 Task: Search for and view specific photos on Unsplash and iStock using given keywords.
Action: Mouse moved to (299, 60)
Screenshot: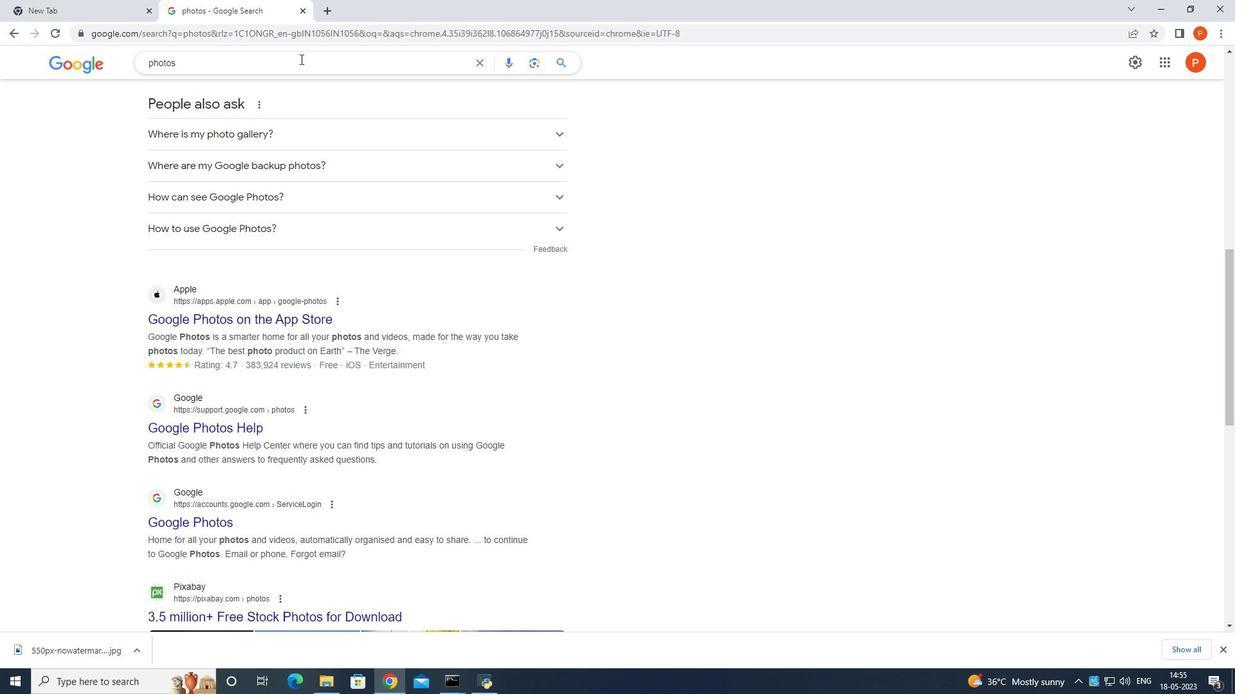 
Action: Mouse pressed left at (299, 60)
Screenshot: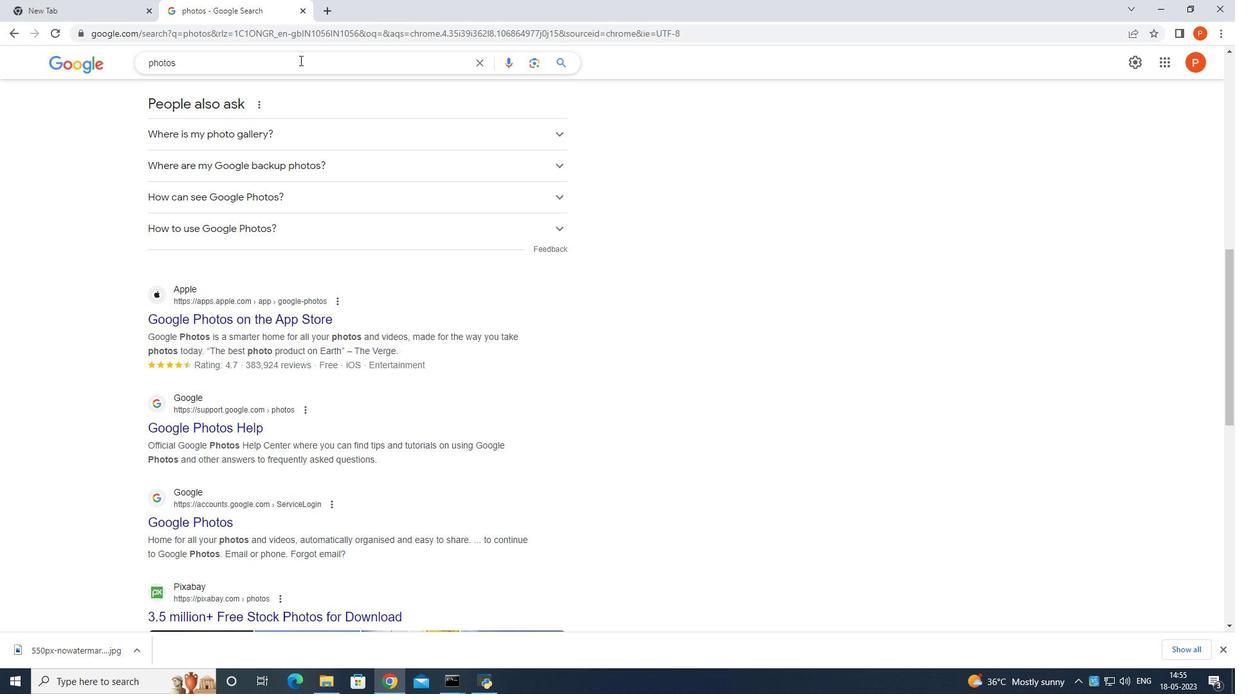 
Action: Mouse moved to (536, 296)
Screenshot: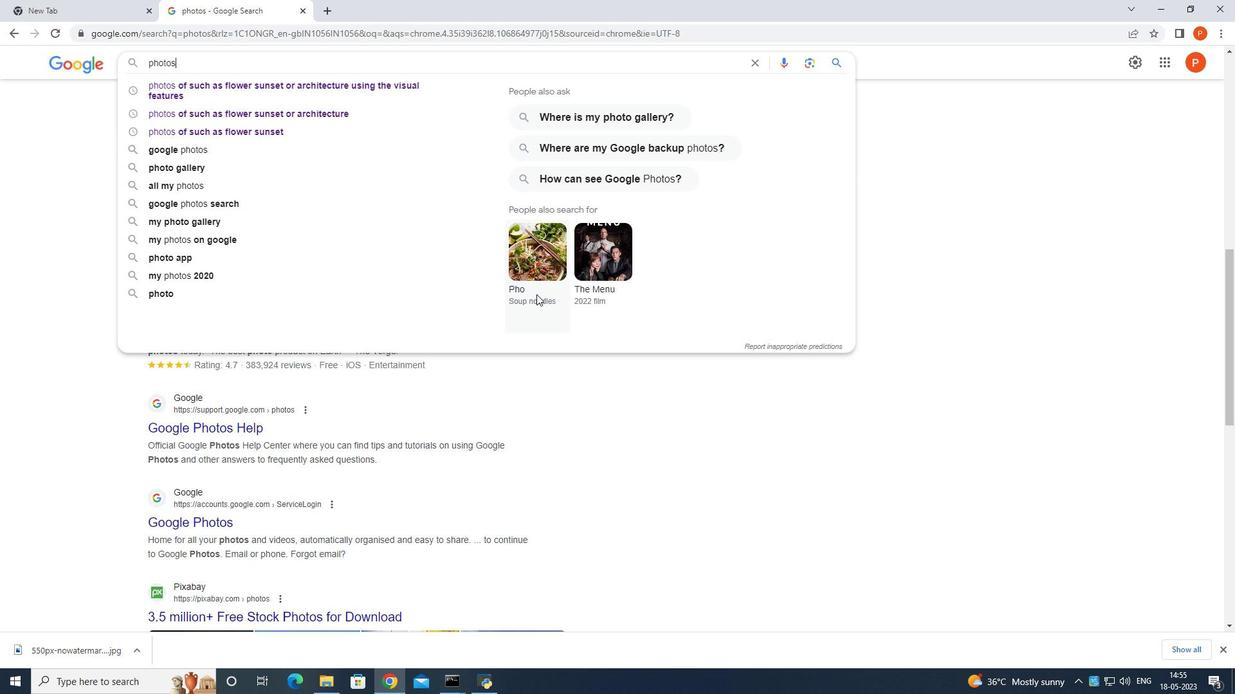 
Action: Key pressed <Key.enter>
Screenshot: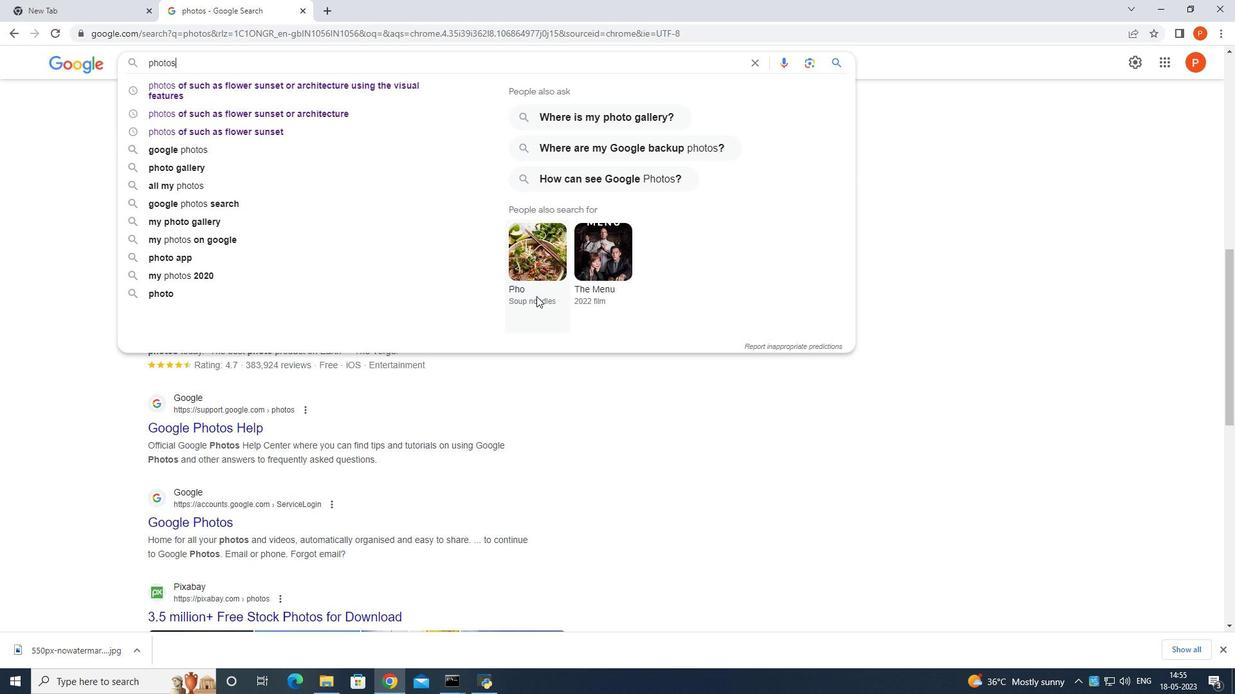 
Action: Mouse moved to (484, 382)
Screenshot: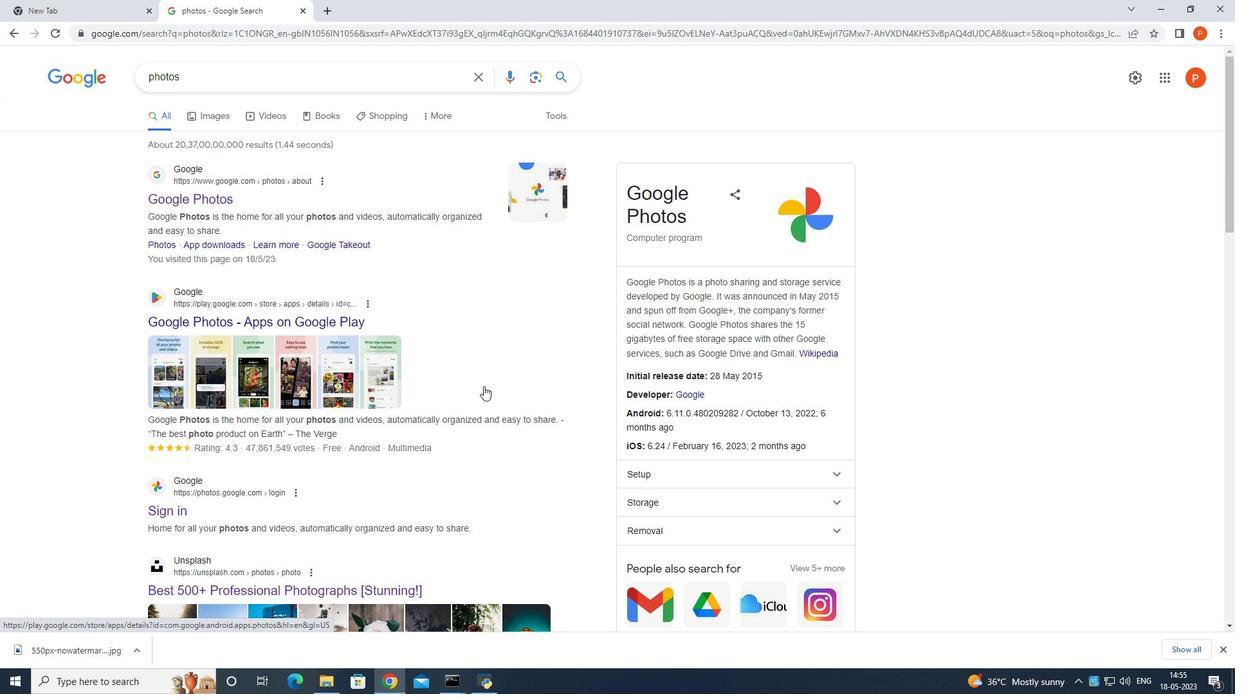 
Action: Mouse scrolled (484, 382) with delta (0, 0)
Screenshot: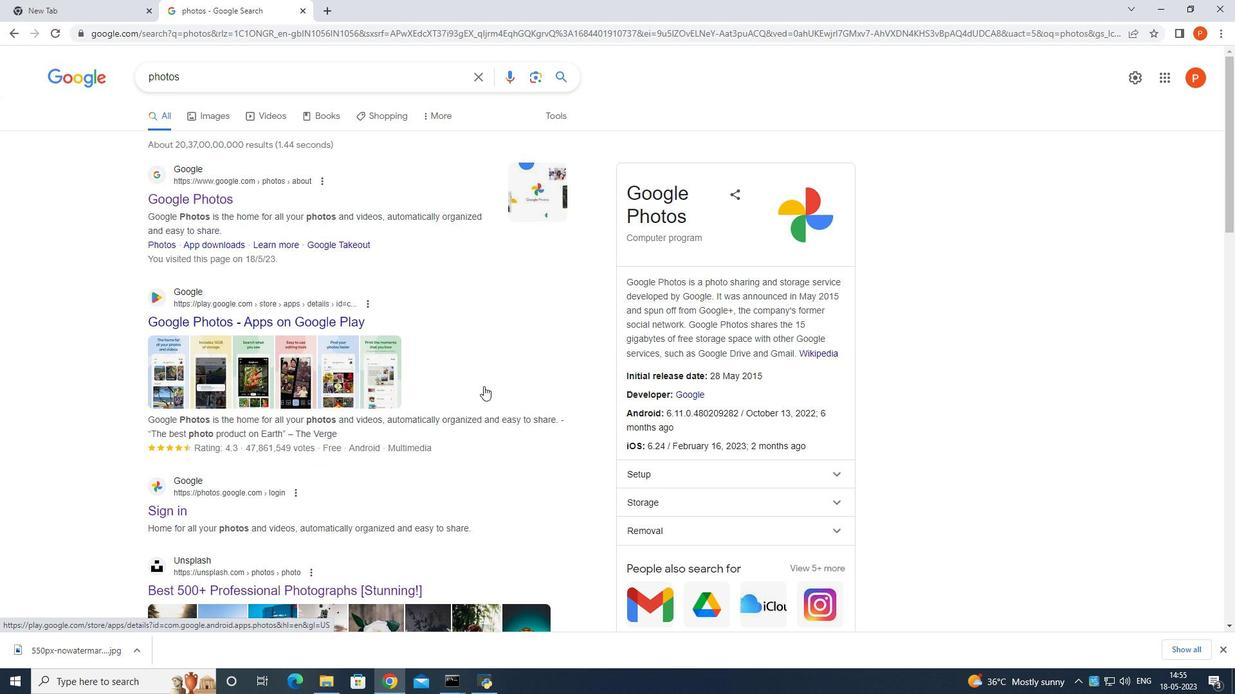 
Action: Mouse scrolled (484, 382) with delta (0, 0)
Screenshot: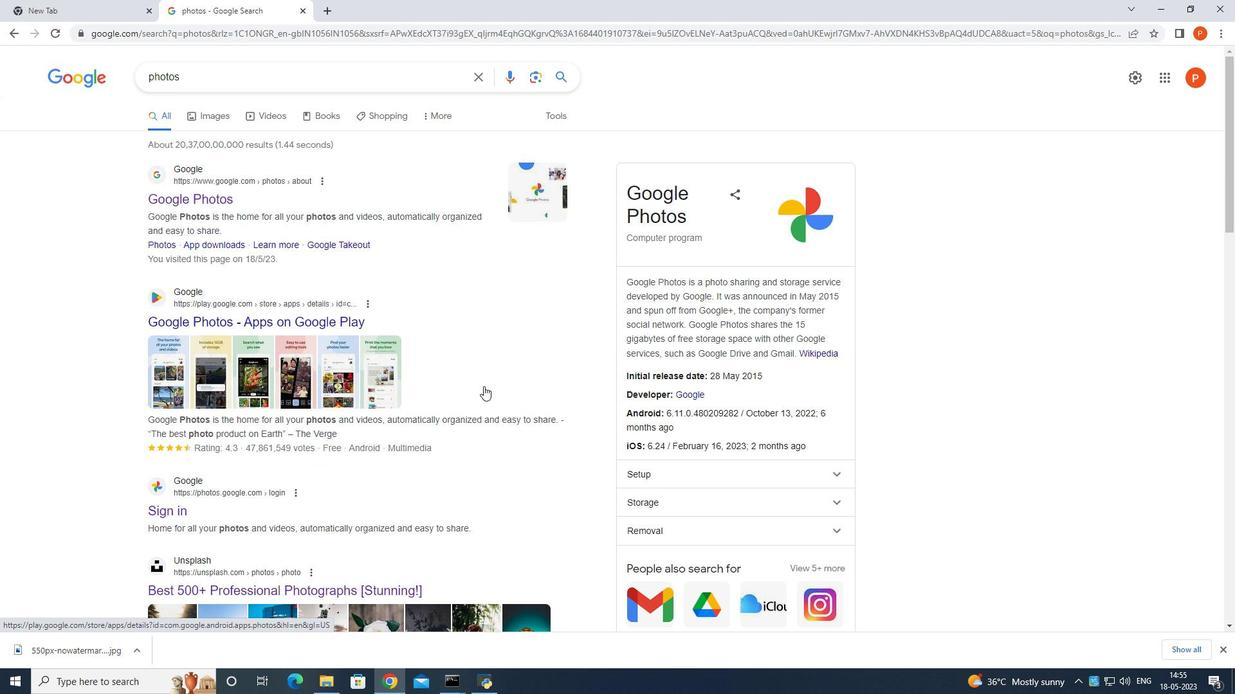 
Action: Mouse moved to (484, 382)
Screenshot: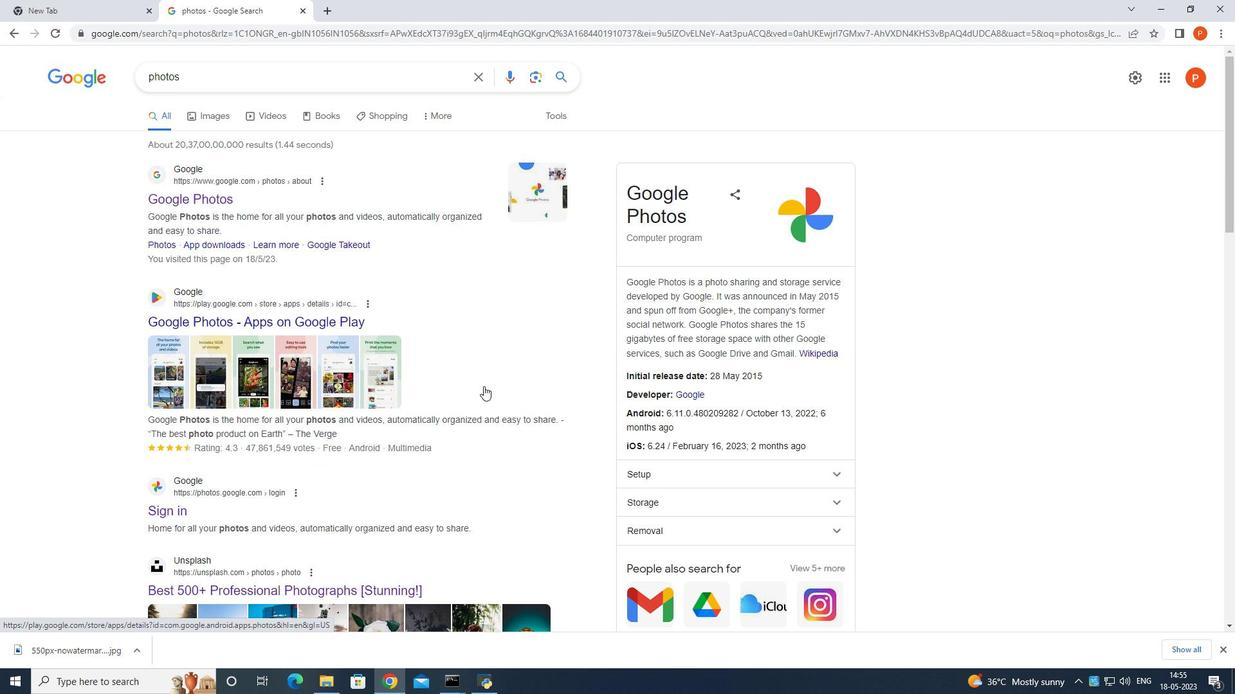 
Action: Mouse scrolled (484, 382) with delta (0, 0)
Screenshot: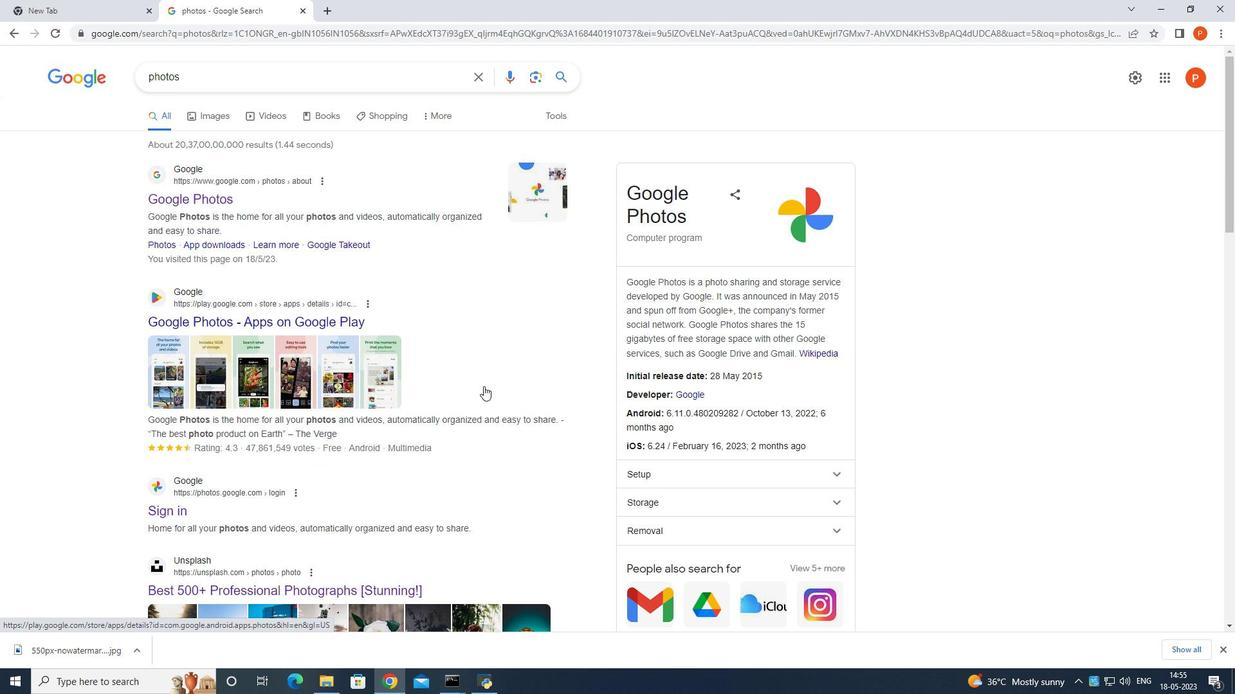 
Action: Mouse moved to (482, 388)
Screenshot: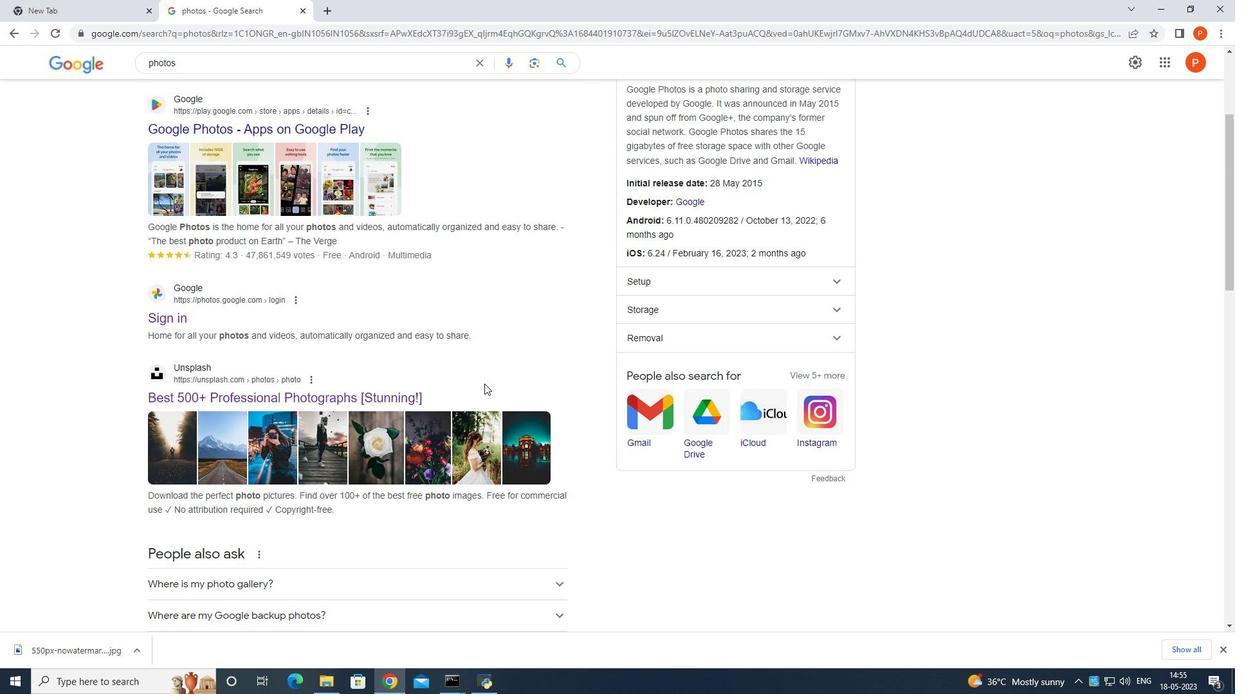 
Action: Mouse scrolled (482, 388) with delta (0, 0)
Screenshot: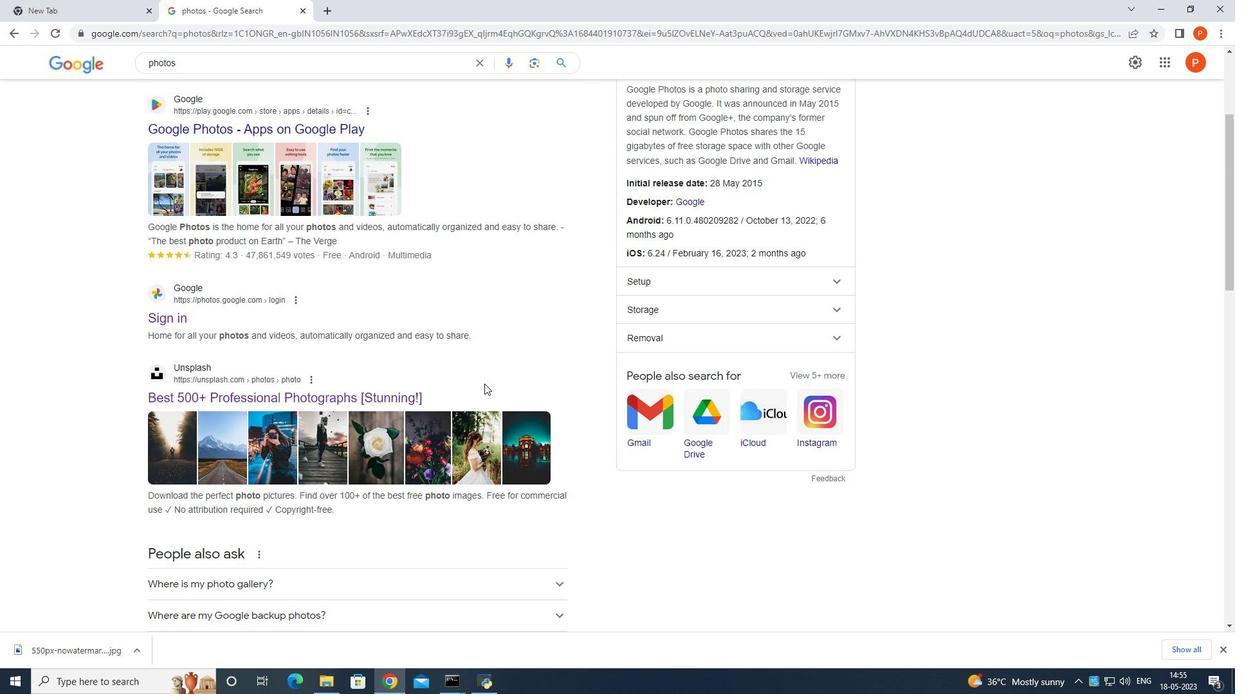 
Action: Mouse moved to (282, 369)
Screenshot: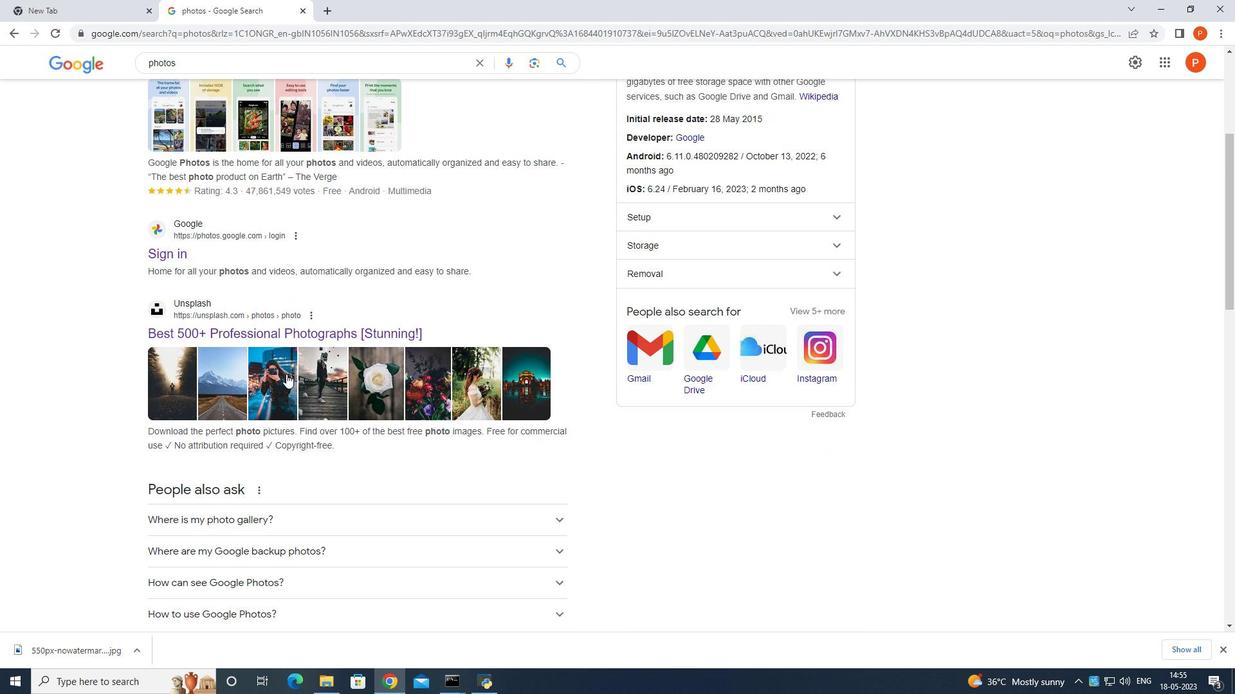 
Action: Mouse pressed left at (282, 369)
Screenshot: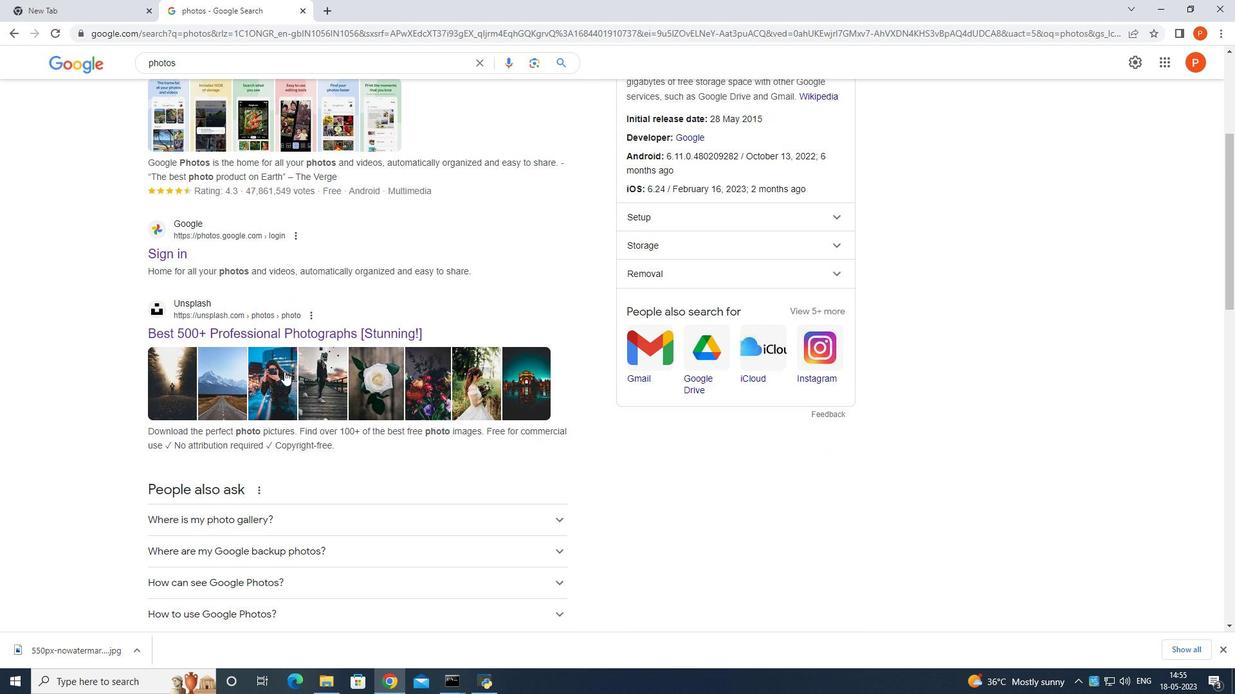
Action: Mouse scrolled (282, 369) with delta (0, 0)
Screenshot: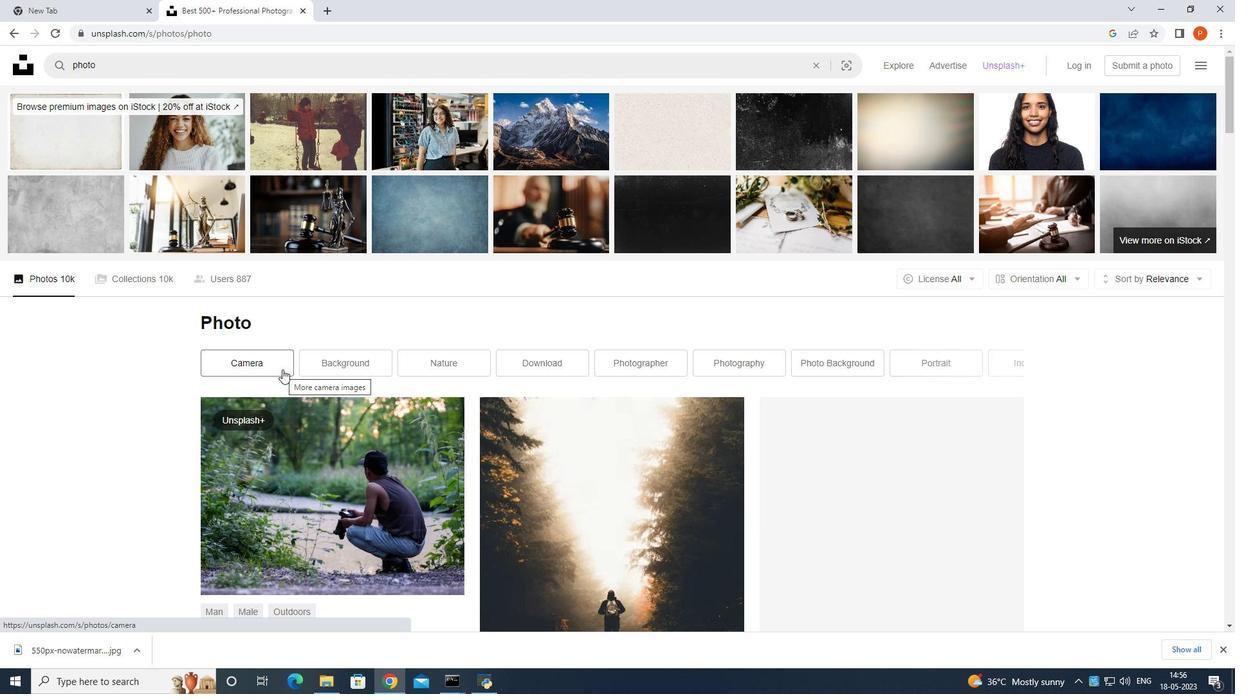 
Action: Mouse scrolled (282, 369) with delta (0, 0)
Screenshot: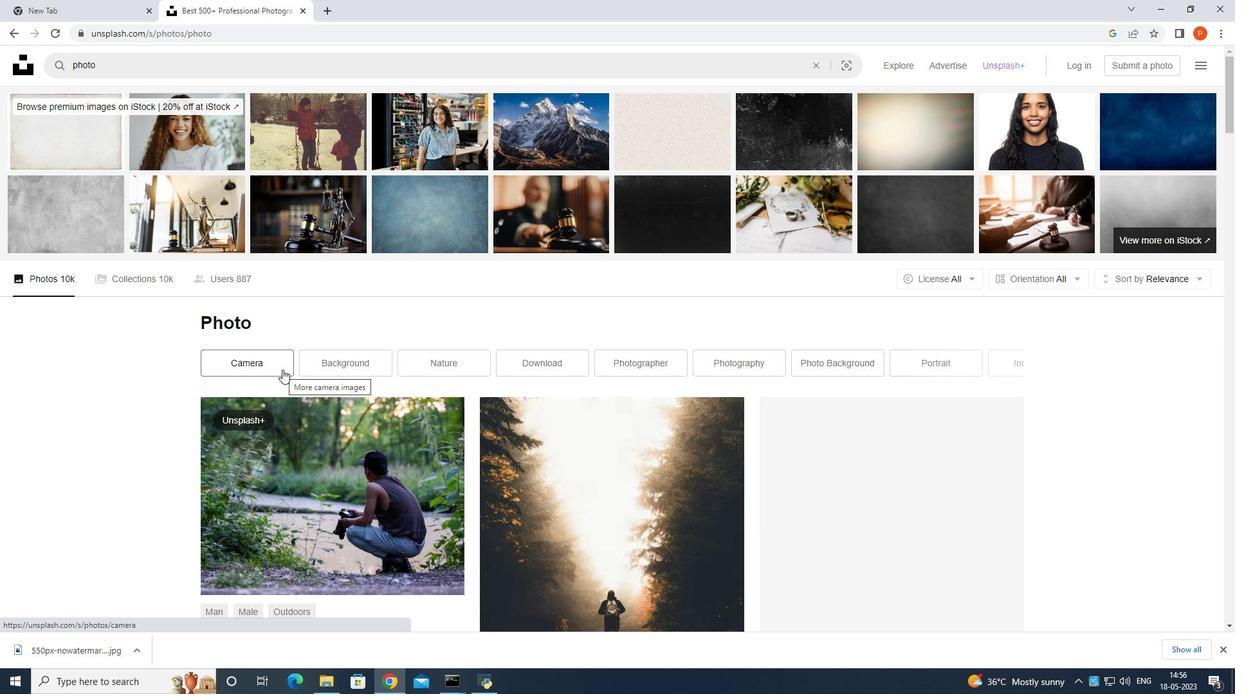 
Action: Mouse scrolled (282, 369) with delta (0, 0)
Screenshot: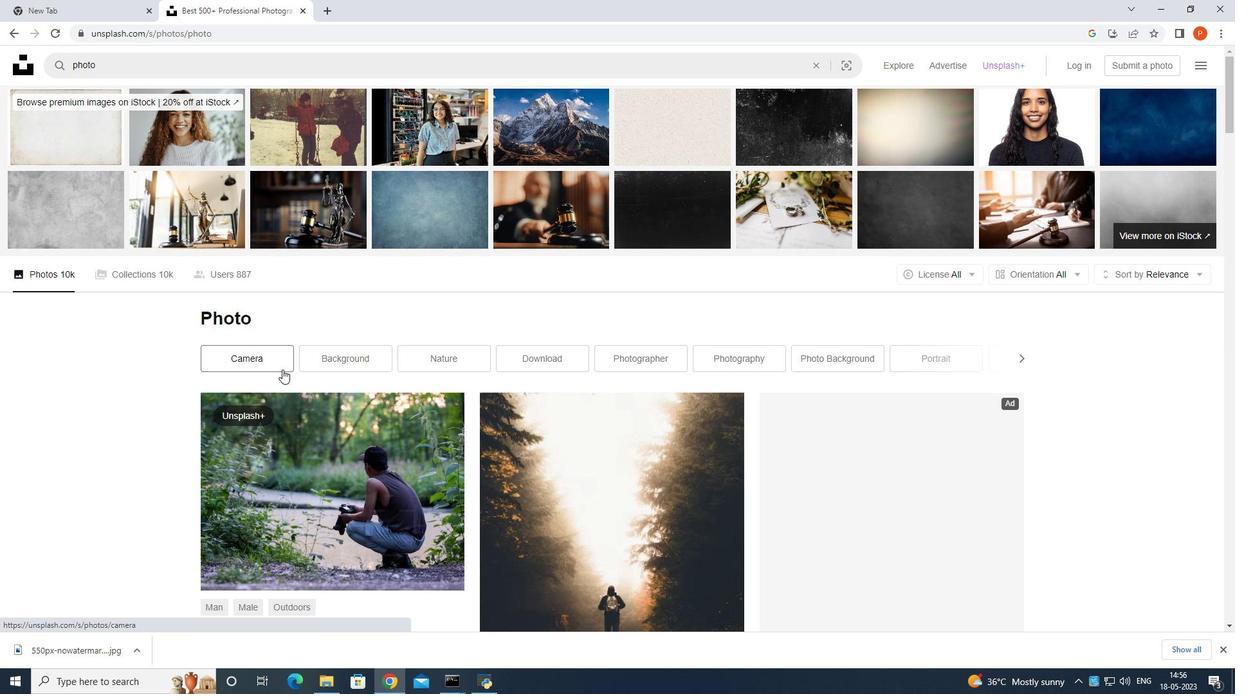 
Action: Mouse scrolled (282, 369) with delta (0, 0)
Screenshot: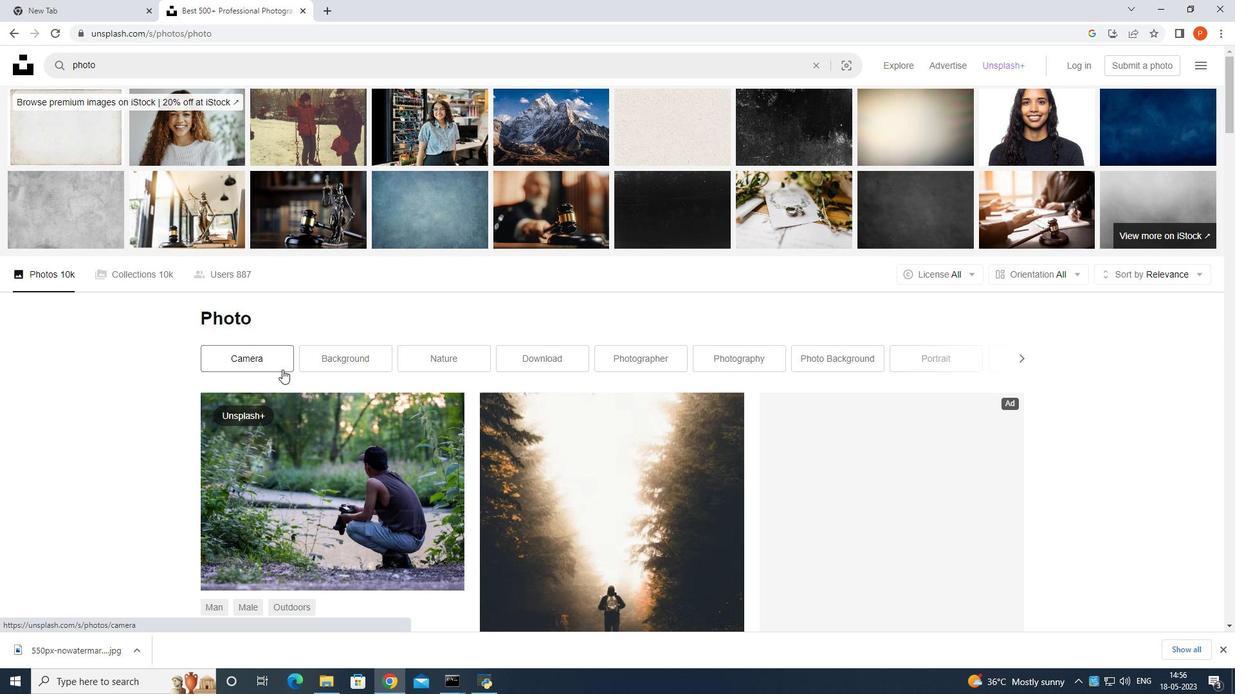 
Action: Mouse scrolled (282, 369) with delta (0, 0)
Screenshot: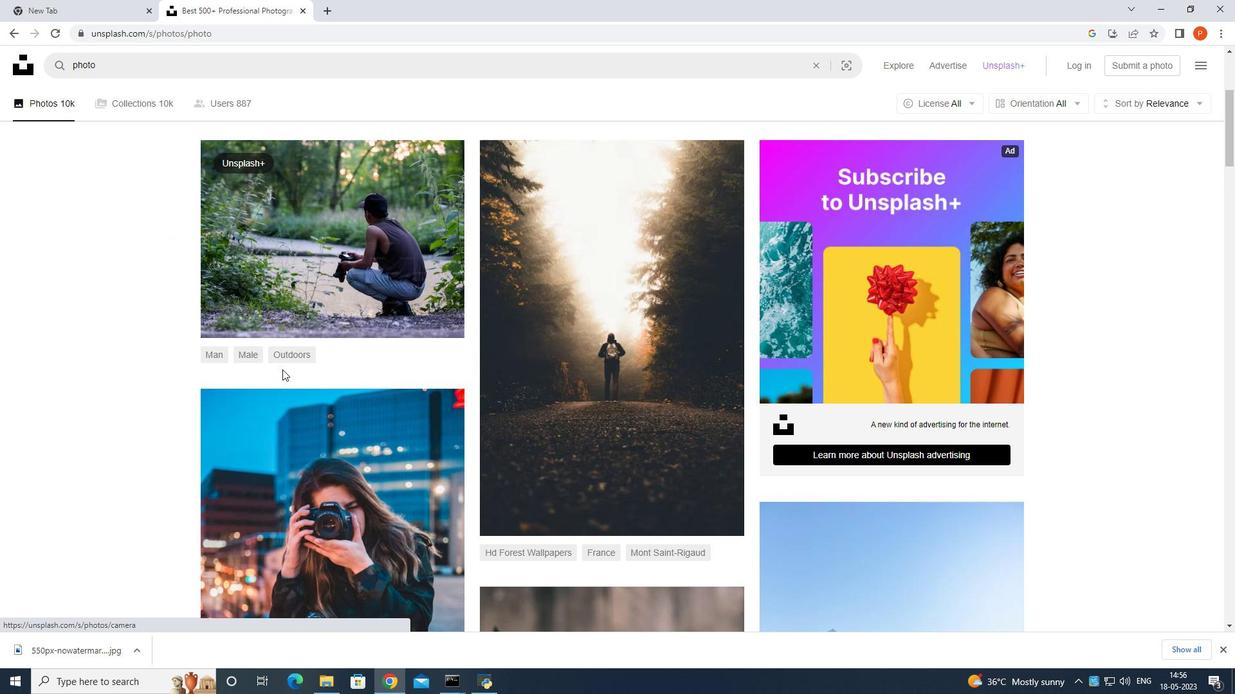 
Action: Mouse scrolled (282, 369) with delta (0, 0)
Screenshot: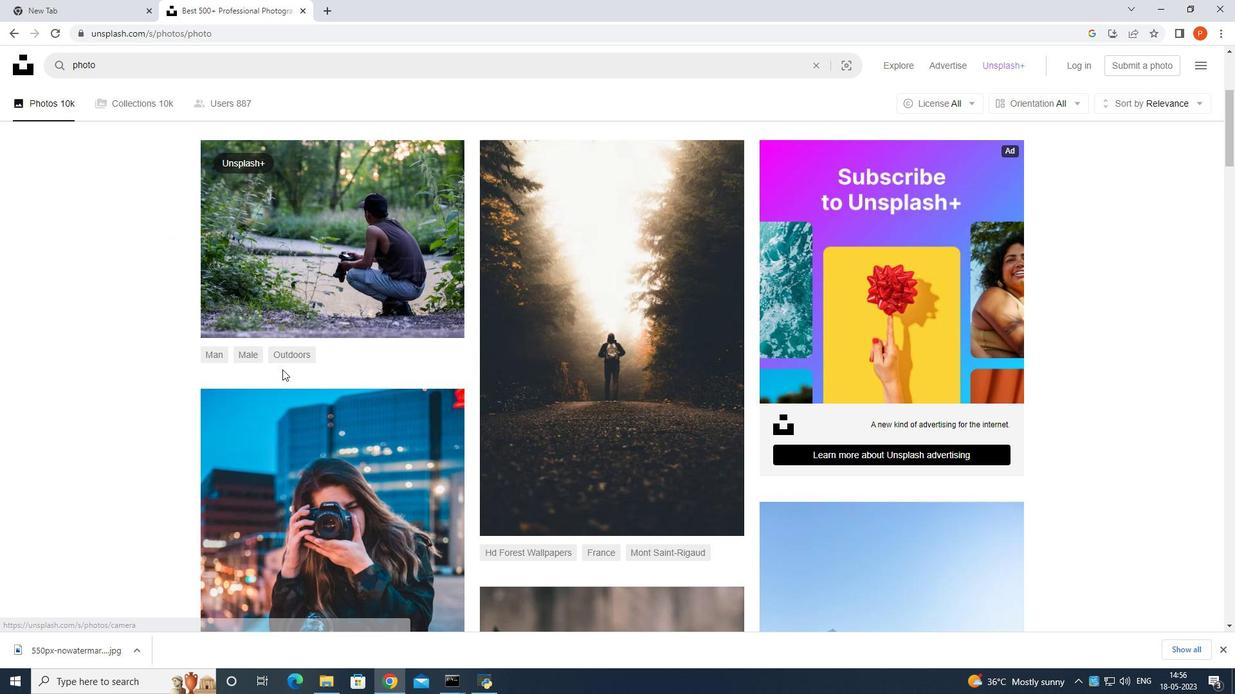 
Action: Mouse scrolled (282, 369) with delta (0, 0)
Screenshot: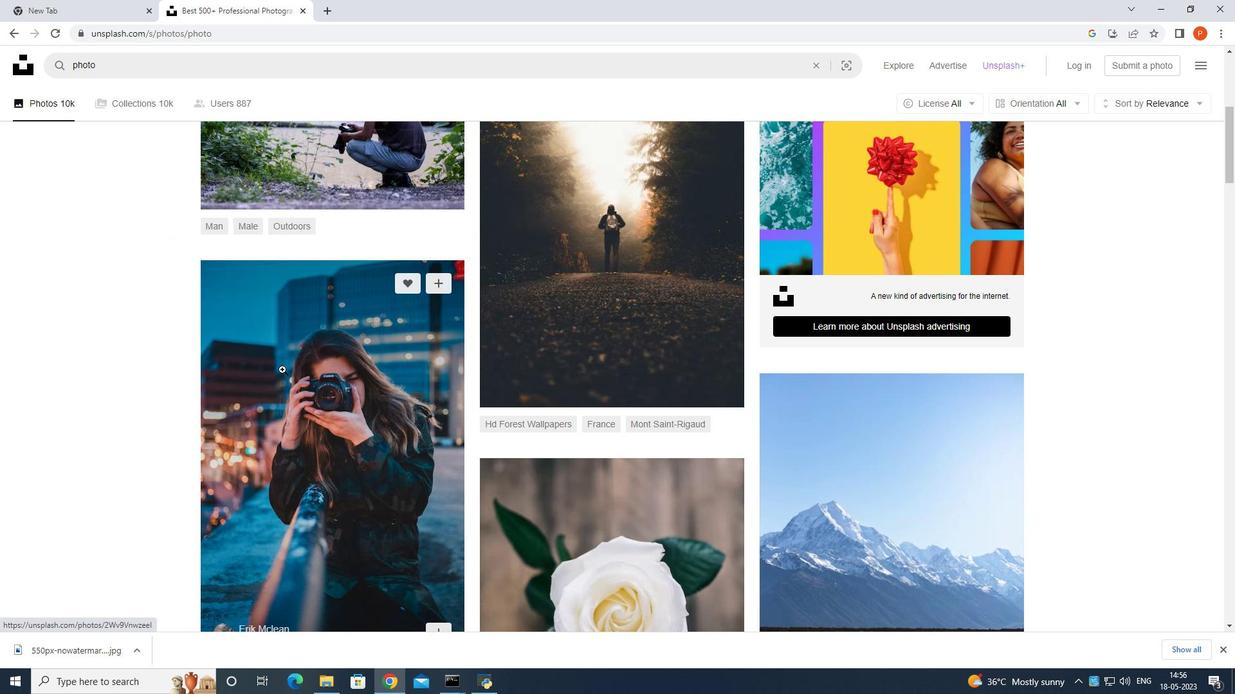 
Action: Mouse scrolled (282, 369) with delta (0, 0)
Screenshot: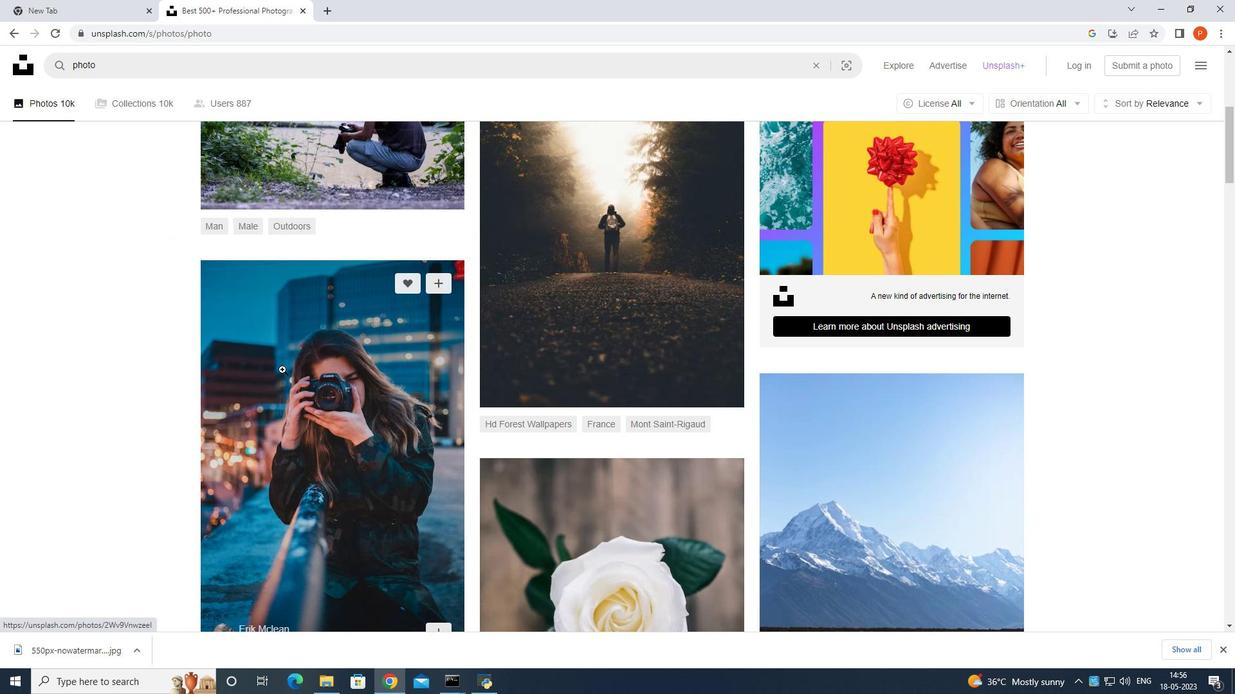 
Action: Mouse moved to (308, 350)
Screenshot: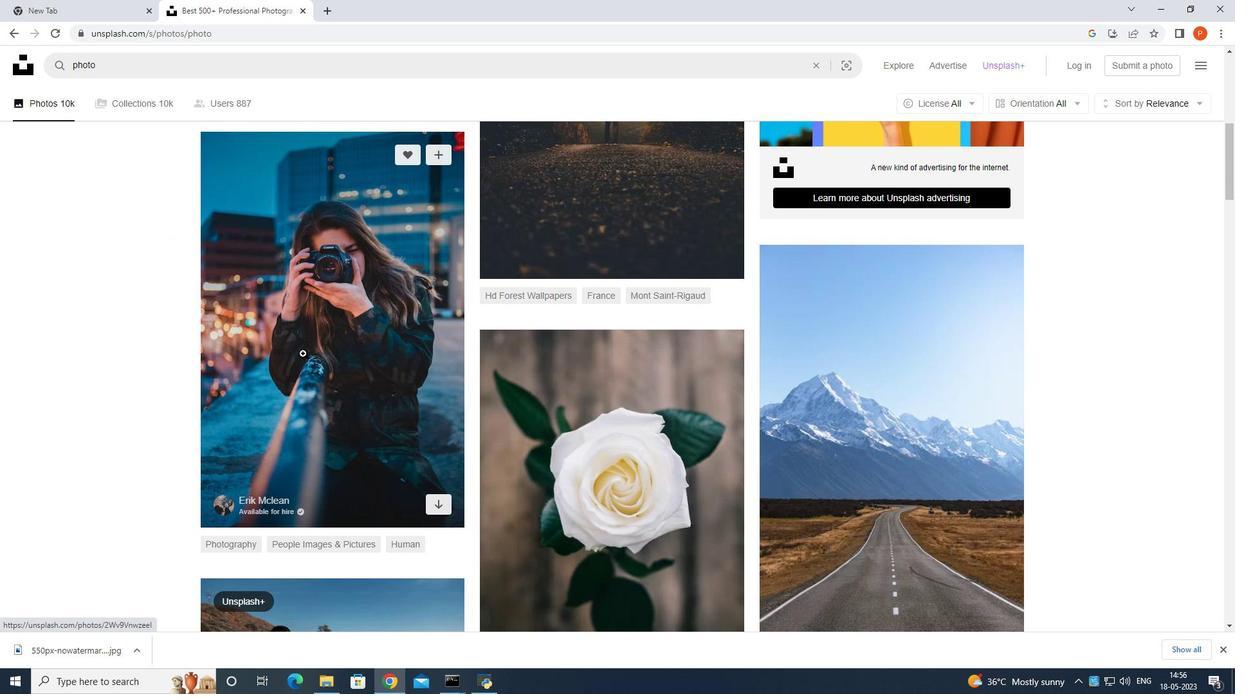 
Action: Mouse pressed left at (308, 350)
Screenshot: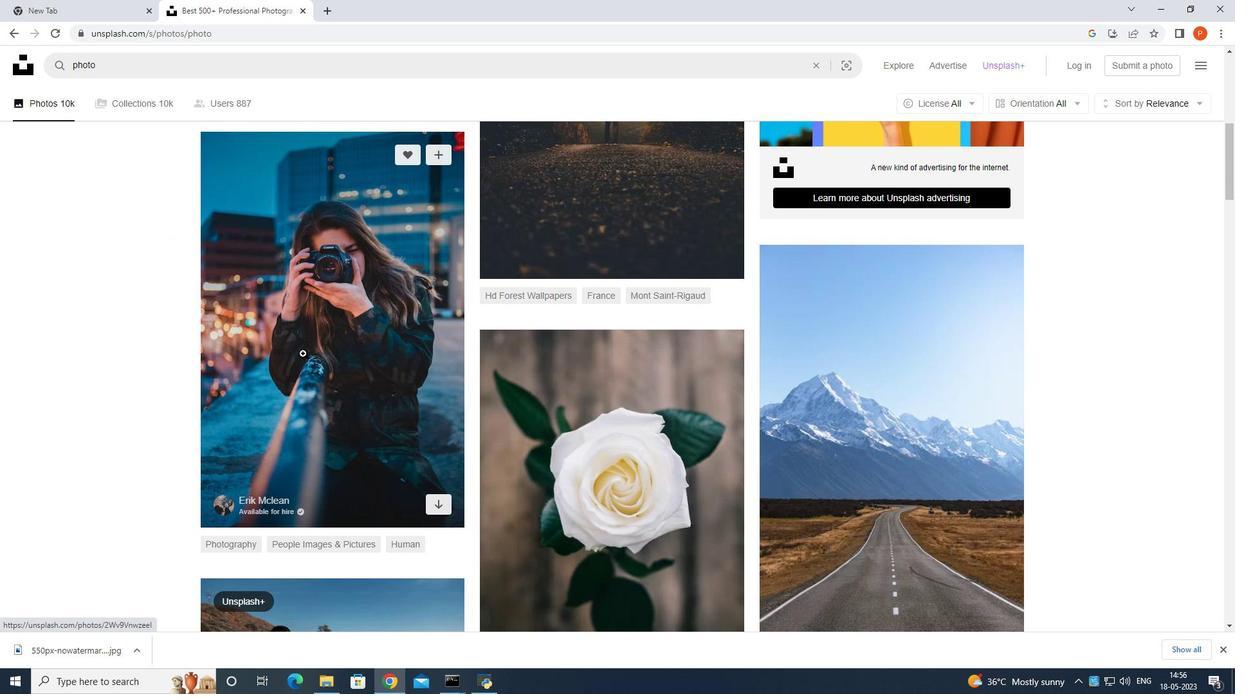 
Action: Mouse moved to (589, 384)
Screenshot: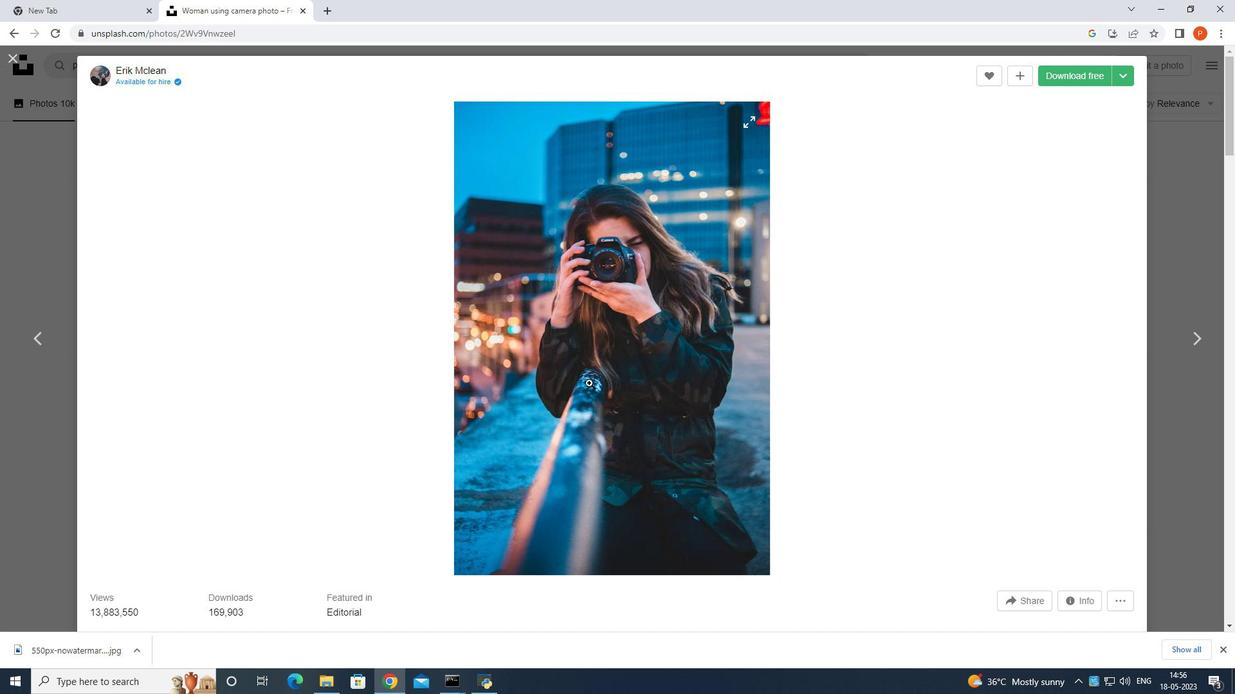 
Action: Mouse scrolled (589, 384) with delta (0, 0)
Screenshot: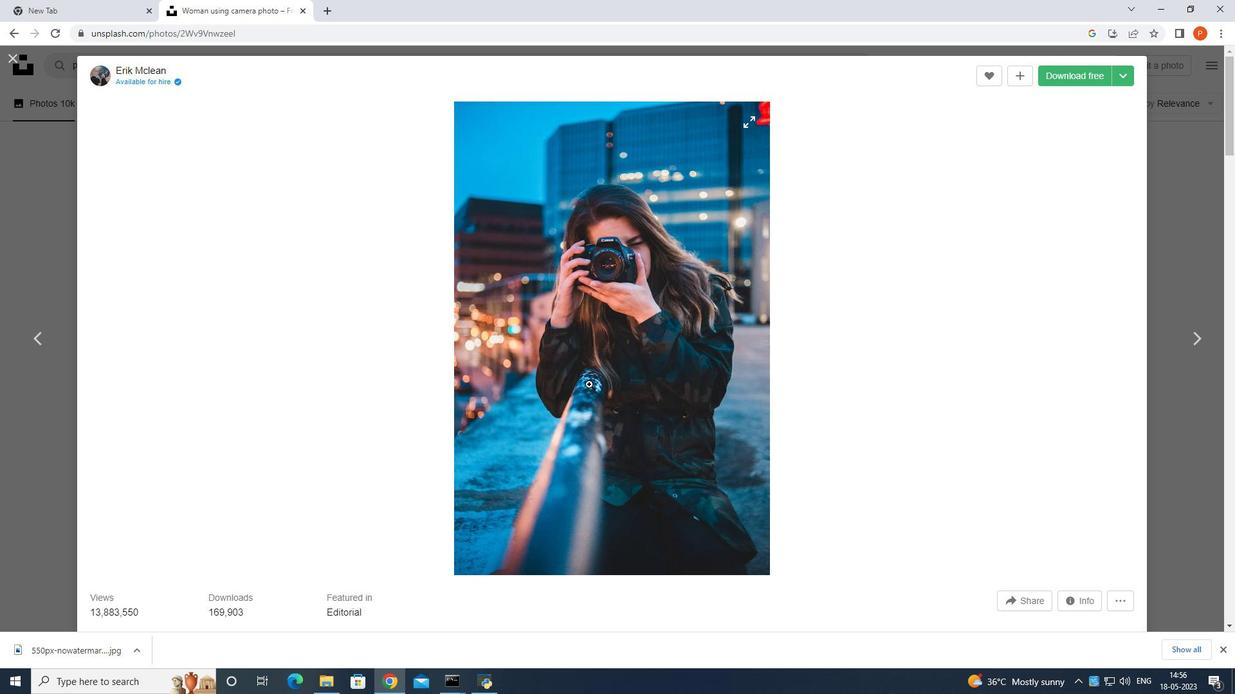 
Action: Mouse scrolled (589, 384) with delta (0, 0)
Screenshot: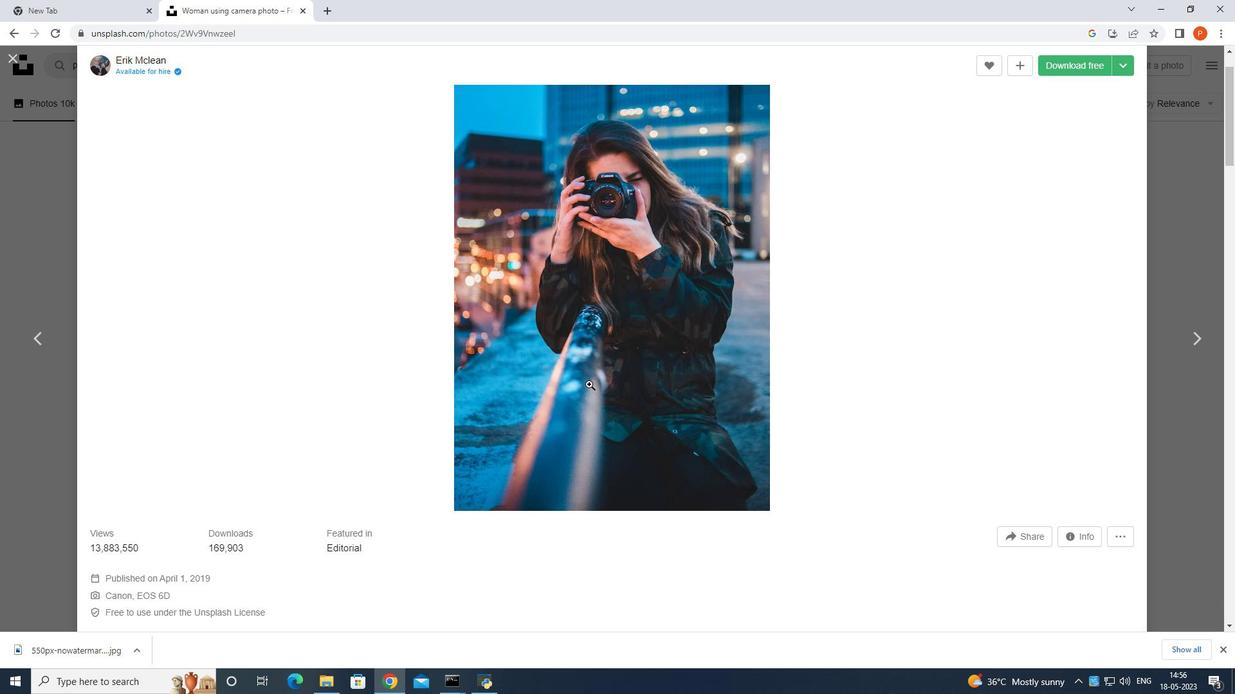 
Action: Mouse moved to (507, 427)
Screenshot: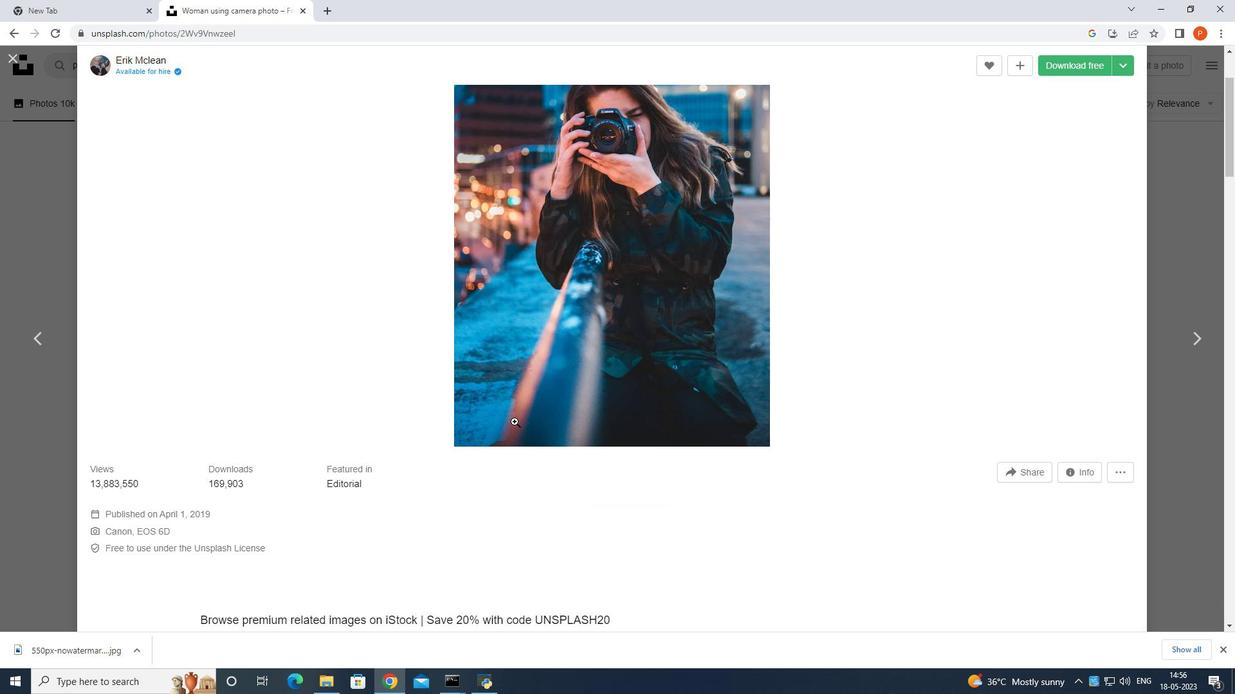 
Action: Mouse scrolled (507, 427) with delta (0, 0)
Screenshot: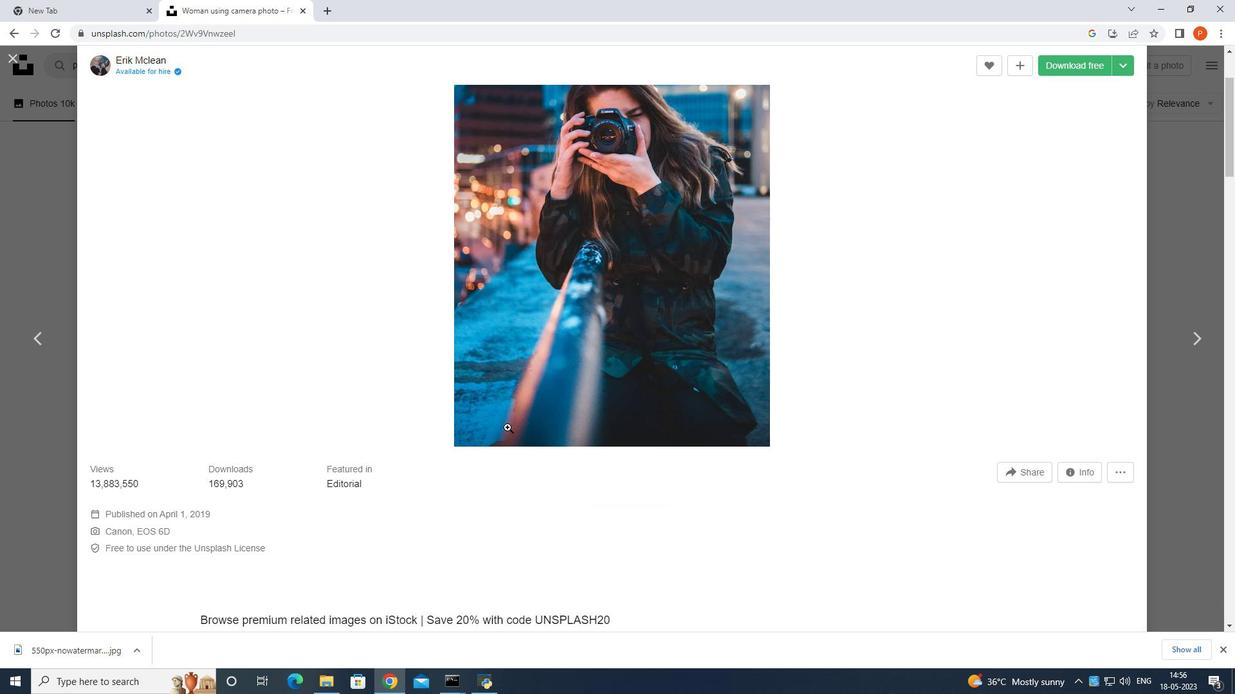 
Action: Mouse scrolled (507, 427) with delta (0, 0)
Screenshot: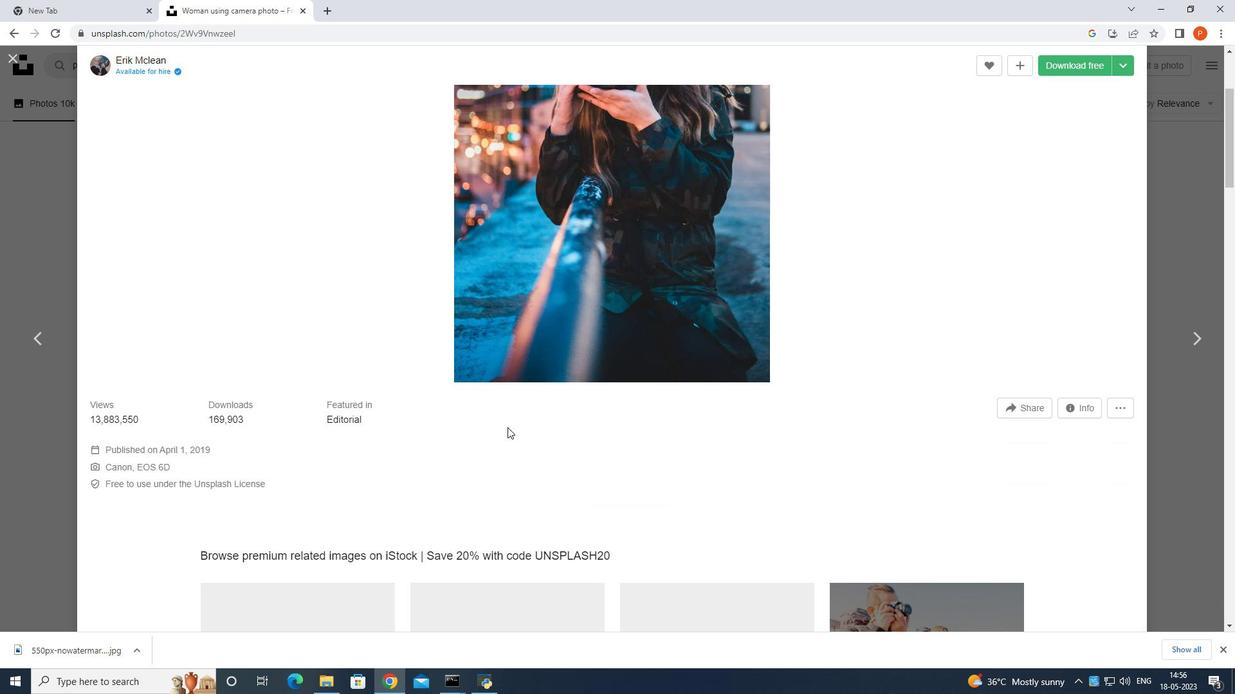 
Action: Mouse scrolled (507, 427) with delta (0, 0)
Screenshot: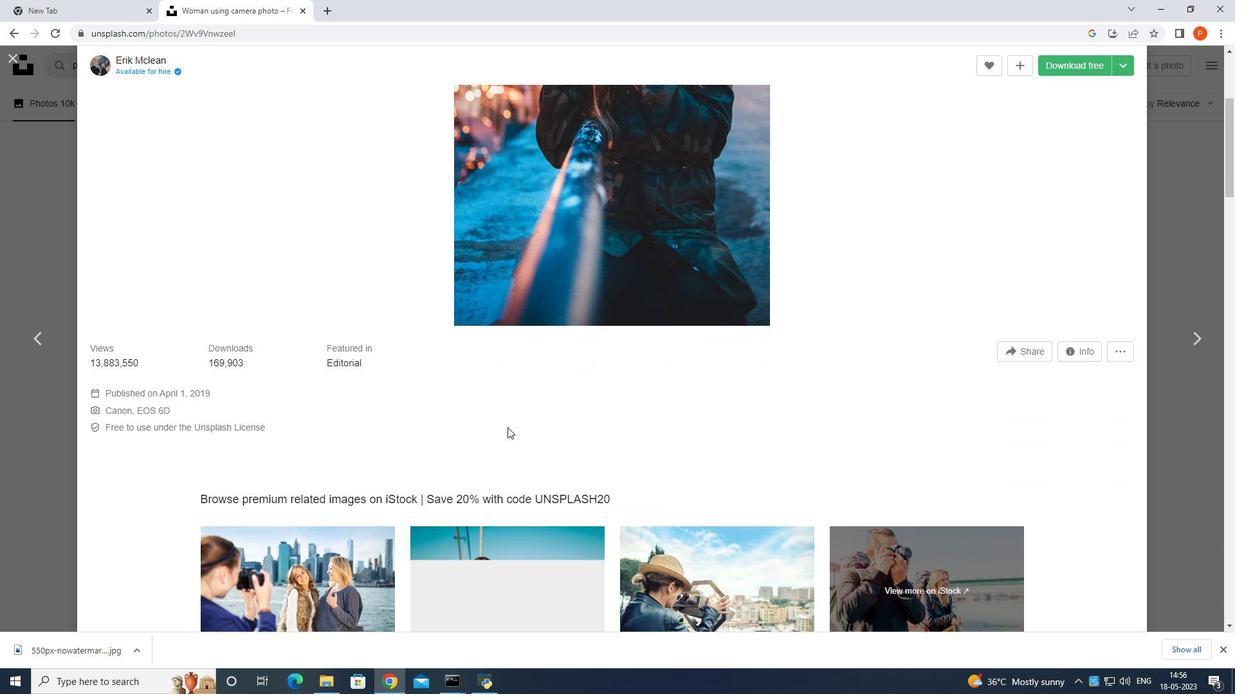 
Action: Mouse scrolled (507, 427) with delta (0, 0)
Screenshot: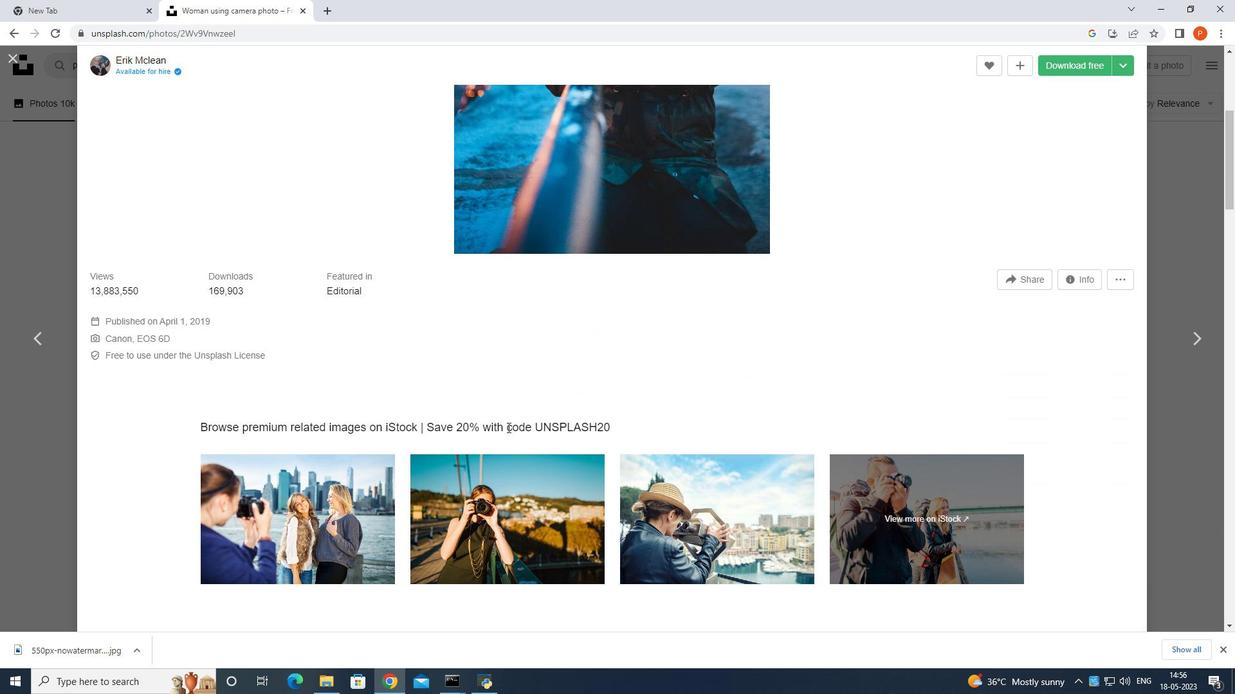 
Action: Mouse scrolled (507, 427) with delta (0, 0)
Screenshot: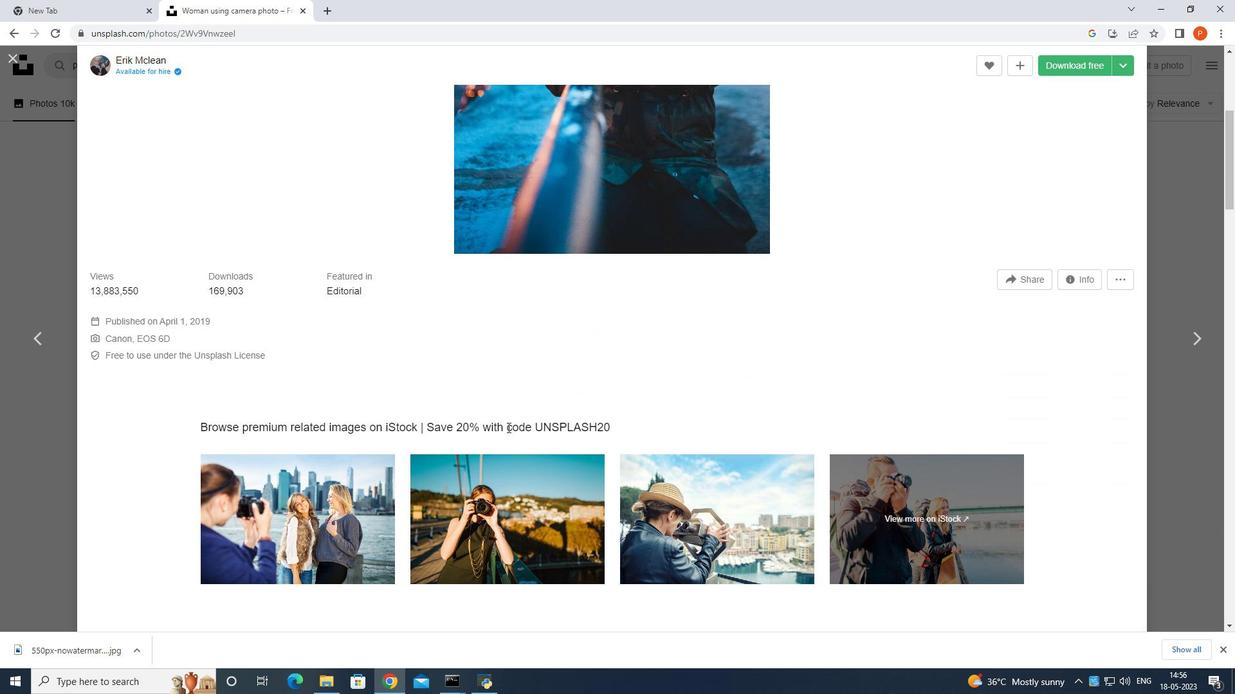 
Action: Mouse scrolled (507, 427) with delta (0, 0)
Screenshot: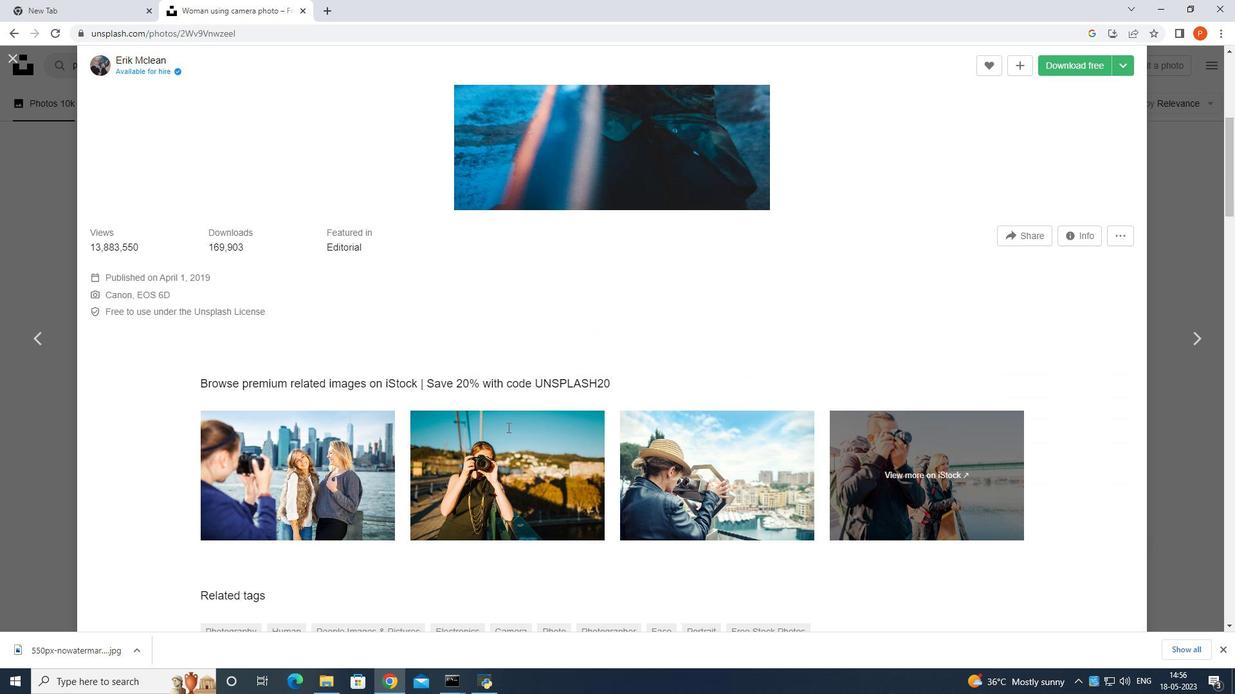 
Action: Mouse scrolled (507, 427) with delta (0, 0)
Screenshot: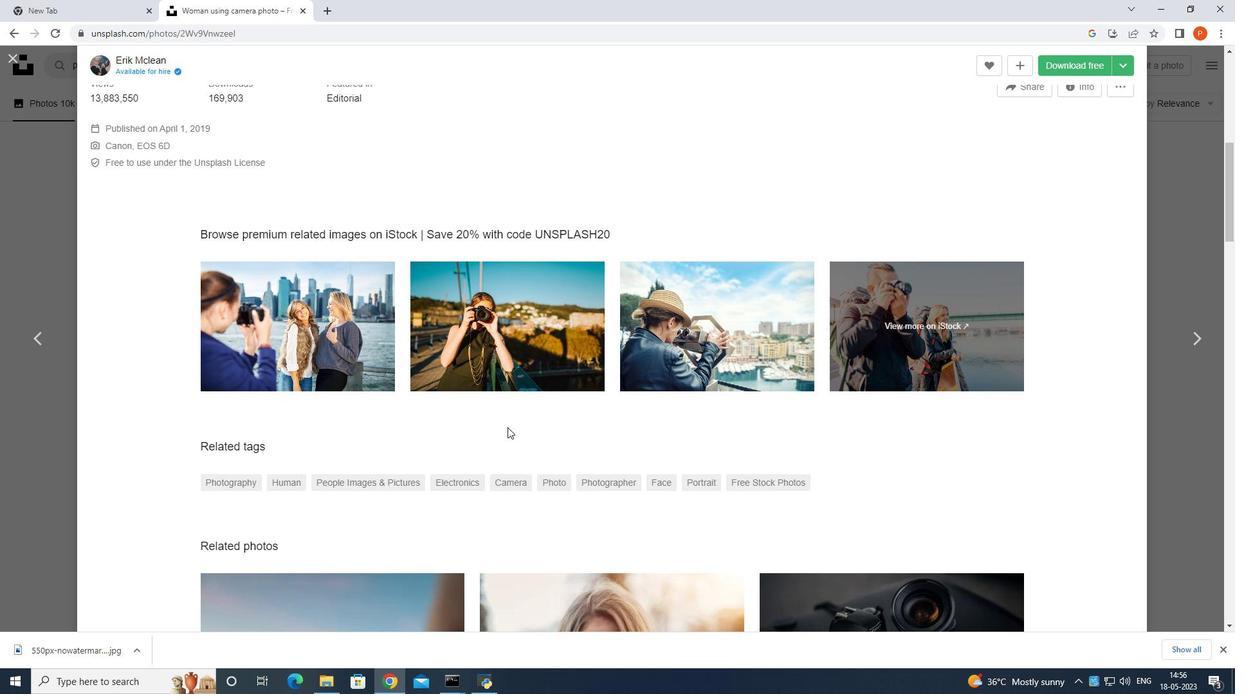 
Action: Mouse scrolled (507, 427) with delta (0, 0)
Screenshot: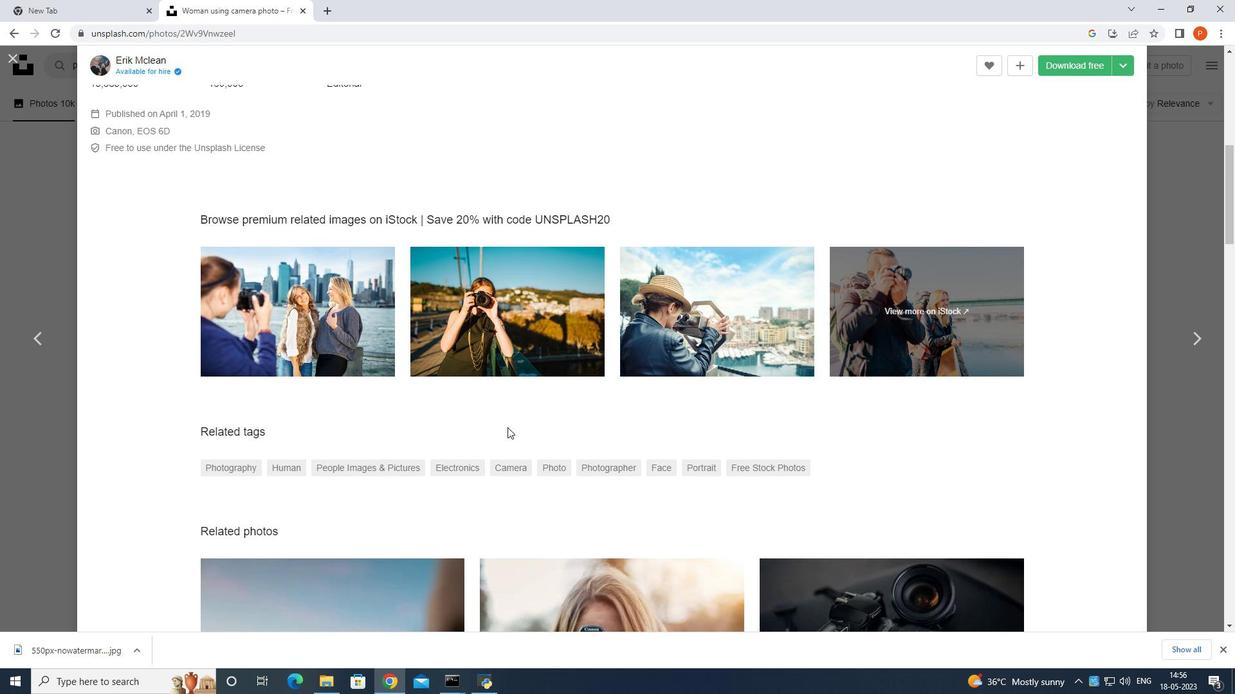 
Action: Mouse scrolled (507, 427) with delta (0, 0)
Screenshot: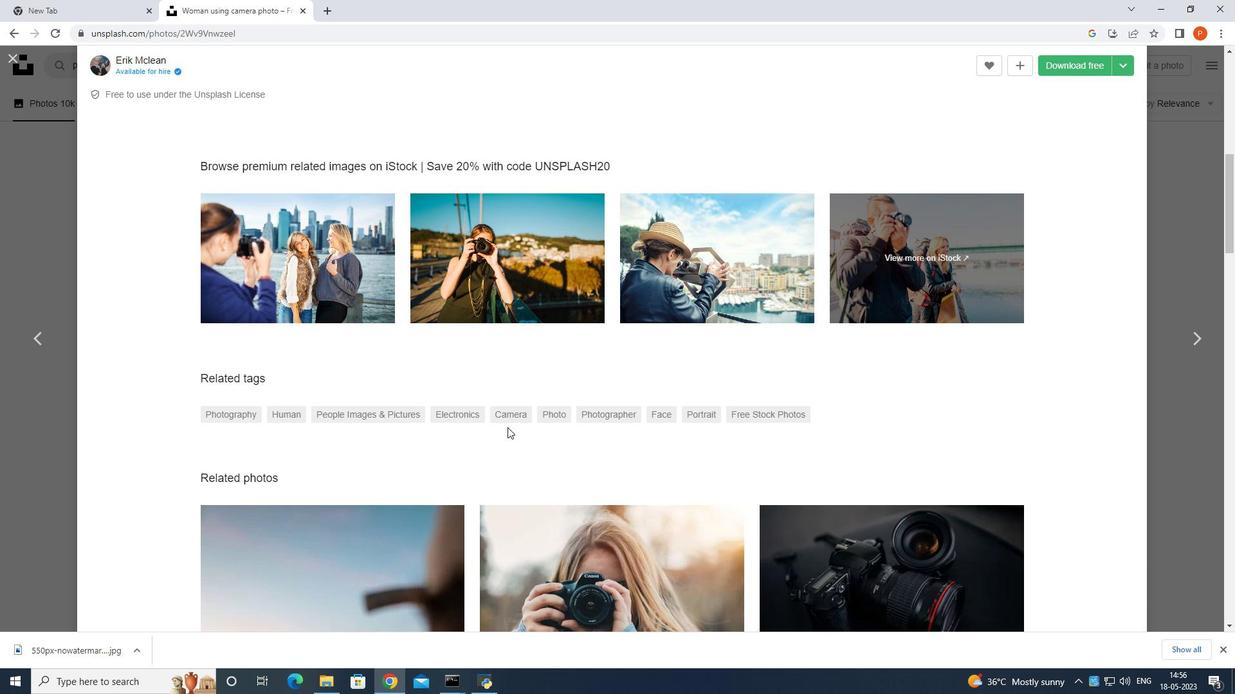 
Action: Mouse scrolled (507, 427) with delta (0, 0)
Screenshot: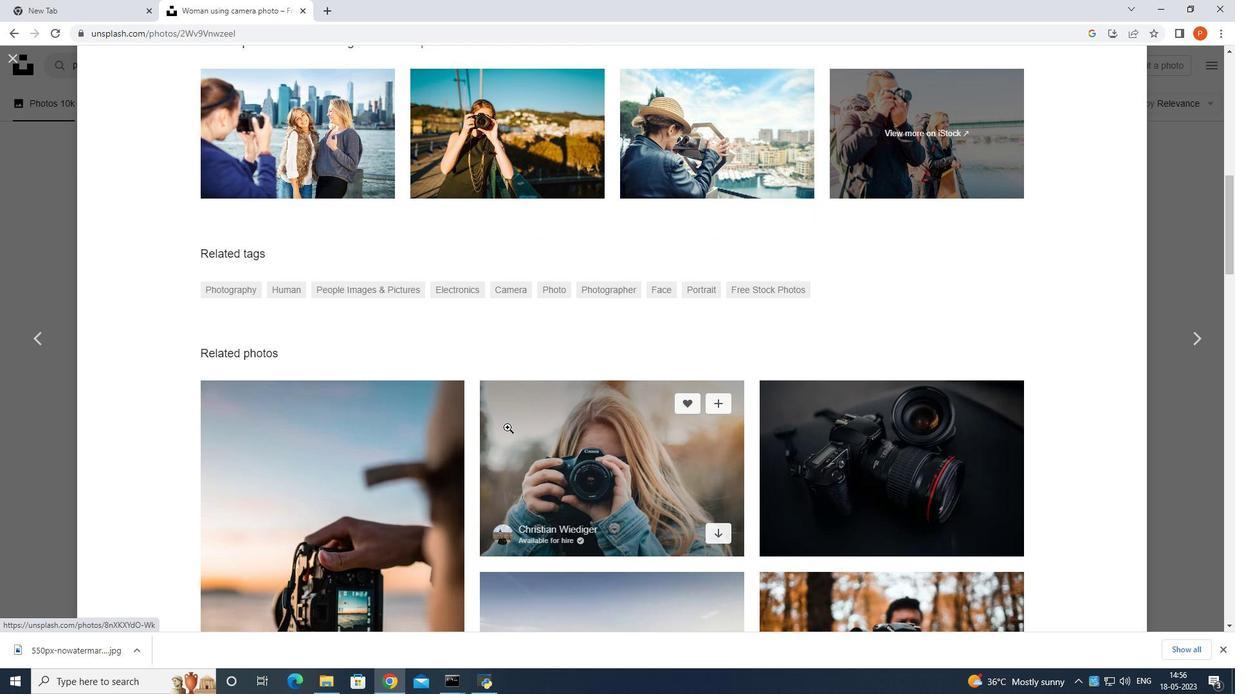 
Action: Mouse scrolled (507, 427) with delta (0, 0)
Screenshot: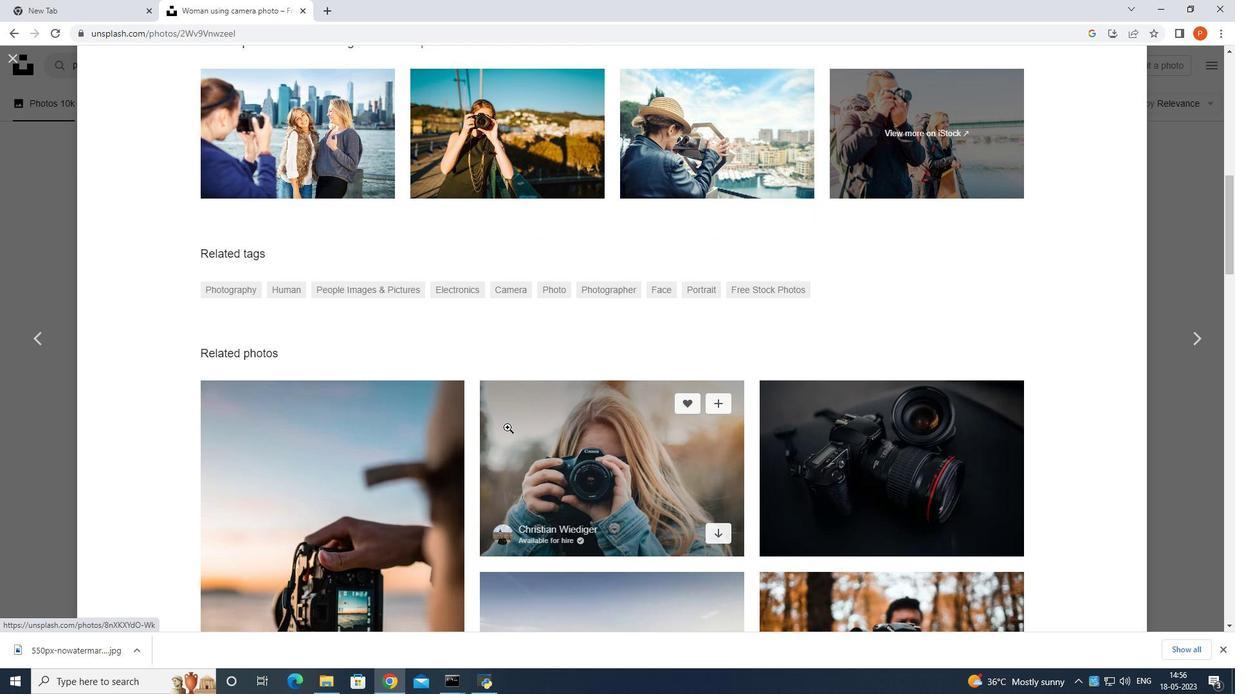 
Action: Mouse scrolled (507, 427) with delta (0, 0)
Screenshot: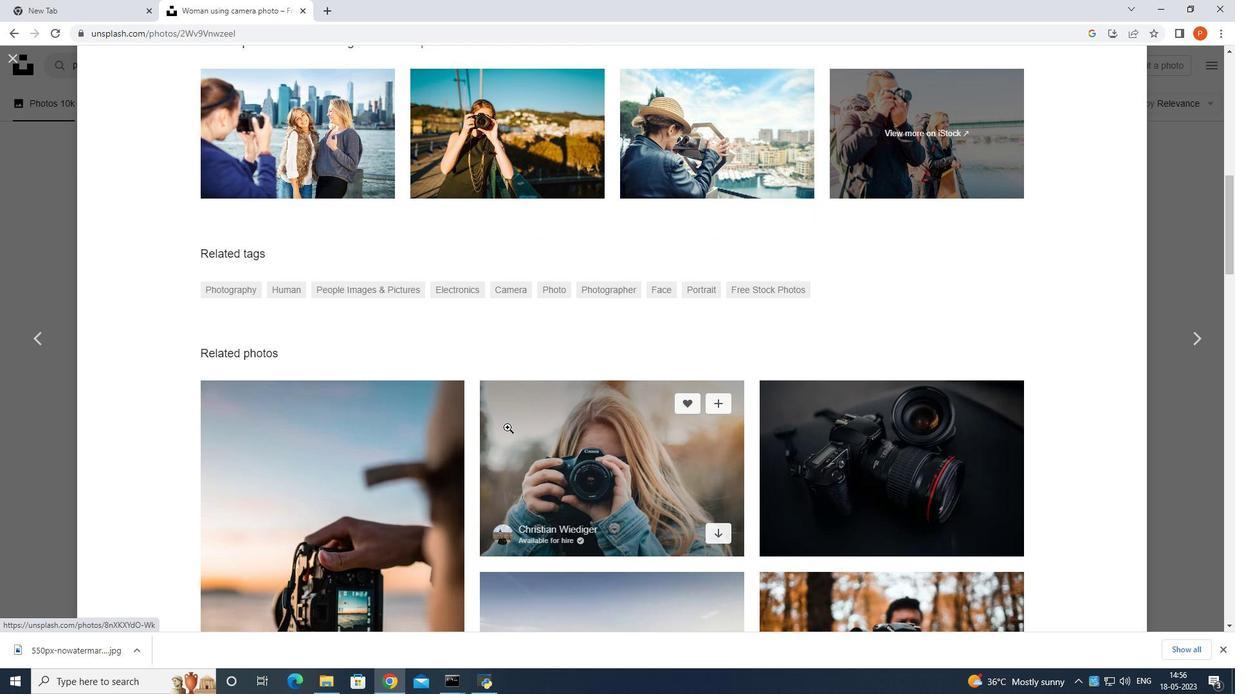 
Action: Mouse scrolled (507, 427) with delta (0, 0)
Screenshot: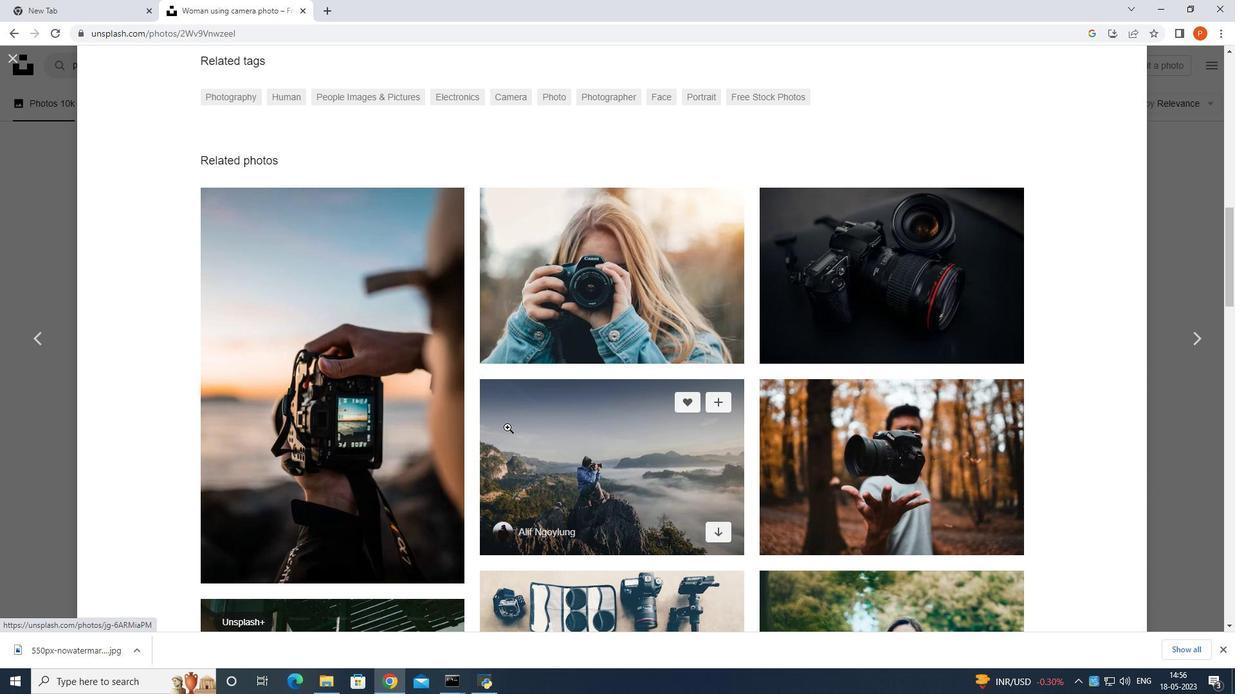 
Action: Mouse scrolled (507, 427) with delta (0, 0)
Screenshot: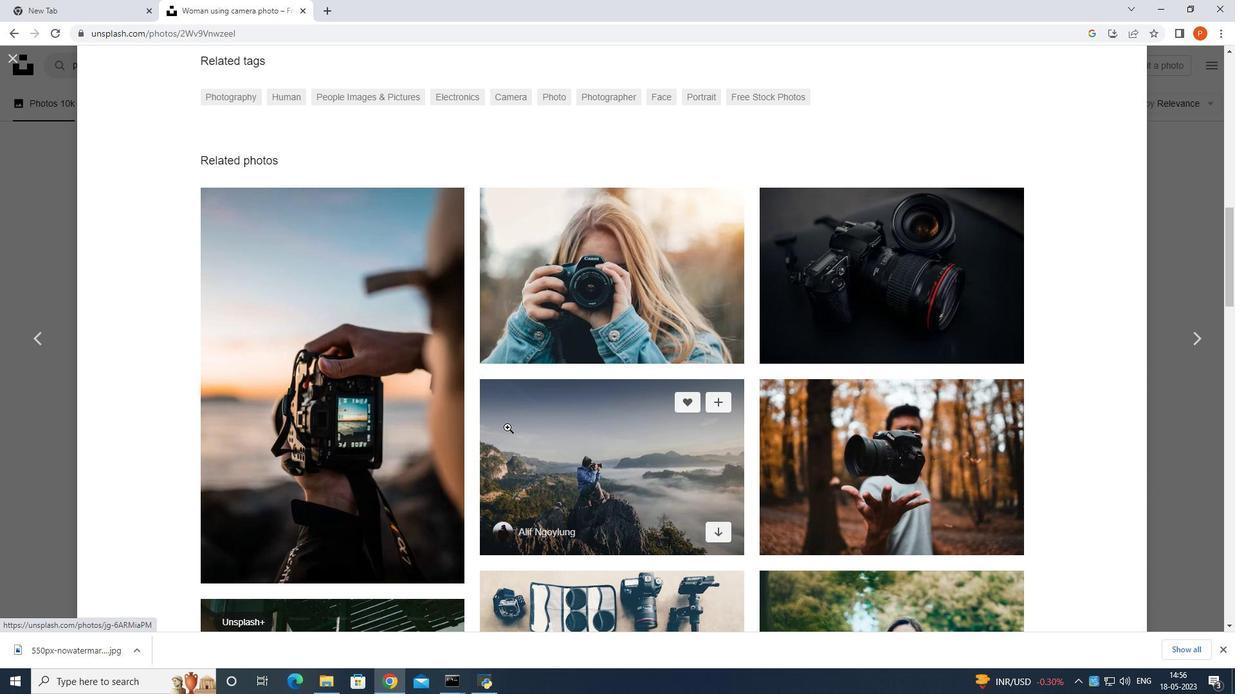 
Action: Mouse scrolled (507, 427) with delta (0, 0)
Screenshot: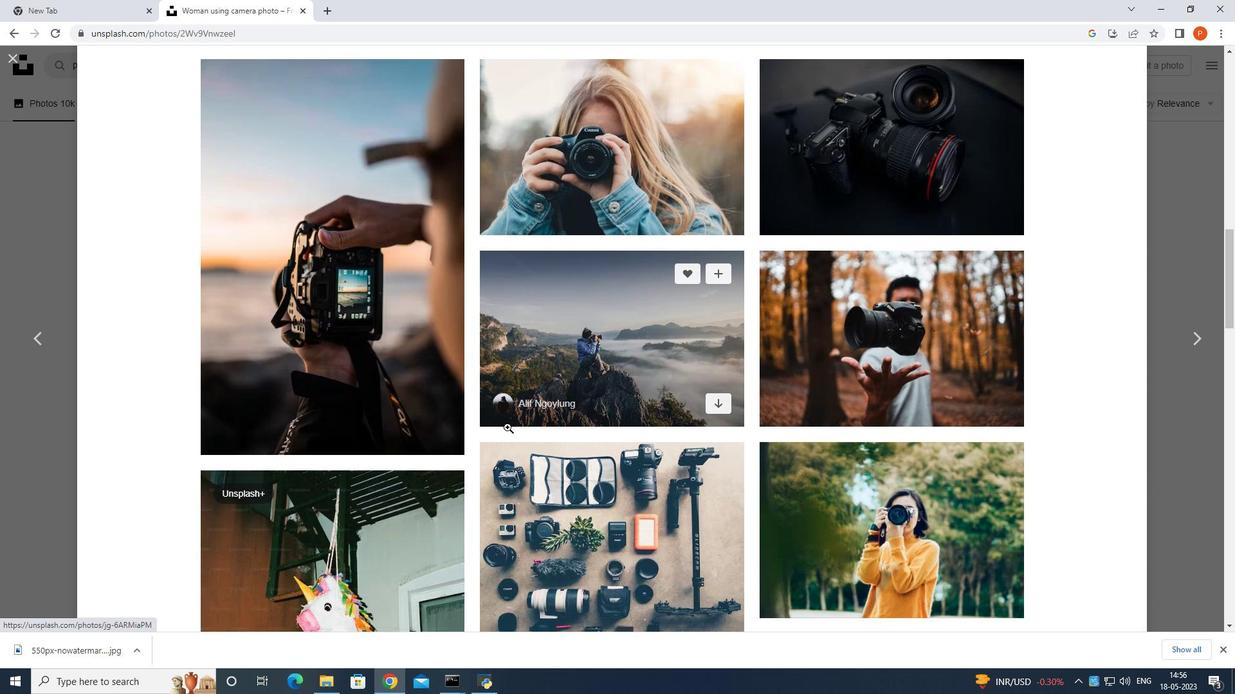 
Action: Mouse scrolled (507, 427) with delta (0, 0)
Screenshot: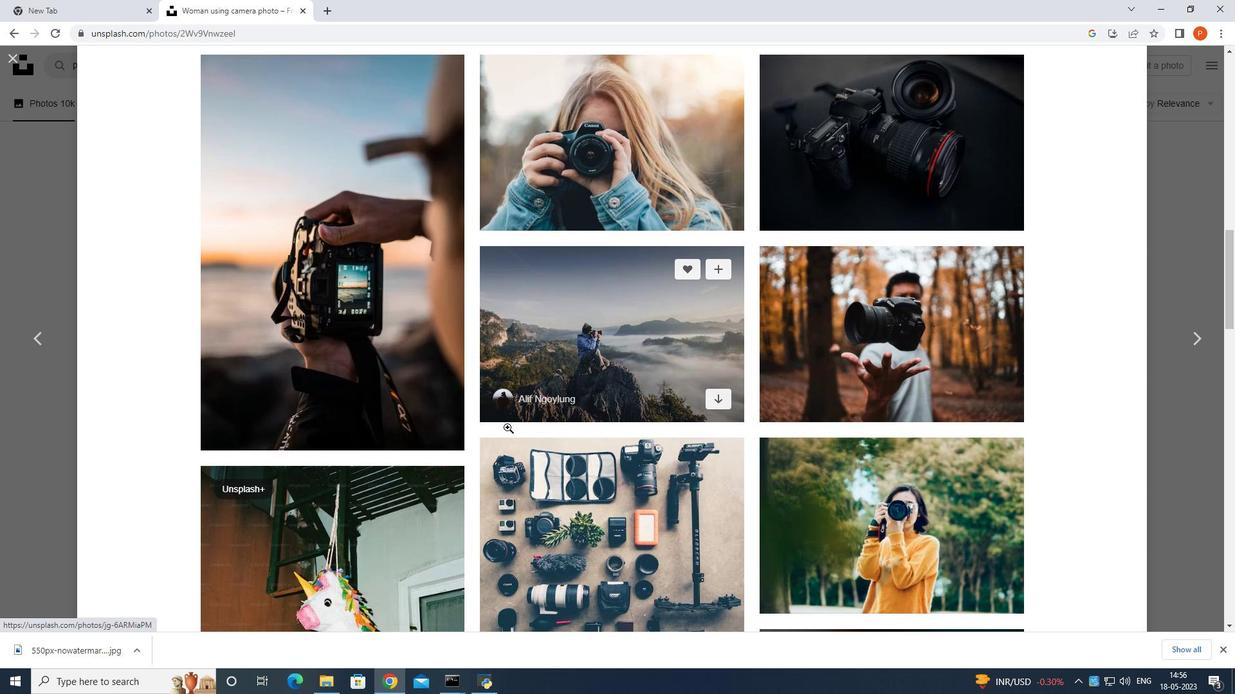 
Action: Mouse scrolled (507, 427) with delta (0, 0)
Screenshot: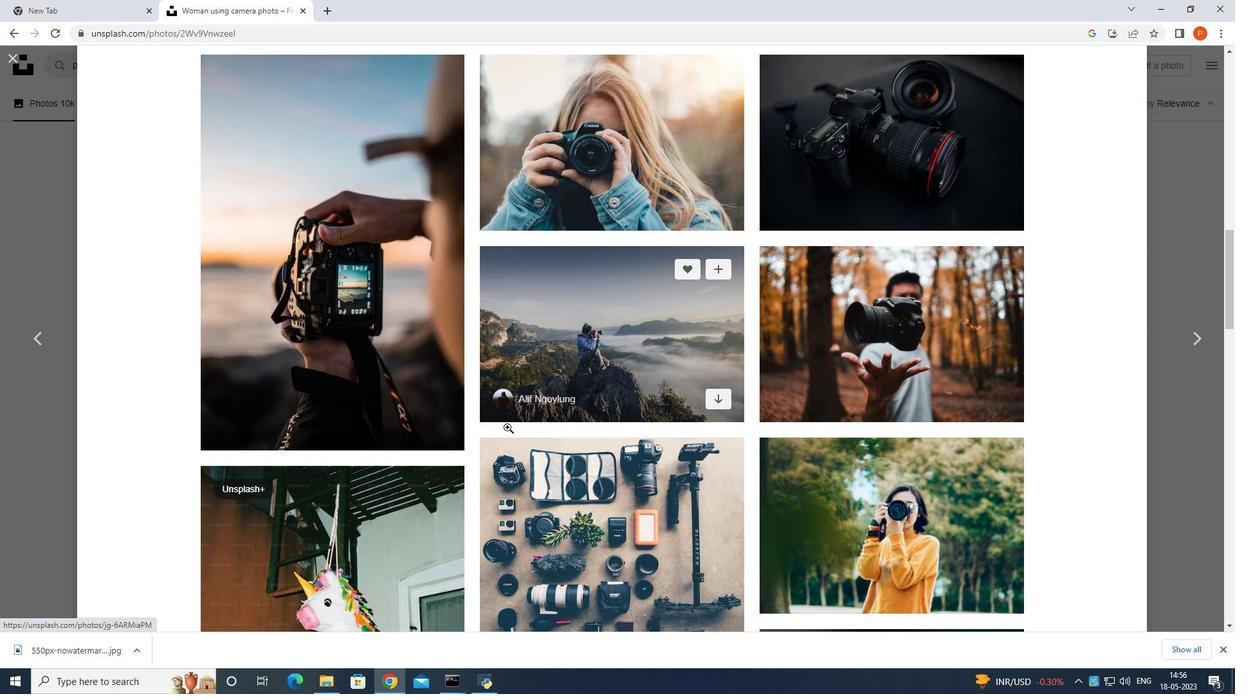 
Action: Mouse scrolled (507, 427) with delta (0, 0)
Screenshot: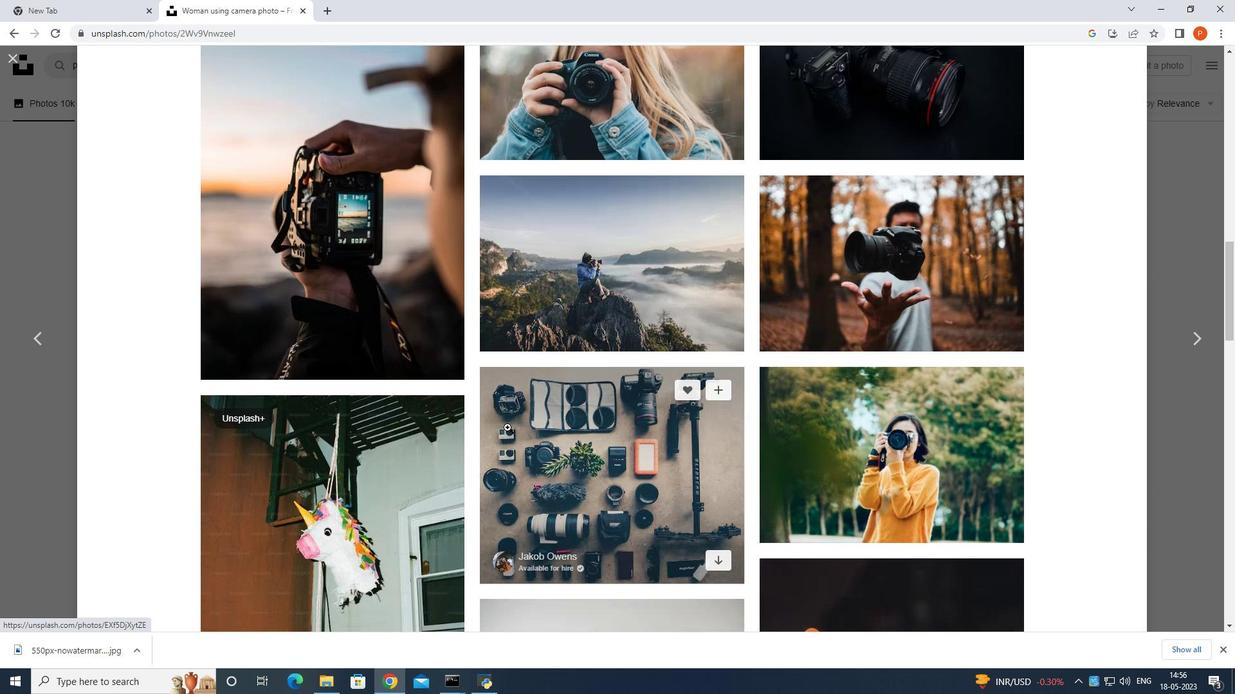 
Action: Mouse scrolled (507, 427) with delta (0, 0)
Screenshot: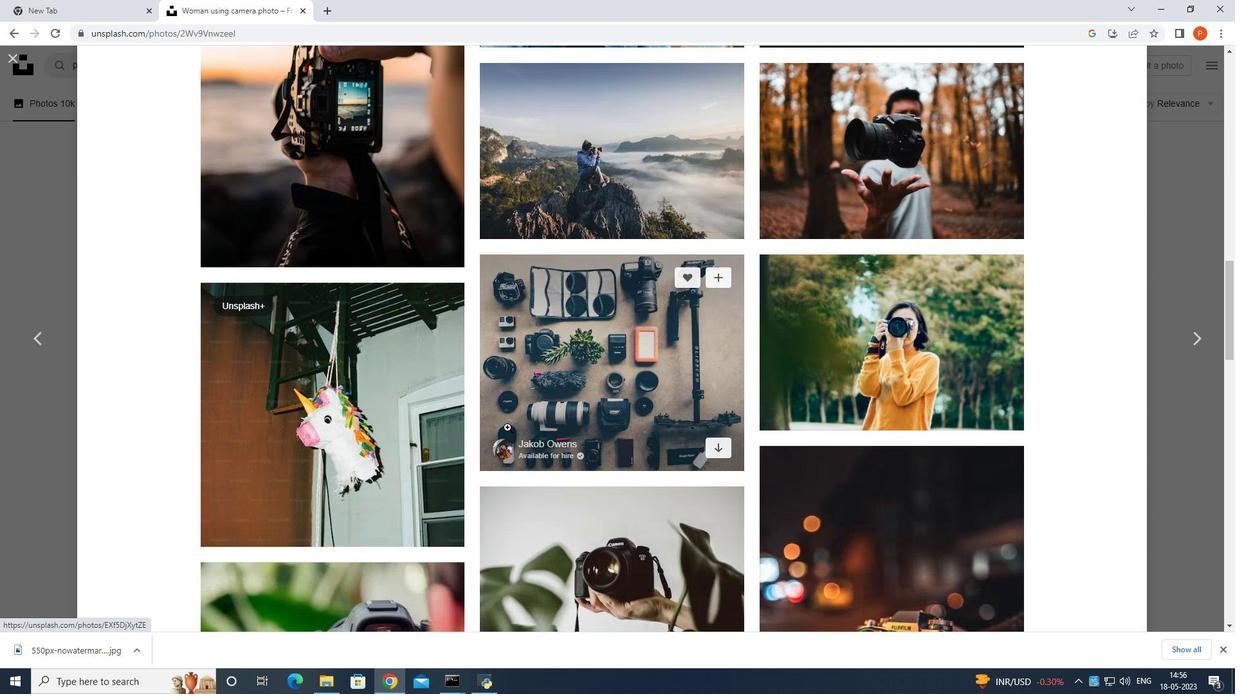 
Action: Mouse scrolled (507, 427) with delta (0, 0)
Screenshot: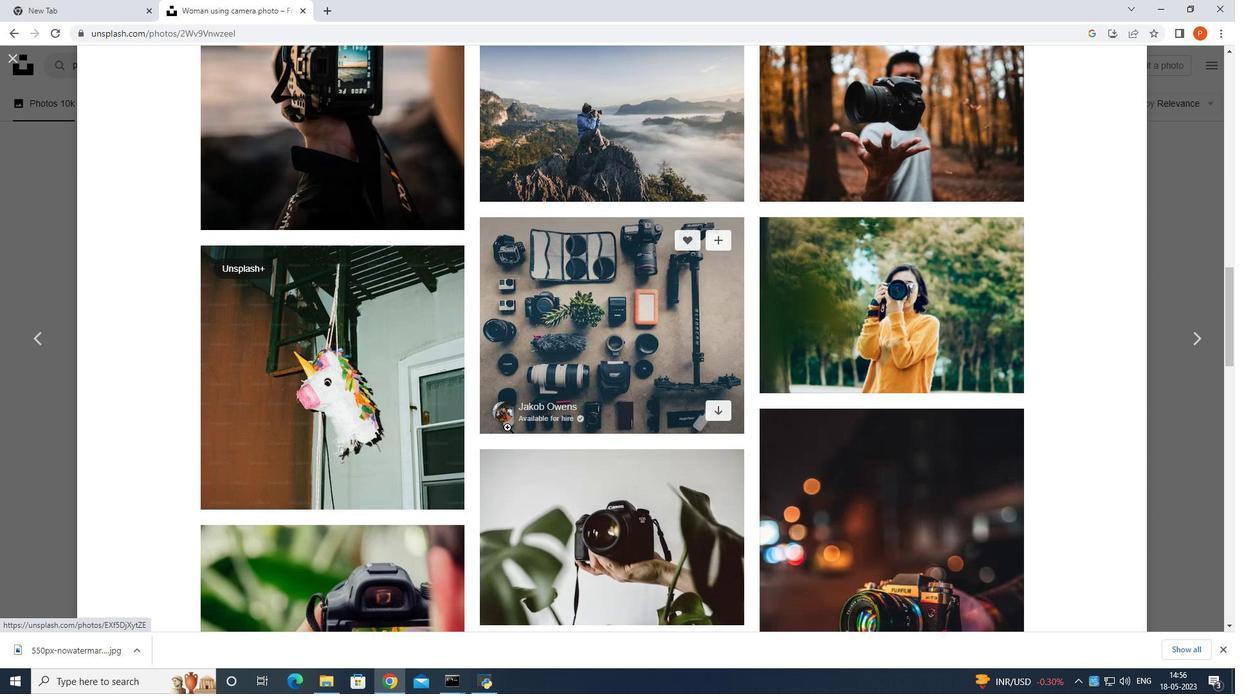 
Action: Mouse scrolled (507, 427) with delta (0, 0)
Screenshot: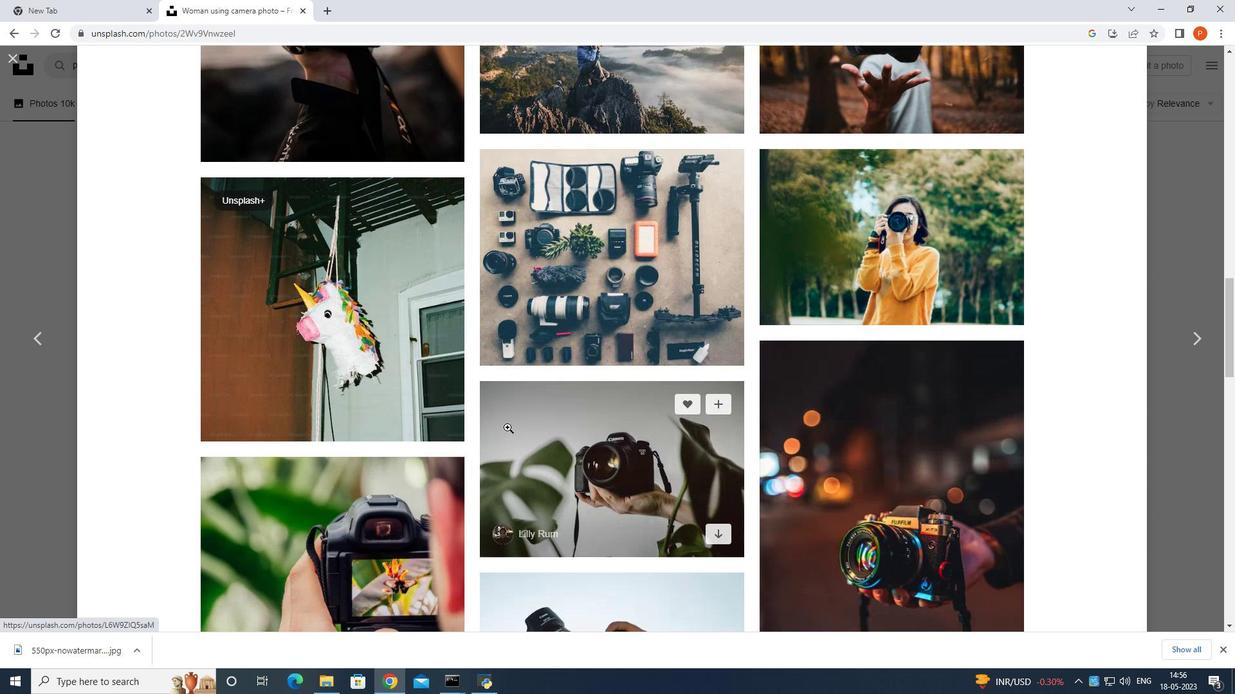 
Action: Mouse scrolled (507, 427) with delta (0, 0)
Screenshot: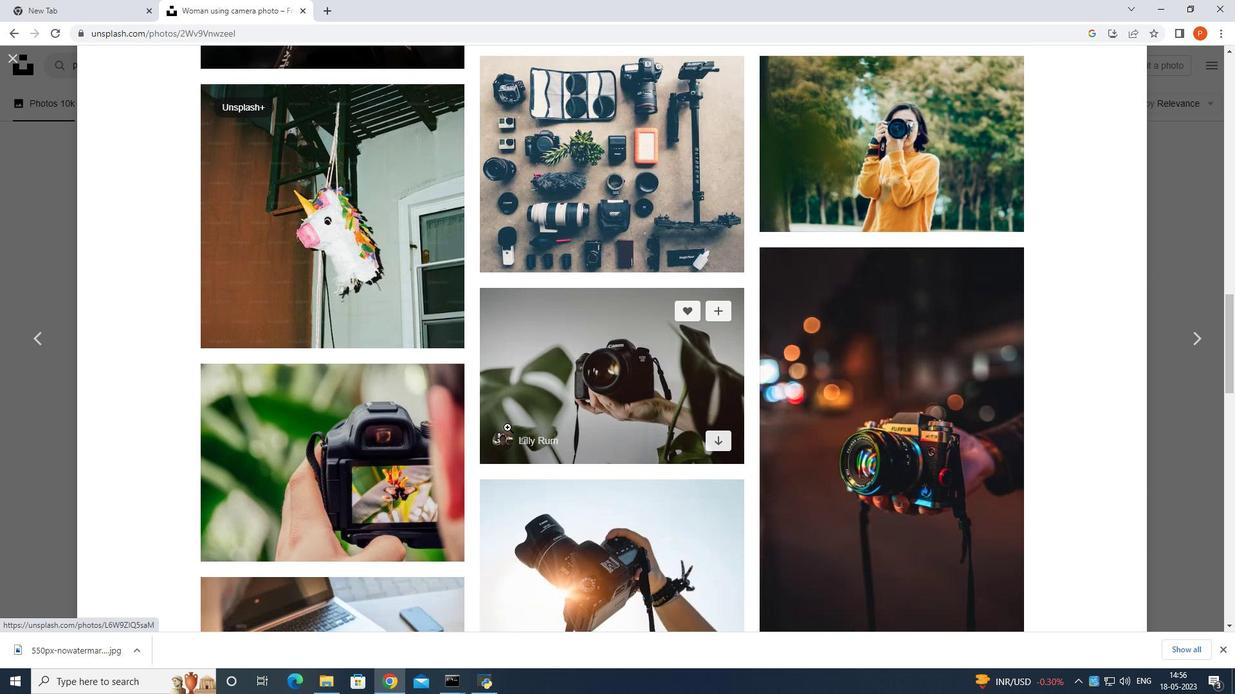 
Action: Mouse moved to (613, 416)
Screenshot: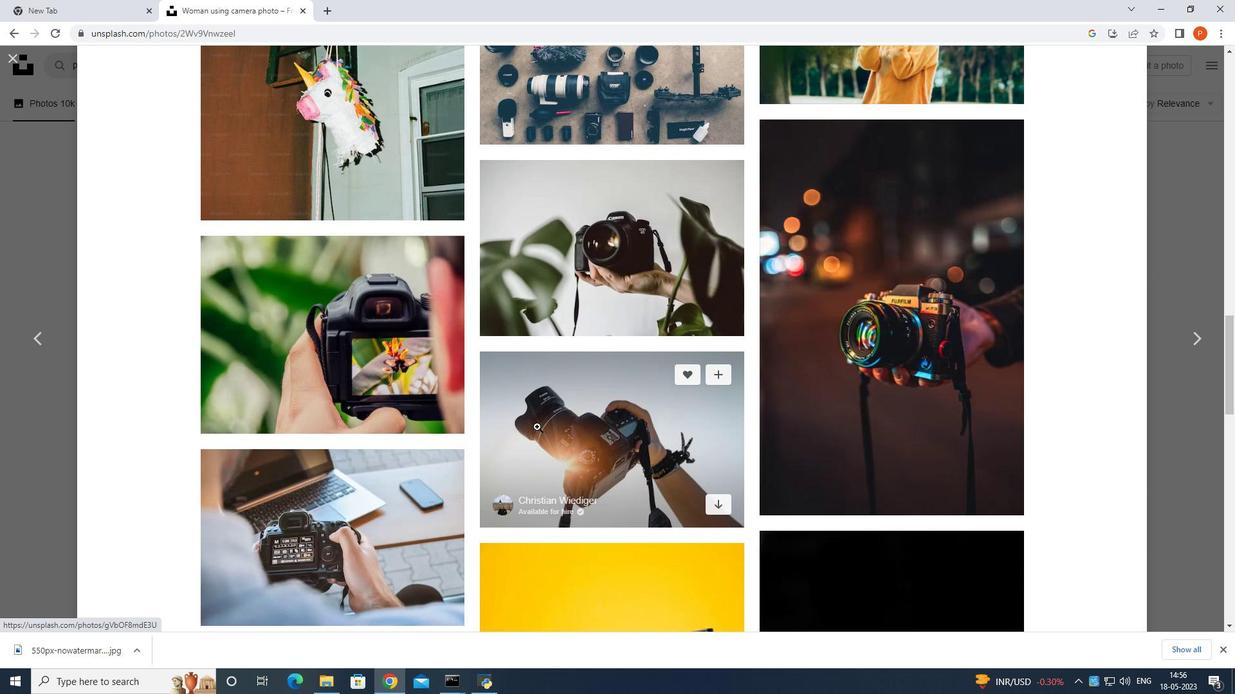 
Action: Mouse scrolled (613, 417) with delta (0, 0)
Screenshot: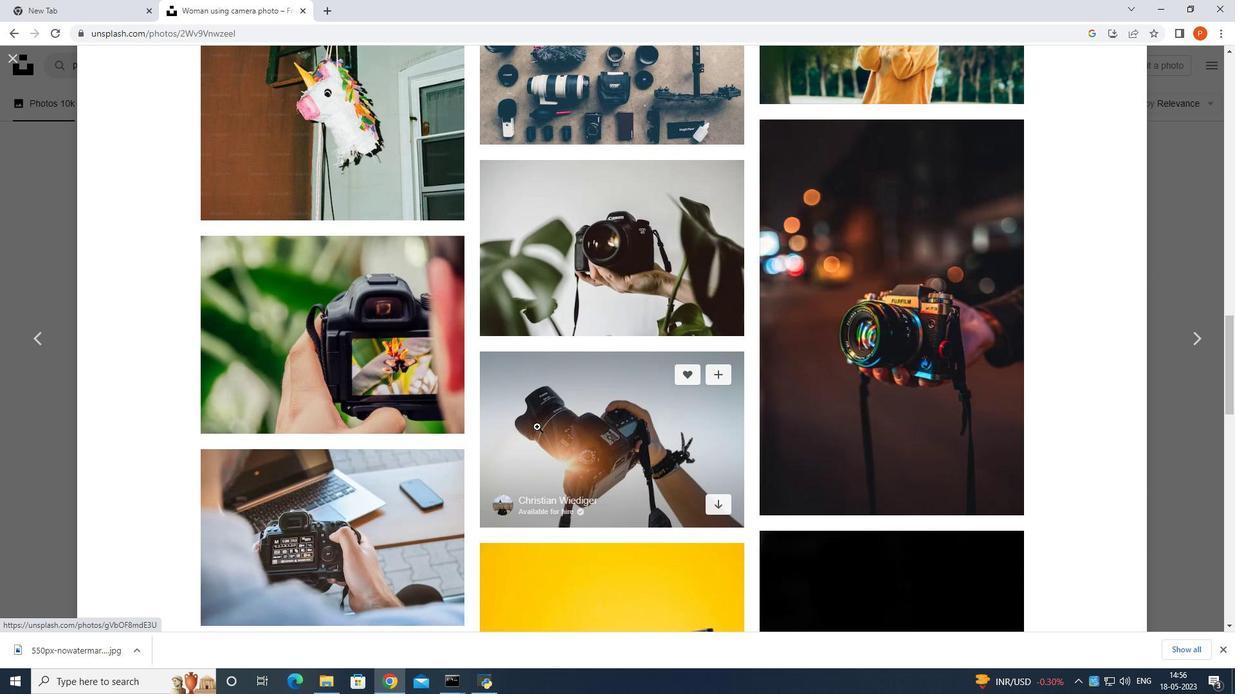 
Action: Mouse moved to (624, 402)
Screenshot: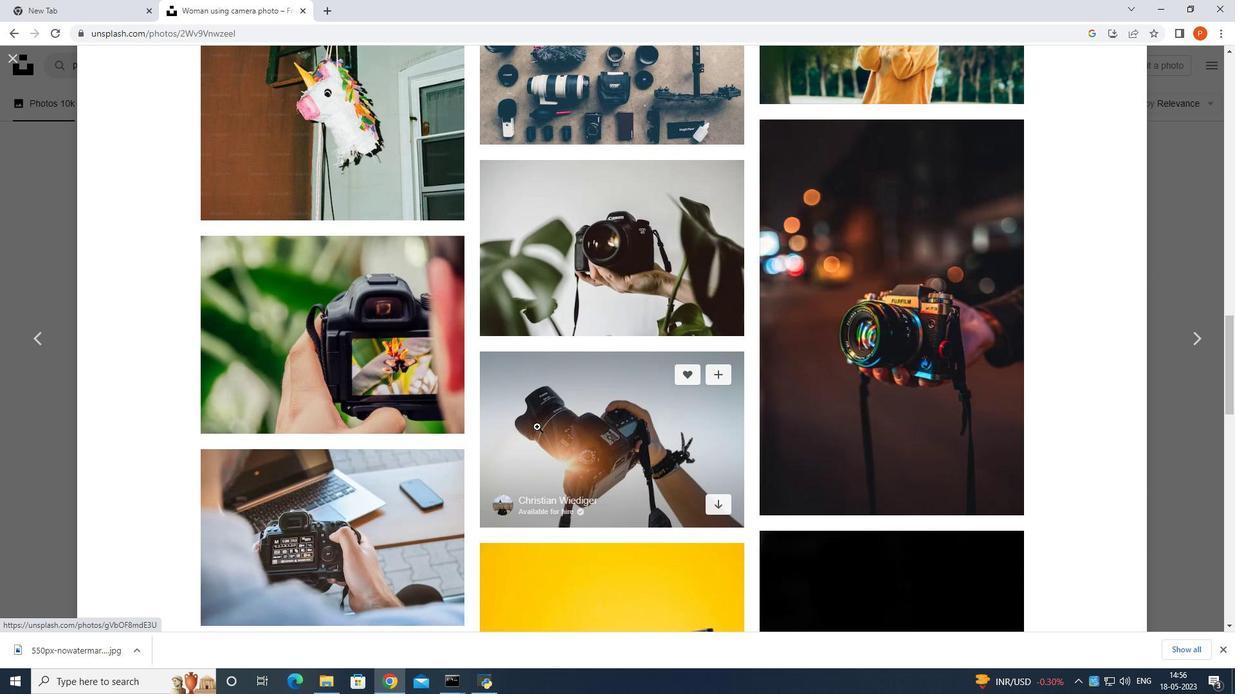
Action: Mouse scrolled (624, 403) with delta (0, 0)
Screenshot: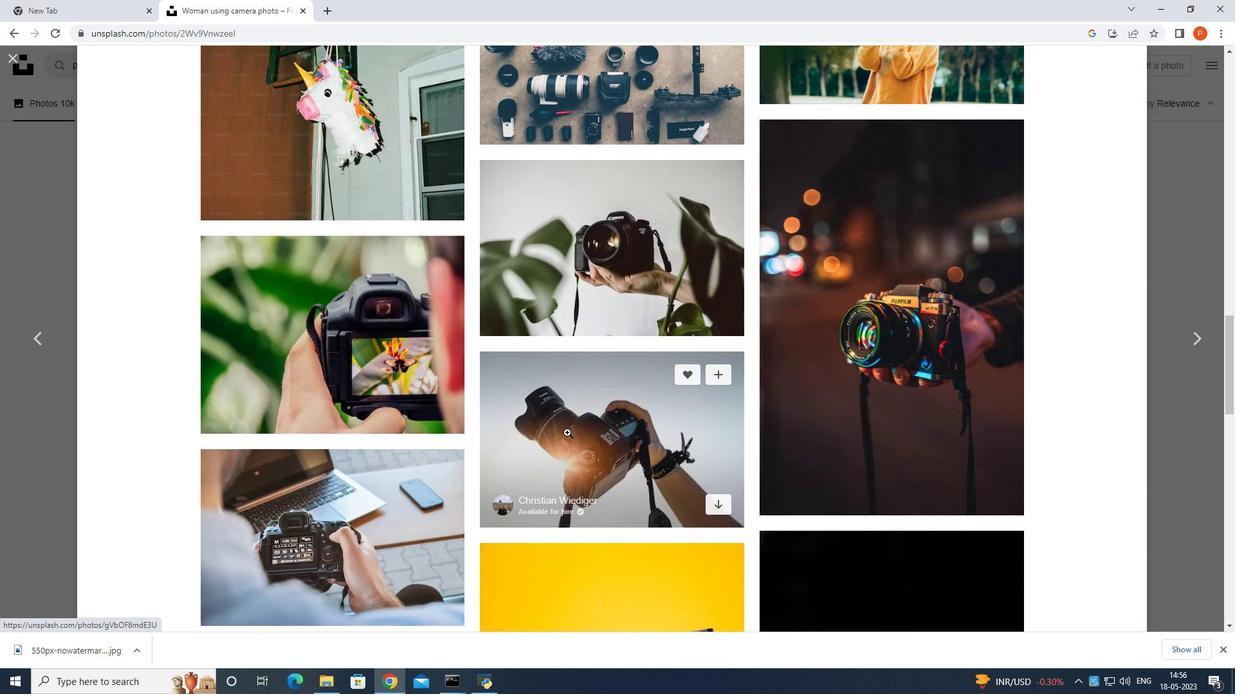
Action: Mouse moved to (645, 384)
Screenshot: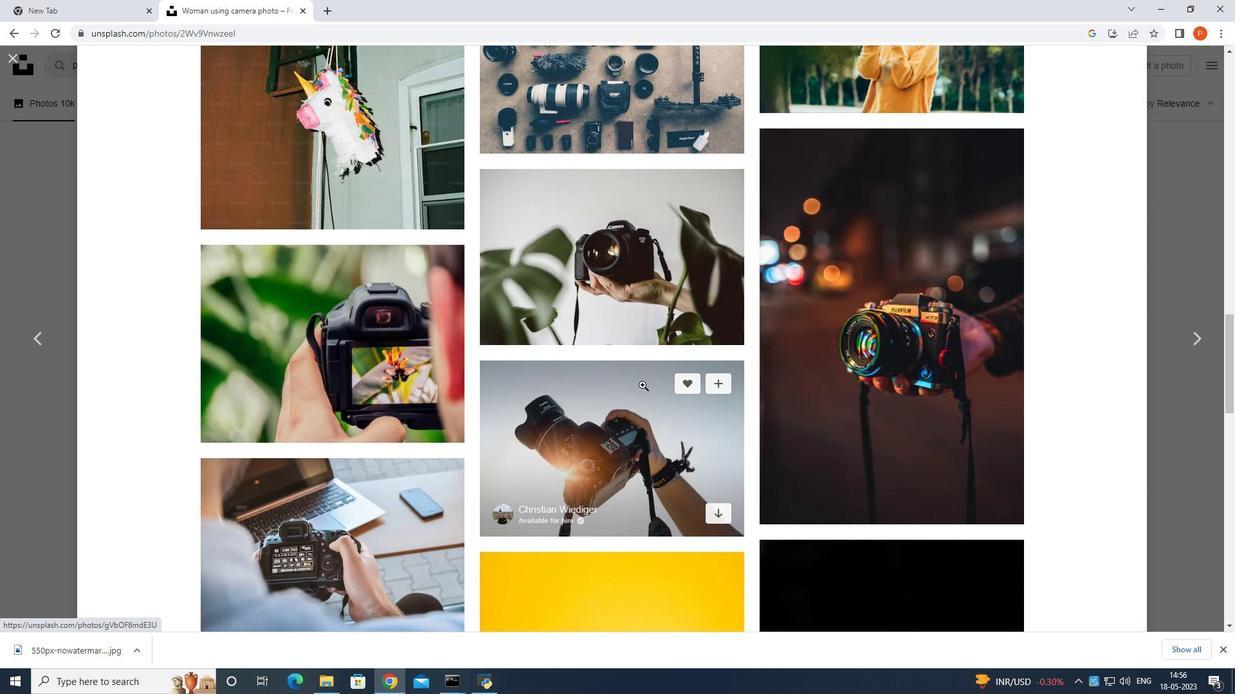
Action: Mouse scrolled (645, 385) with delta (0, 0)
Screenshot: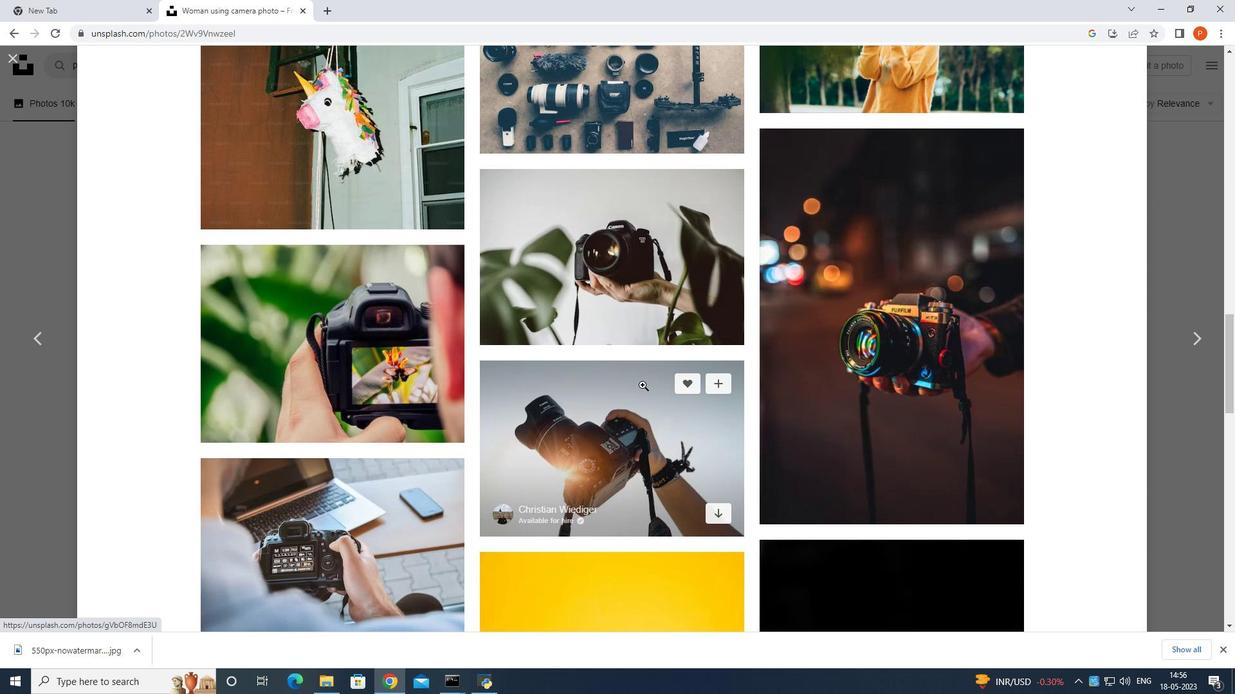 
Action: Mouse moved to (647, 384)
Screenshot: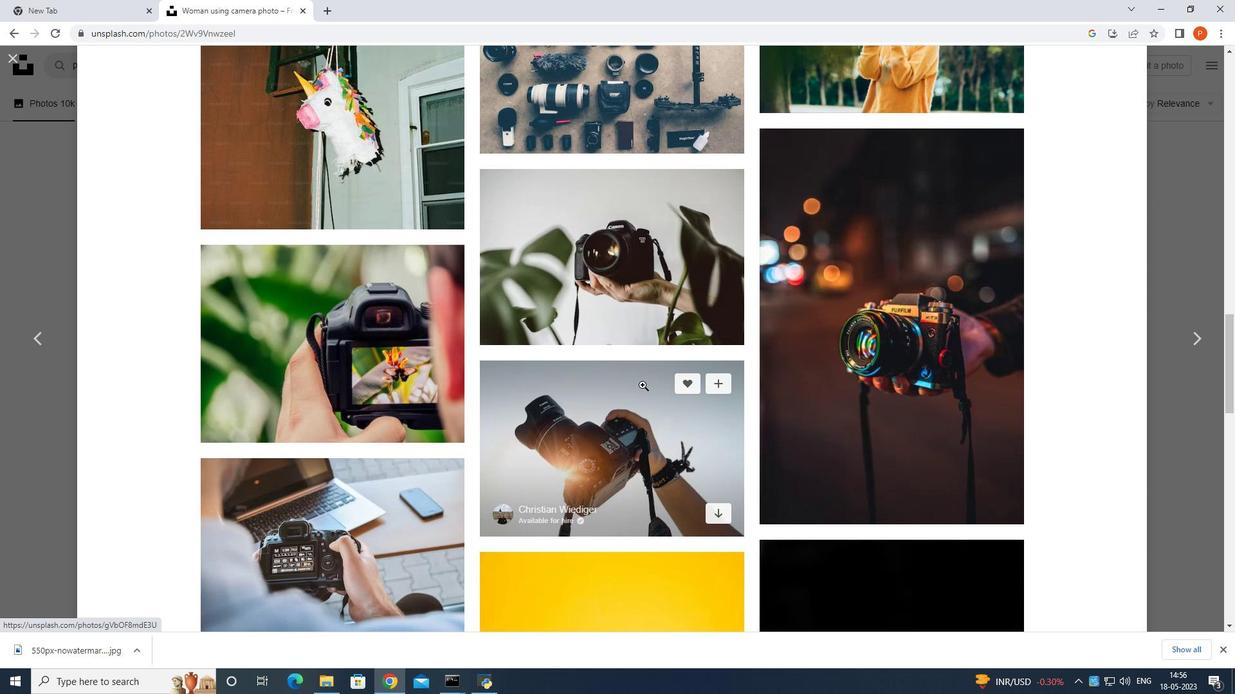 
Action: Mouse scrolled (646, 384) with delta (0, 0)
Screenshot: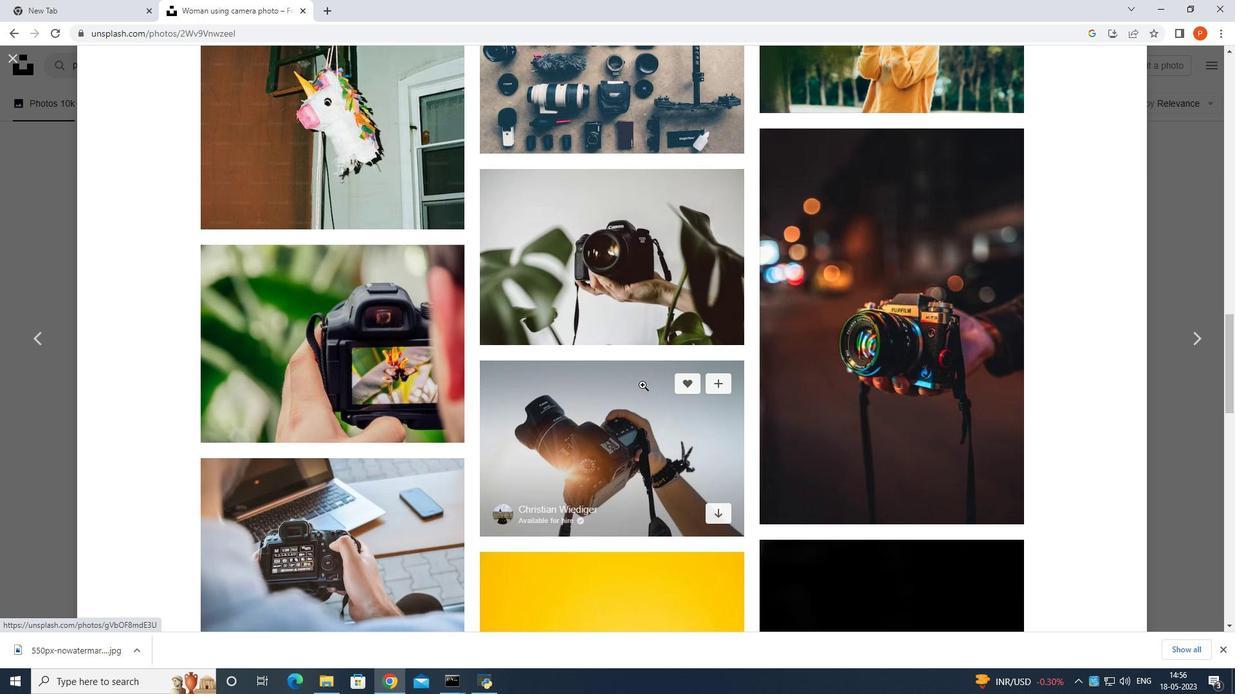 
Action: Mouse moved to (649, 382)
Screenshot: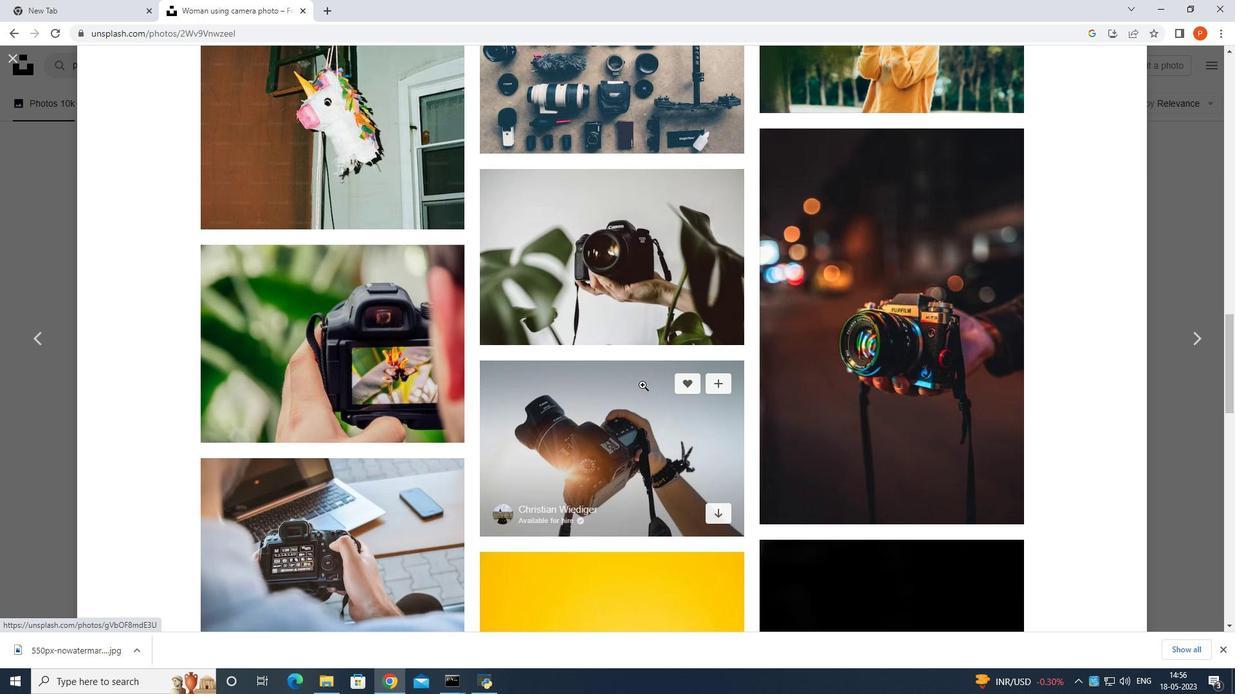
Action: Mouse scrolled (647, 384) with delta (0, 0)
Screenshot: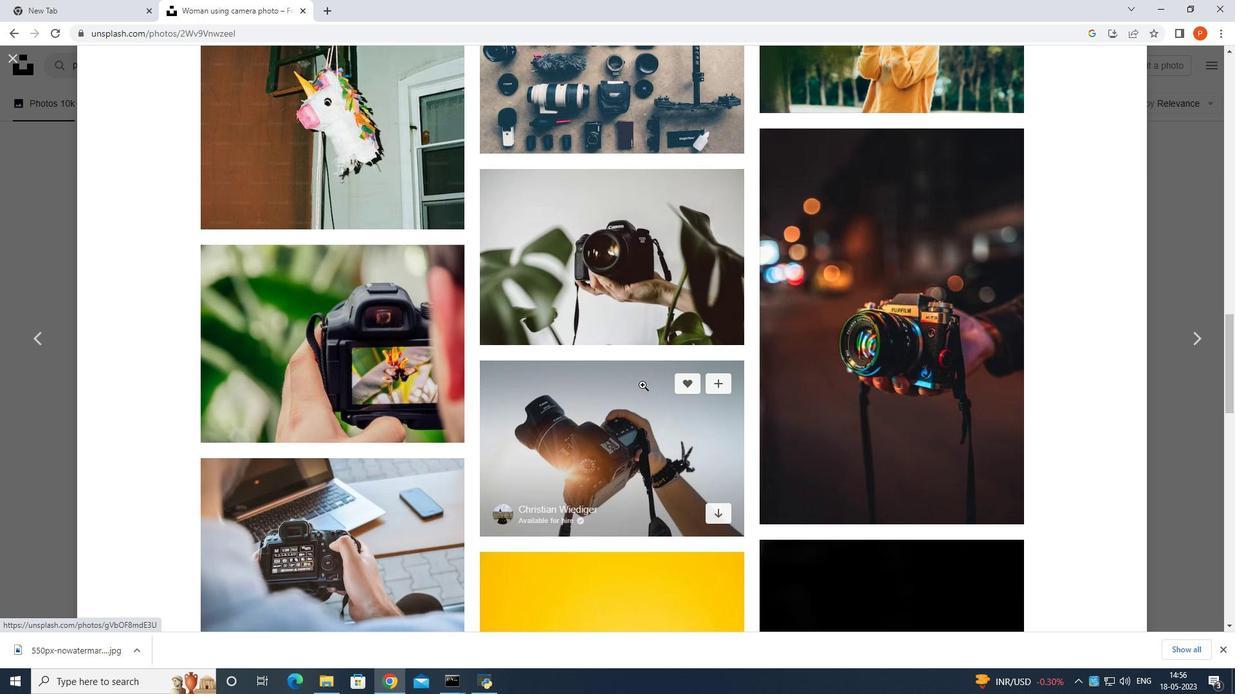 
Action: Mouse moved to (649, 380)
Screenshot: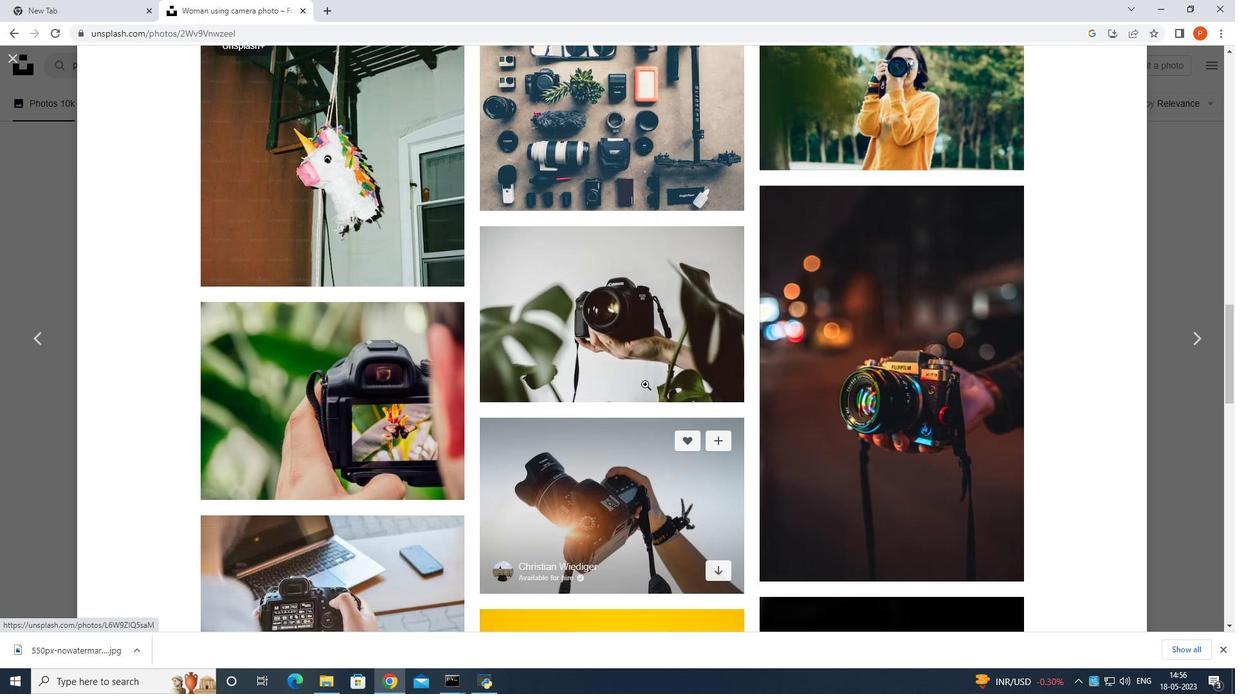 
Action: Mouse scrolled (649, 381) with delta (0, 0)
Screenshot: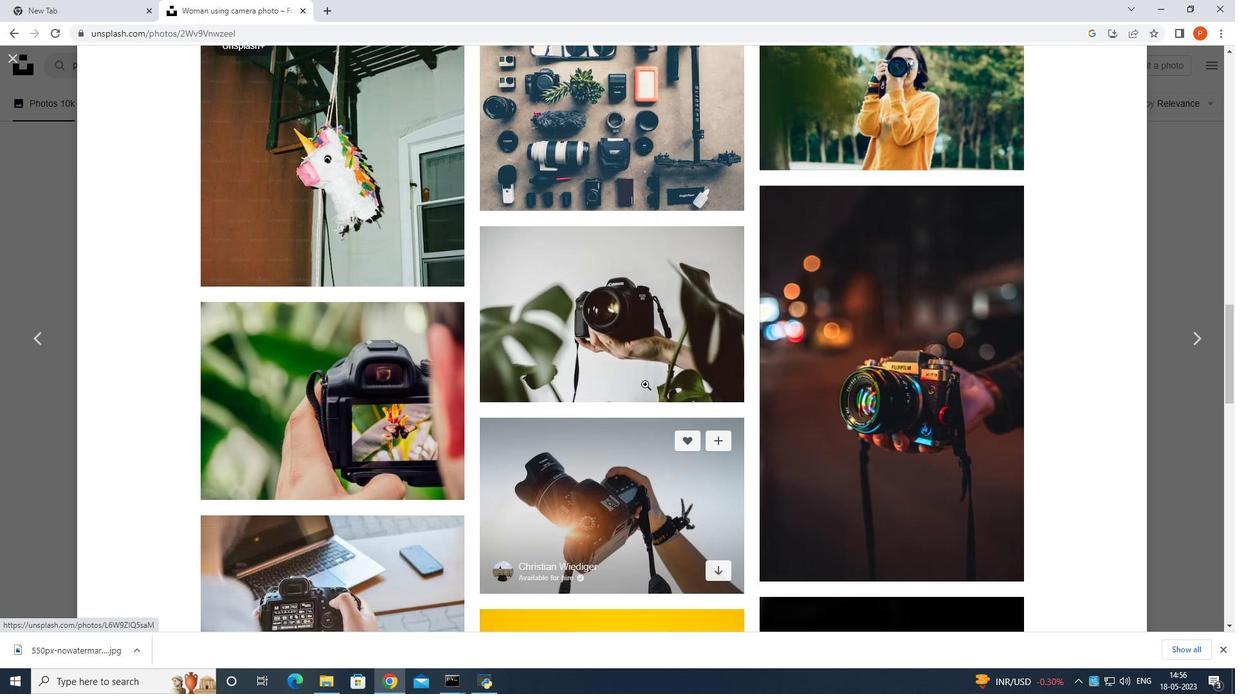 
Action: Mouse moved to (660, 377)
Screenshot: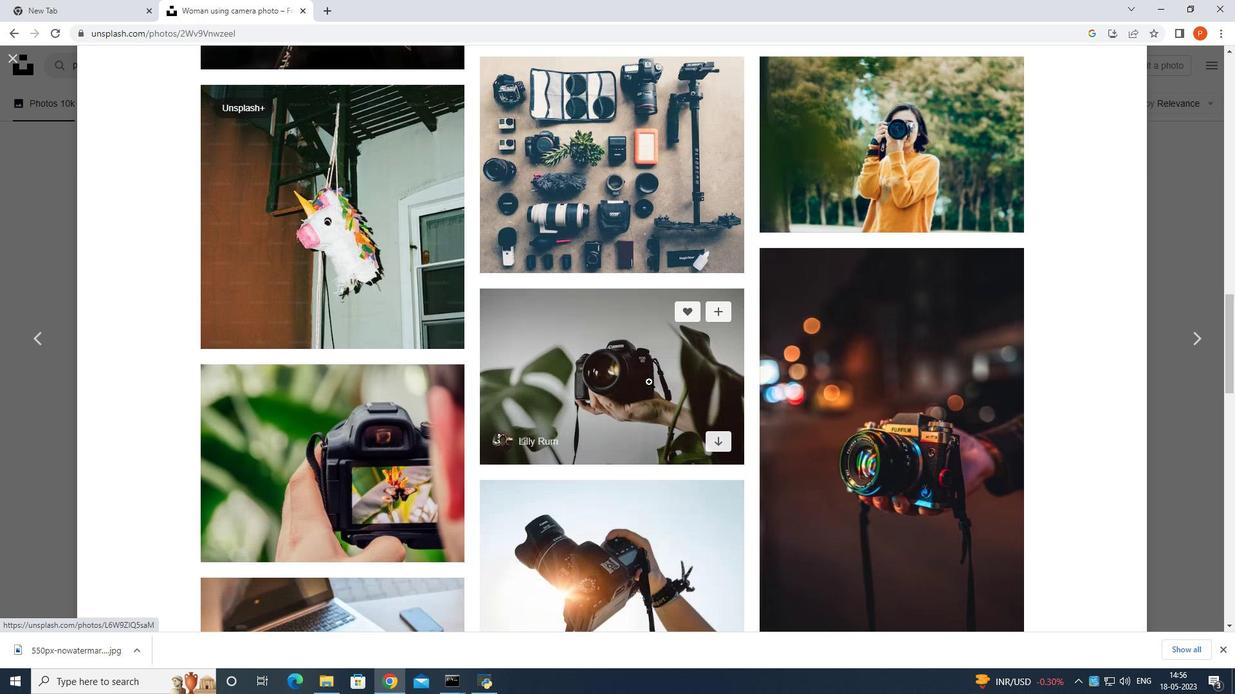 
Action: Mouse scrolled (660, 378) with delta (0, 0)
Screenshot: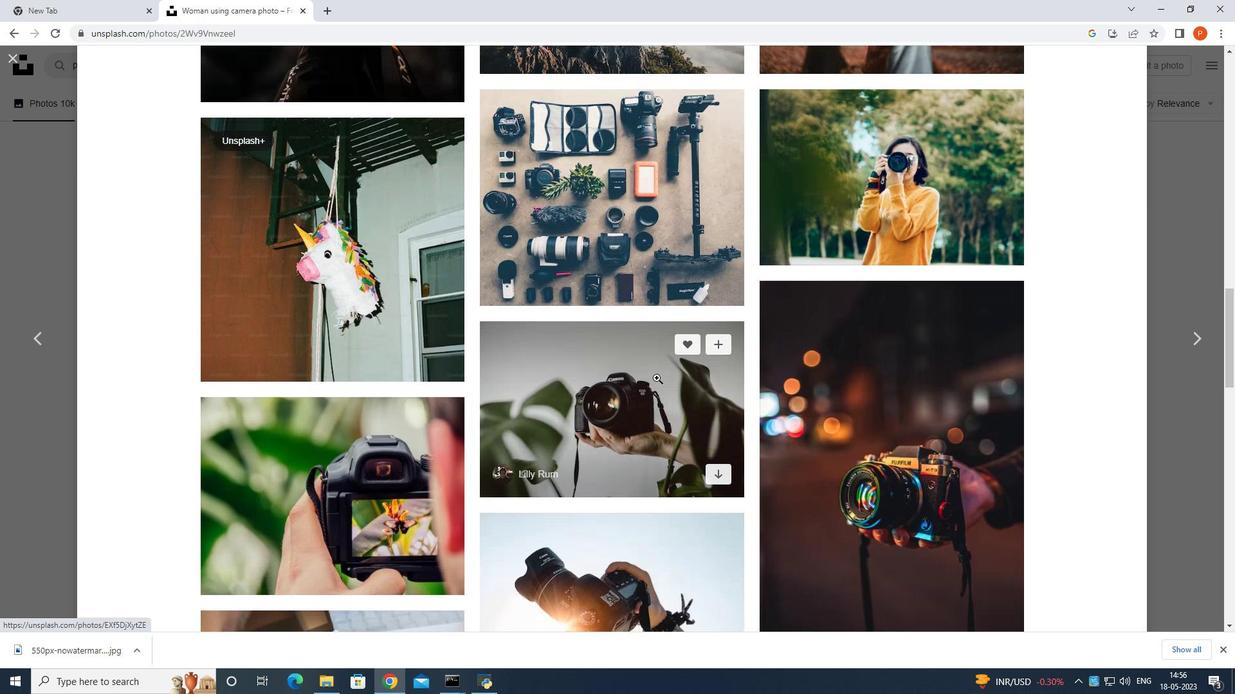 
Action: Mouse scrolled (660, 378) with delta (0, 0)
Screenshot: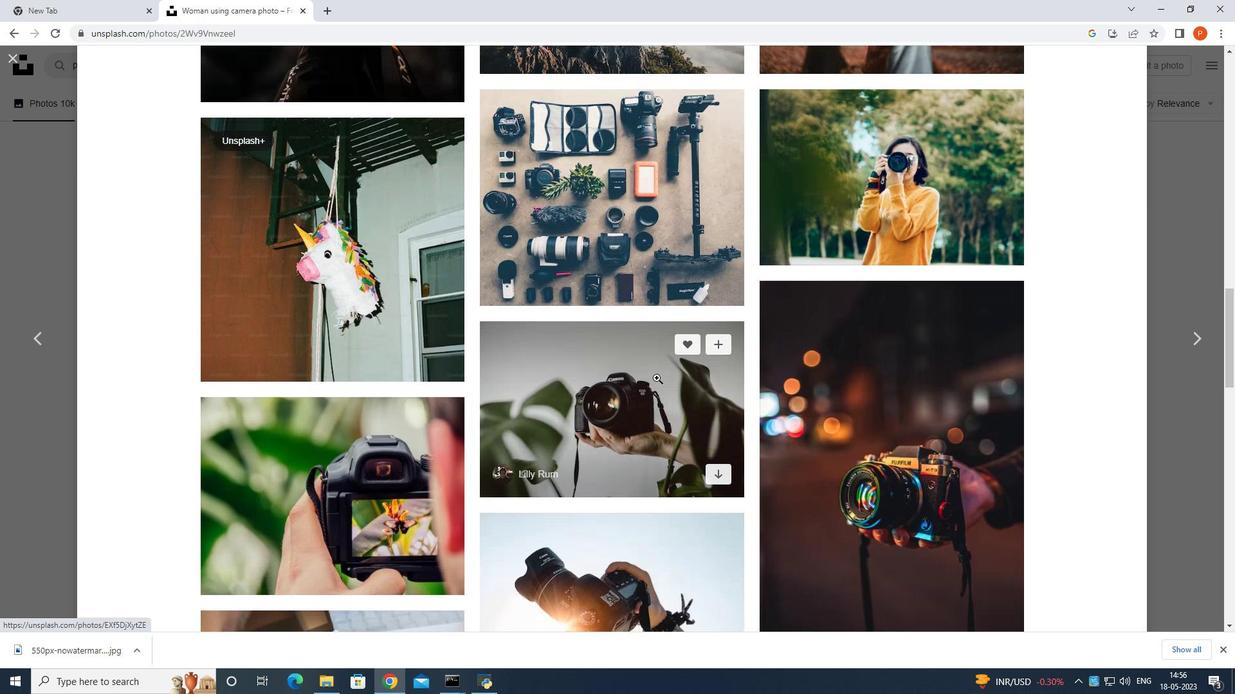 
Action: Mouse scrolled (660, 378) with delta (0, 0)
Screenshot: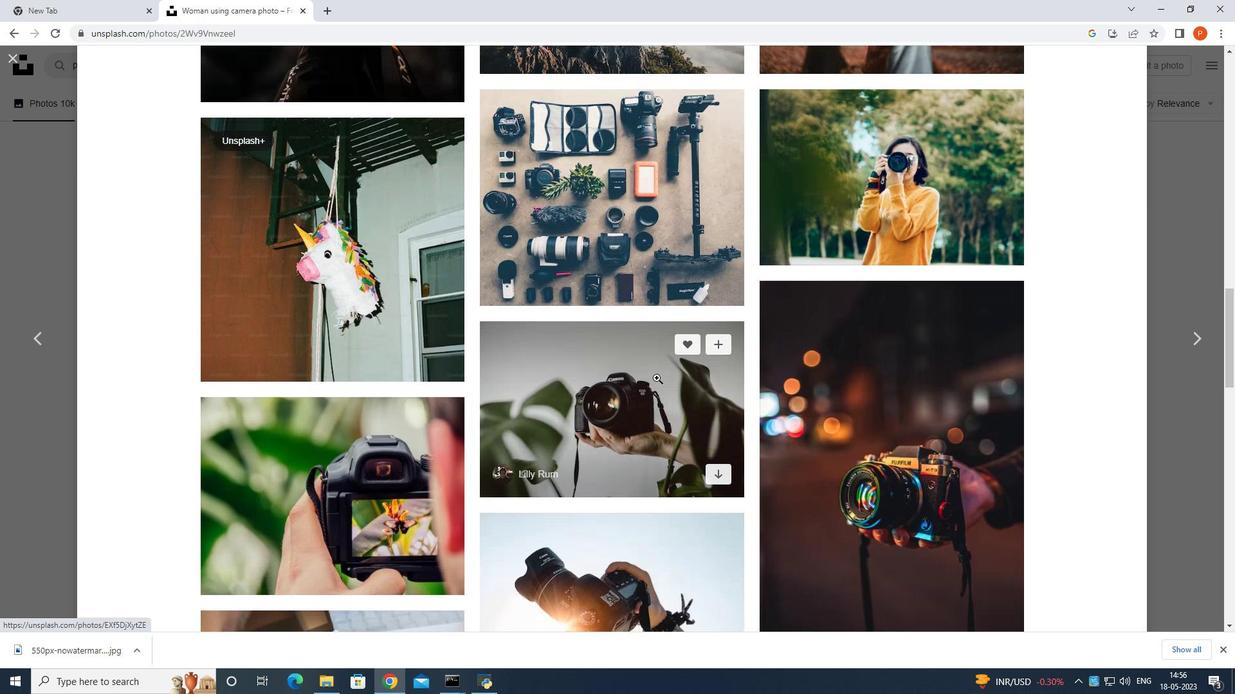 
Action: Mouse scrolled (660, 378) with delta (0, 0)
Screenshot: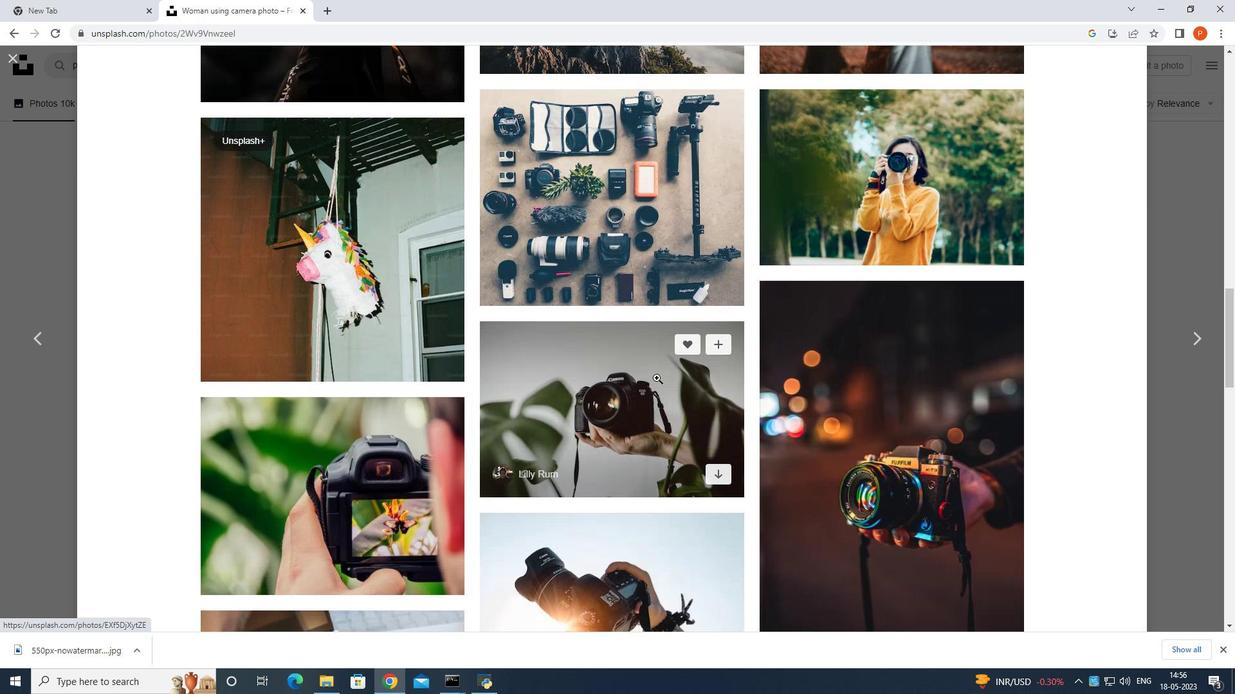 
Action: Mouse moved to (662, 376)
Screenshot: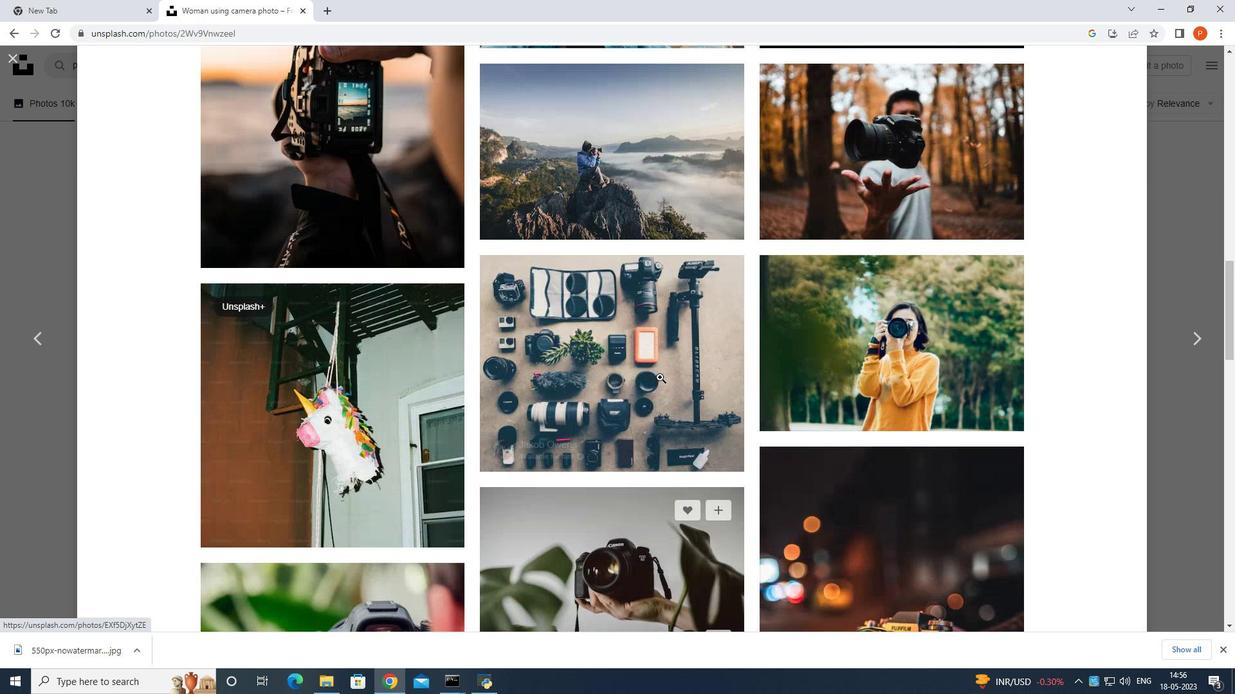 
Action: Mouse scrolled (662, 377) with delta (0, 0)
Screenshot: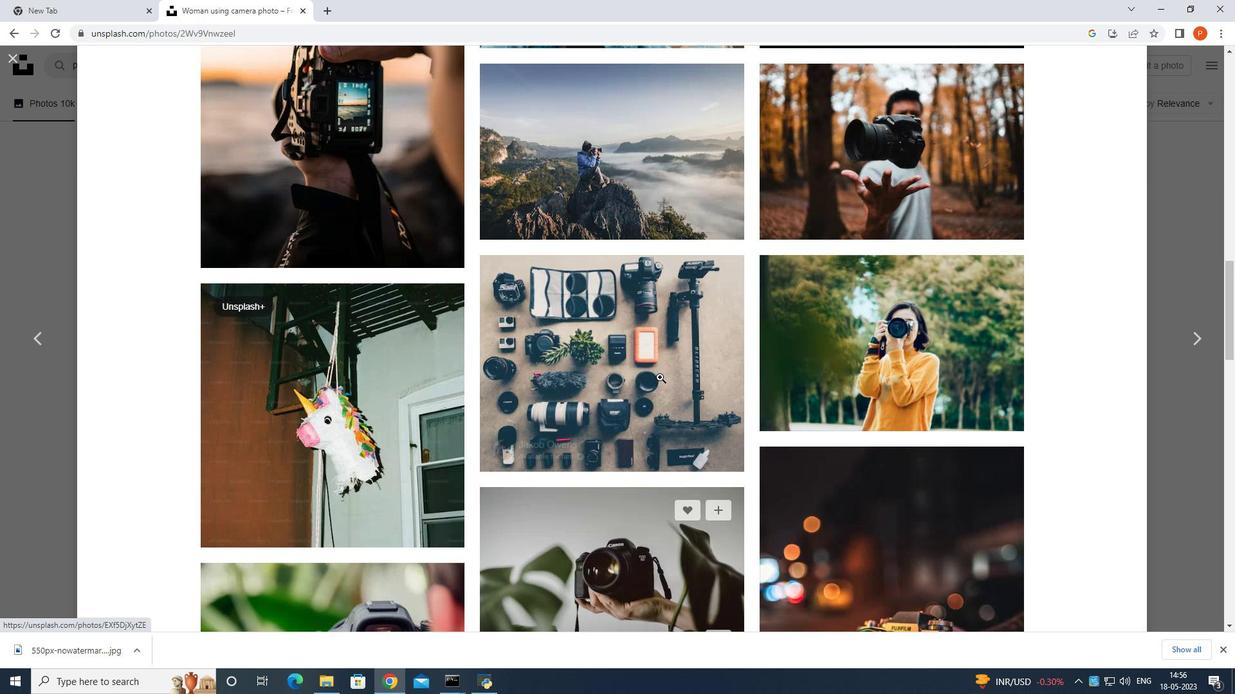 
Action: Mouse scrolled (662, 377) with delta (0, 0)
Screenshot: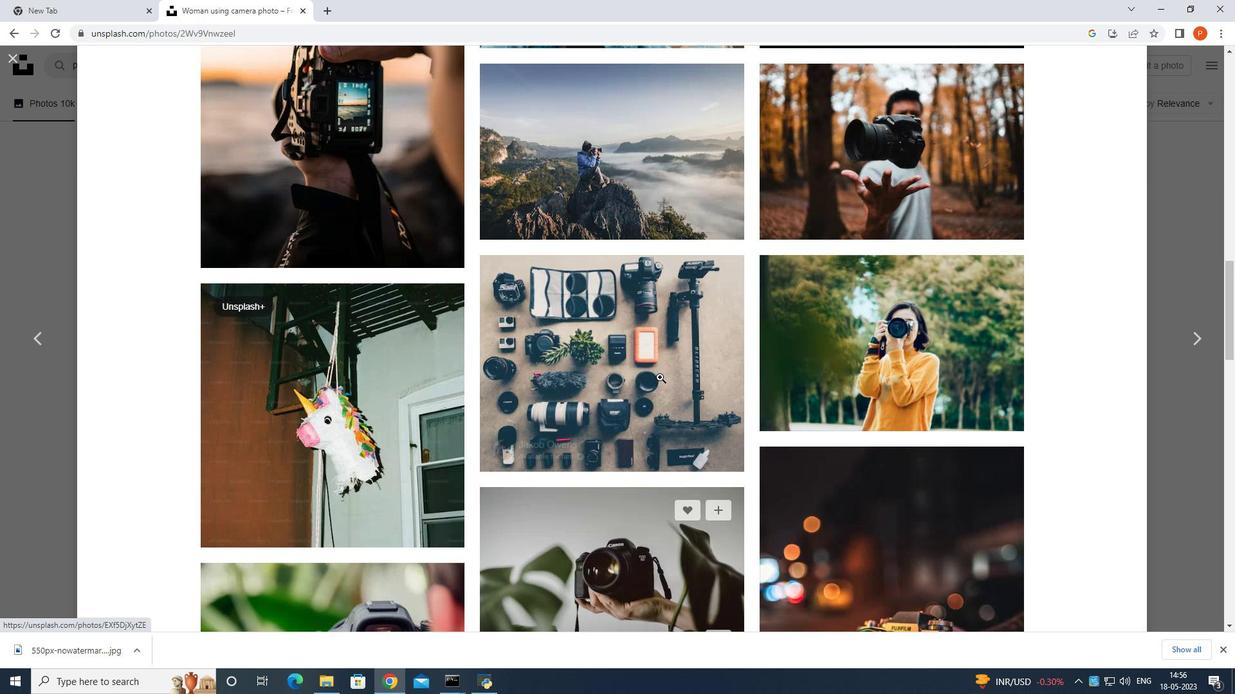 
Action: Mouse moved to (663, 376)
Screenshot: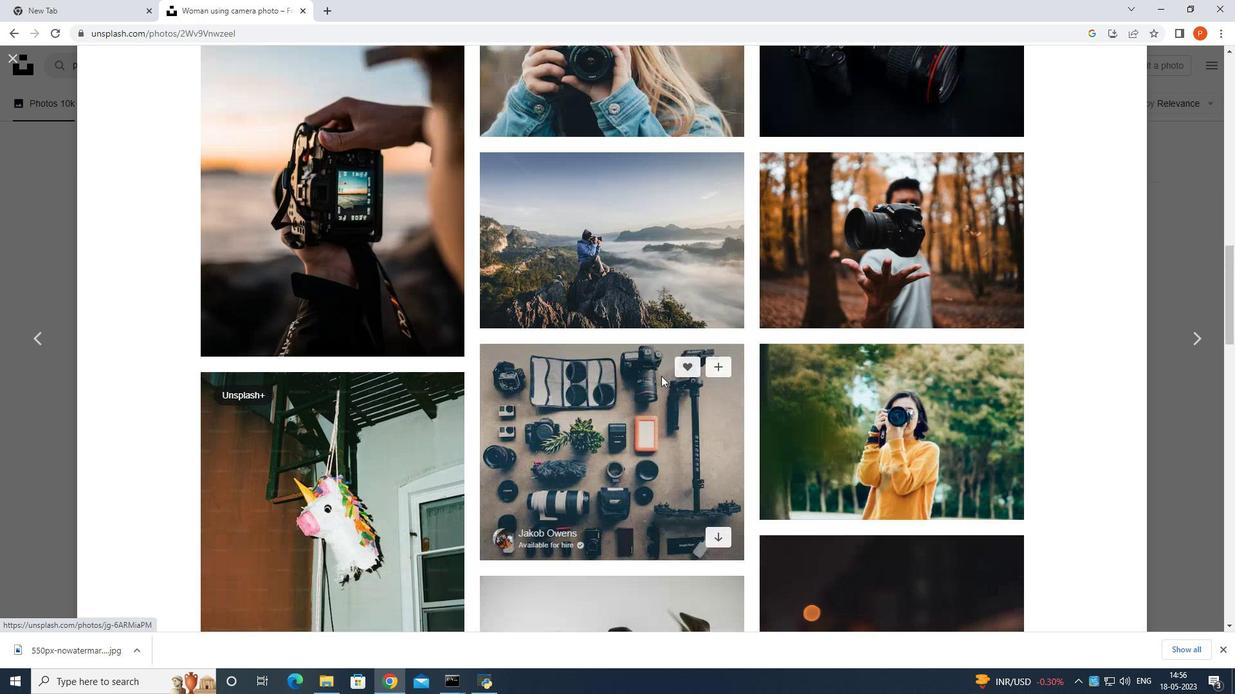 
Action: Mouse scrolled (662, 377) with delta (0, 0)
Screenshot: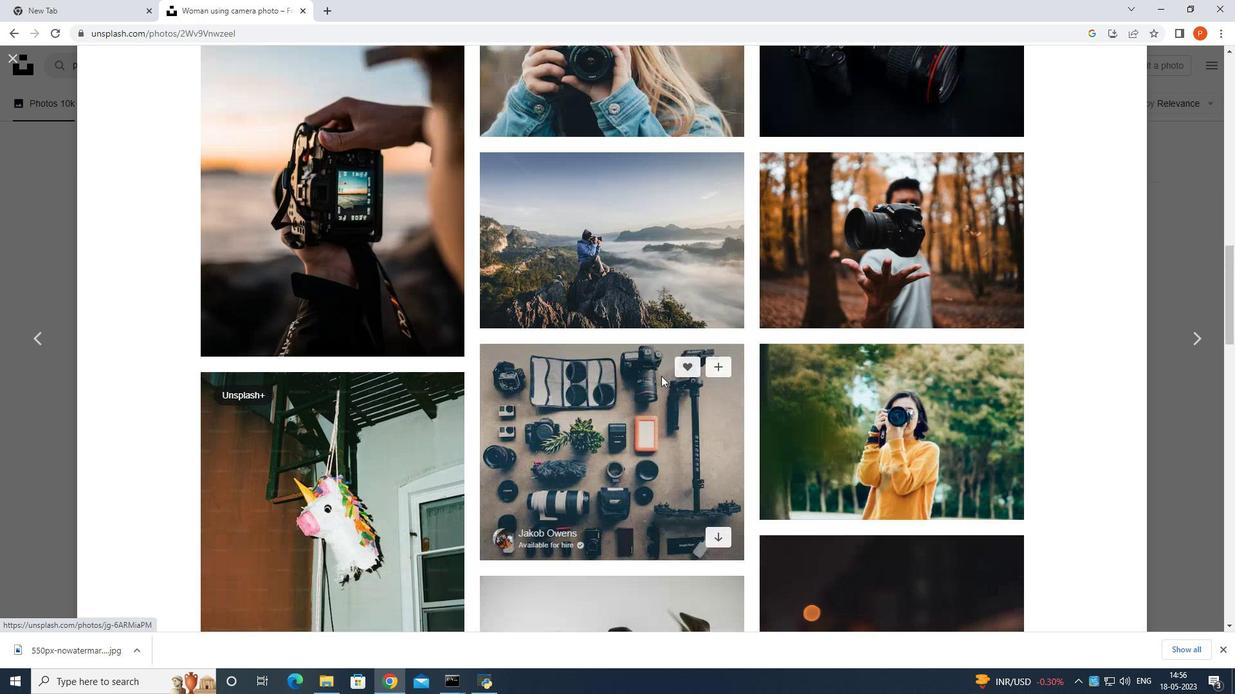 
Action: Mouse scrolled (663, 377) with delta (0, 0)
Screenshot: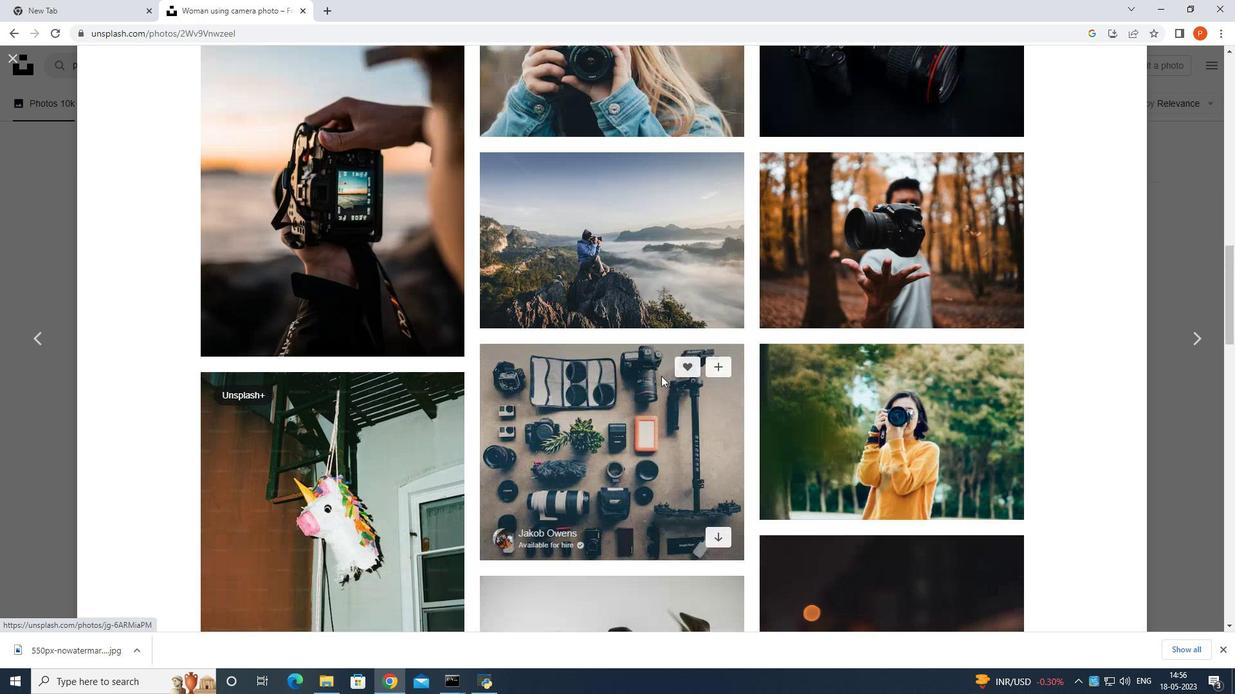 
Action: Mouse moved to (665, 374)
Screenshot: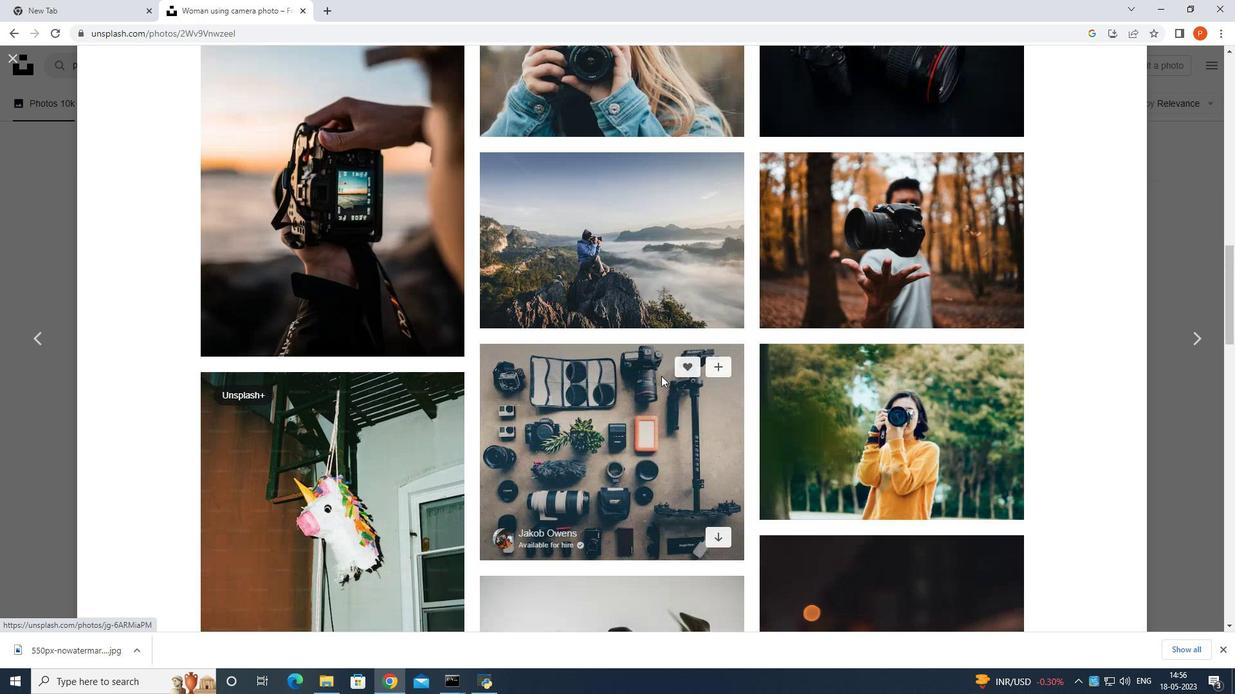 
Action: Mouse scrolled (665, 375) with delta (0, 0)
Screenshot: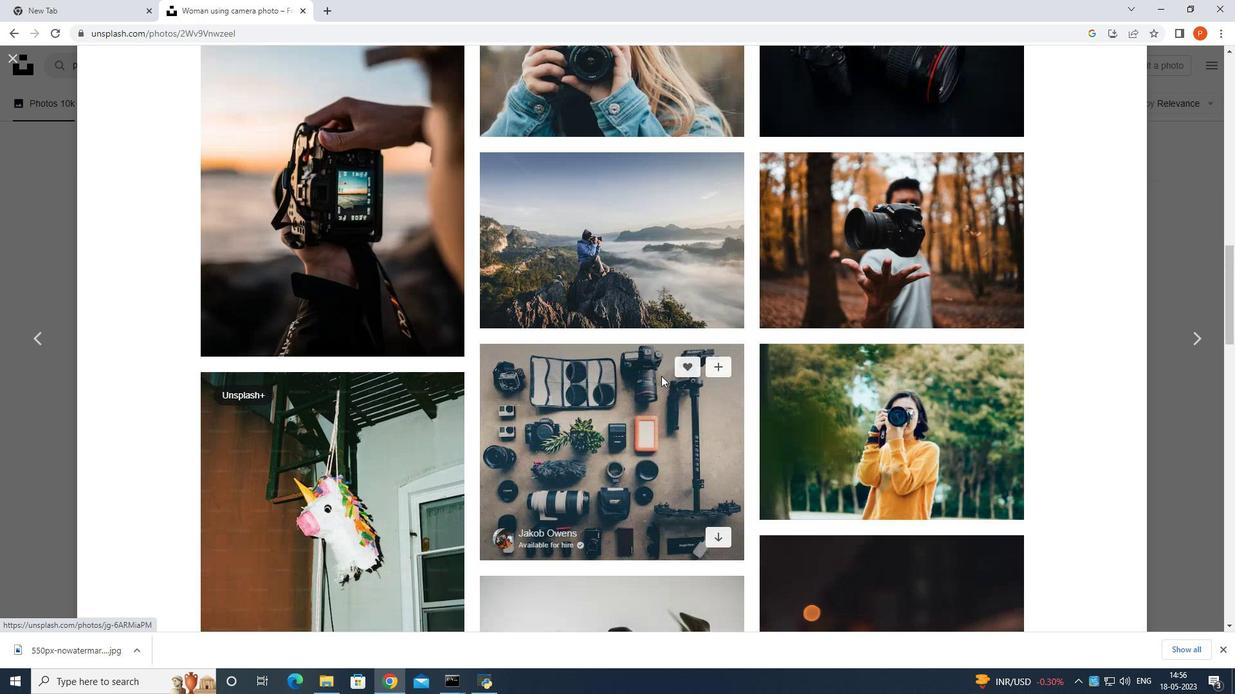
Action: Mouse moved to (532, 256)
Screenshot: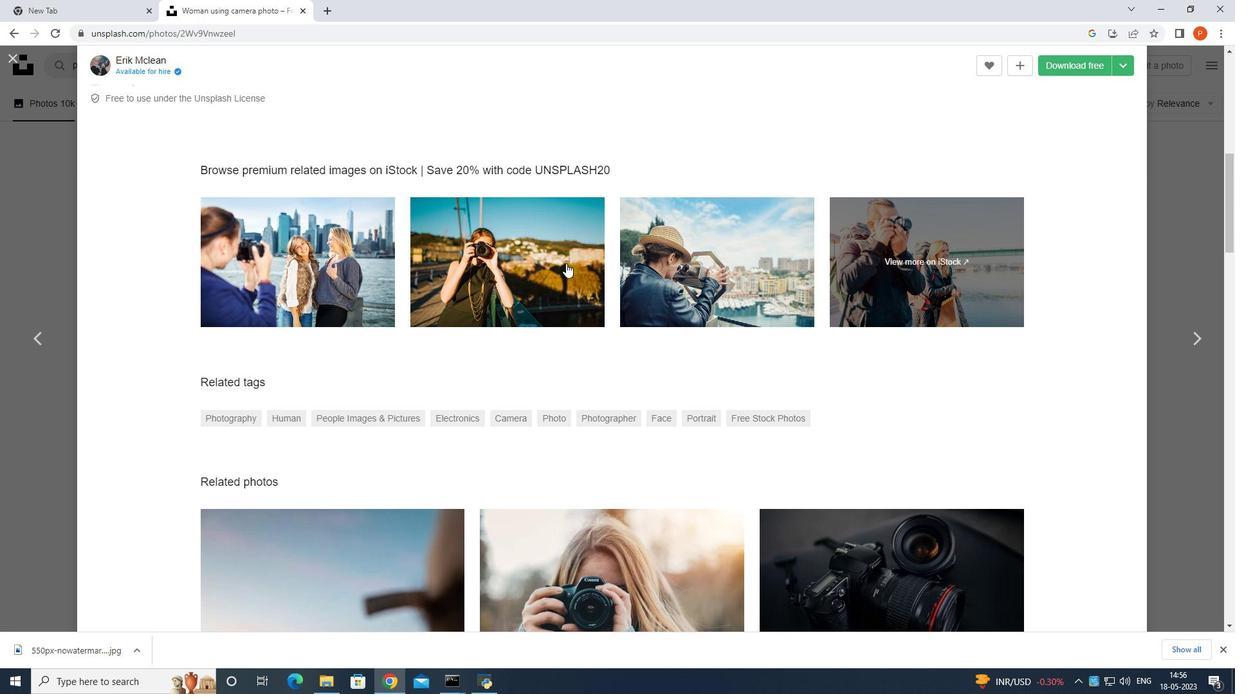 
Action: Mouse pressed left at (532, 256)
Screenshot: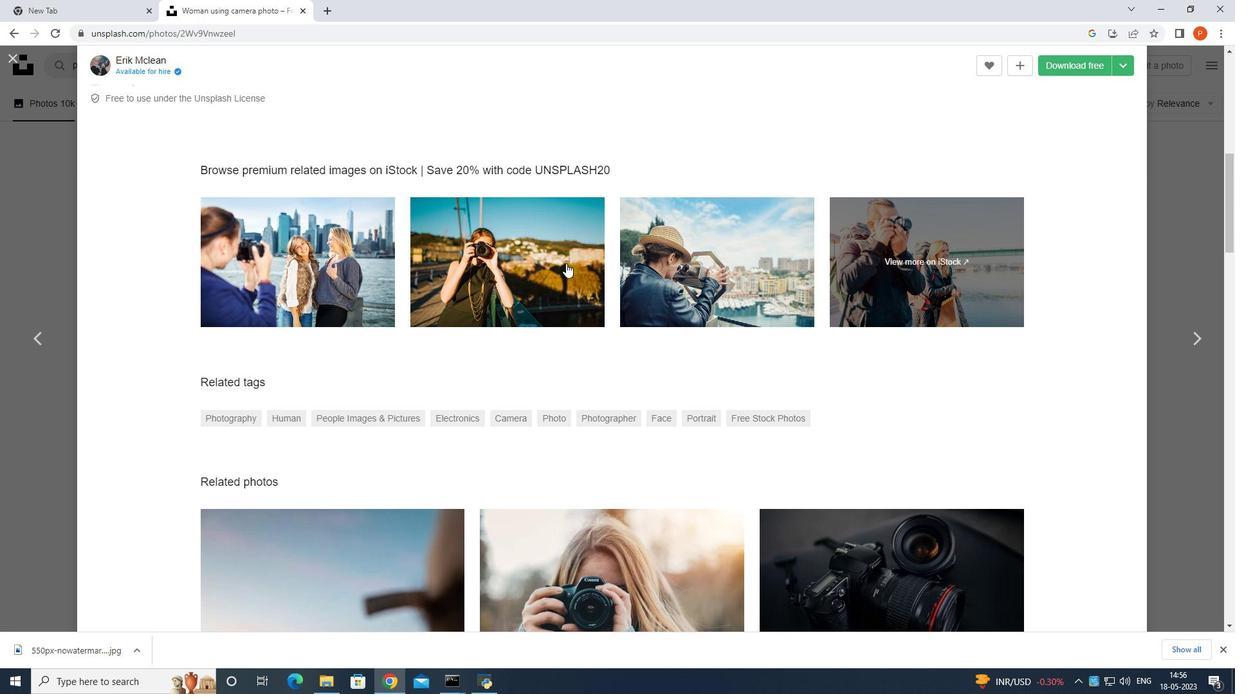 
Action: Mouse moved to (531, 267)
Screenshot: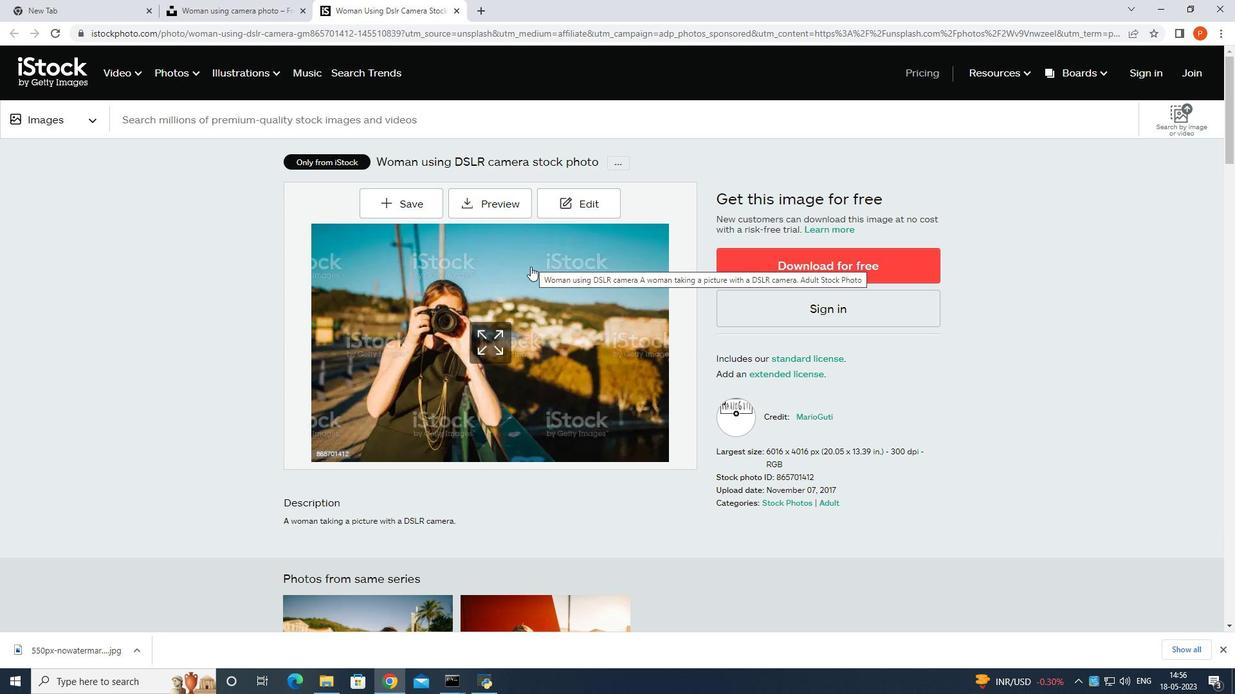 
Action: Mouse scrolled (531, 267) with delta (0, 0)
Screenshot: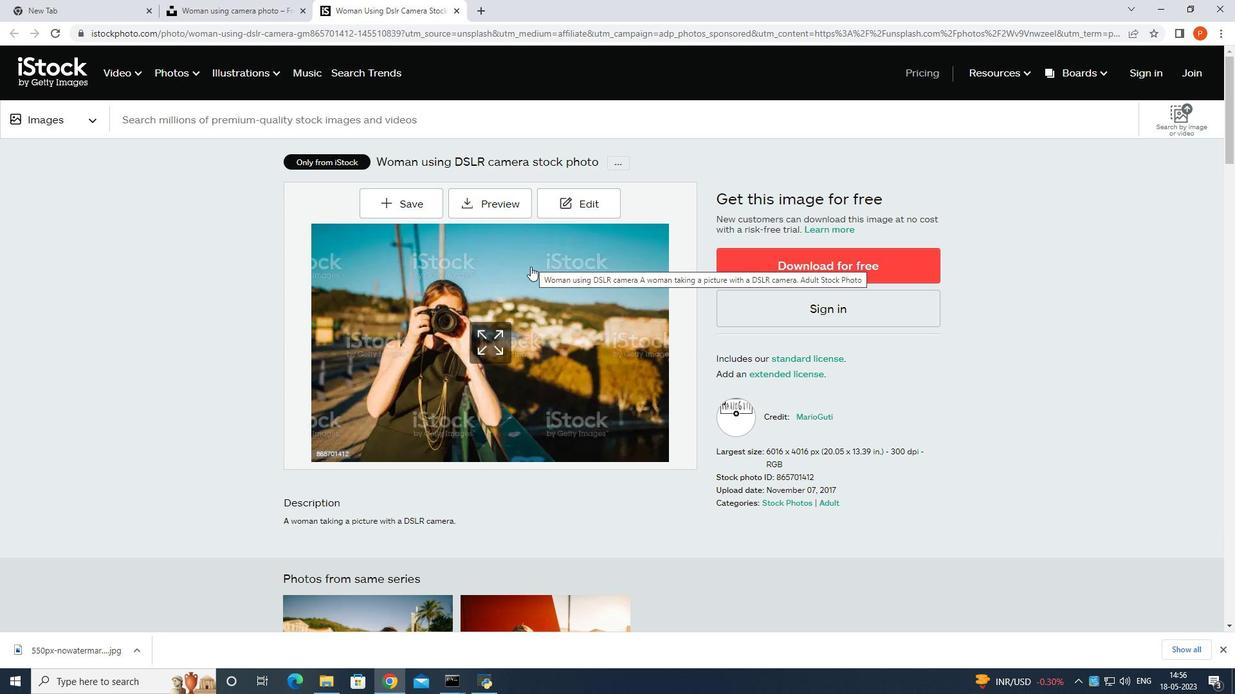 
Action: Mouse moved to (531, 271)
Screenshot: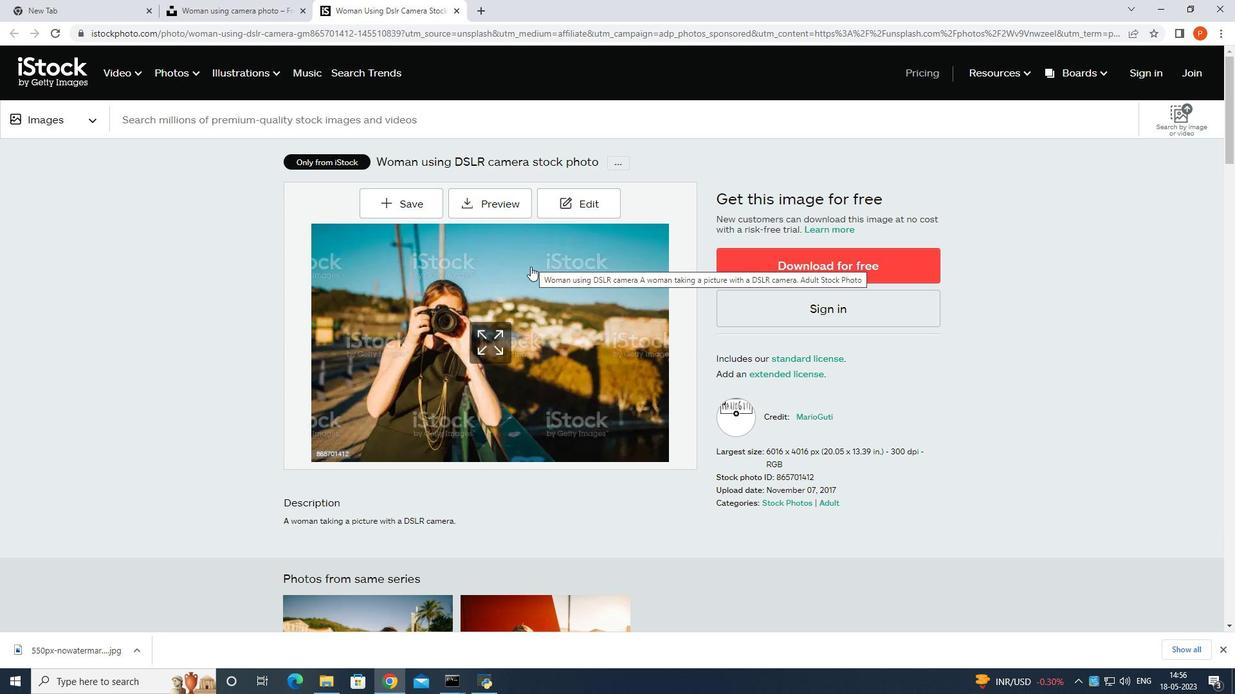 
Action: Mouse scrolled (531, 270) with delta (0, 0)
Screenshot: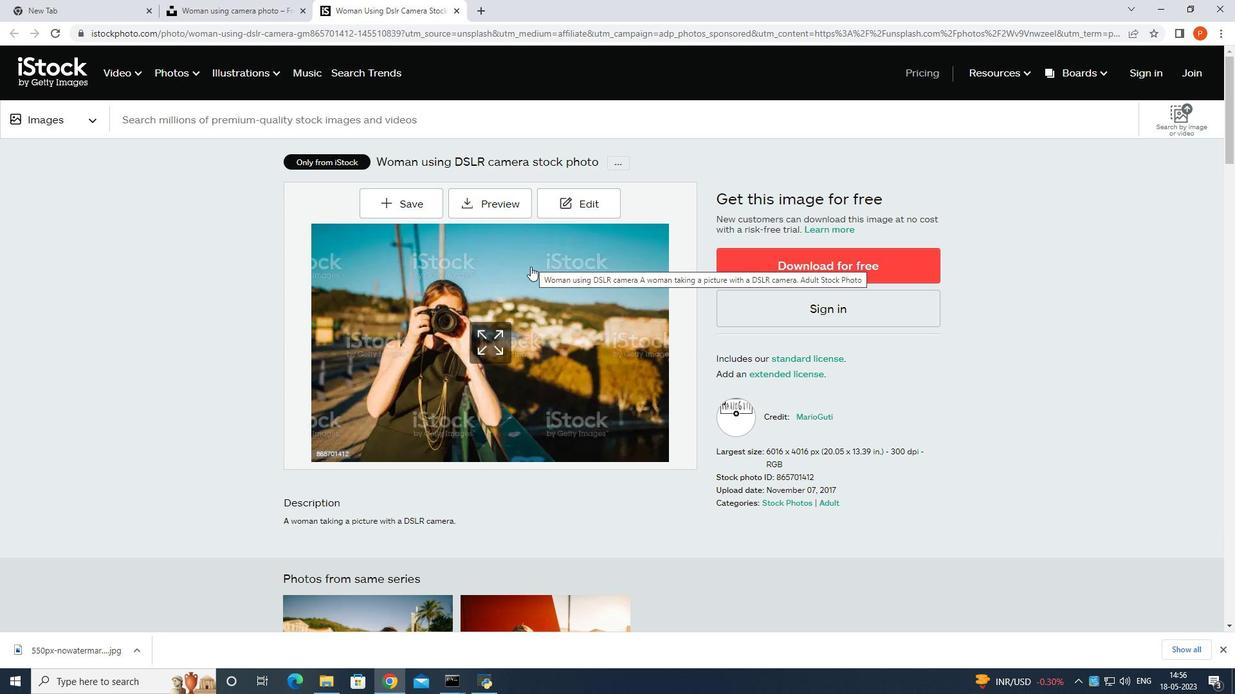 
Action: Mouse moved to (532, 281)
Screenshot: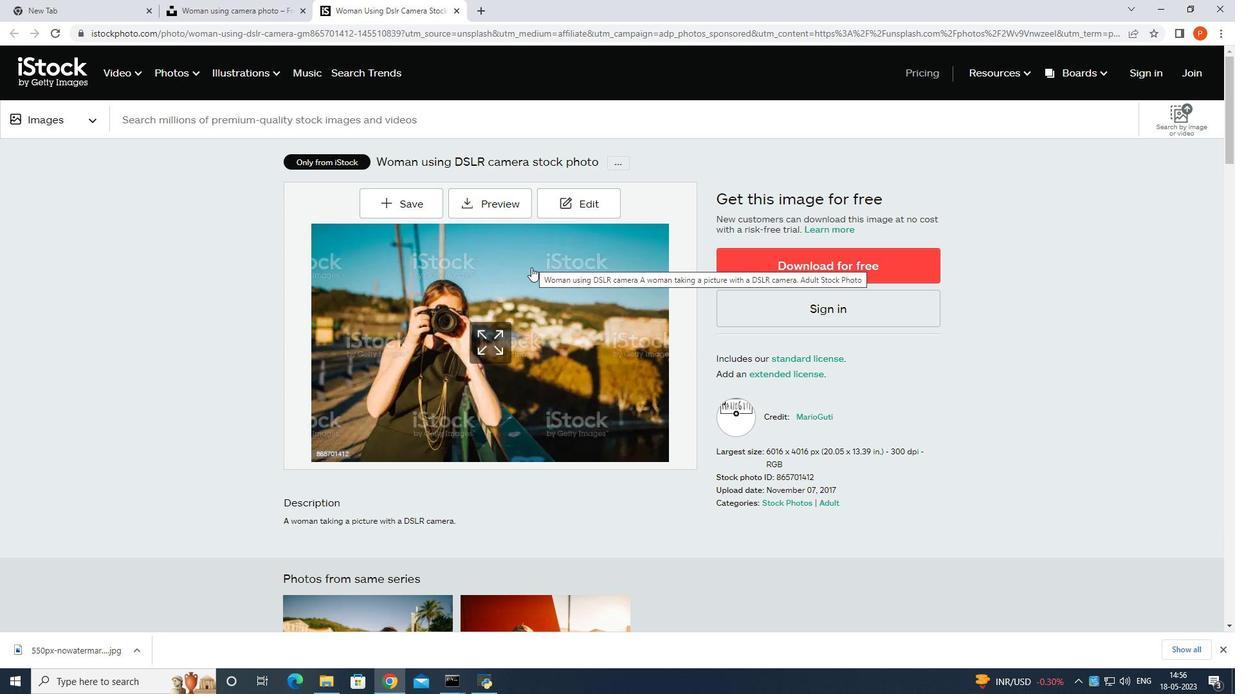 
Action: Mouse scrolled (532, 281) with delta (0, 0)
Screenshot: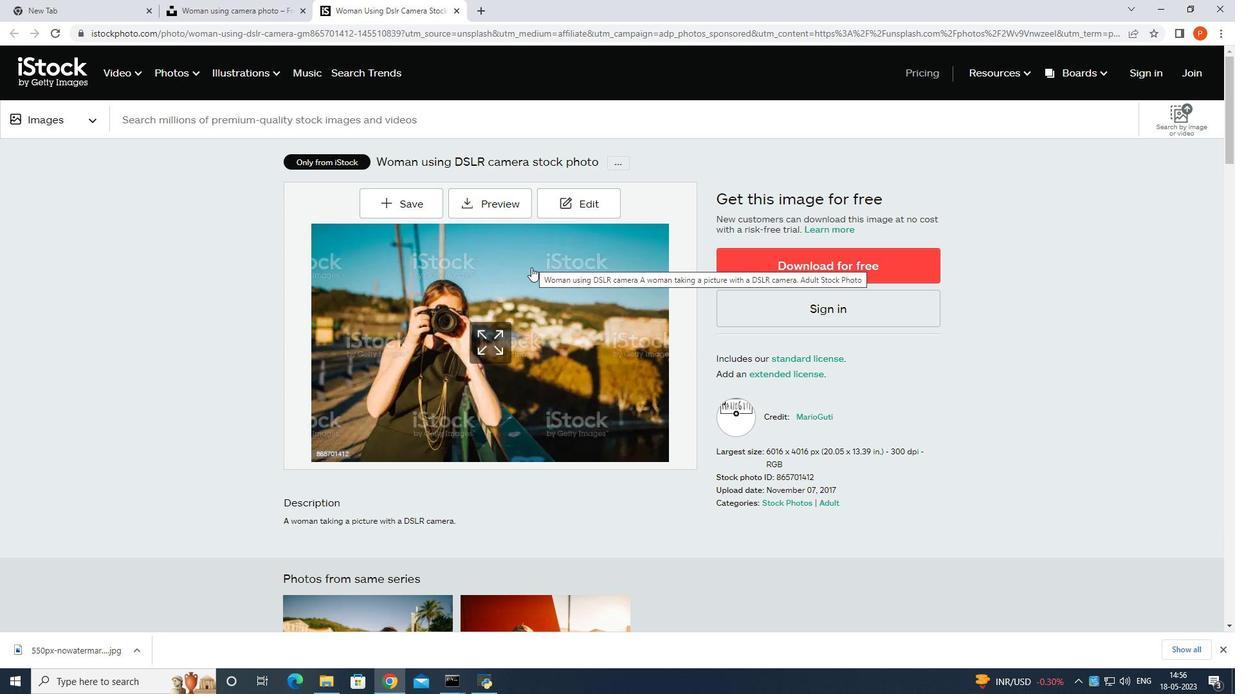 
Action: Mouse moved to (393, 416)
Screenshot: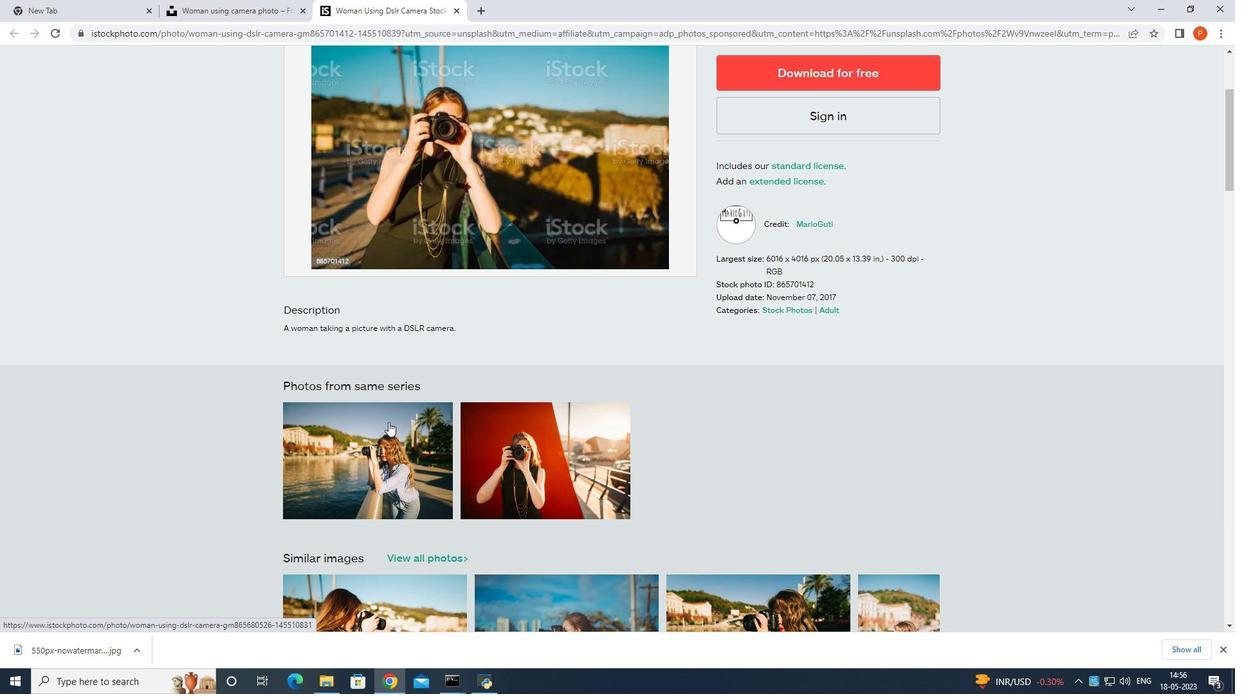 
Action: Mouse scrolled (393, 416) with delta (0, 0)
Screenshot: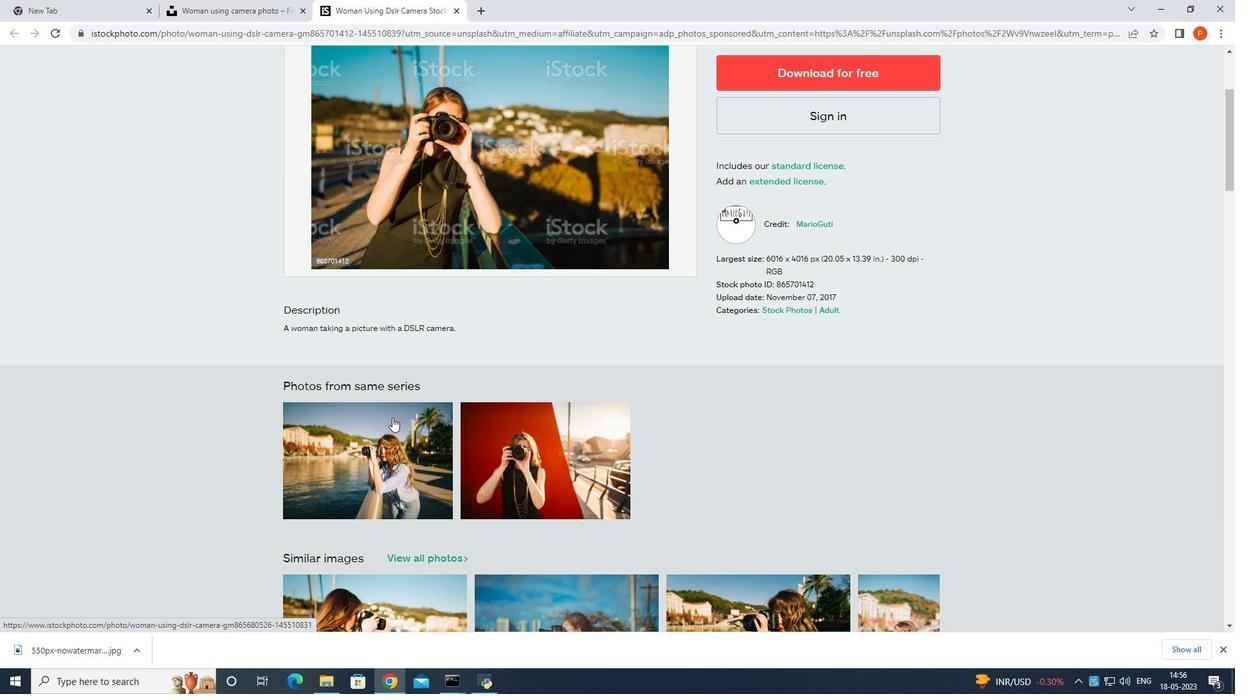 
Action: Mouse scrolled (393, 416) with delta (0, 0)
Screenshot: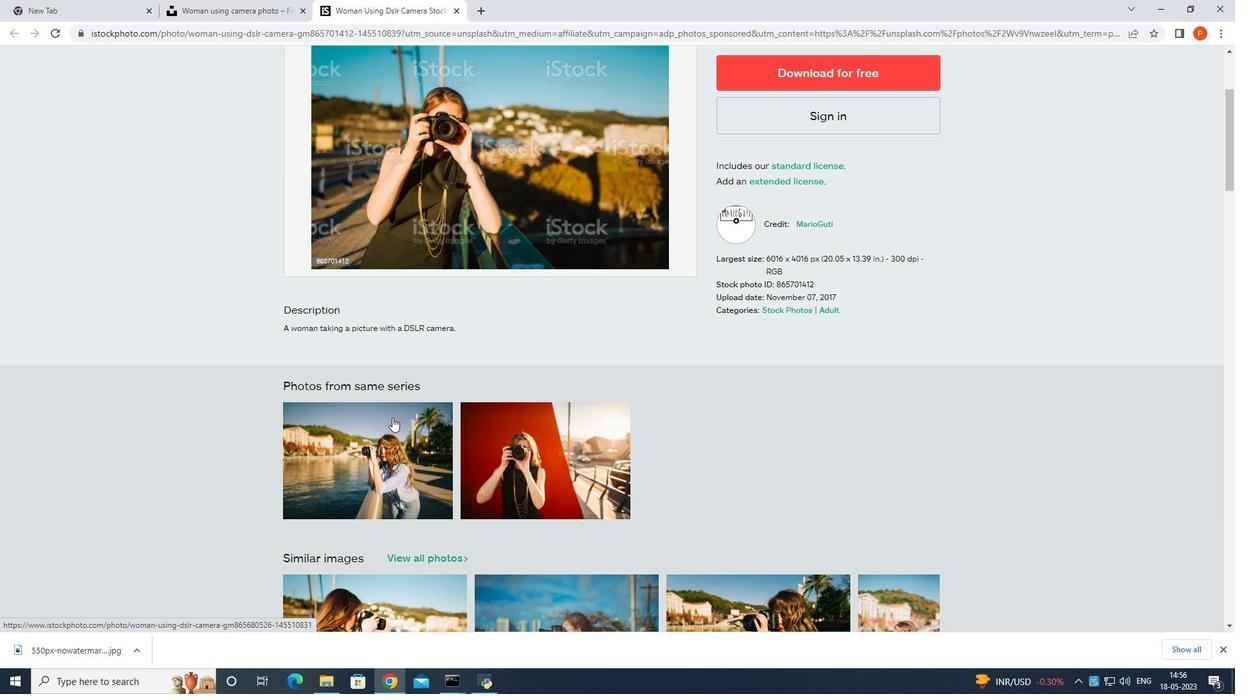 
Action: Mouse scrolled (393, 416) with delta (0, 0)
Screenshot: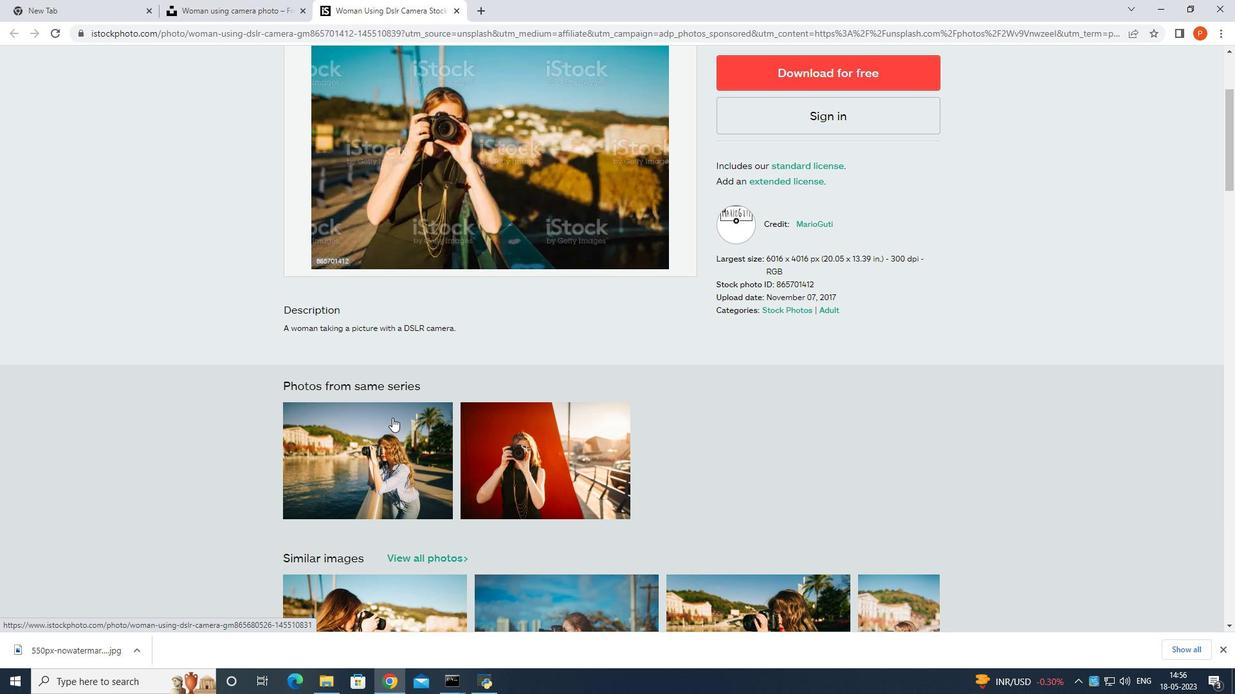 
Action: Mouse scrolled (393, 416) with delta (0, 0)
Screenshot: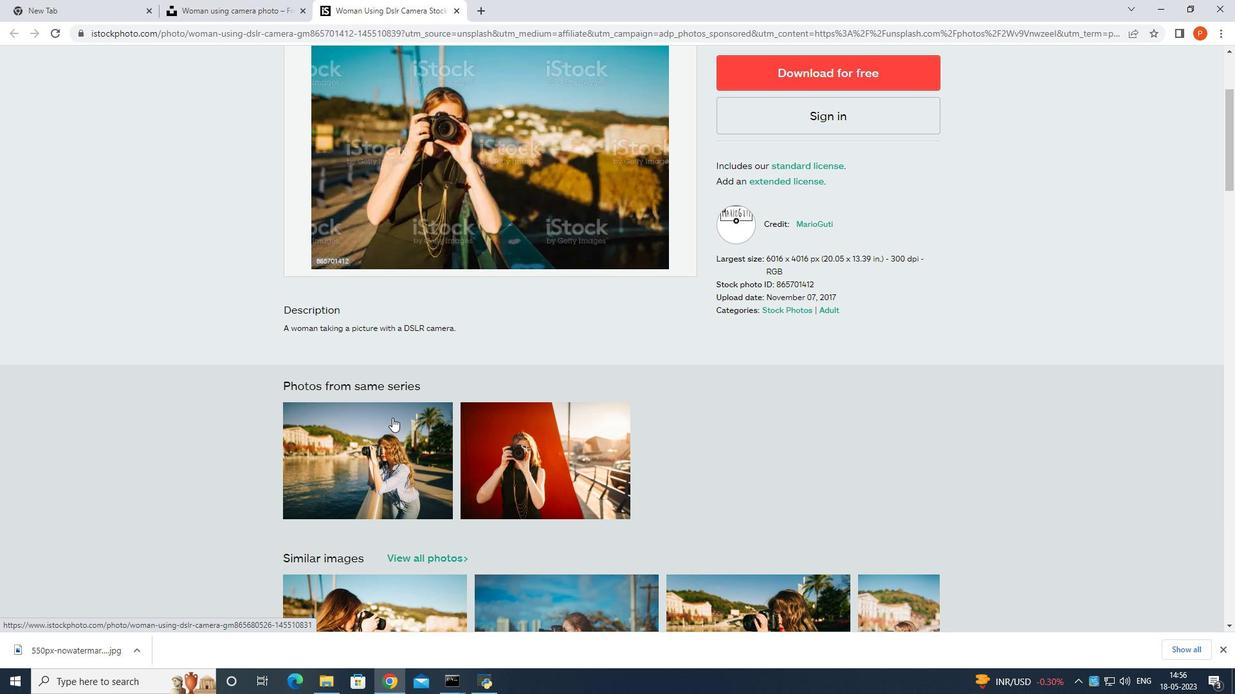 
Action: Mouse moved to (396, 414)
Screenshot: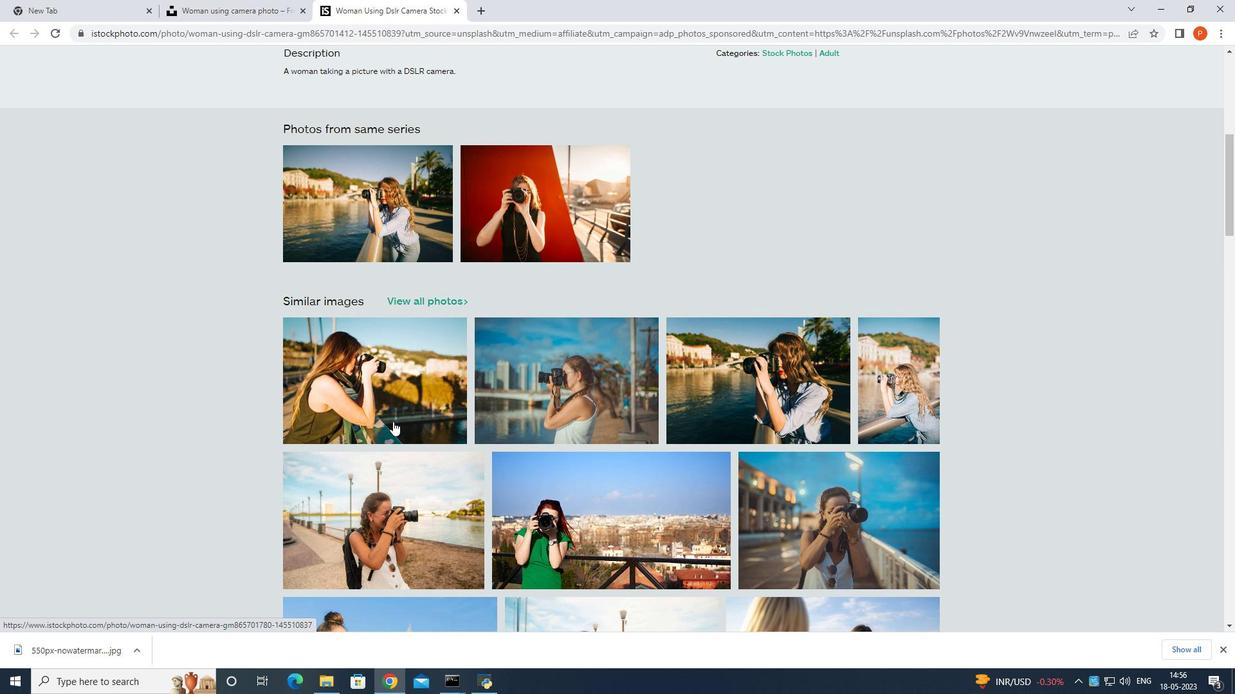 
Action: Mouse scrolled (396, 413) with delta (0, 0)
Screenshot: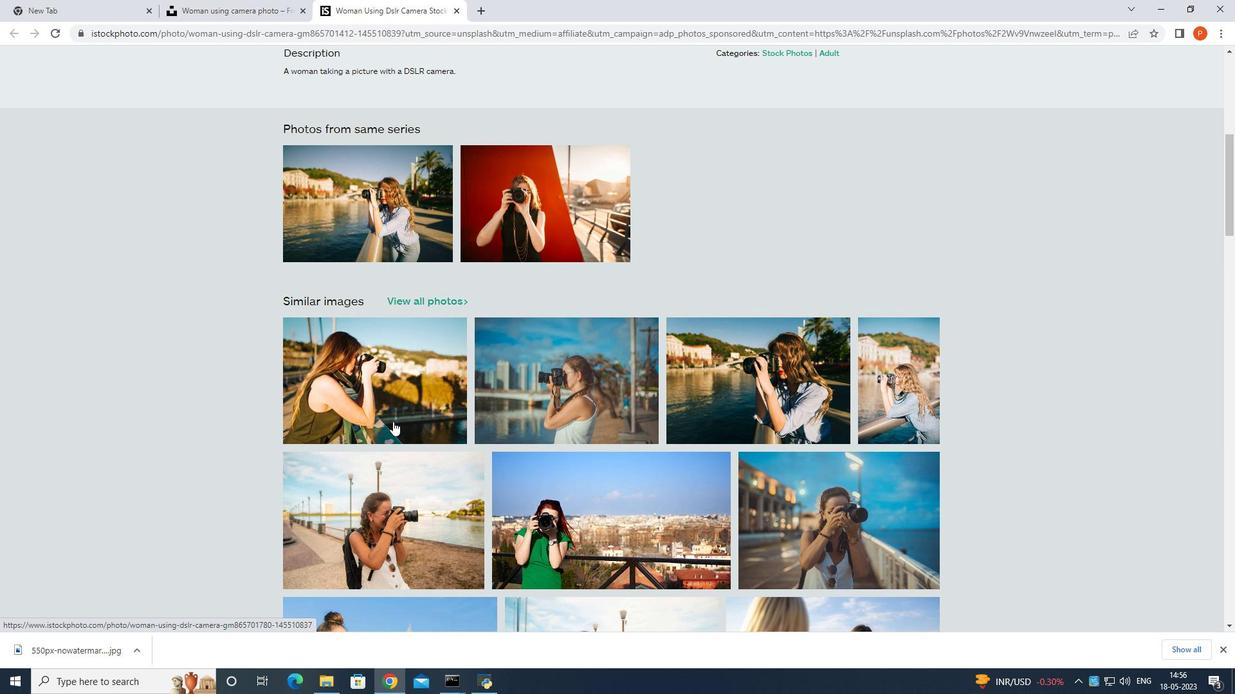 
Action: Mouse scrolled (396, 413) with delta (0, 0)
Screenshot: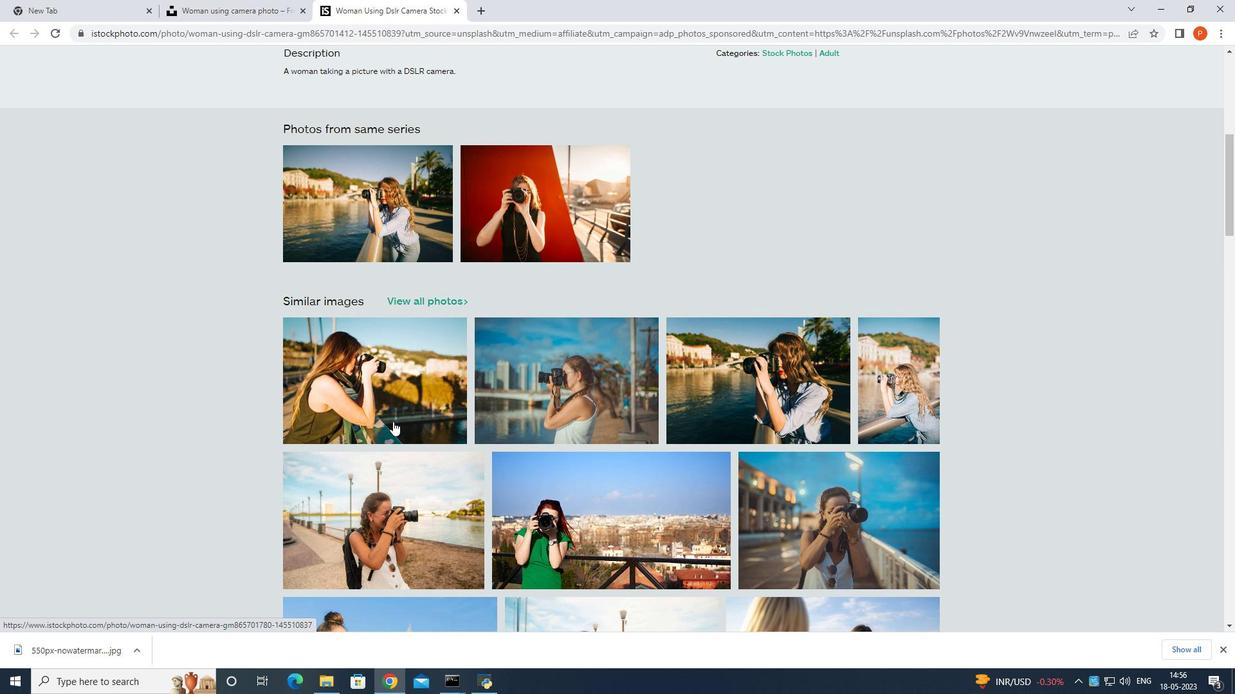 
Action: Mouse scrolled (396, 413) with delta (0, 0)
Screenshot: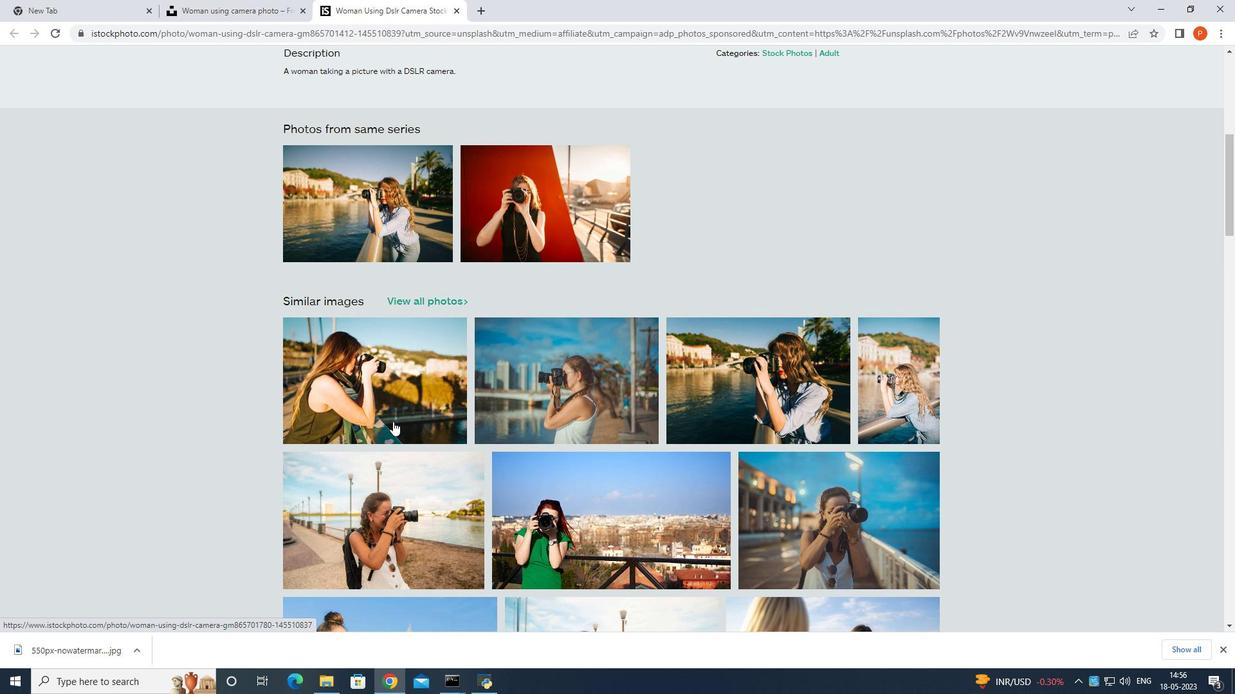 
Action: Mouse scrolled (396, 413) with delta (0, 0)
Screenshot: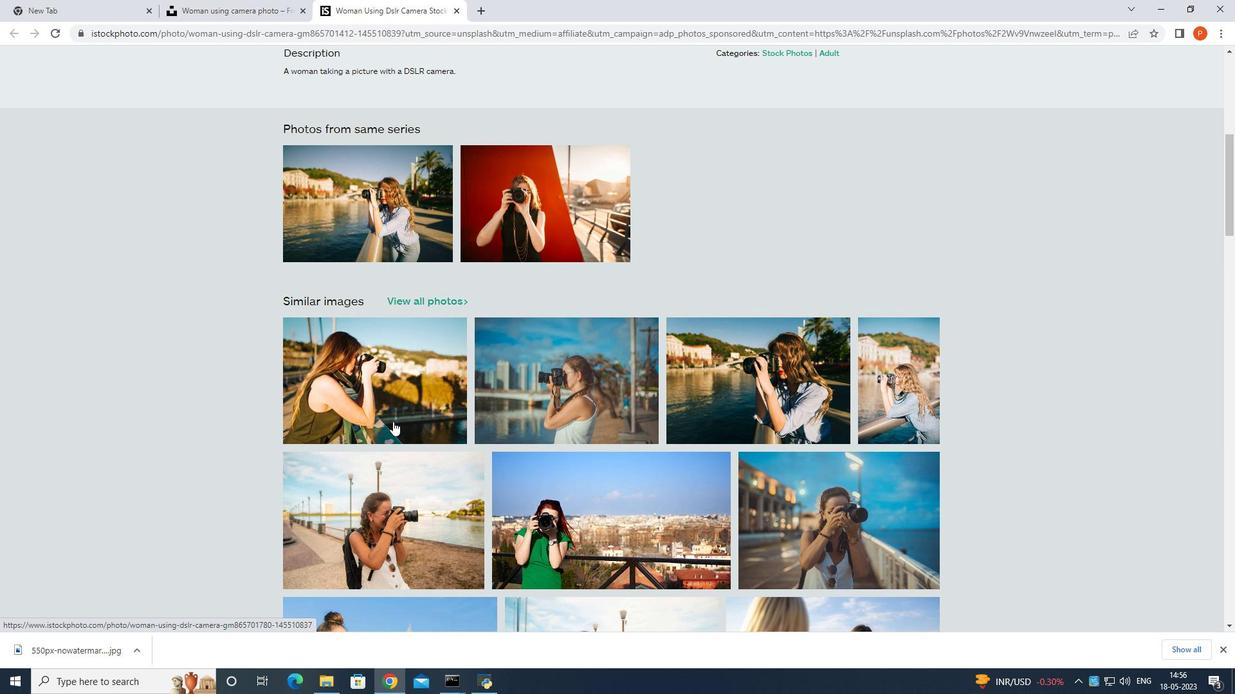 
Action: Mouse scrolled (396, 415) with delta (0, 0)
Screenshot: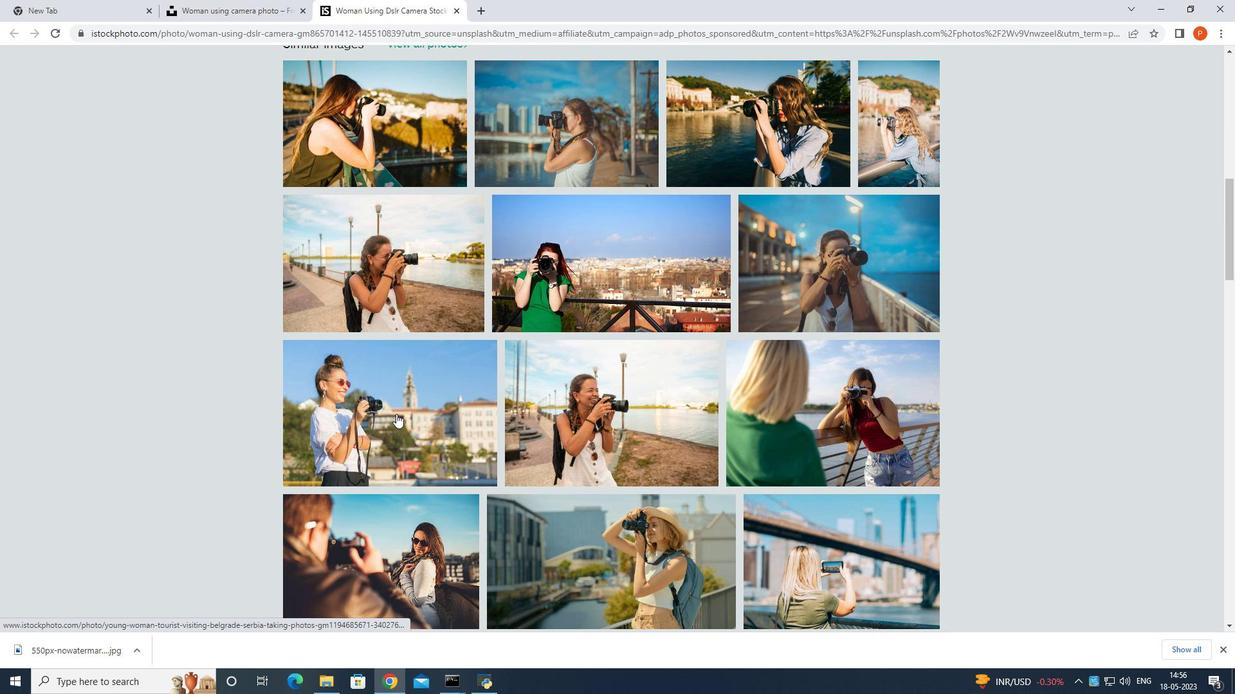 
Action: Mouse scrolled (396, 415) with delta (0, 0)
Screenshot: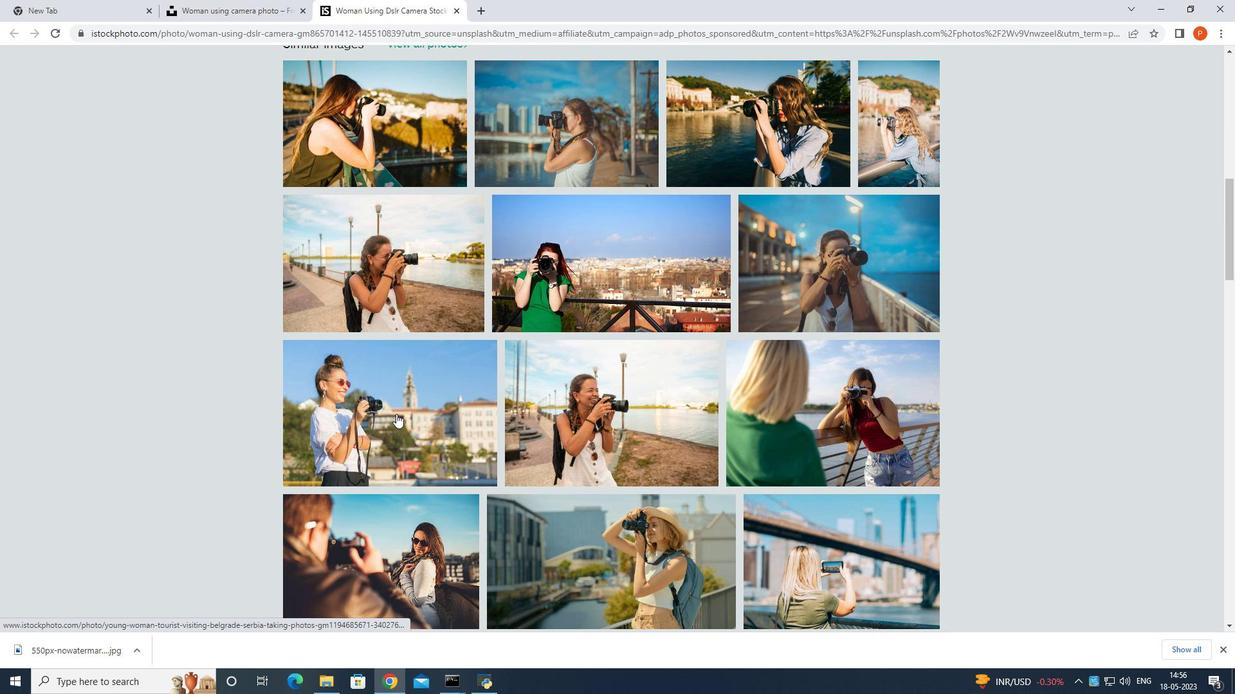 
Action: Mouse scrolled (396, 415) with delta (0, 0)
Screenshot: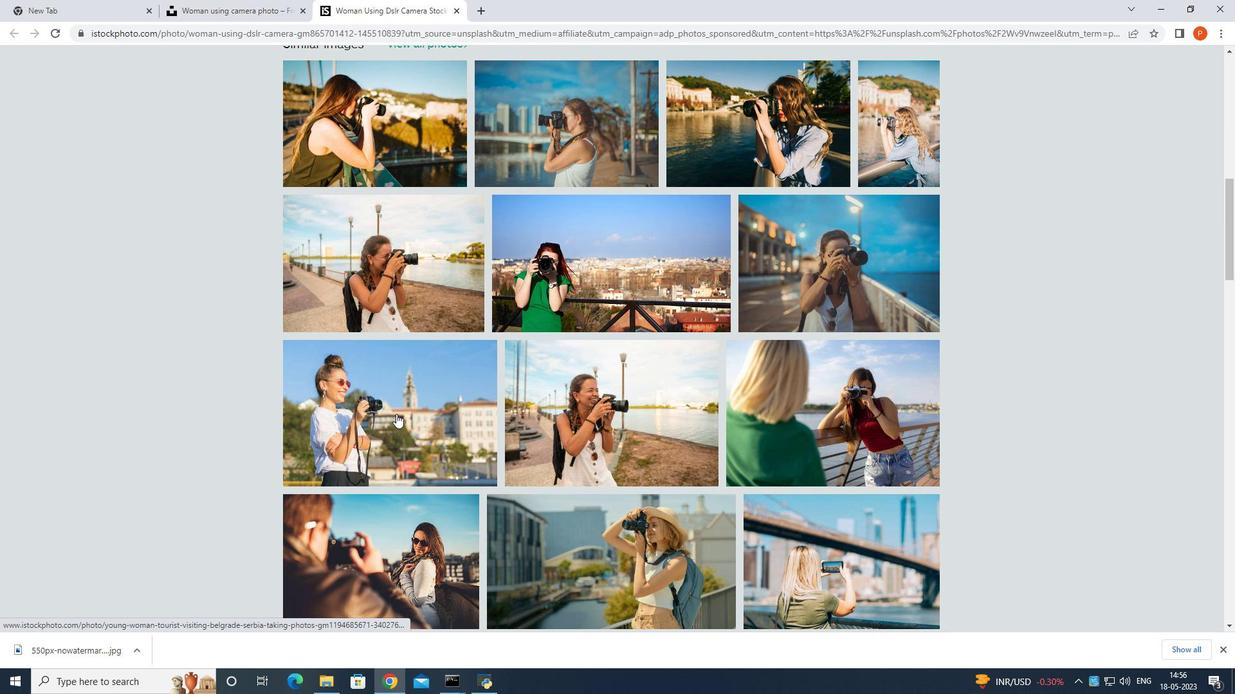 
Action: Mouse moved to (397, 413)
Screenshot: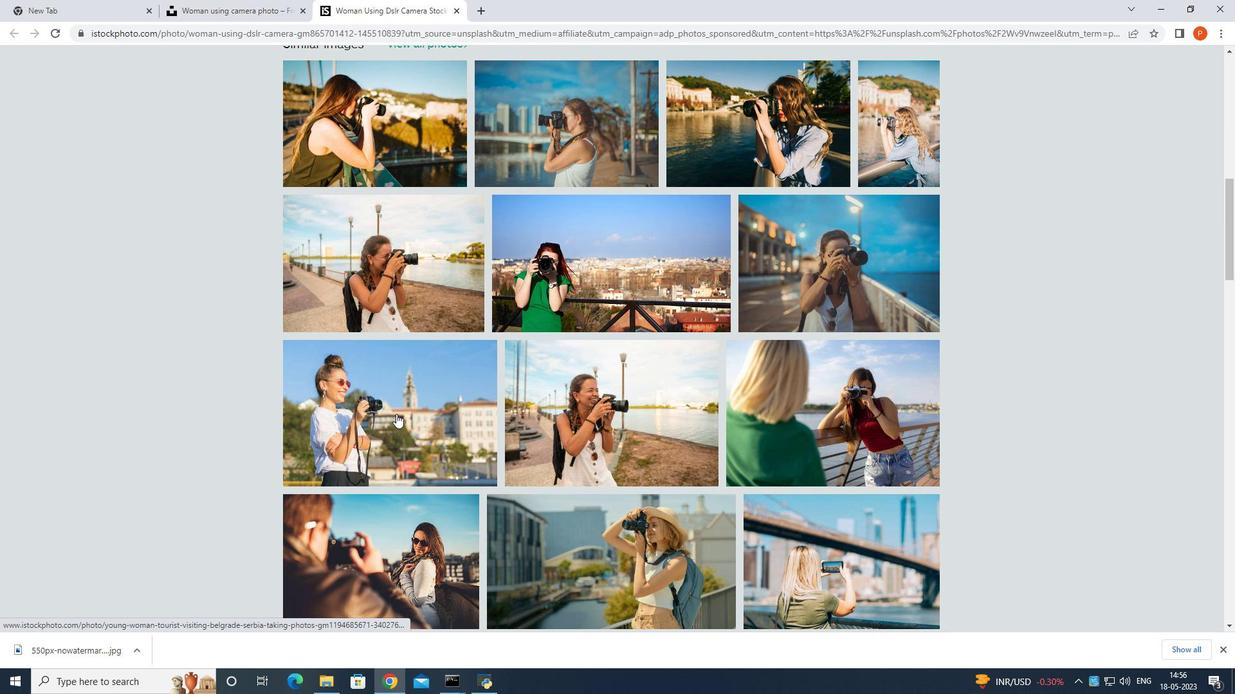 
Action: Mouse scrolled (397, 413) with delta (0, 0)
Screenshot: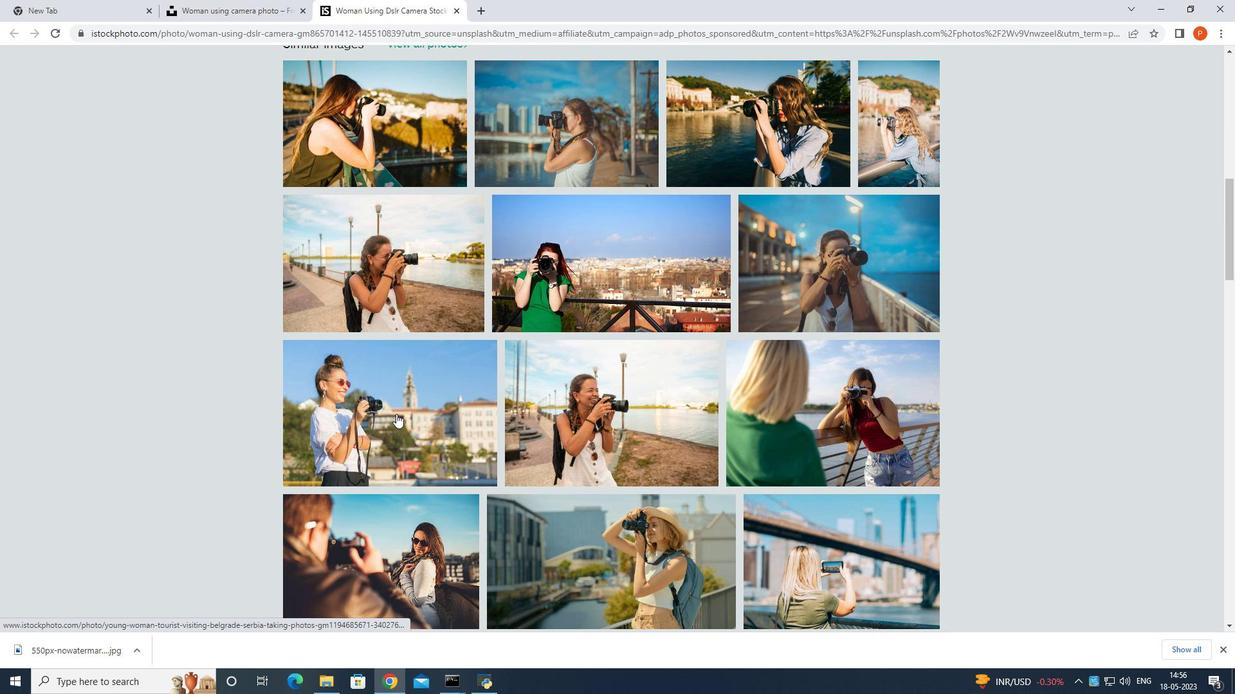 
Action: Mouse moved to (397, 408)
Screenshot: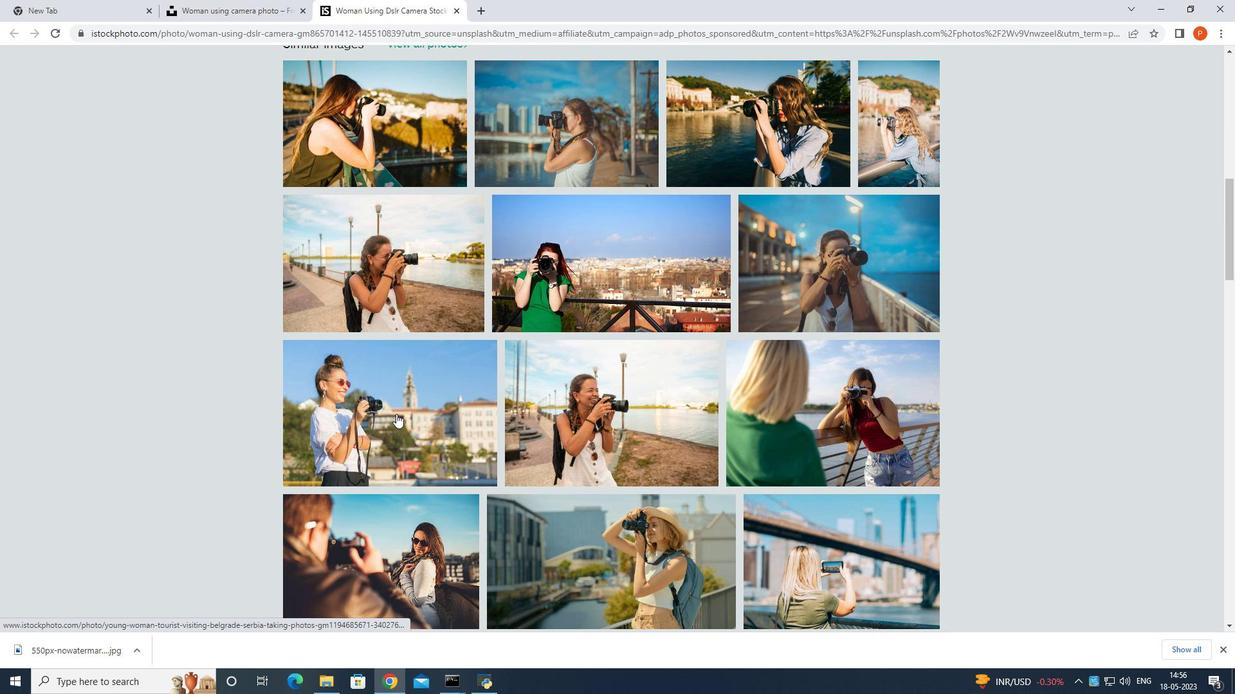 
Action: Mouse scrolled (397, 407) with delta (0, 0)
Screenshot: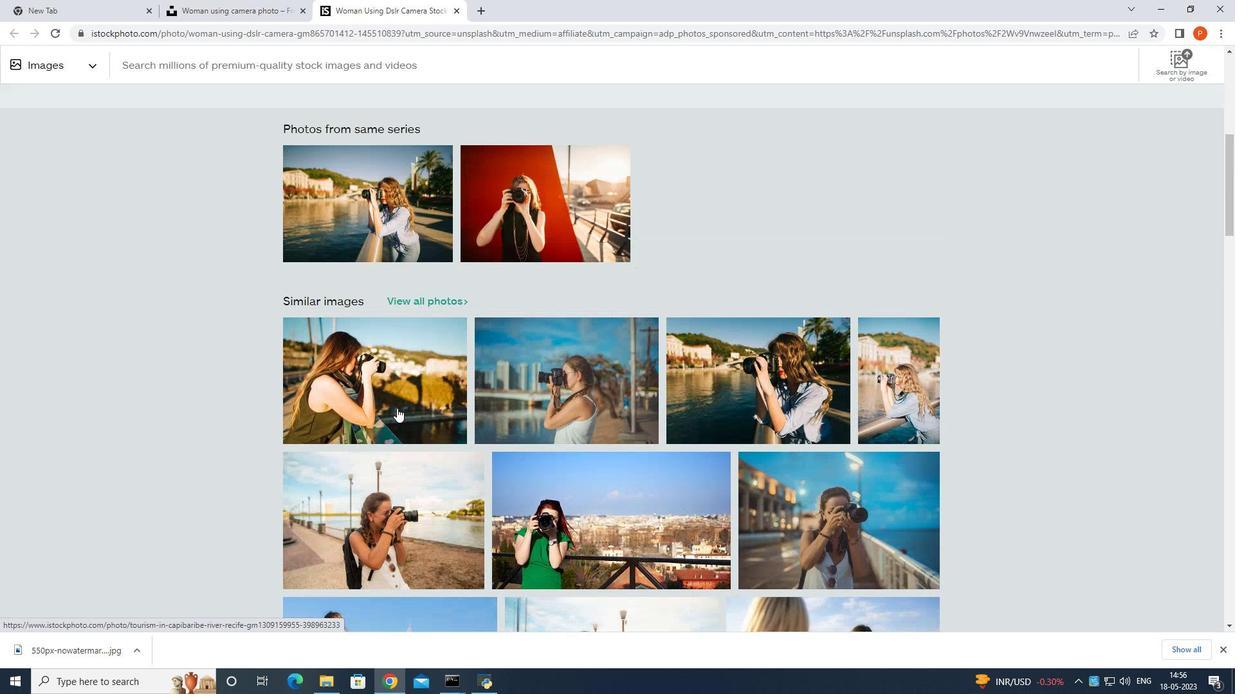 
Action: Mouse scrolled (397, 407) with delta (0, 0)
Screenshot: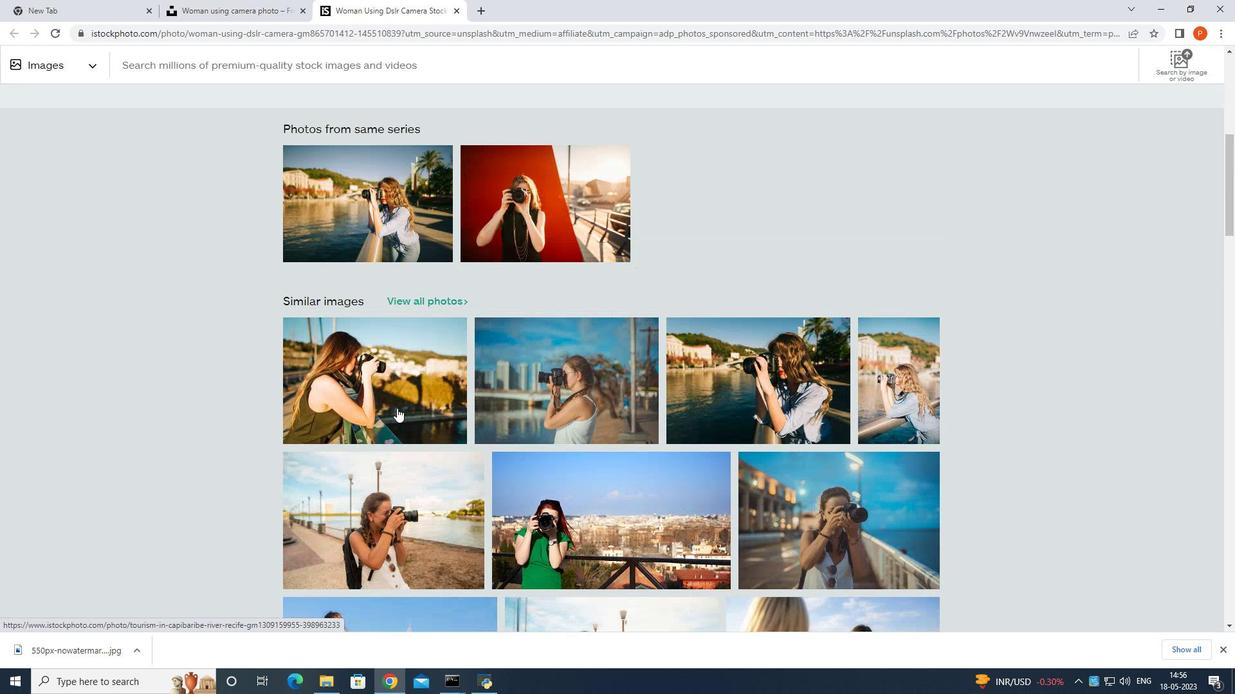 
Action: Mouse scrolled (397, 407) with delta (0, 0)
Screenshot: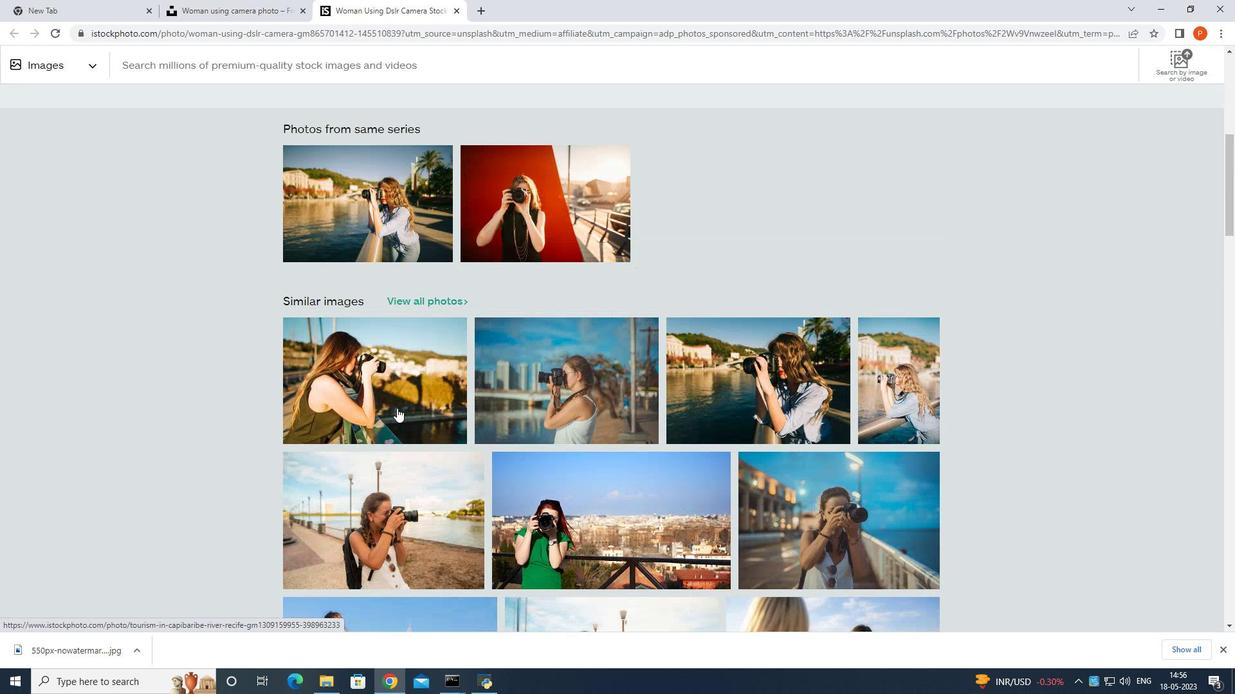 
Action: Mouse scrolled (397, 407) with delta (0, 0)
Screenshot: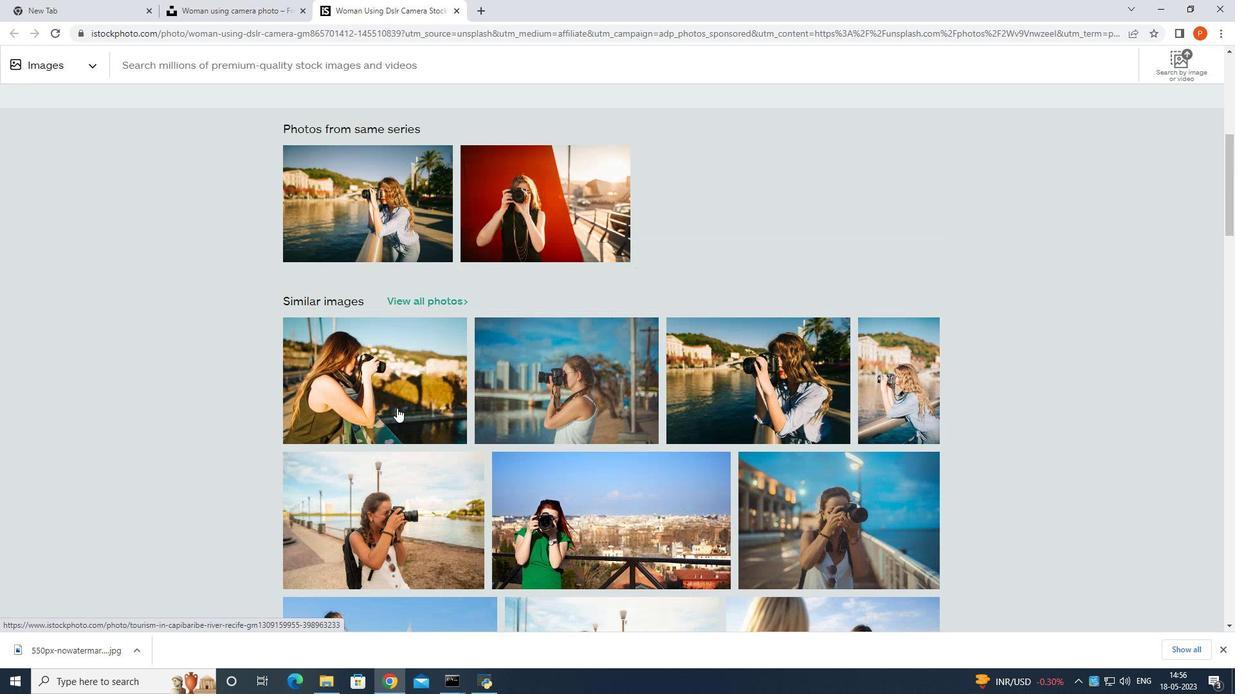 
Action: Mouse scrolled (397, 407) with delta (0, 0)
Screenshot: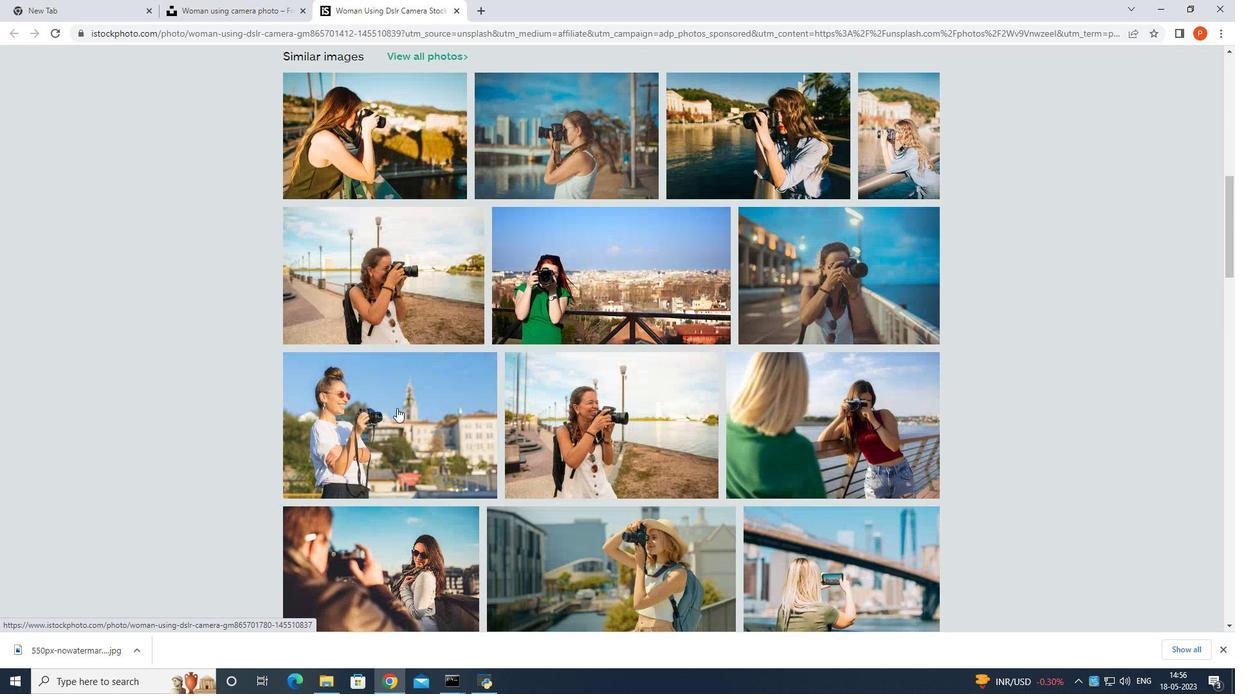 
Action: Mouse scrolled (397, 407) with delta (0, 0)
Screenshot: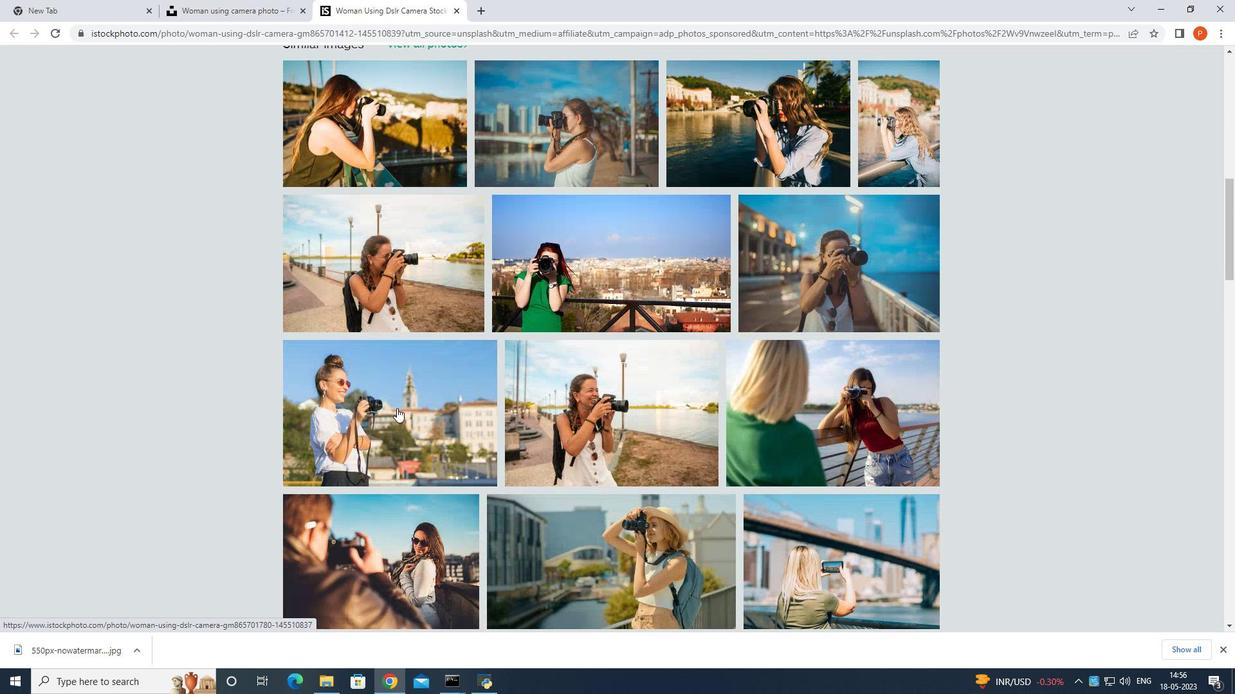 
Action: Mouse moved to (374, 440)
Screenshot: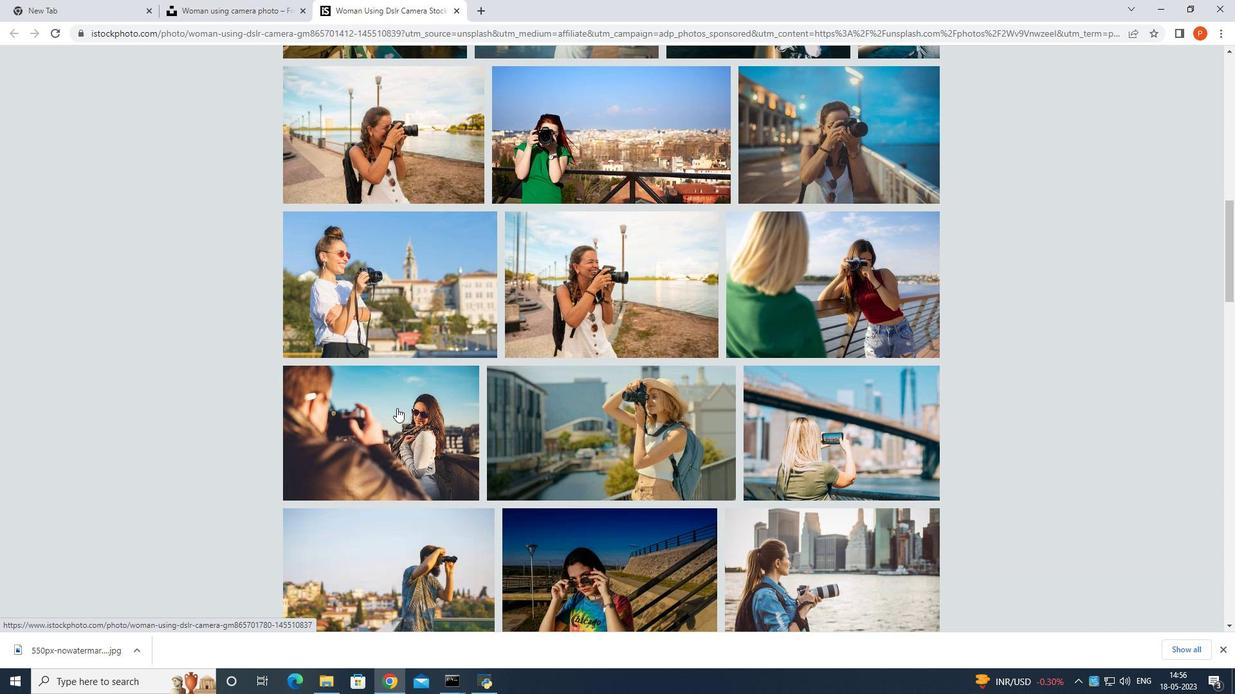 
Action: Mouse pressed left at (374, 440)
Screenshot: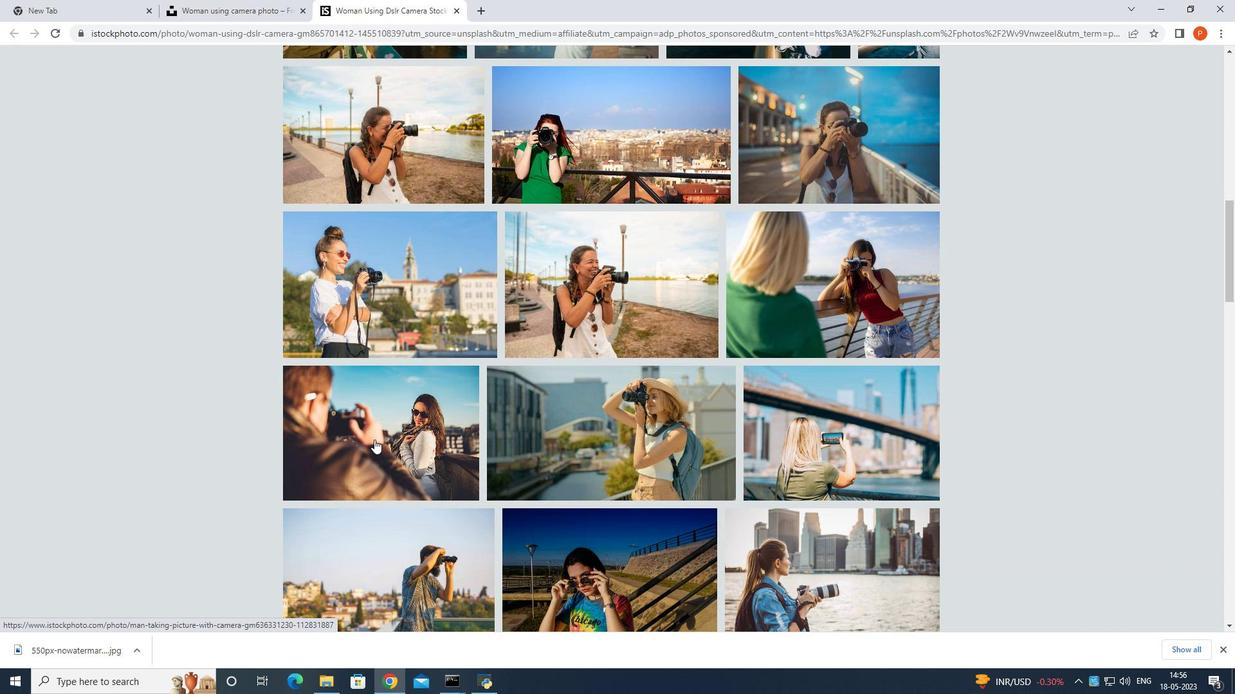 
Action: Mouse moved to (487, 384)
Screenshot: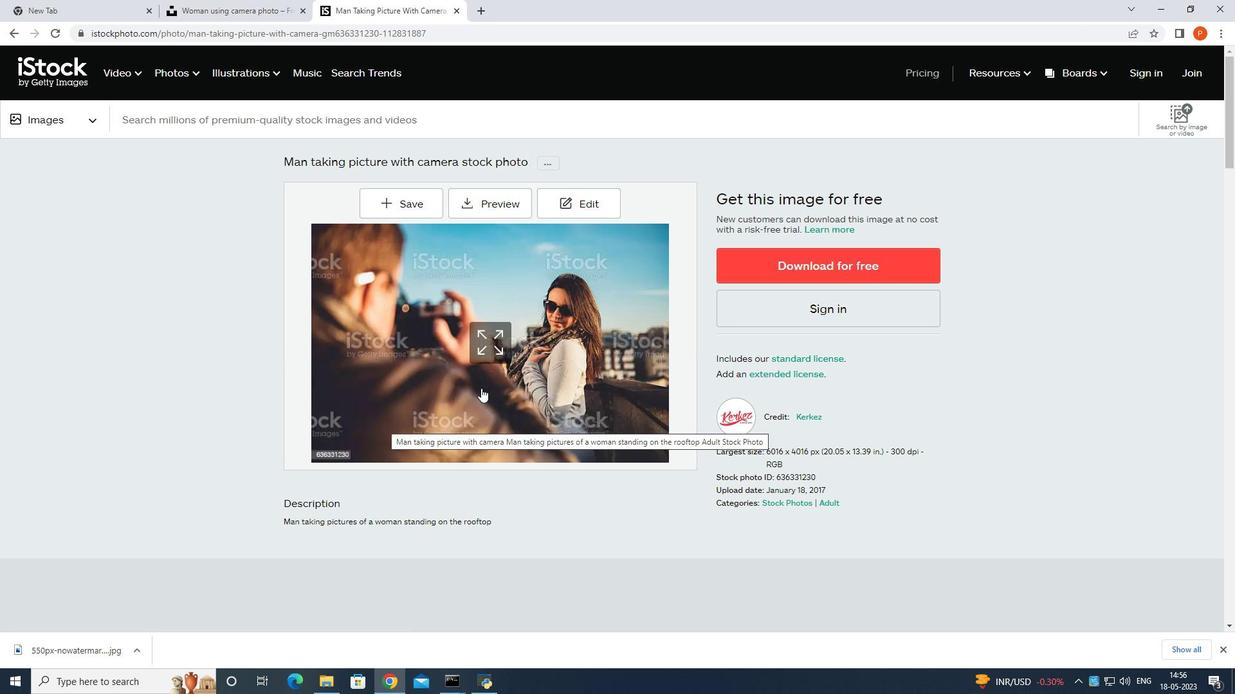 
Action: Mouse scrolled (487, 383) with delta (0, 0)
Screenshot: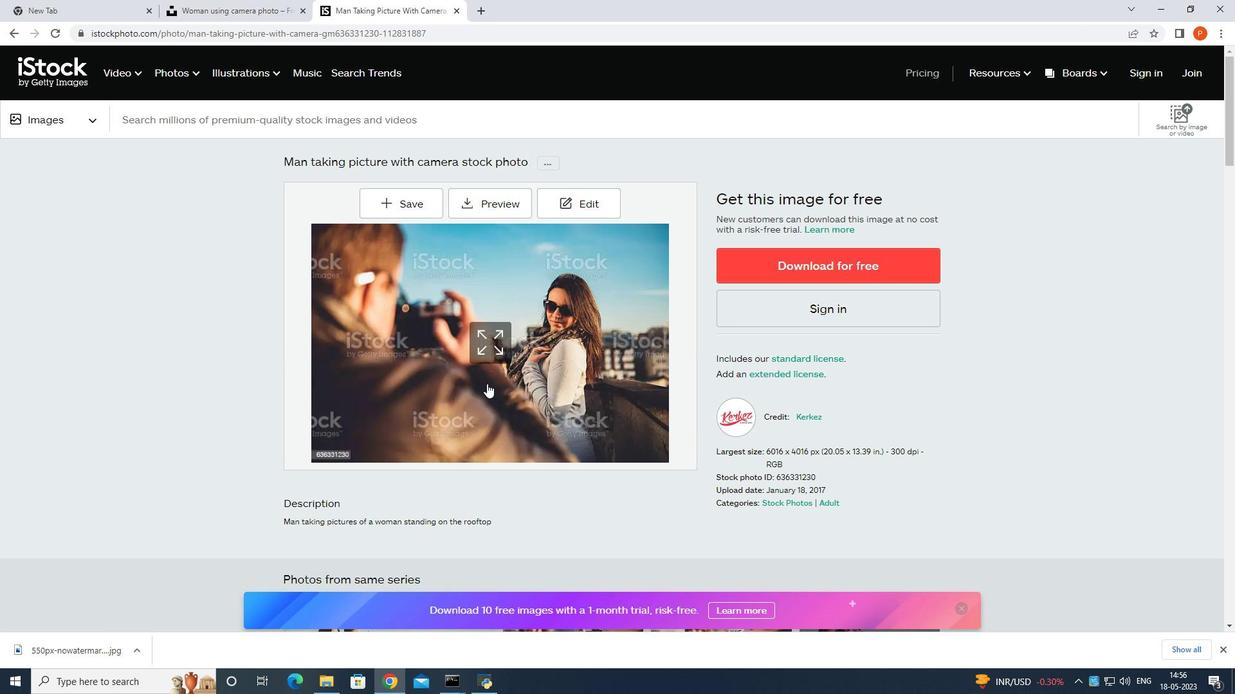 
Action: Mouse scrolled (487, 383) with delta (0, 0)
Screenshot: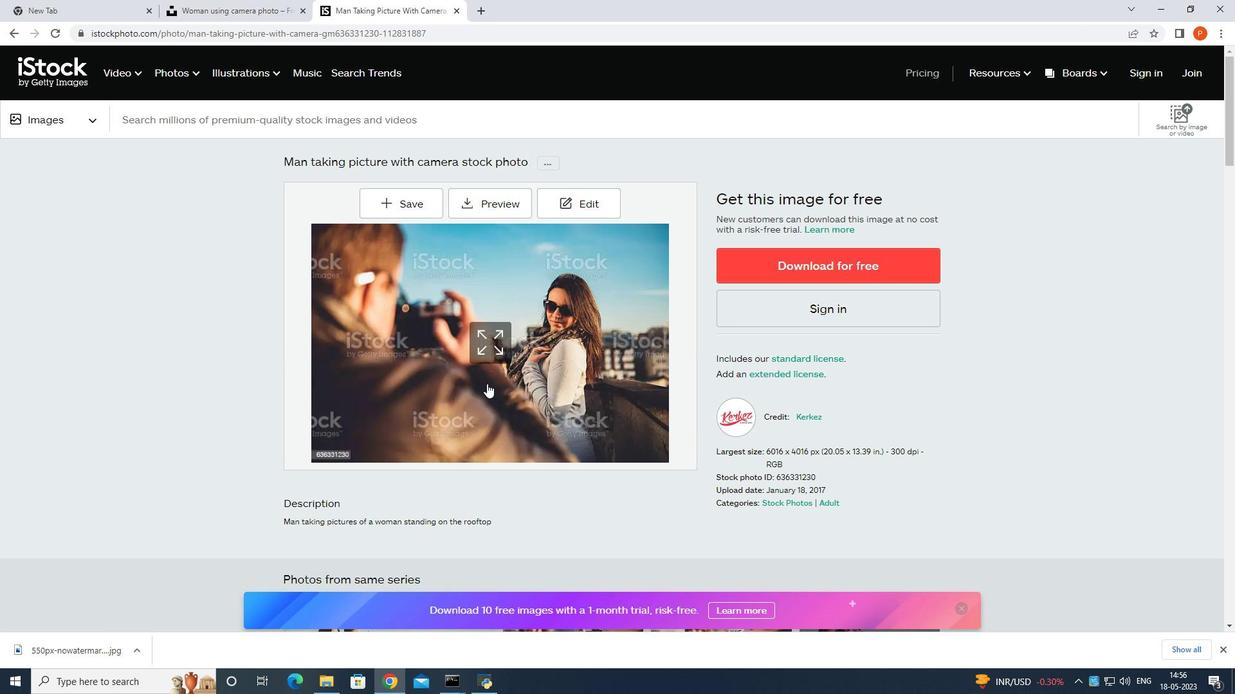 
Action: Mouse scrolled (487, 383) with delta (0, 0)
Screenshot: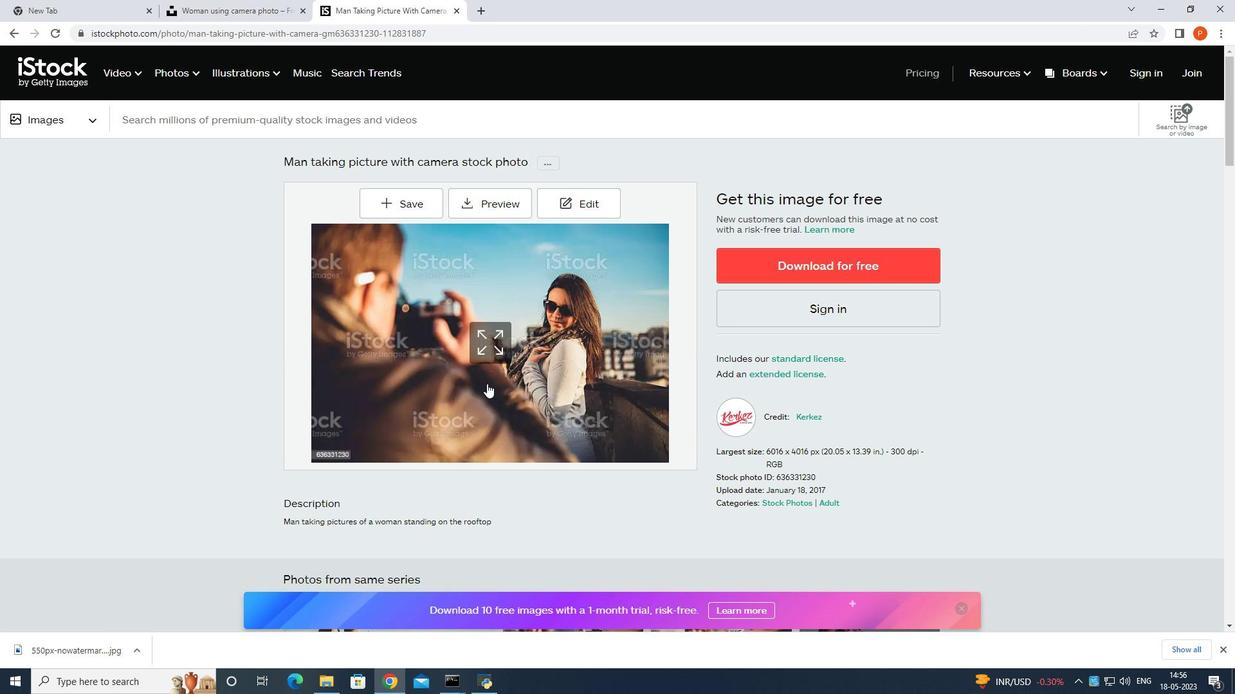 
Action: Mouse scrolled (487, 383) with delta (0, 0)
Screenshot: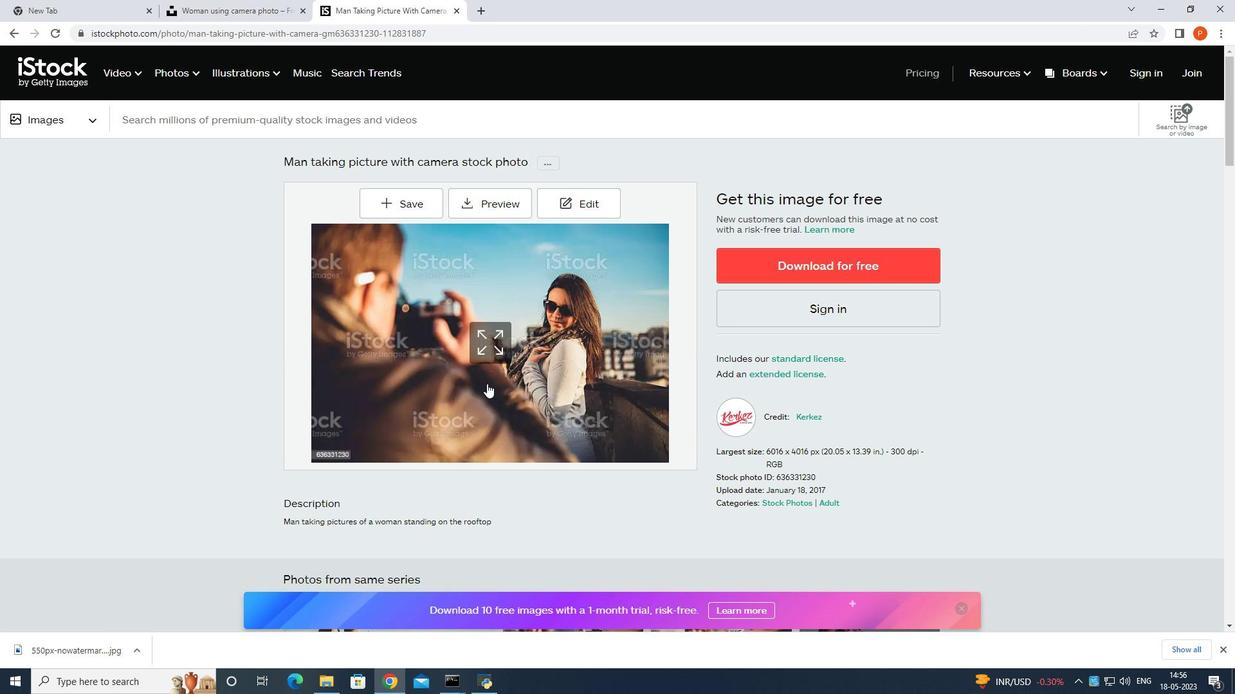 
Action: Mouse scrolled (487, 384) with delta (0, 0)
Screenshot: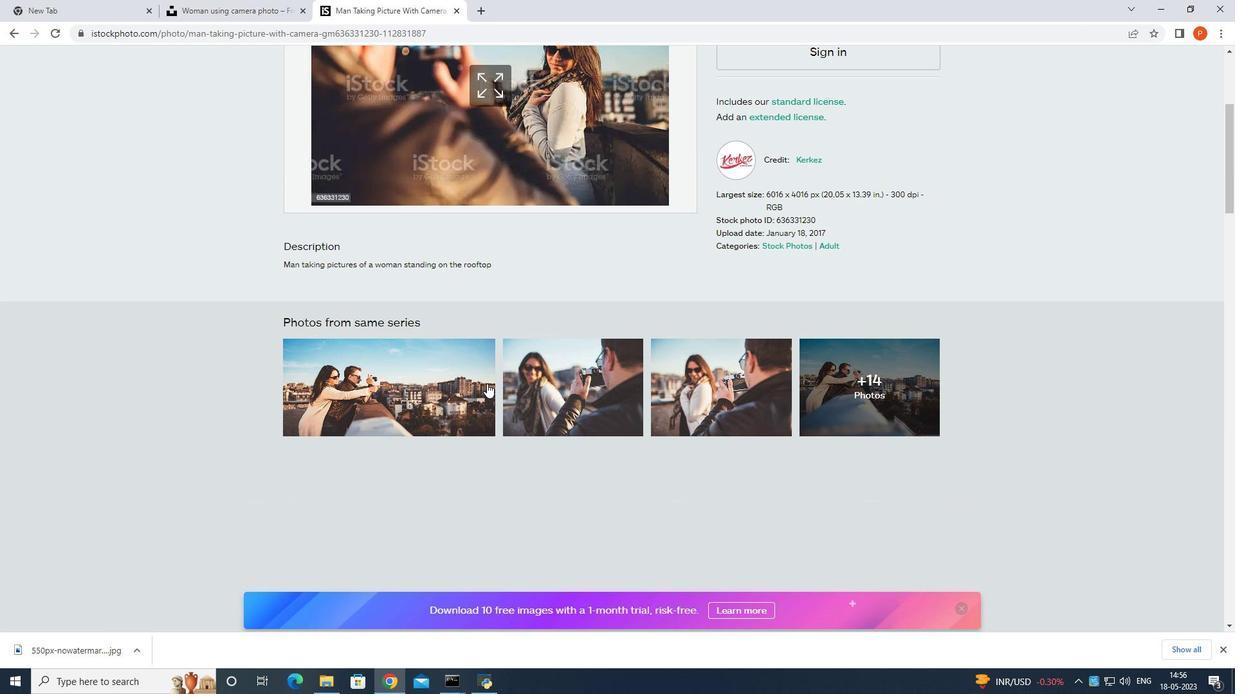 
Action: Mouse scrolled (487, 384) with delta (0, 0)
Screenshot: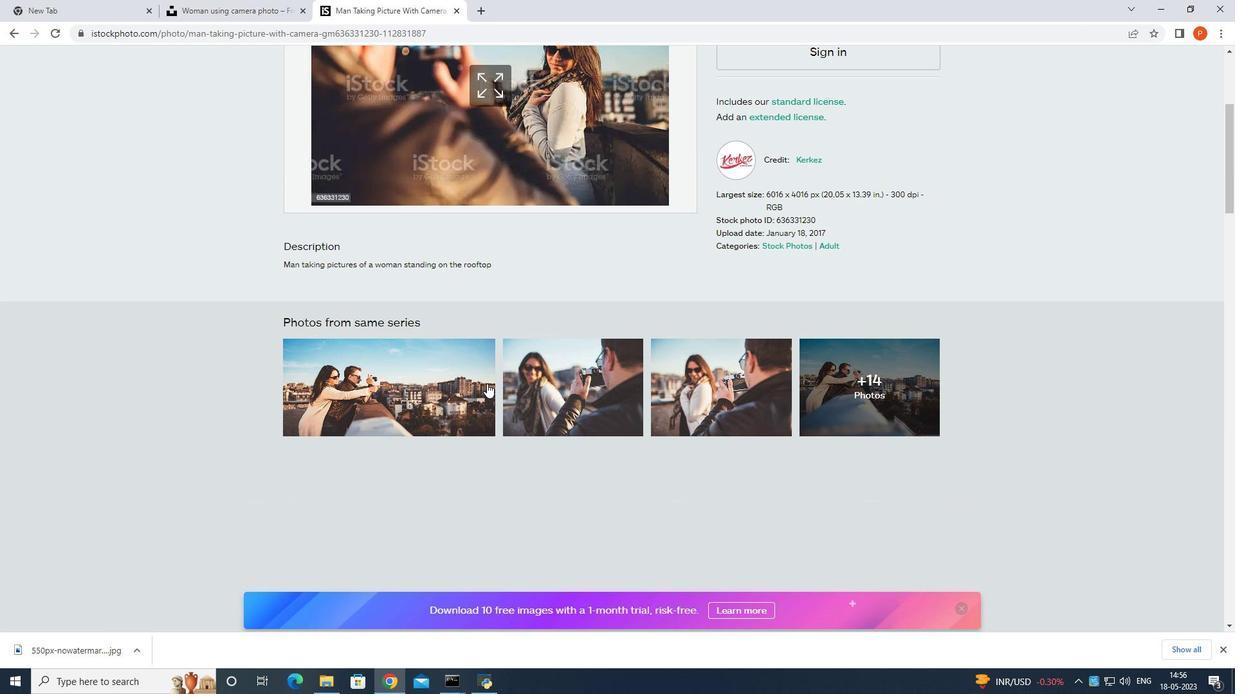 
Action: Mouse scrolled (487, 384) with delta (0, 0)
Screenshot: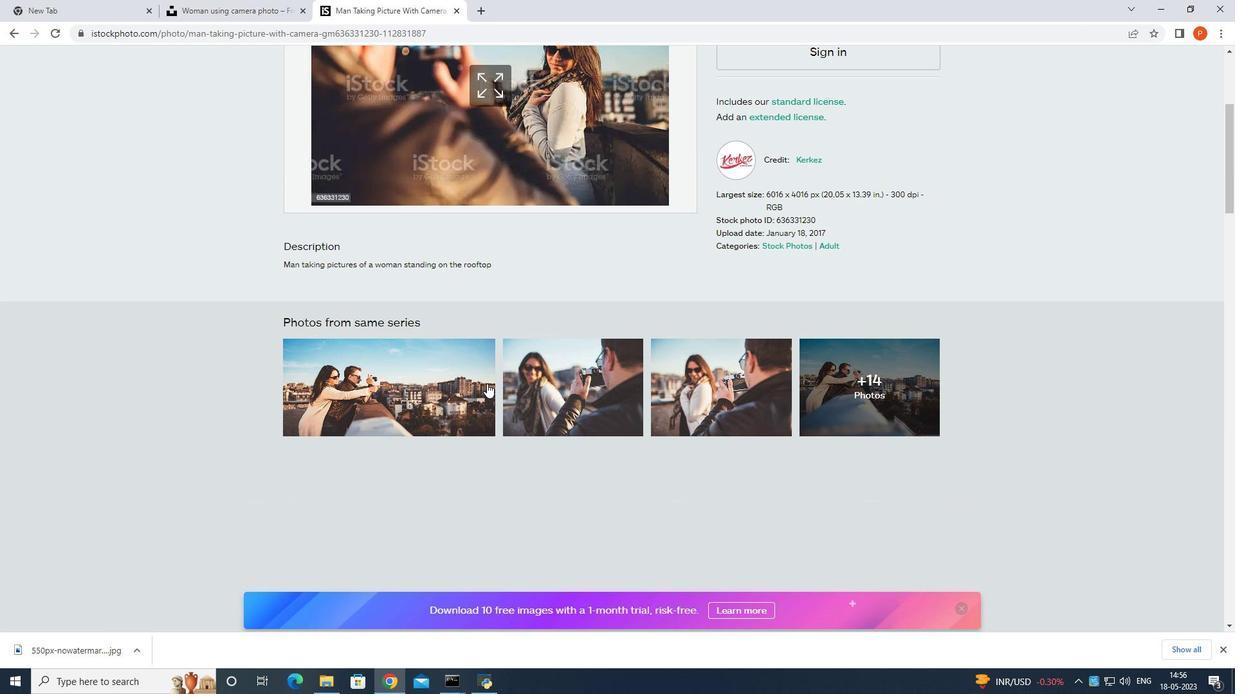 
Action: Mouse scrolled (487, 383) with delta (0, 0)
Screenshot: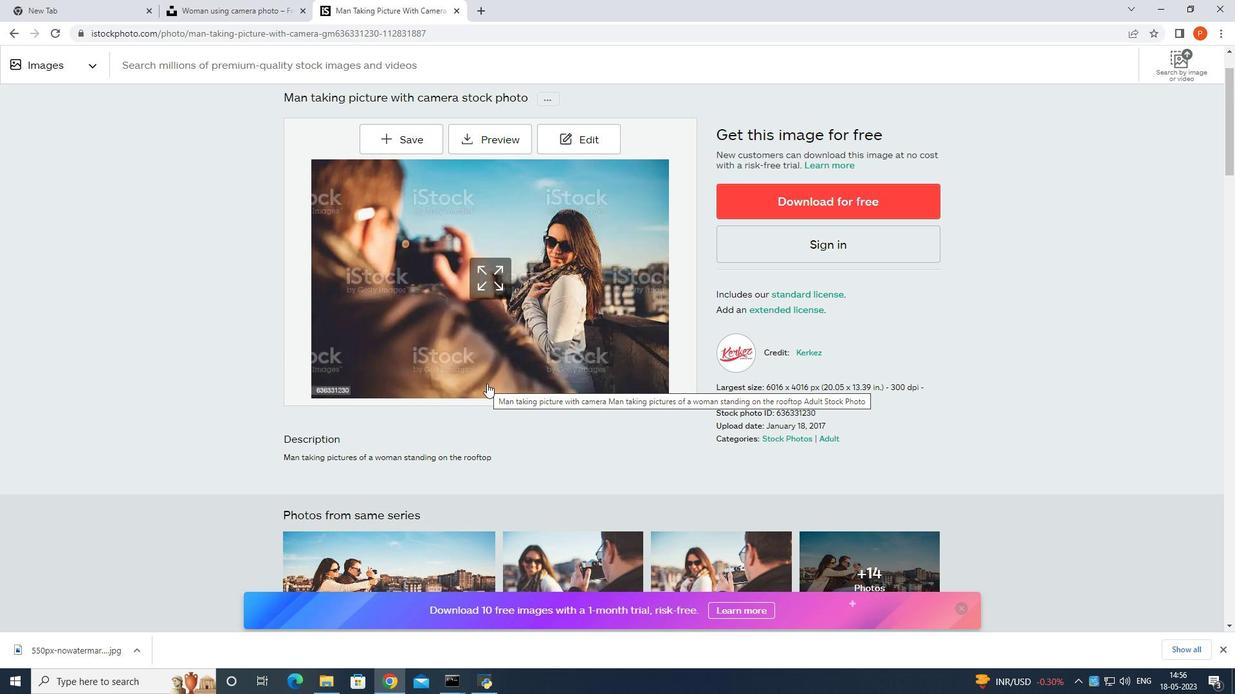 
Action: Mouse scrolled (487, 383) with delta (0, 0)
Screenshot: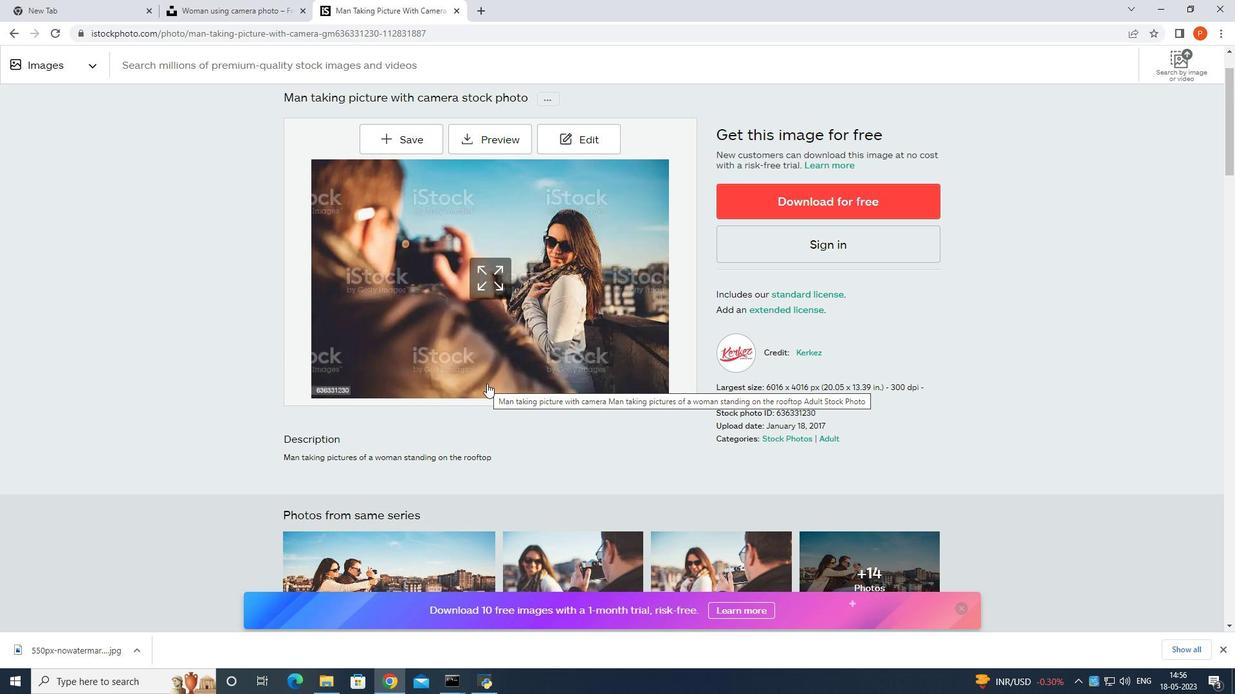 
Action: Mouse scrolled (487, 383) with delta (0, 0)
Screenshot: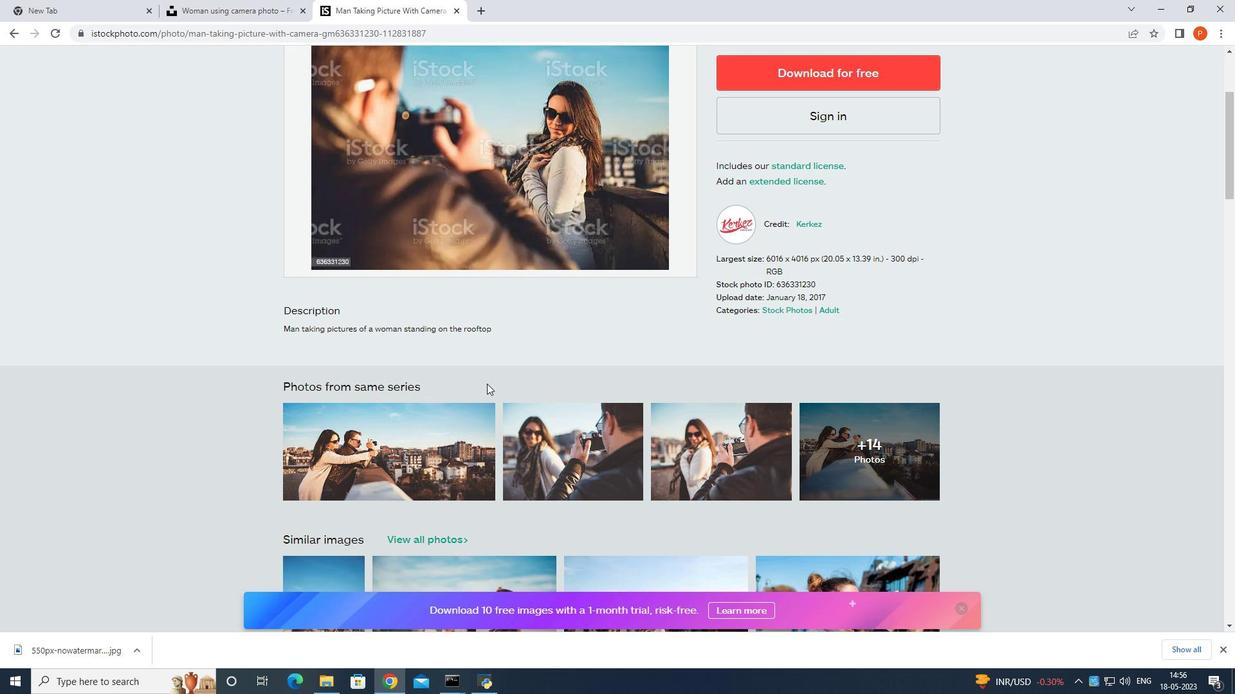 
Action: Mouse scrolled (487, 383) with delta (0, 0)
Screenshot: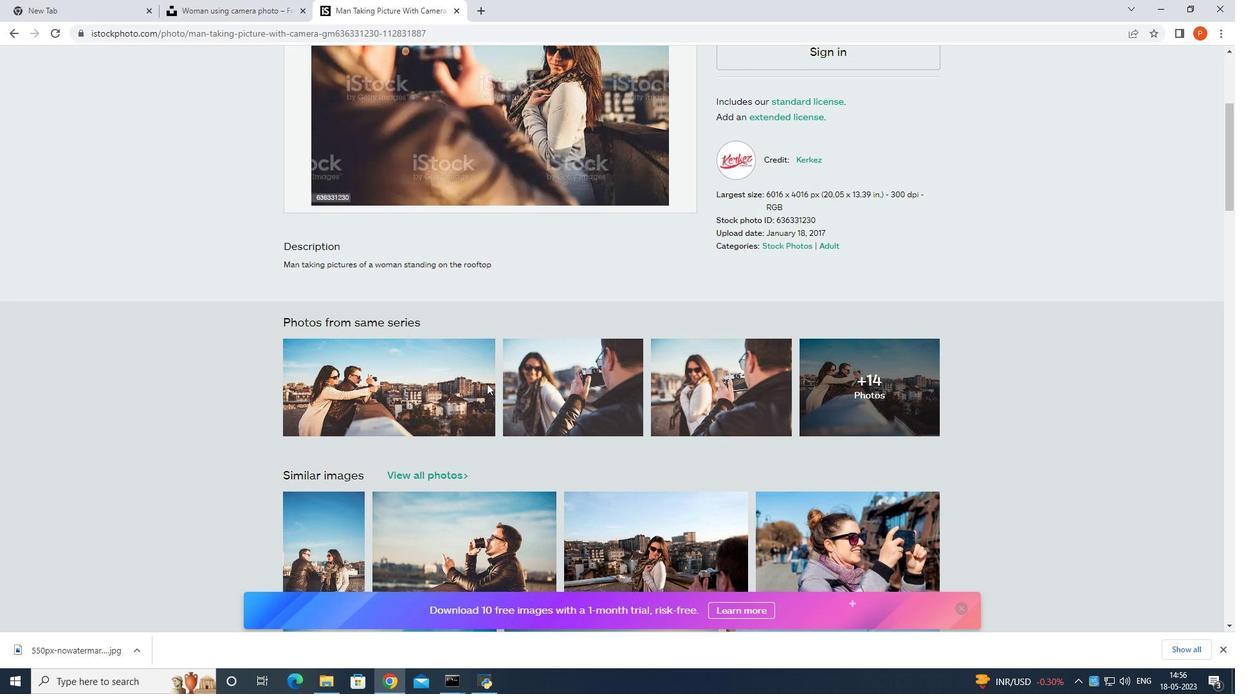 
Action: Mouse scrolled (487, 383) with delta (0, 0)
Screenshot: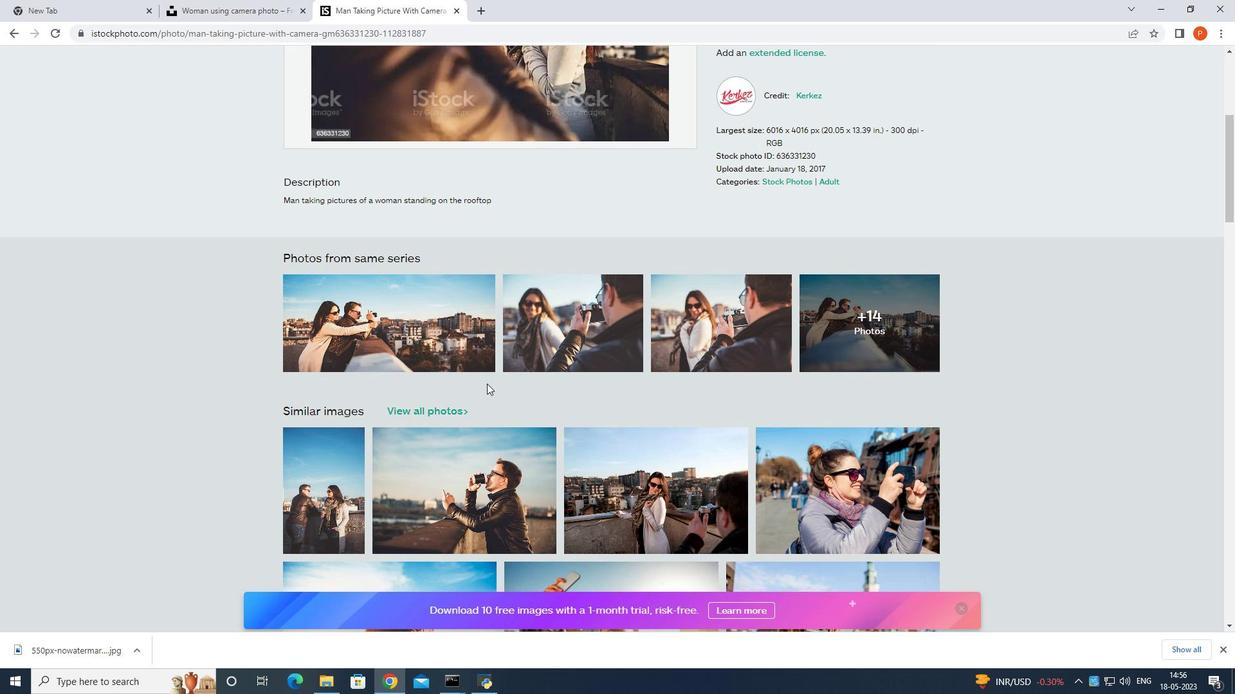 
Action: Mouse scrolled (487, 383) with delta (0, 0)
Screenshot: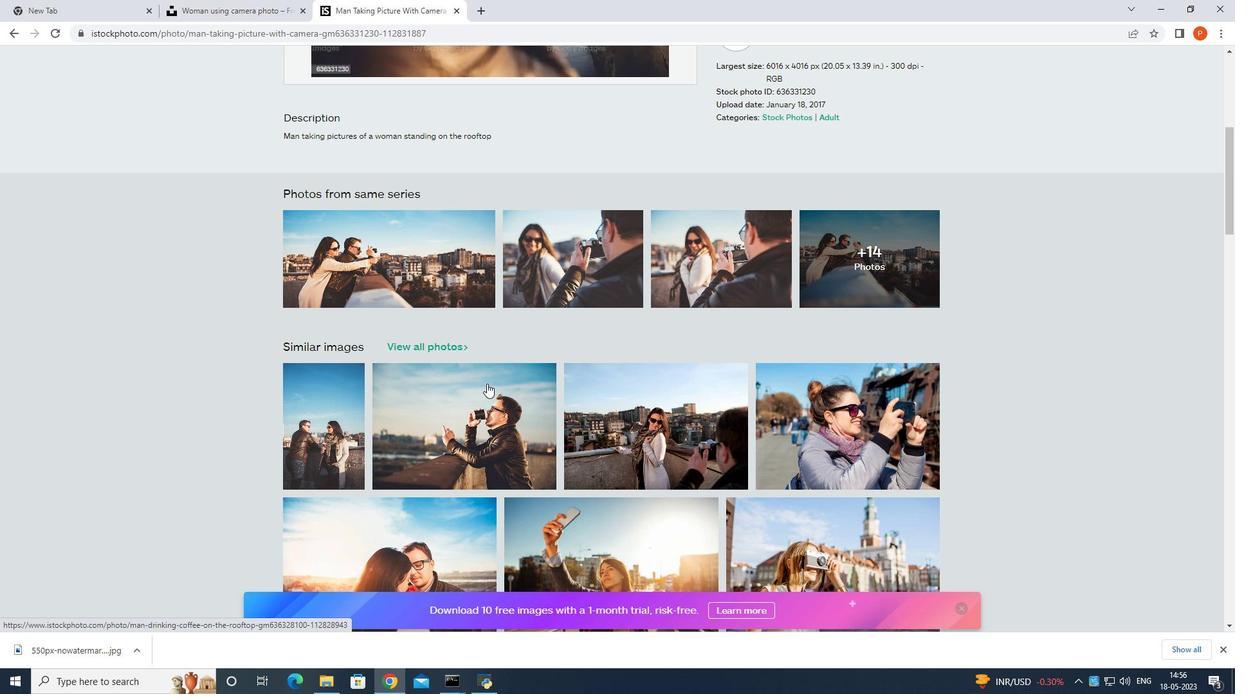 
Action: Mouse scrolled (487, 383) with delta (0, 0)
Screenshot: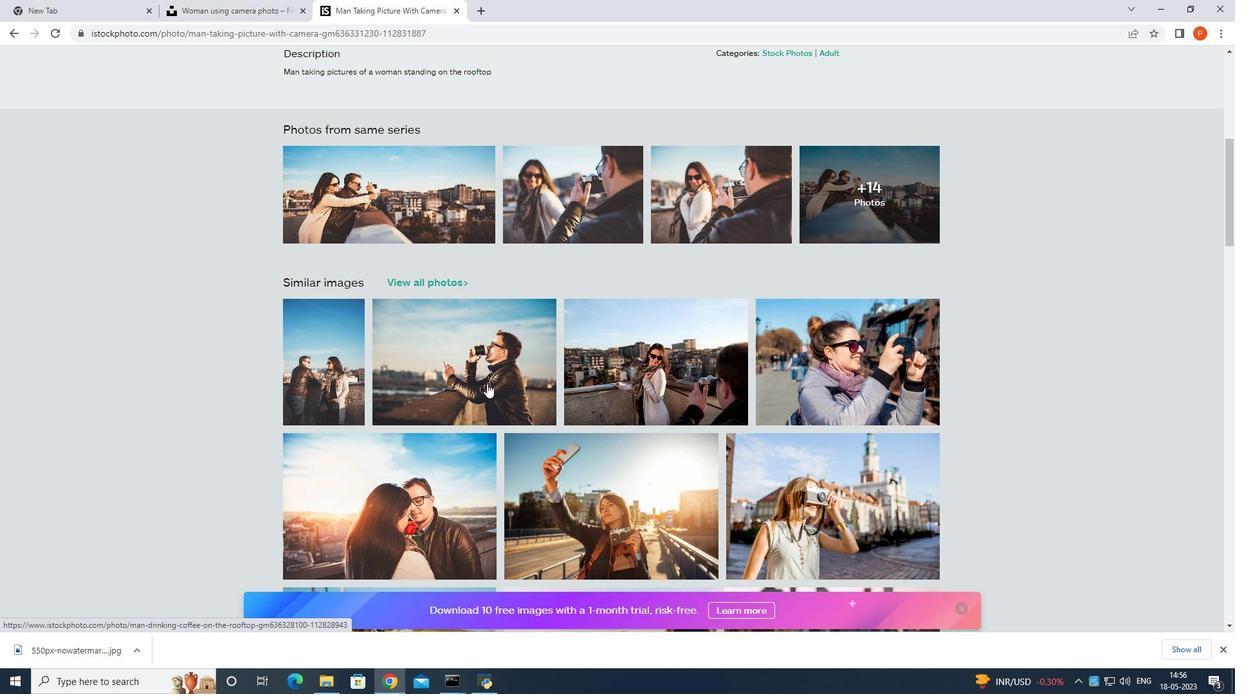 
Action: Mouse moved to (510, 318)
Screenshot: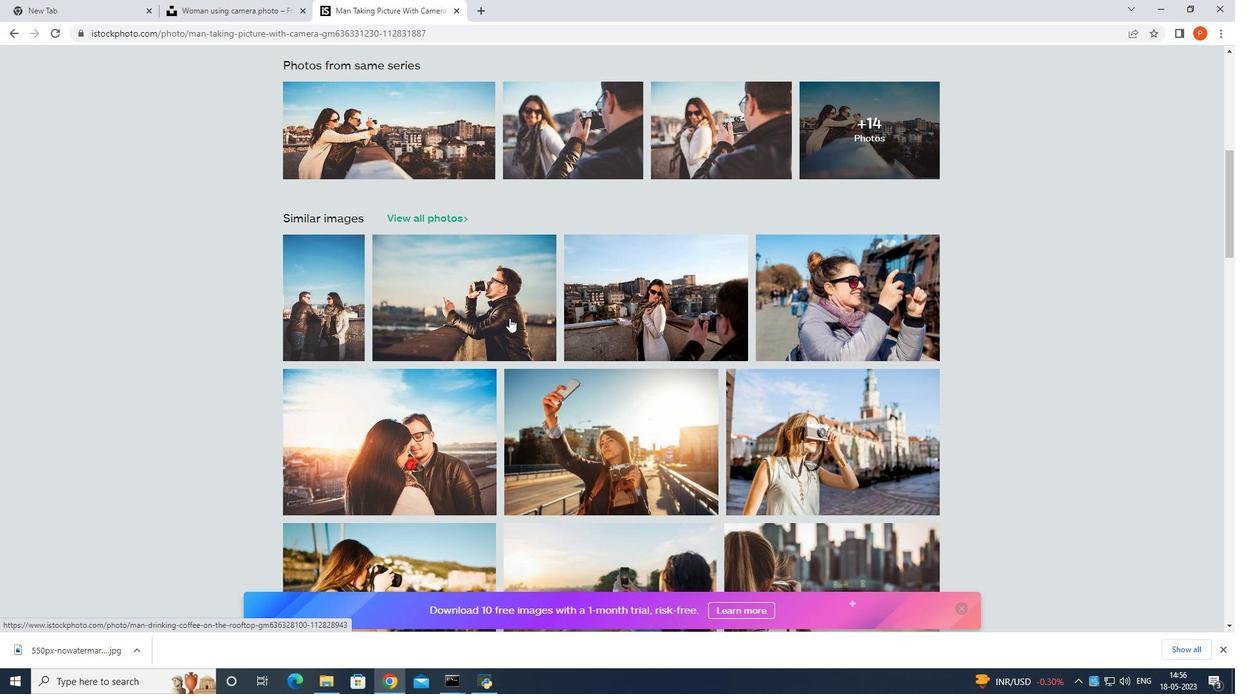 
Action: Mouse pressed left at (510, 318)
Screenshot: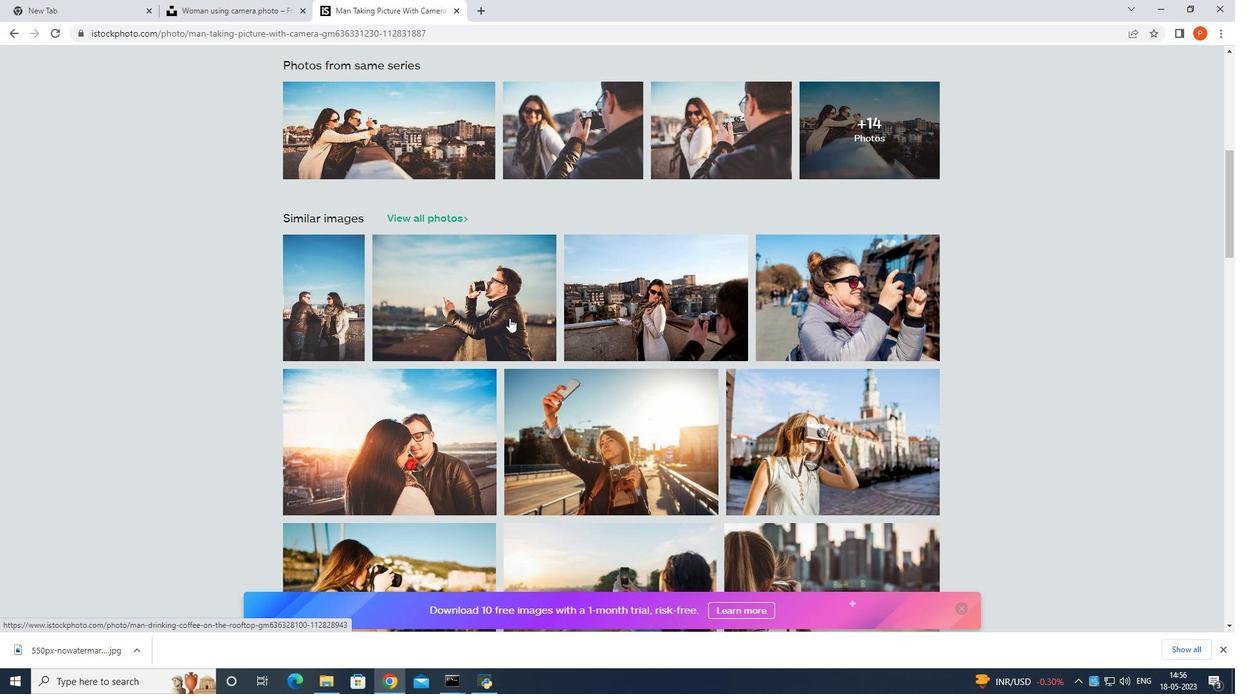 
Action: Mouse moved to (505, 325)
Screenshot: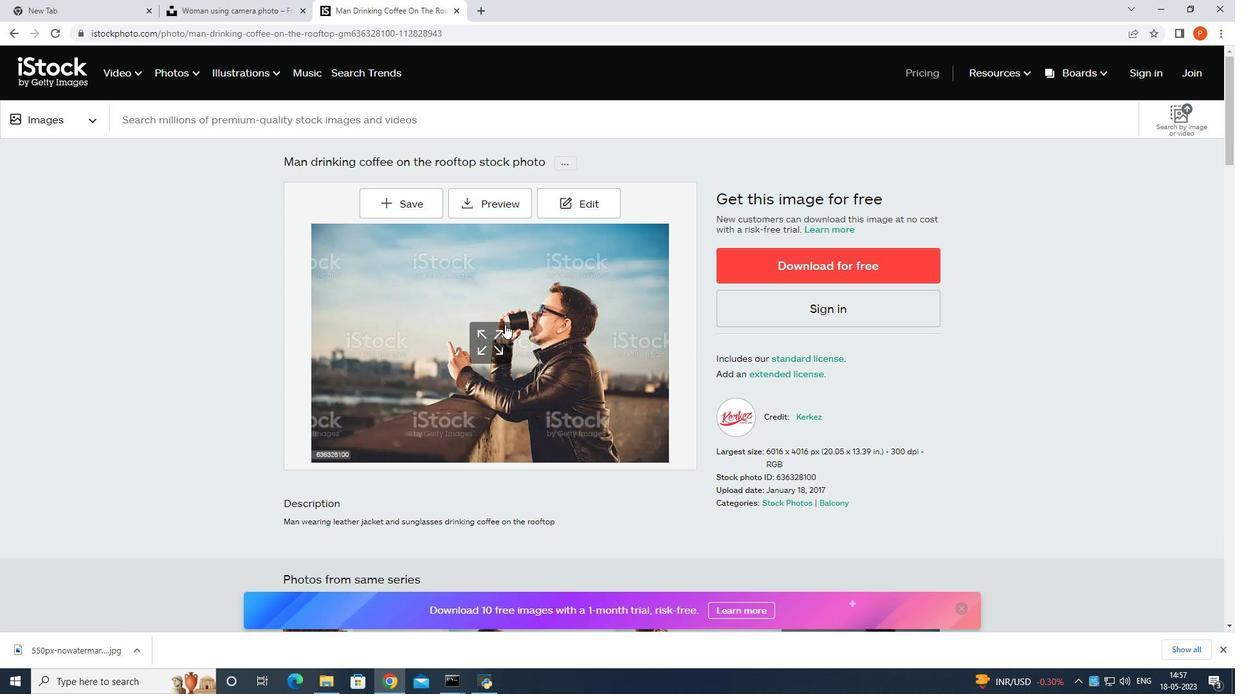 
Action: Mouse scrolled (505, 324) with delta (0, 0)
Screenshot: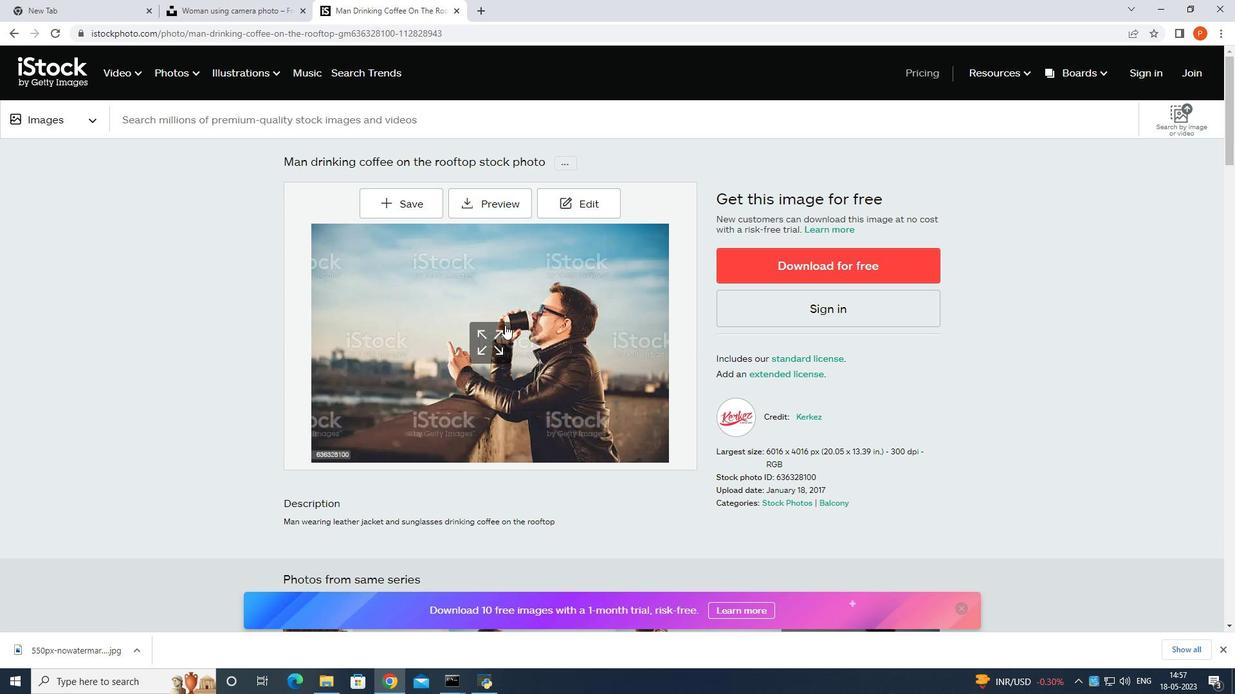 
Action: Mouse moved to (505, 326)
Screenshot: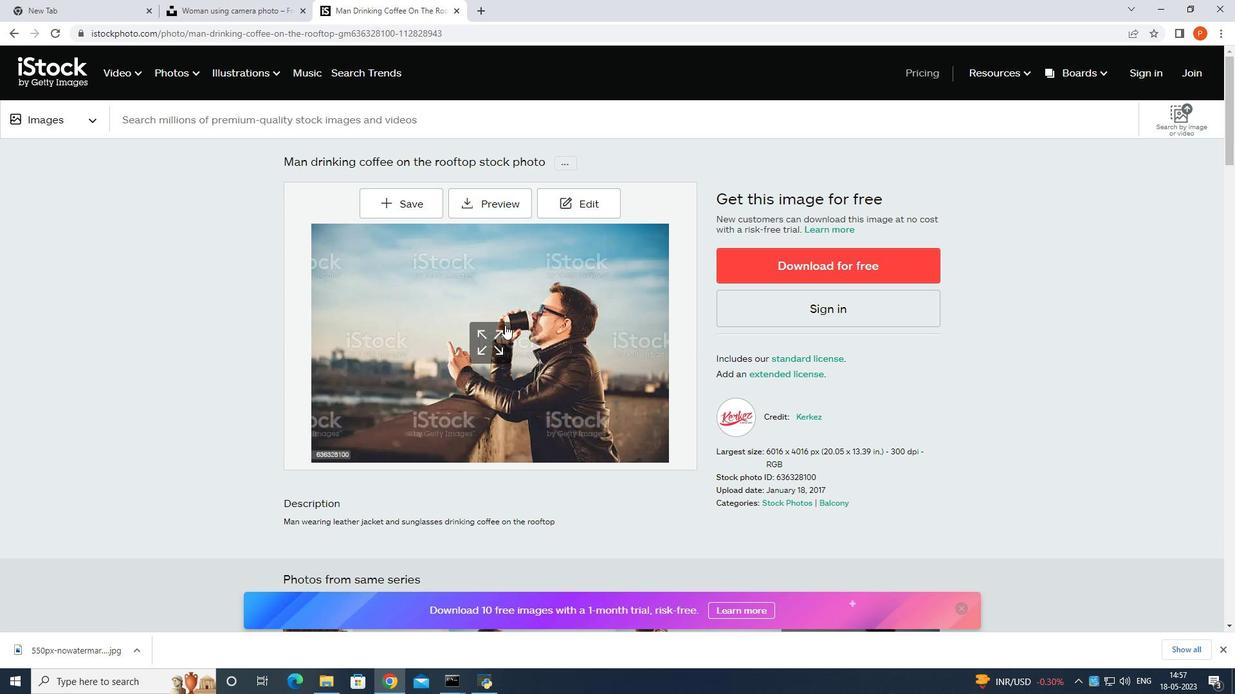 
Action: Mouse scrolled (505, 325) with delta (0, 0)
Screenshot: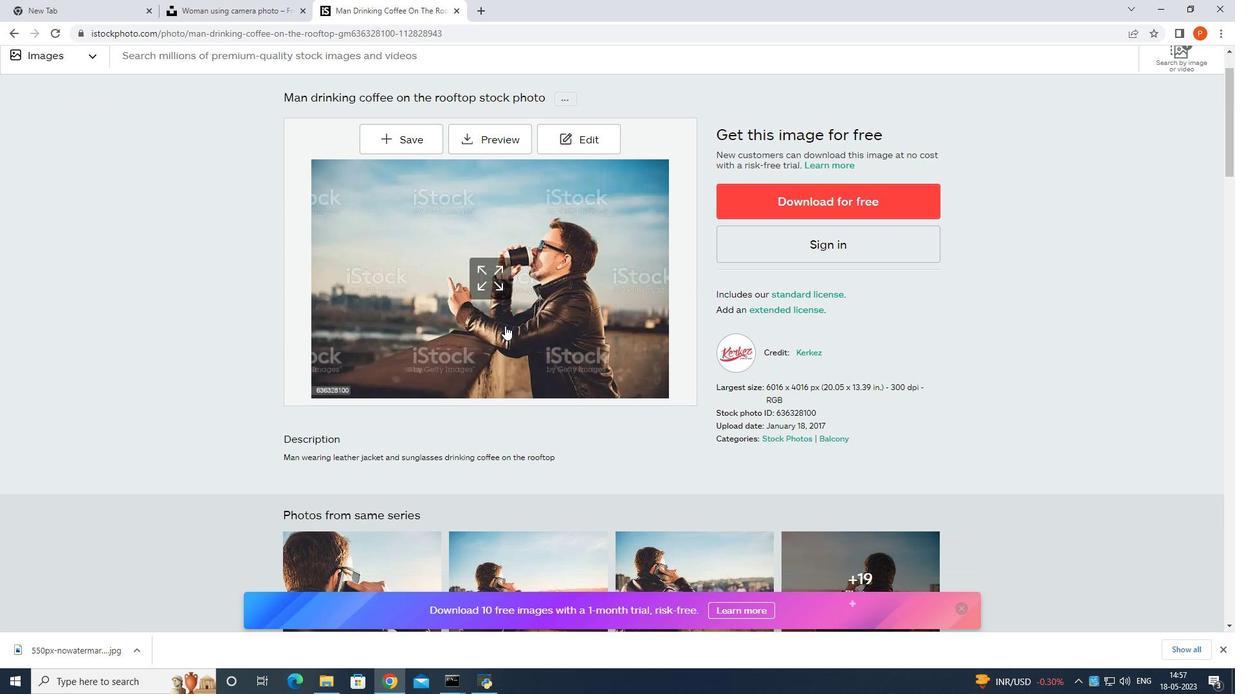 
Action: Mouse scrolled (505, 325) with delta (0, 0)
Screenshot: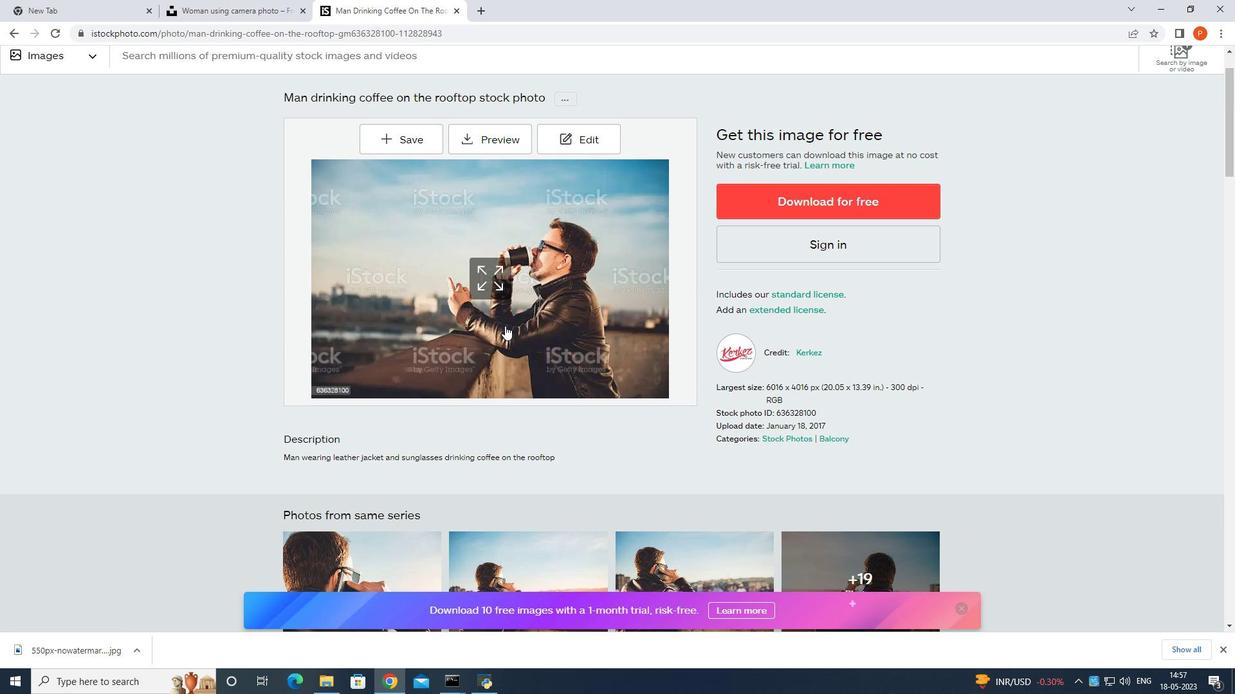 
Action: Mouse scrolled (505, 325) with delta (0, 0)
Screenshot: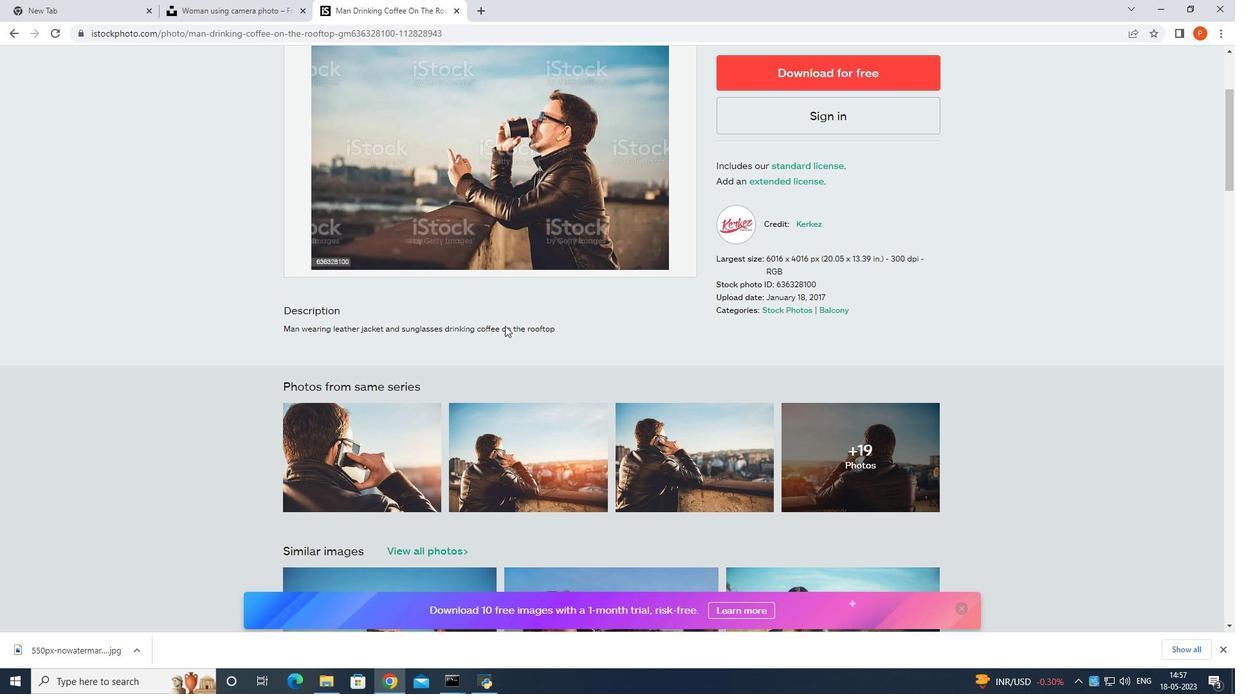 
Action: Mouse scrolled (505, 325) with delta (0, 0)
Screenshot: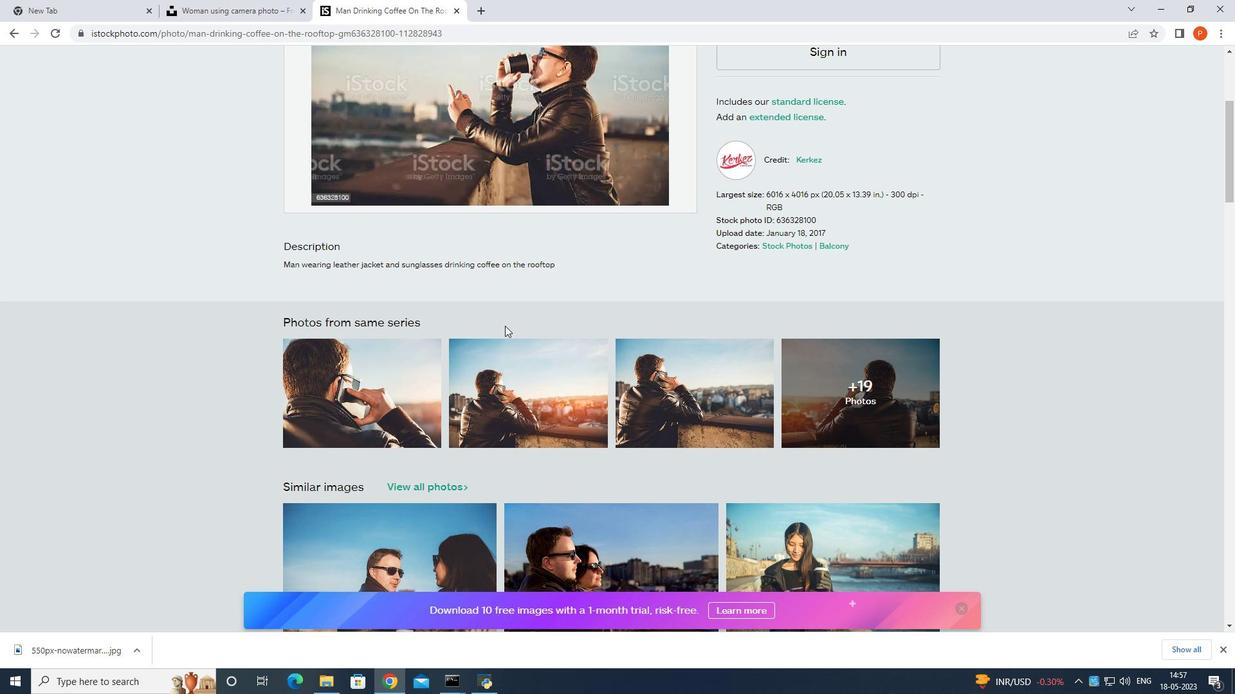 
Action: Mouse moved to (505, 336)
Screenshot: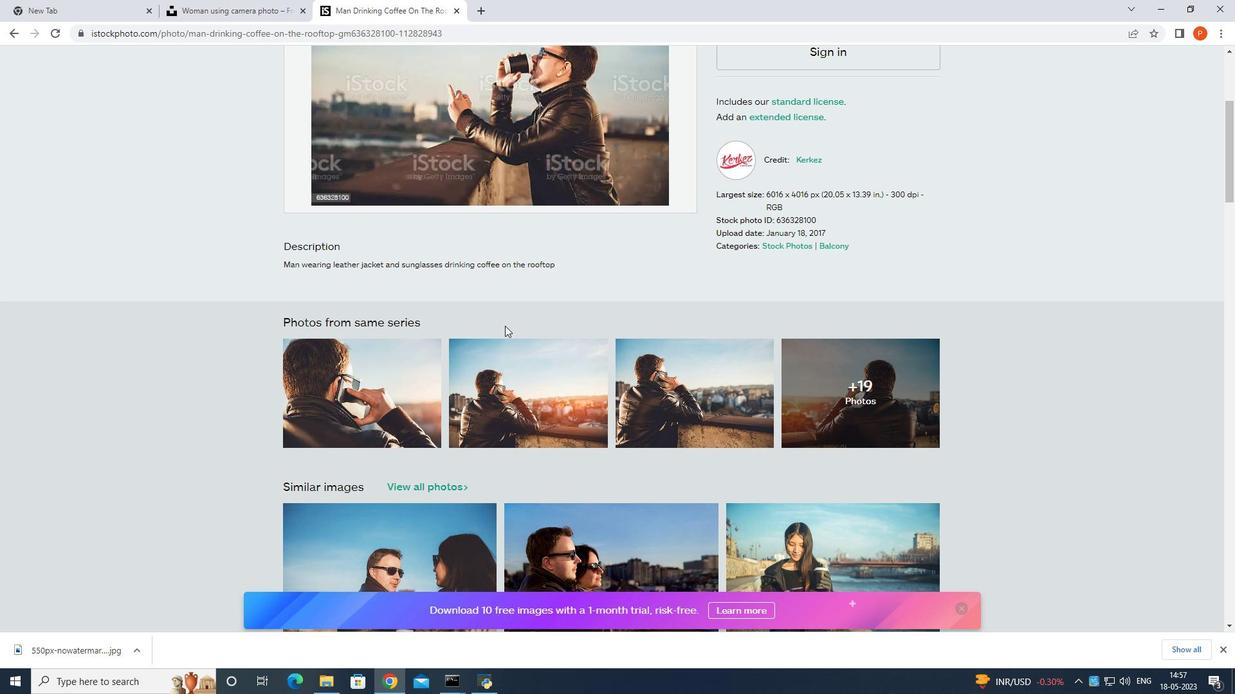 
Action: Mouse scrolled (505, 335) with delta (0, 0)
Screenshot: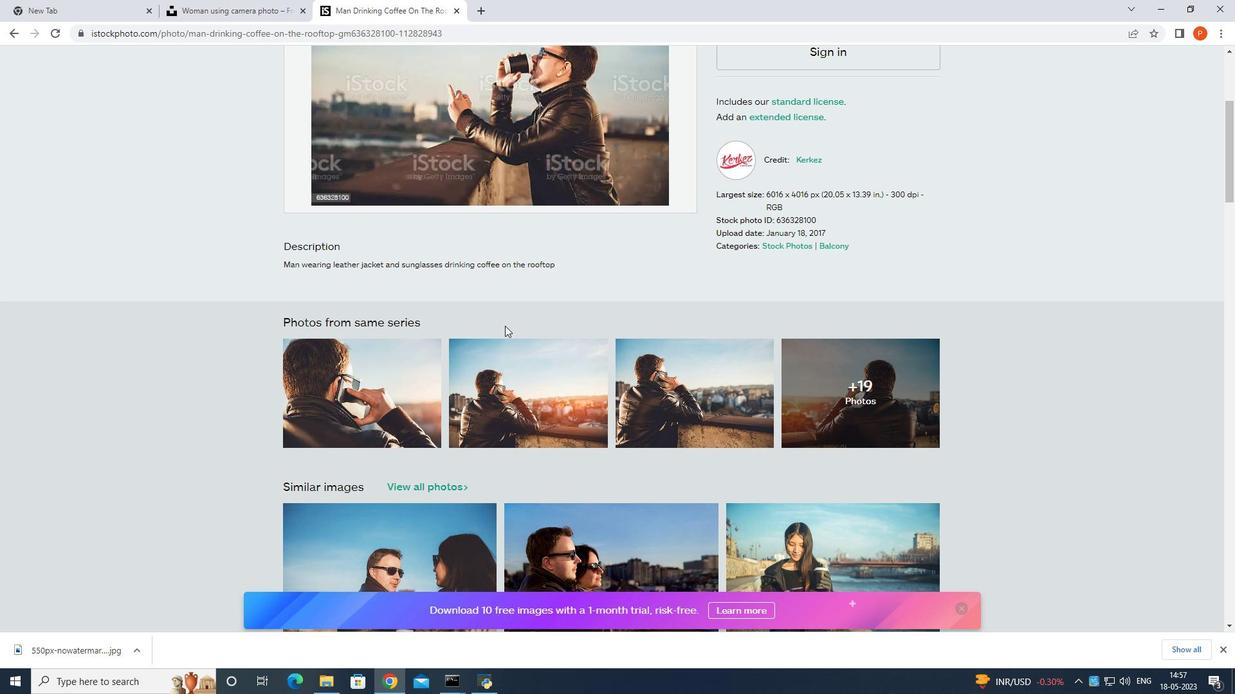 
Action: Mouse moved to (503, 339)
Screenshot: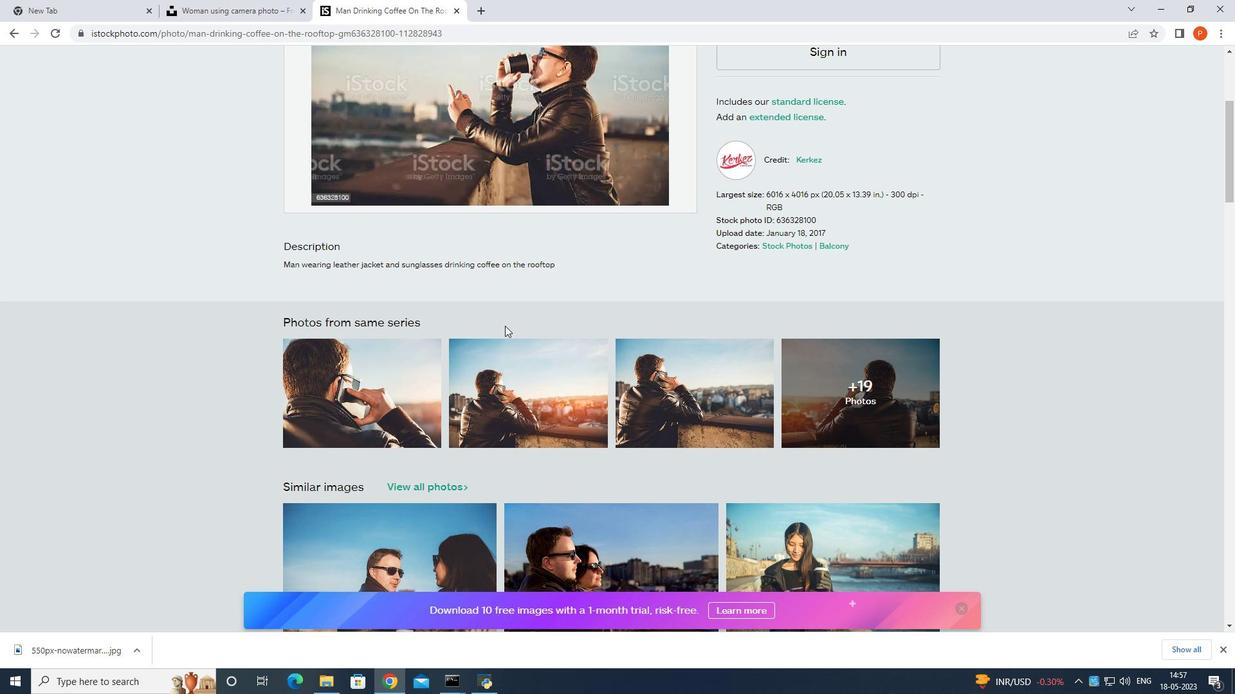 
Action: Mouse scrolled (503, 338) with delta (0, 0)
Screenshot: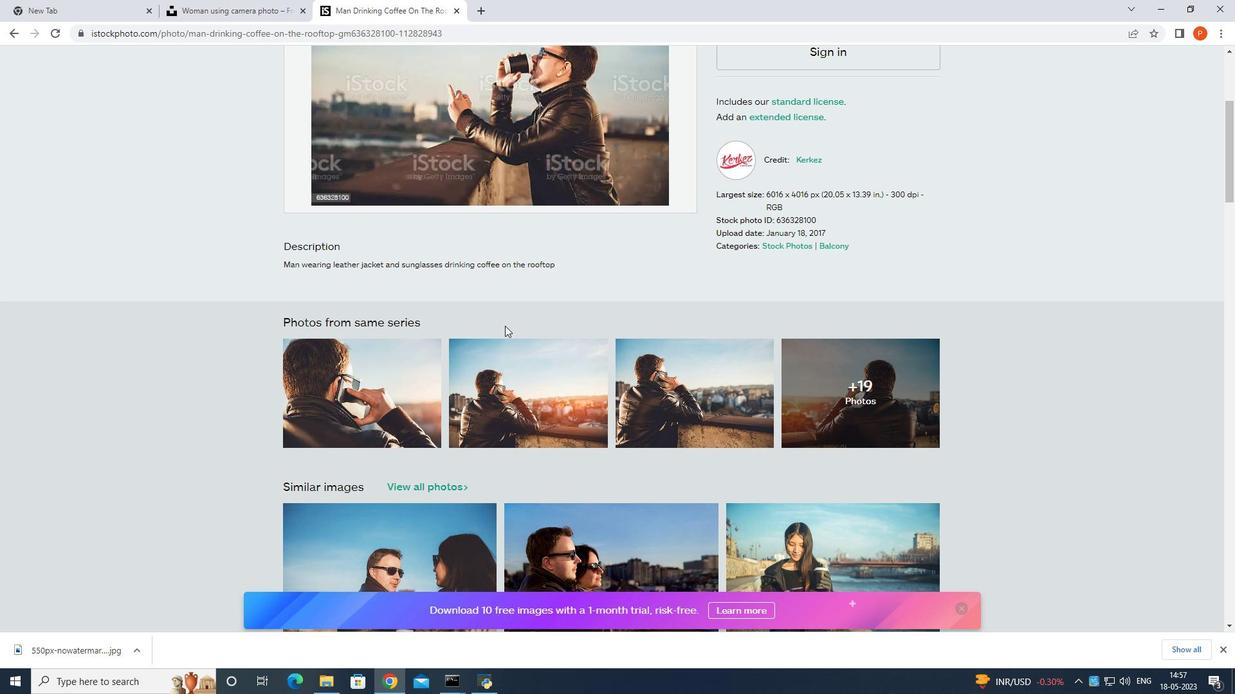 
Action: Mouse moved to (503, 339)
Screenshot: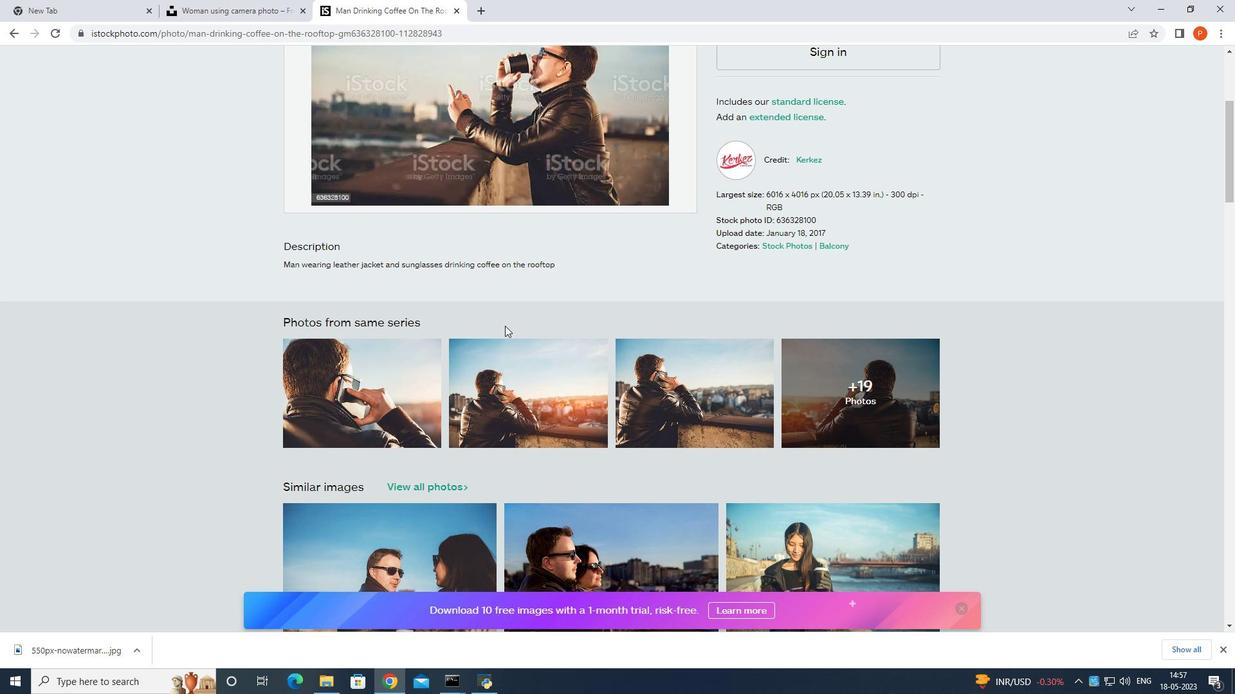 
Action: Mouse scrolled (503, 339) with delta (0, 0)
Screenshot: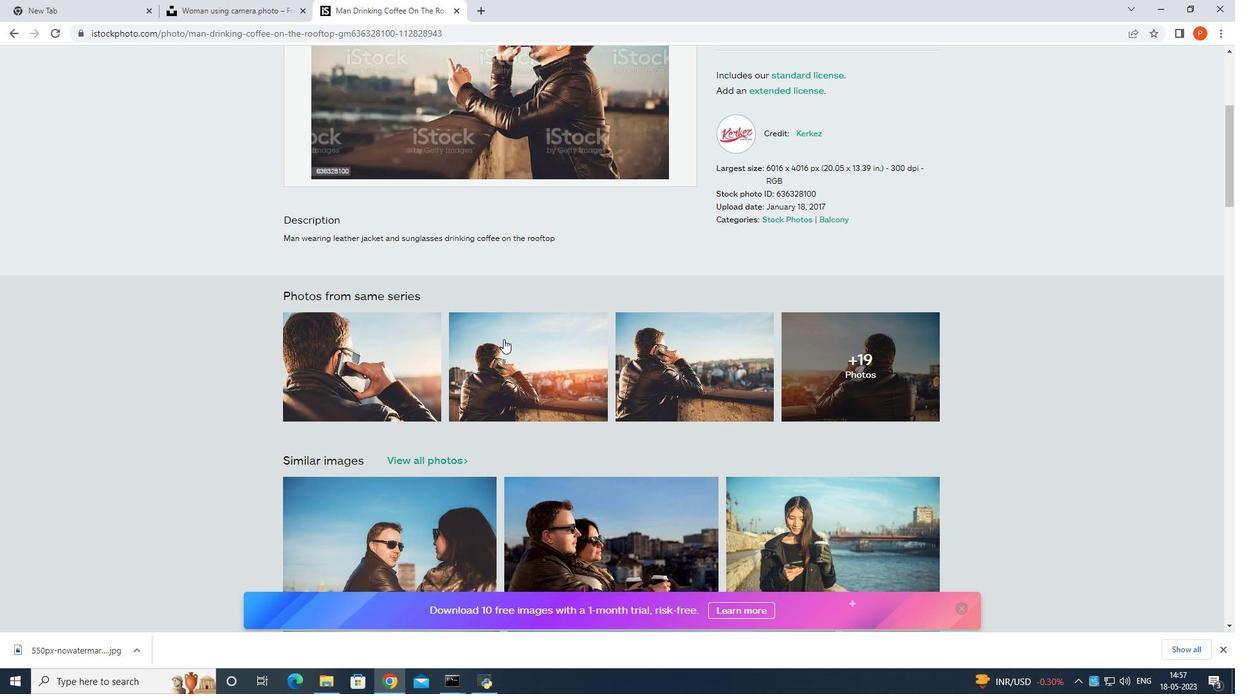 
Action: Mouse scrolled (503, 339) with delta (0, 0)
Screenshot: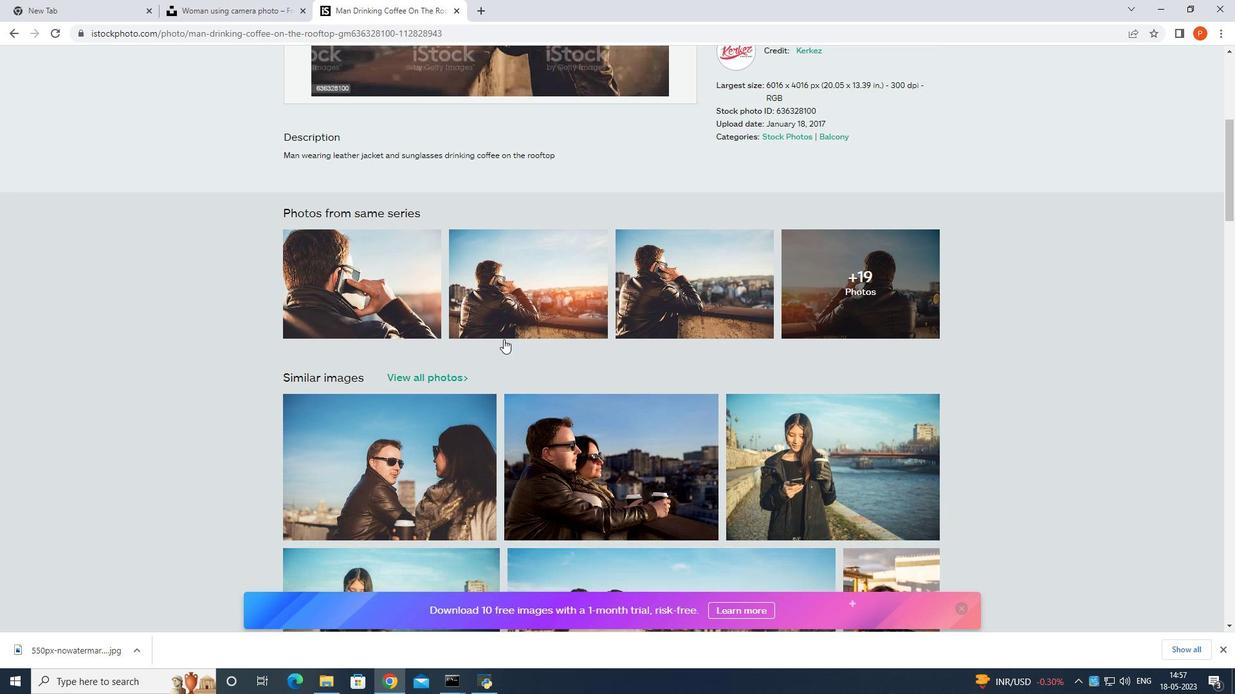 
Action: Mouse scrolled (503, 339) with delta (0, 0)
Screenshot: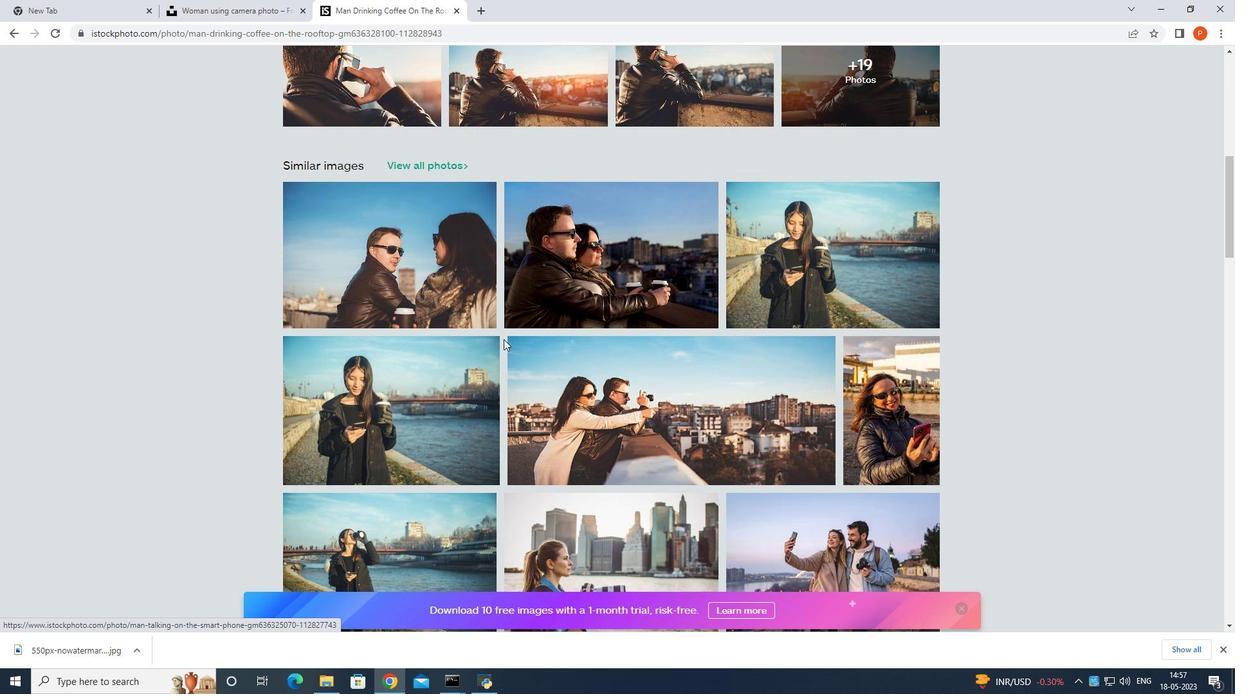 
Action: Mouse scrolled (503, 339) with delta (0, 0)
Screenshot: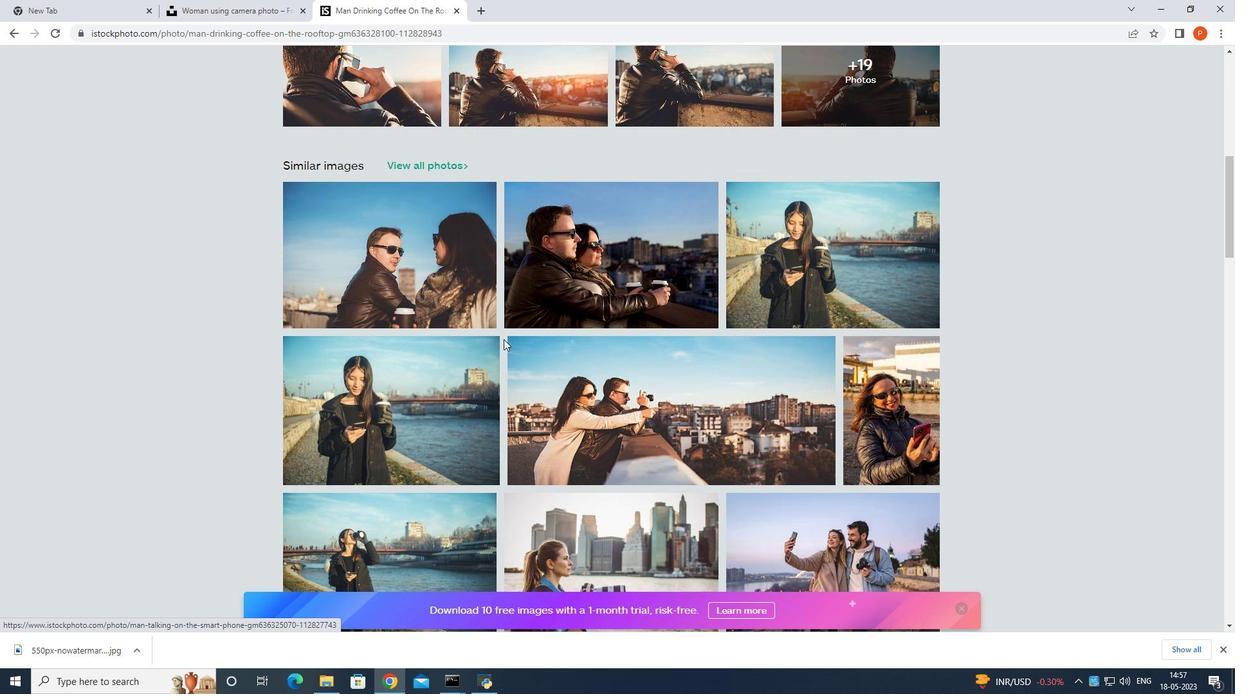 
Action: Mouse scrolled (503, 339) with delta (0, 0)
Screenshot: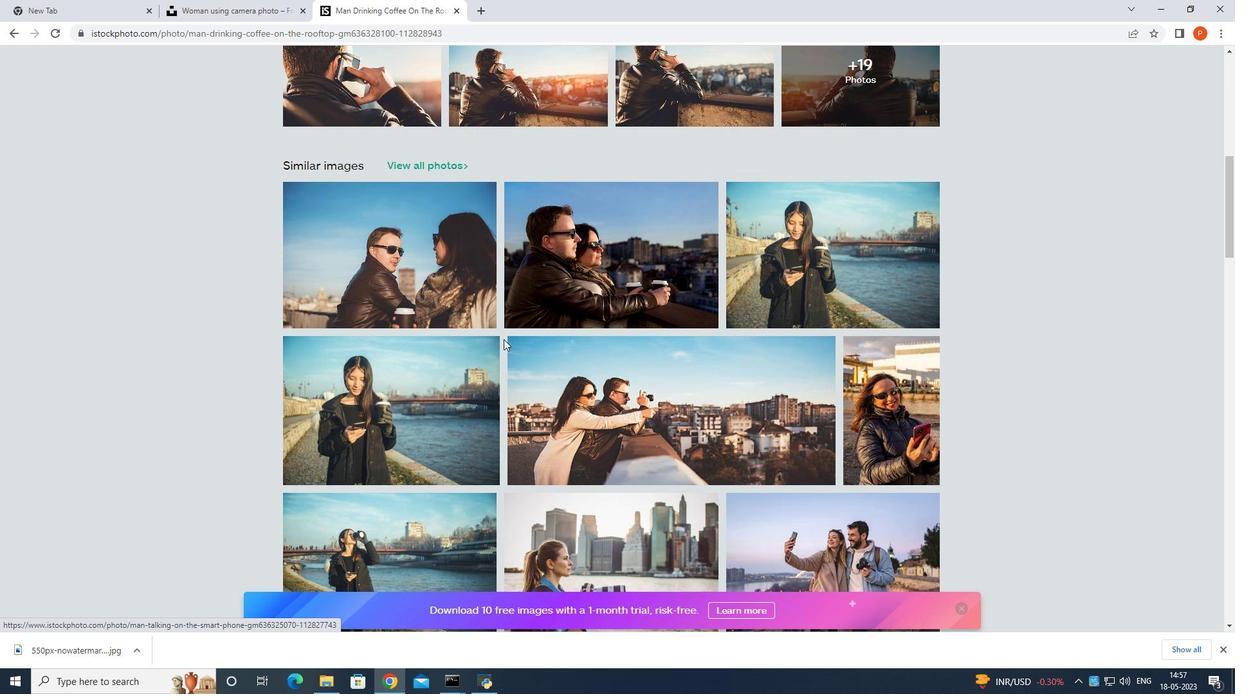 
Action: Mouse moved to (503, 339)
Screenshot: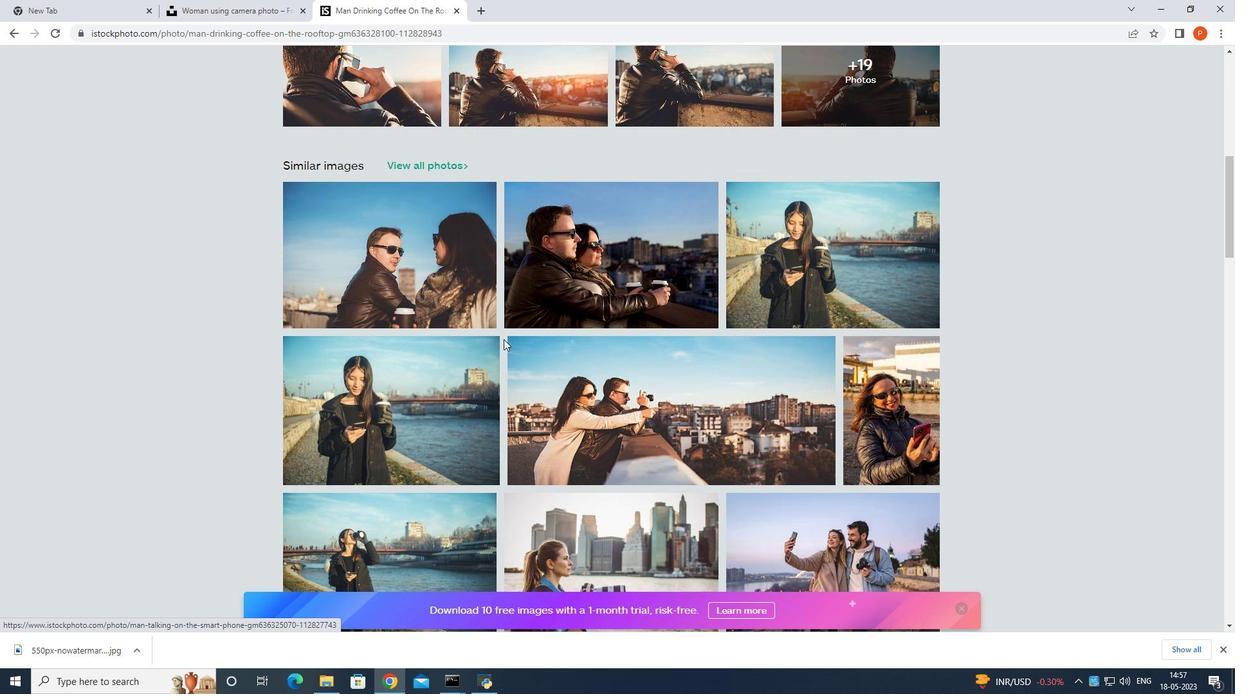 
Action: Mouse scrolled (503, 339) with delta (0, 0)
Screenshot: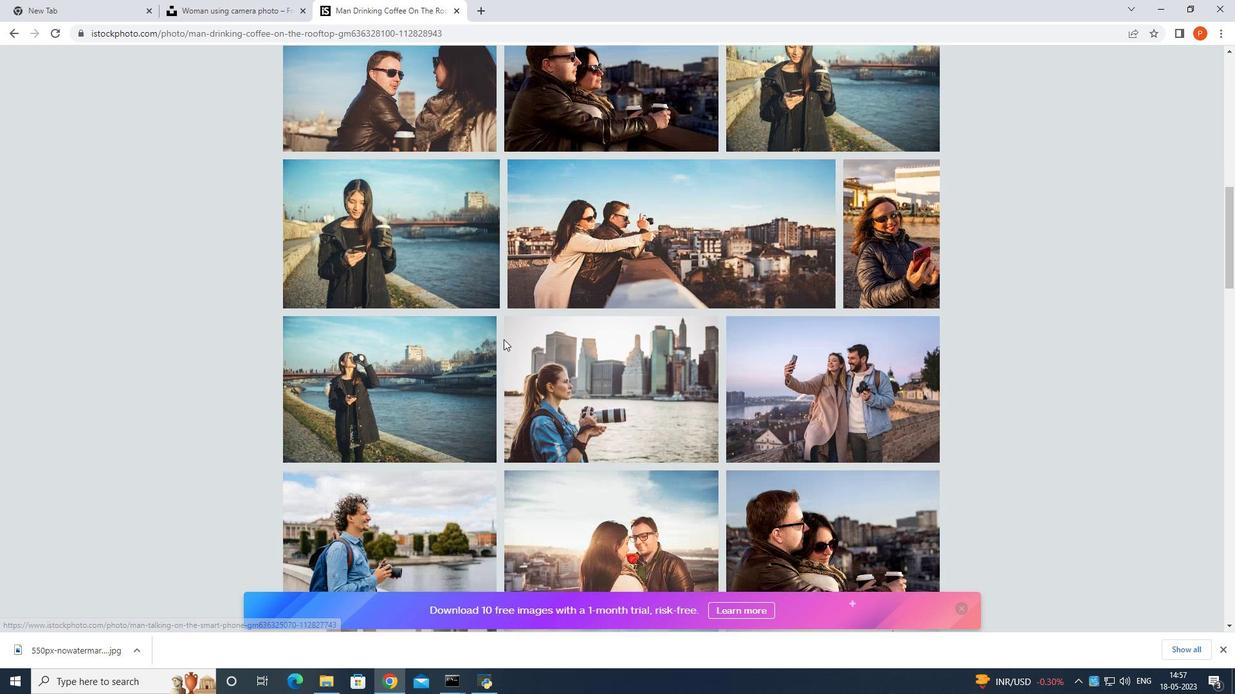 
Action: Mouse scrolled (503, 339) with delta (0, 0)
Screenshot: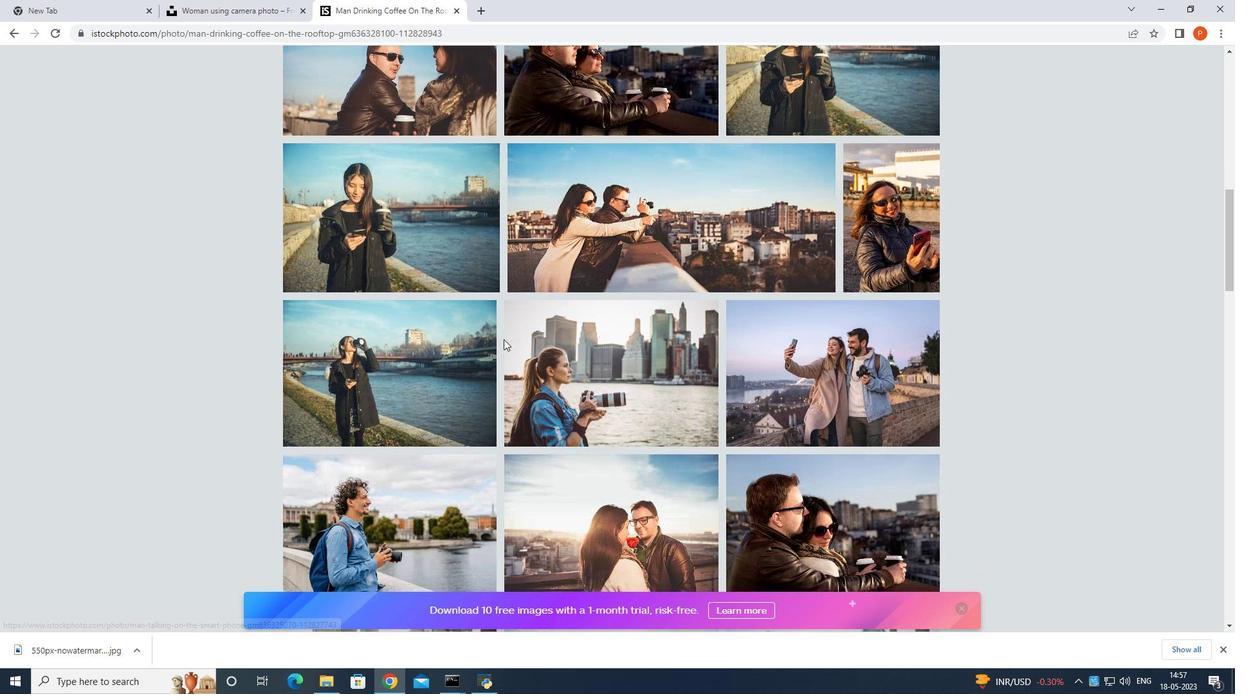 
Action: Mouse scrolled (503, 339) with delta (0, 0)
Screenshot: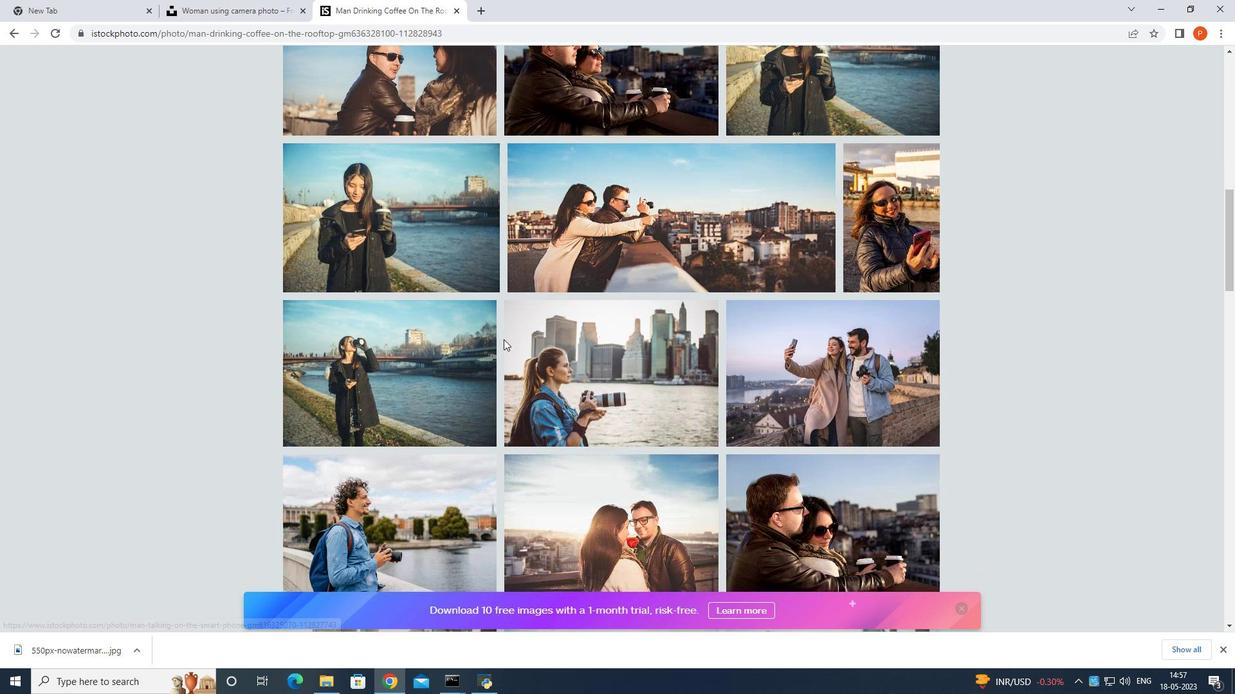 
Action: Mouse scrolled (503, 339) with delta (0, 0)
Screenshot: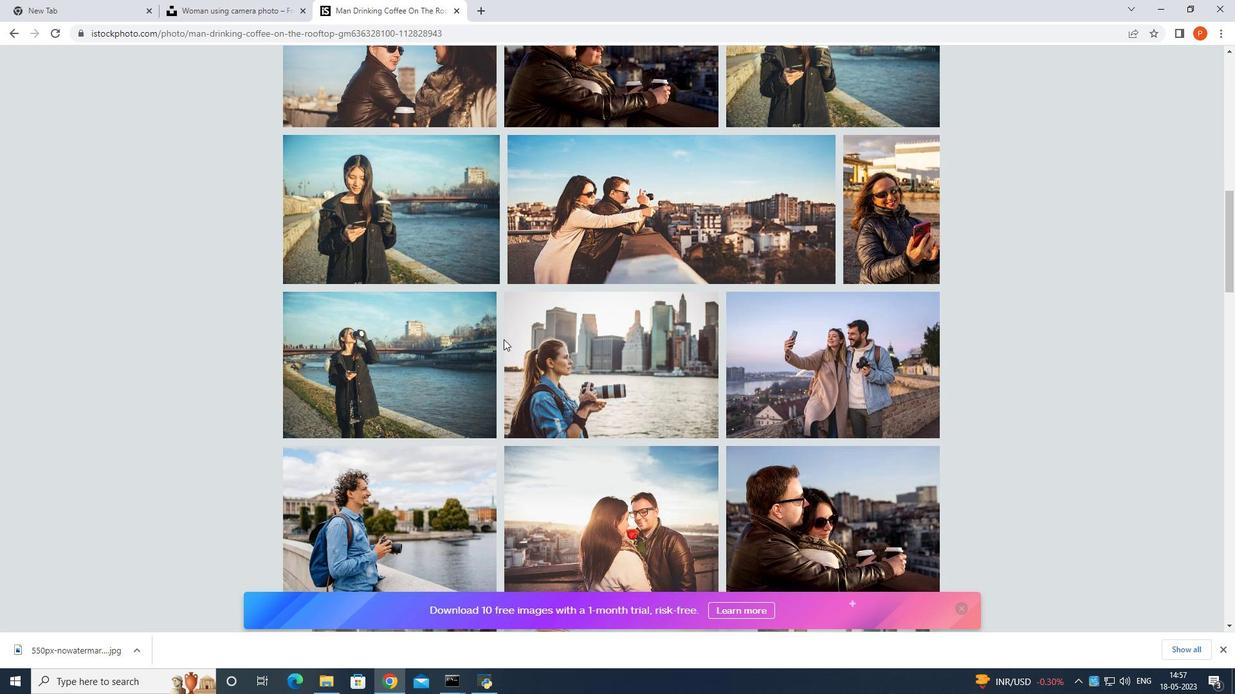 
Action: Mouse scrolled (503, 339) with delta (0, 0)
Screenshot: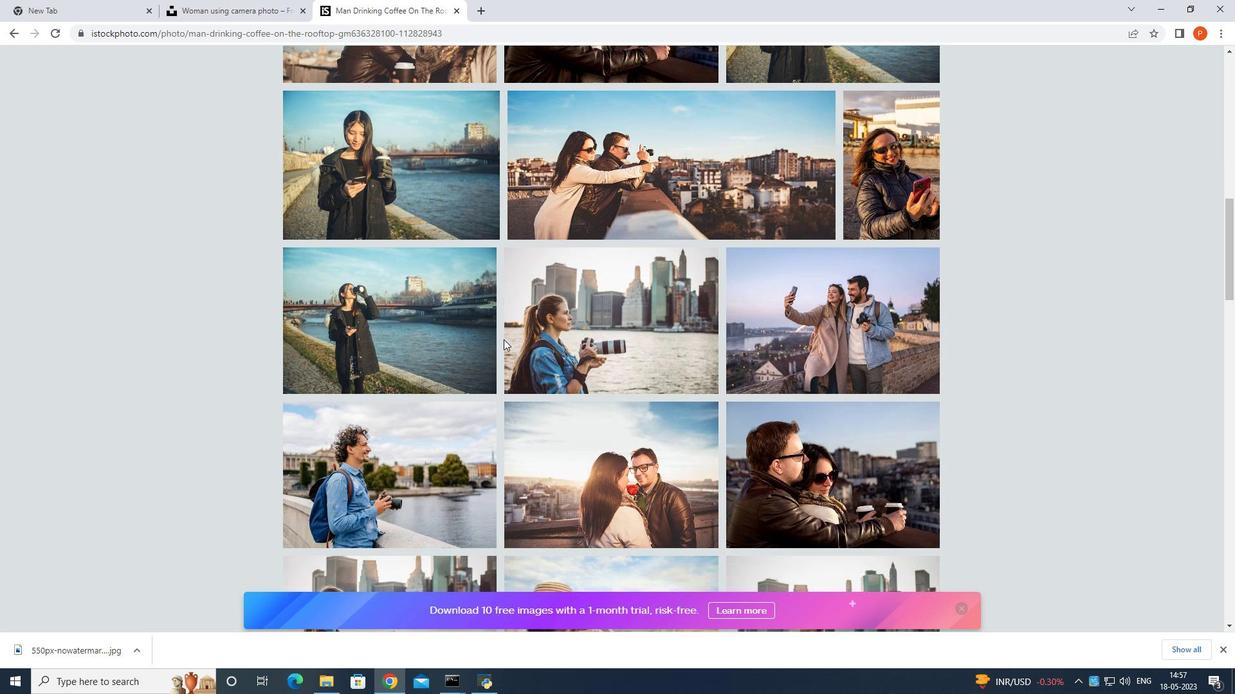 
Action: Mouse scrolled (503, 339) with delta (0, 0)
Screenshot: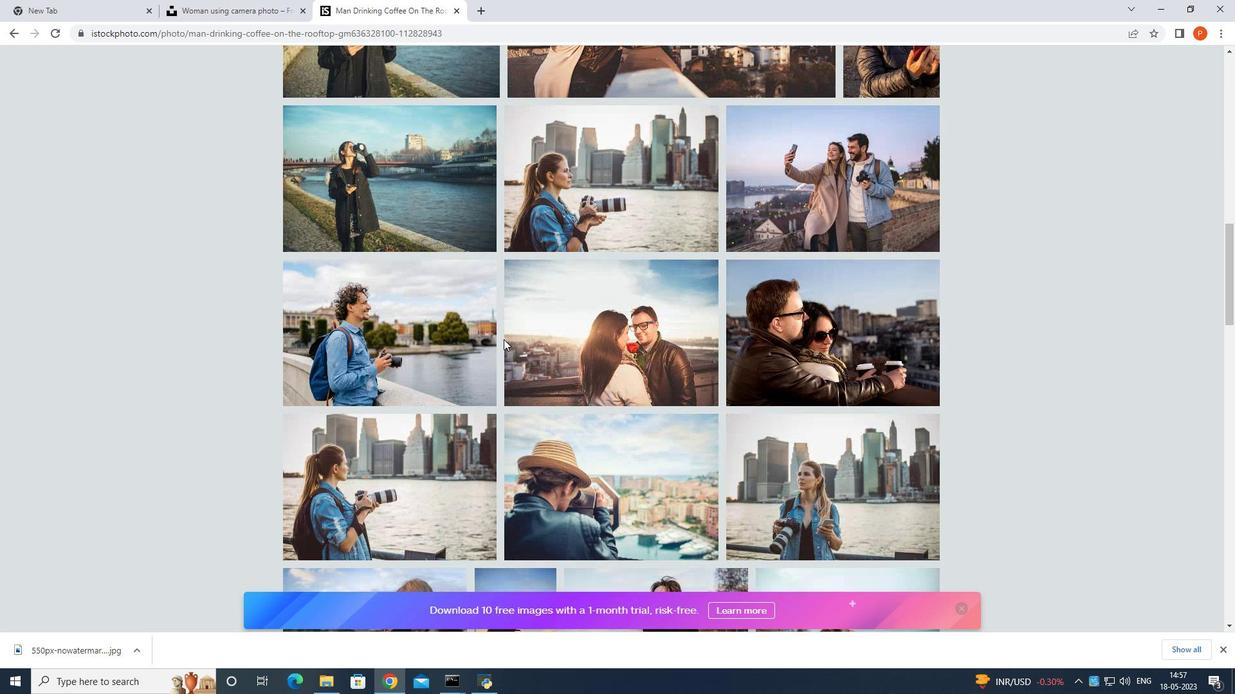
Action: Mouse scrolled (503, 339) with delta (0, 0)
Screenshot: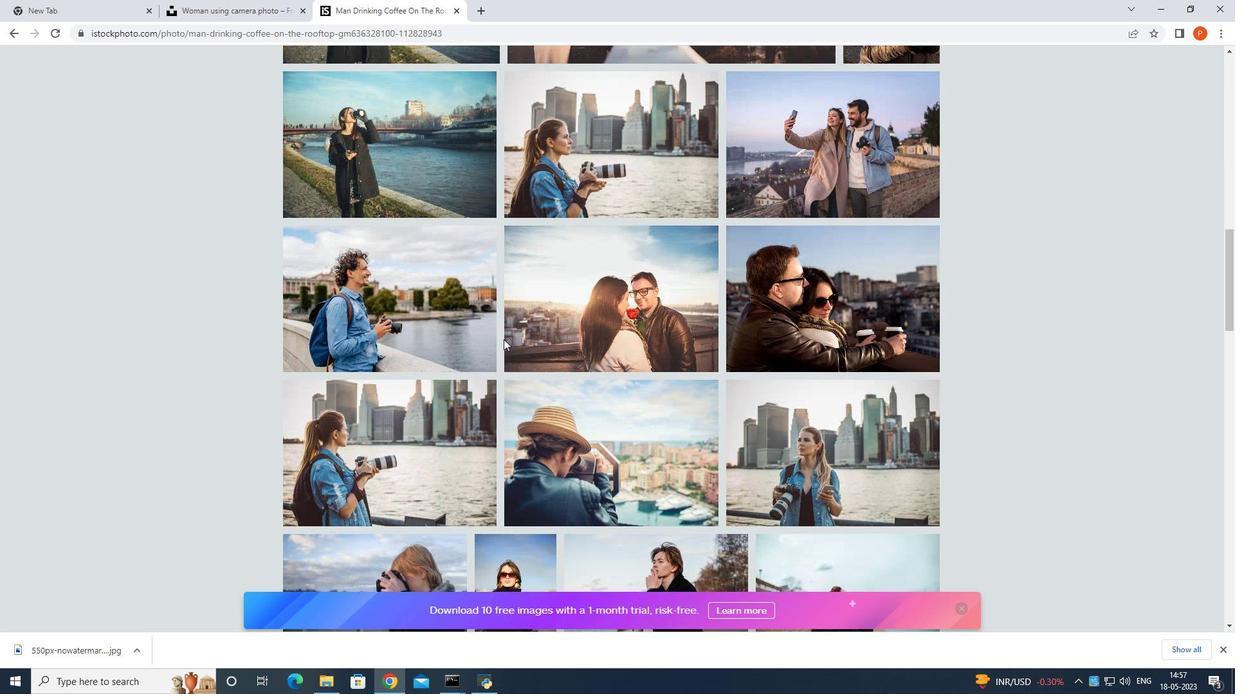 
Action: Mouse scrolled (503, 339) with delta (0, 0)
Screenshot: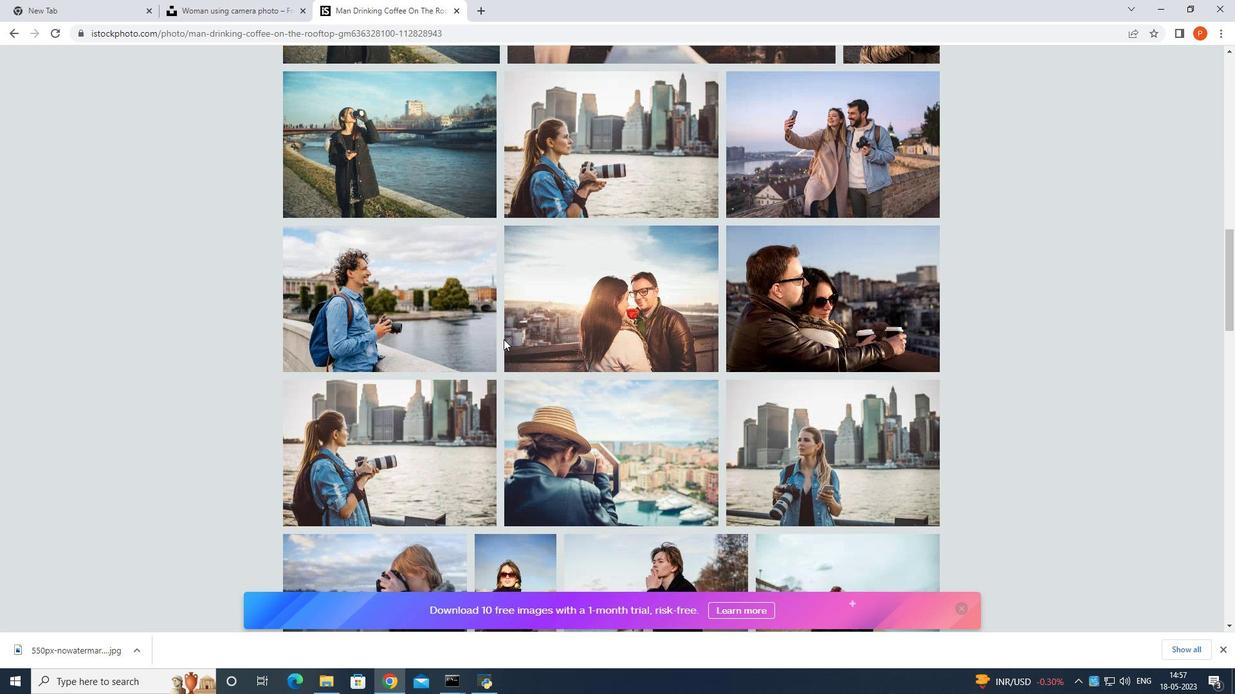 
Action: Mouse scrolled (503, 339) with delta (0, 0)
Screenshot: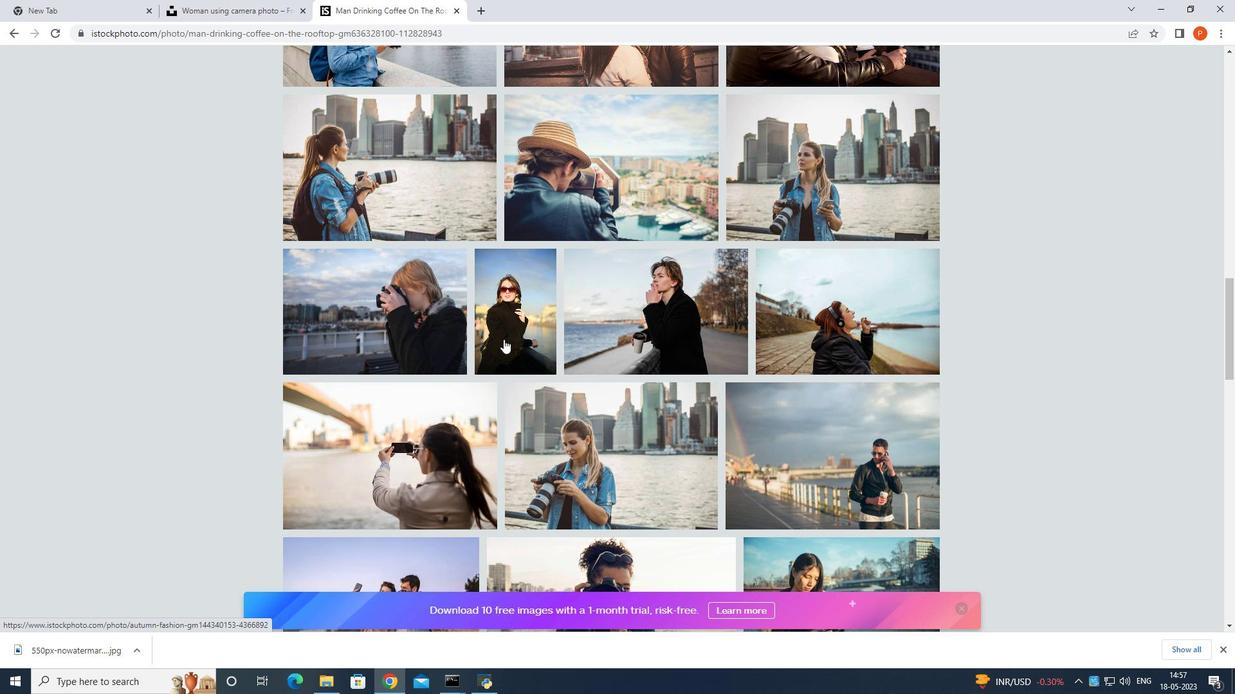 
Action: Mouse scrolled (503, 339) with delta (0, 0)
Screenshot: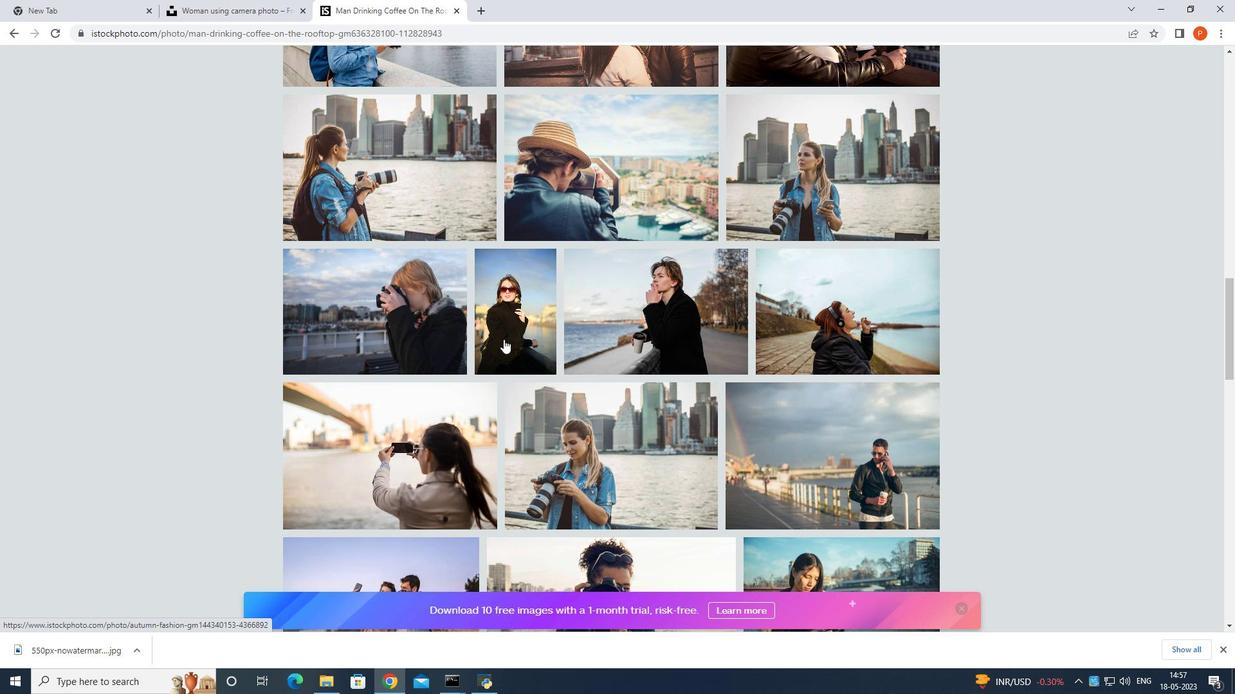 
Action: Mouse scrolled (503, 339) with delta (0, 0)
Screenshot: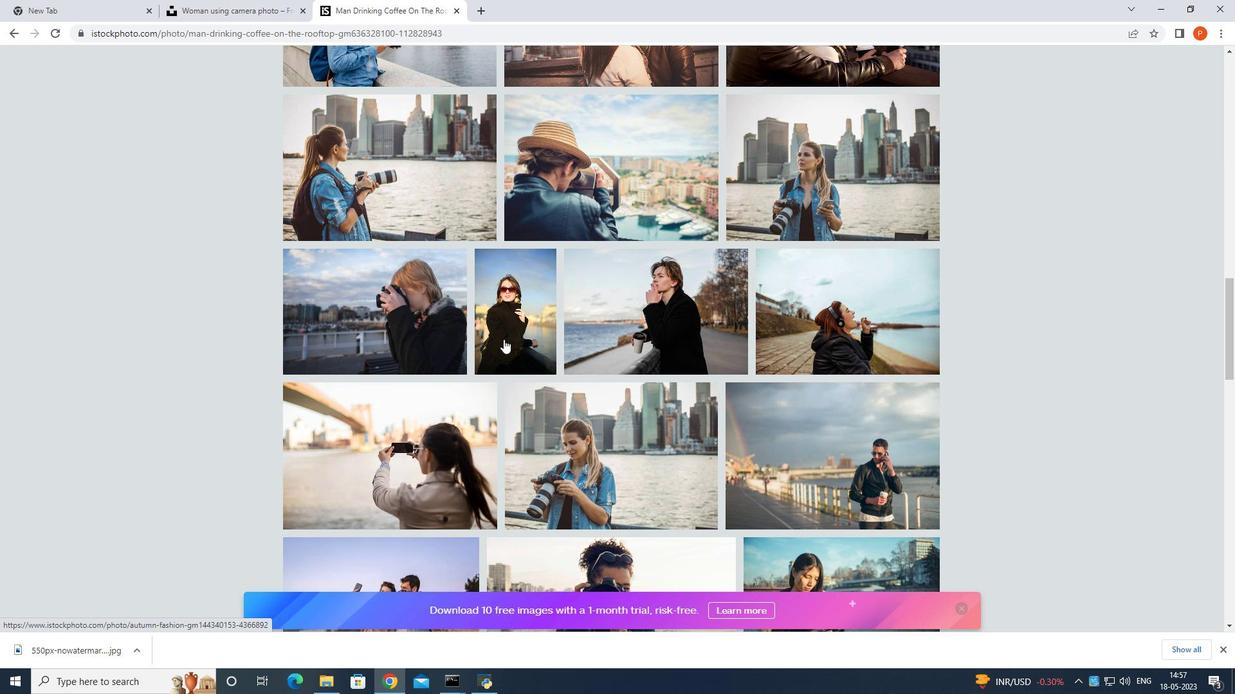 
Action: Mouse scrolled (503, 339) with delta (0, 0)
Screenshot: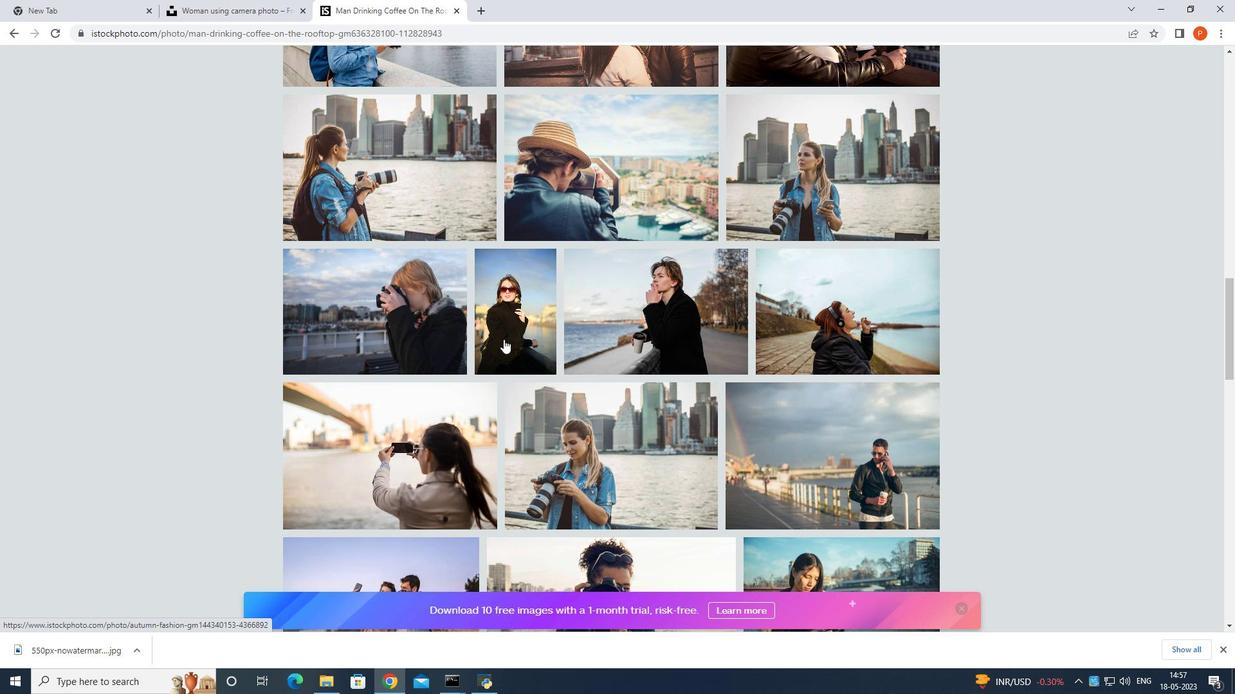 
Action: Mouse scrolled (503, 339) with delta (0, 0)
Screenshot: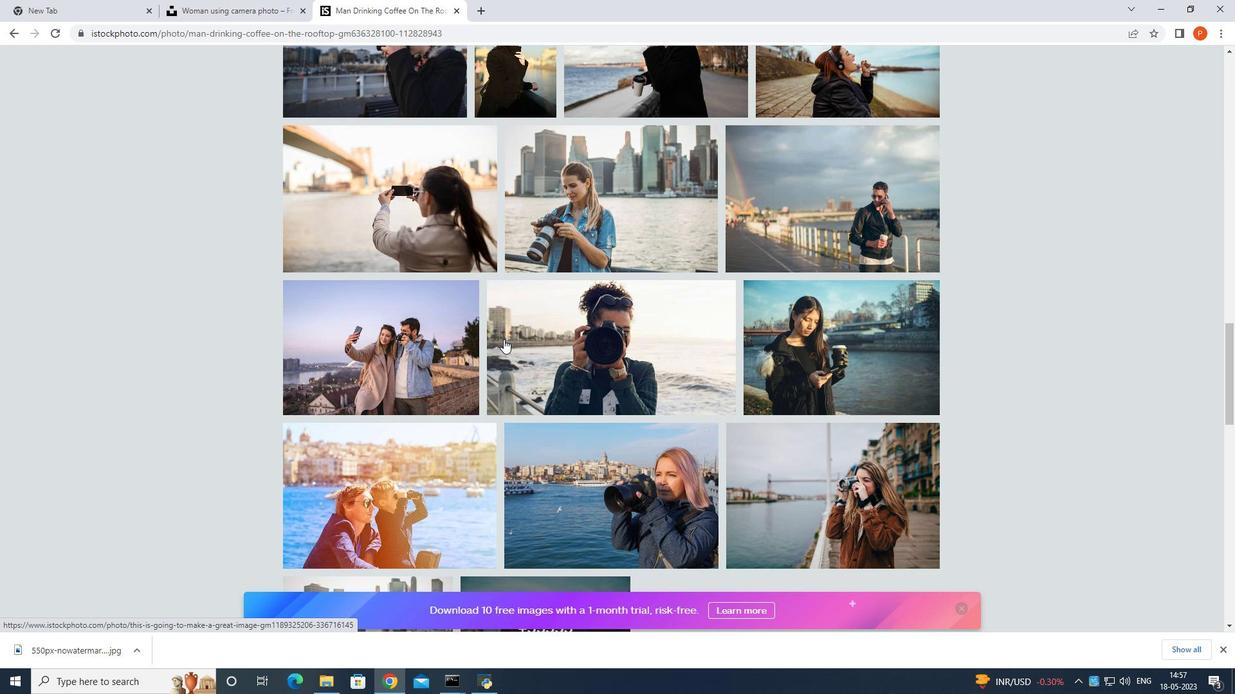 
Action: Mouse scrolled (503, 339) with delta (0, 0)
Screenshot: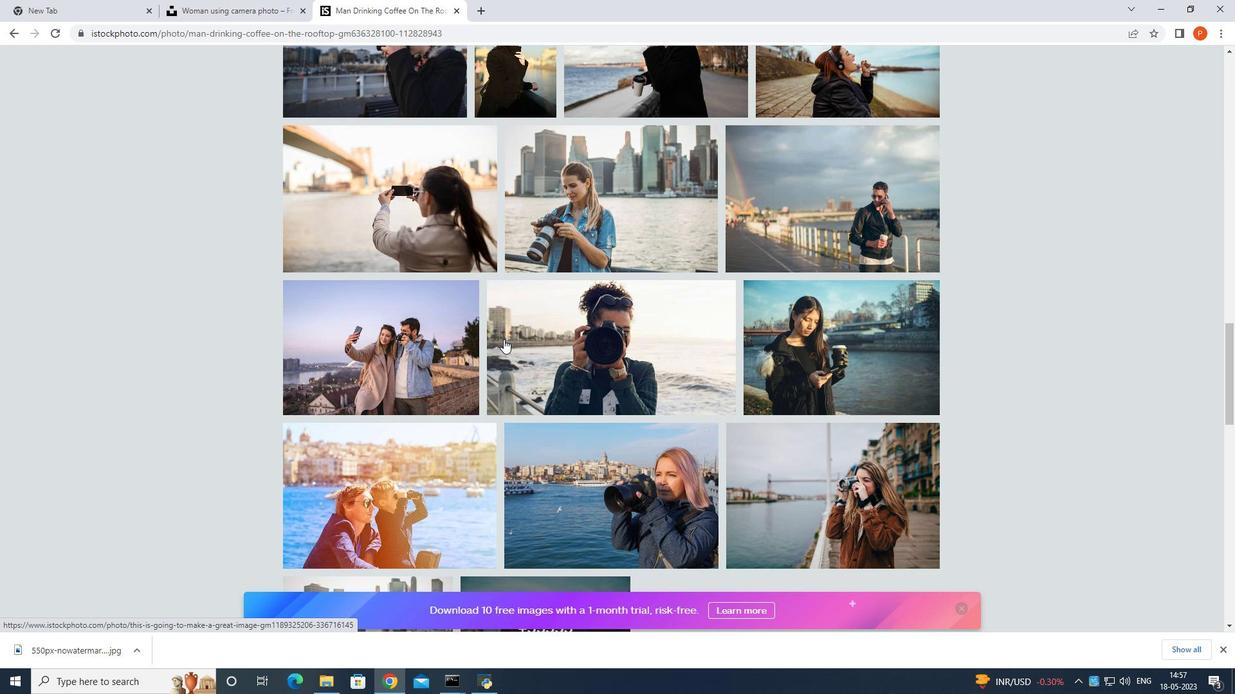 
Action: Mouse moved to (427, 350)
Screenshot: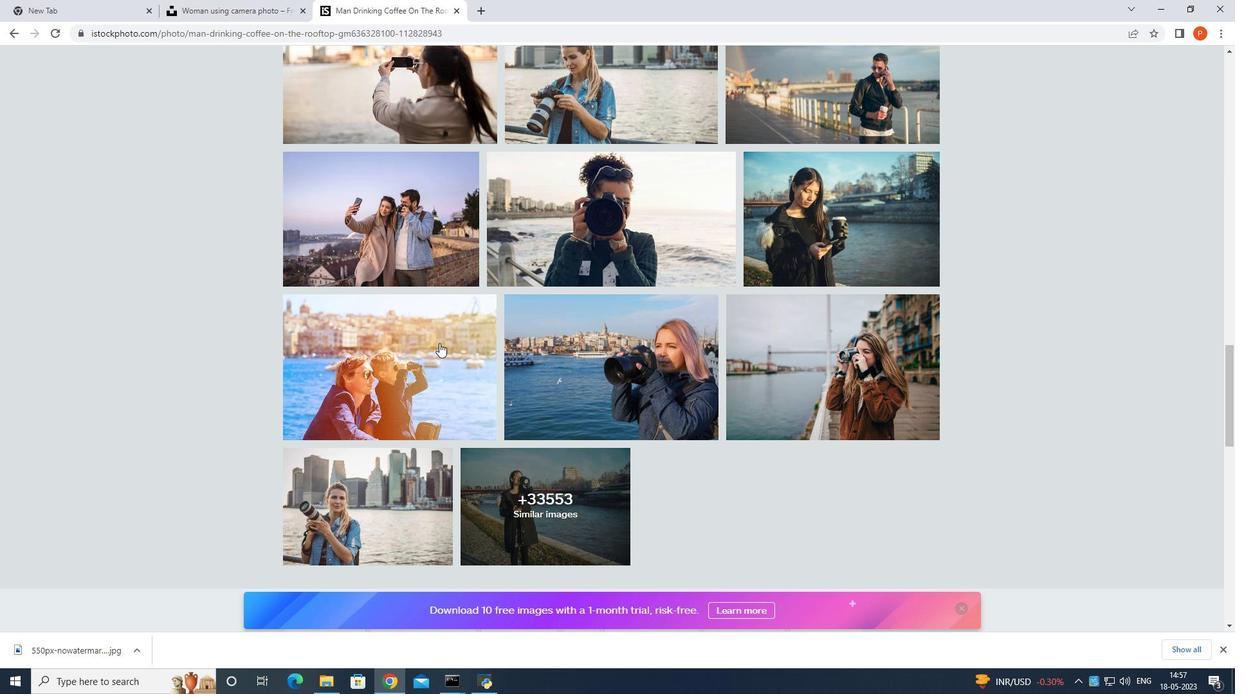 
Action: Mouse pressed left at (427, 350)
Screenshot: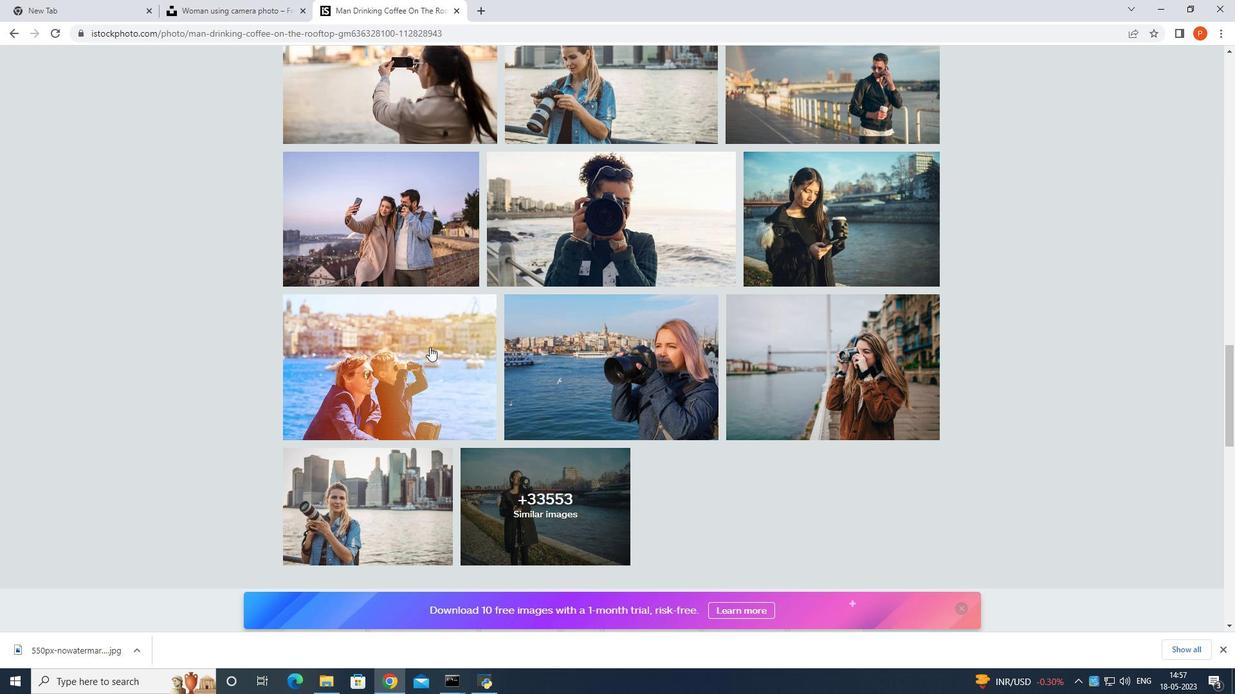 
Action: Mouse moved to (478, 337)
Screenshot: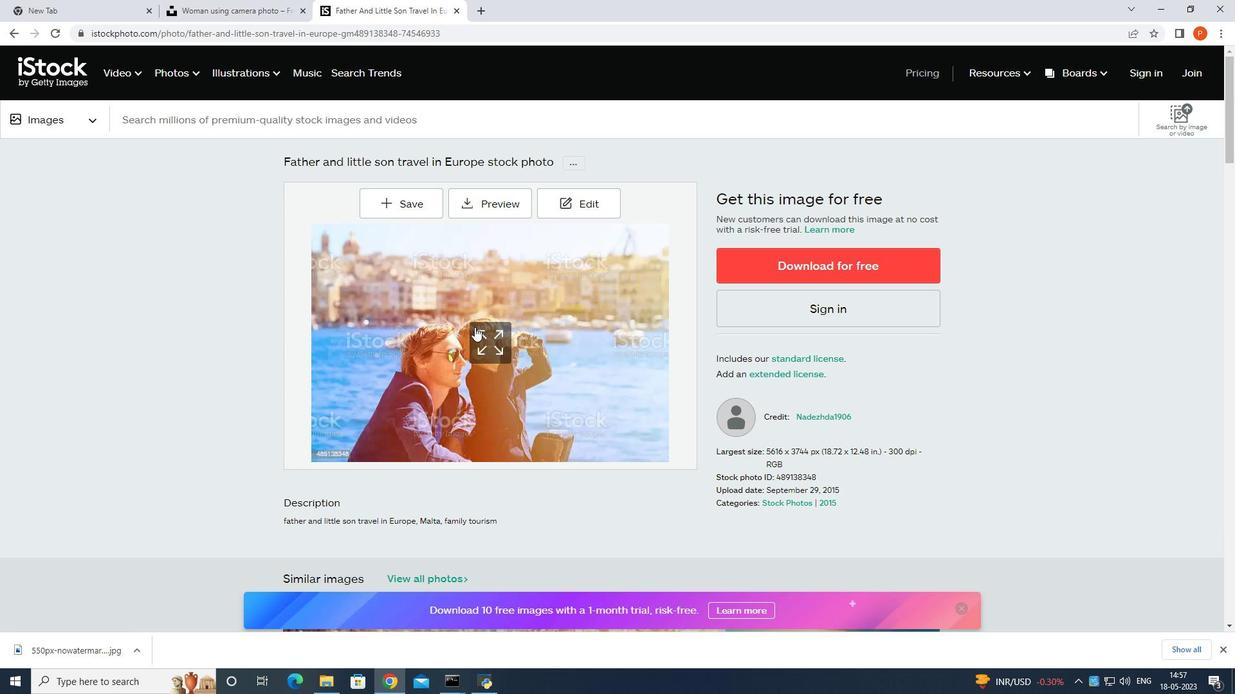 
Action: Mouse pressed left at (478, 337)
Screenshot: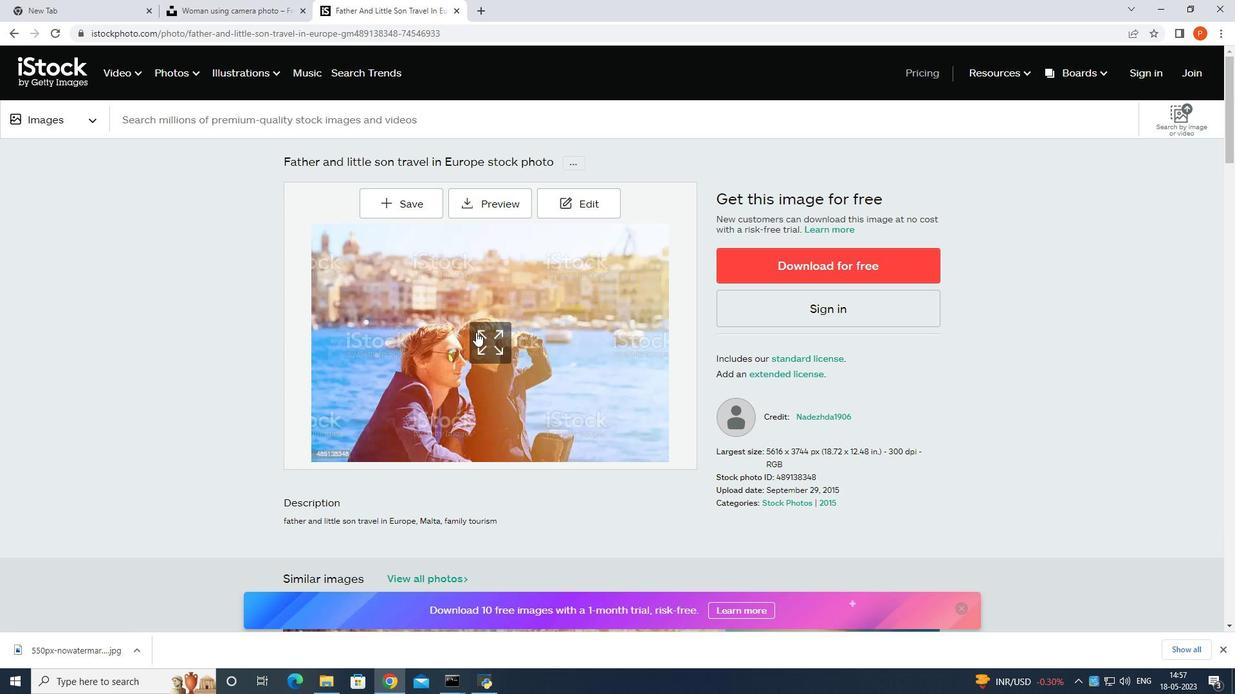 
Action: Mouse moved to (1214, 68)
Screenshot: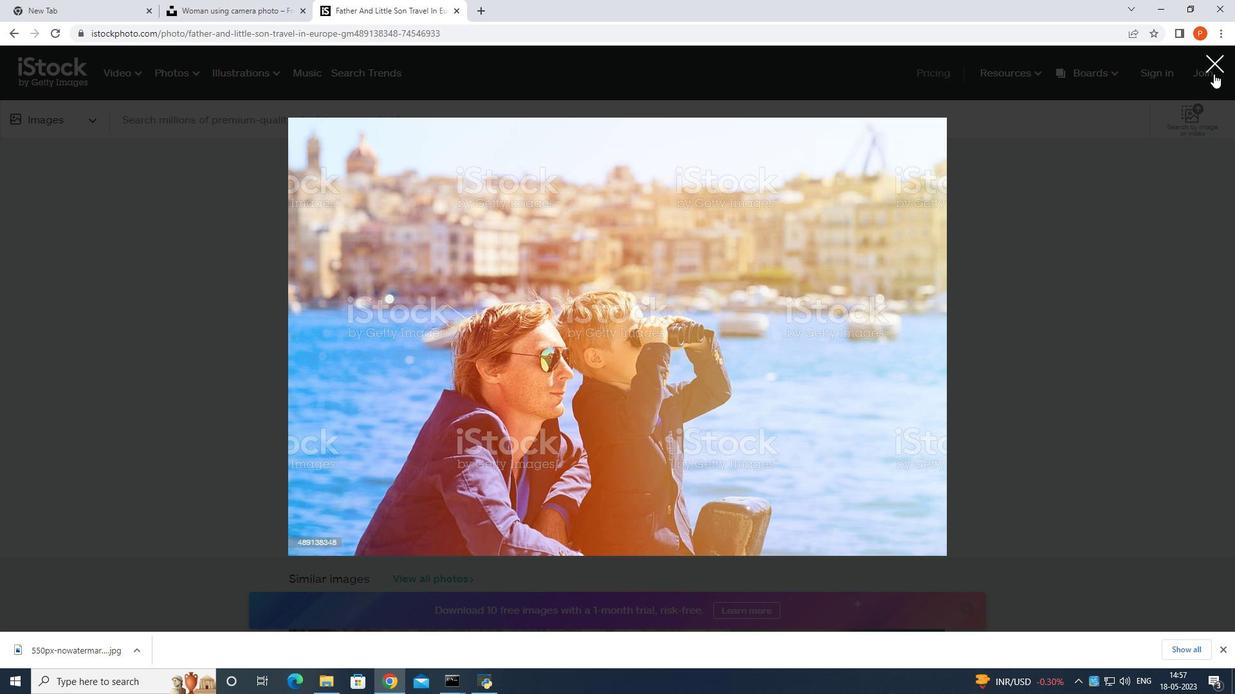 
Action: Mouse pressed left at (1214, 68)
Screenshot: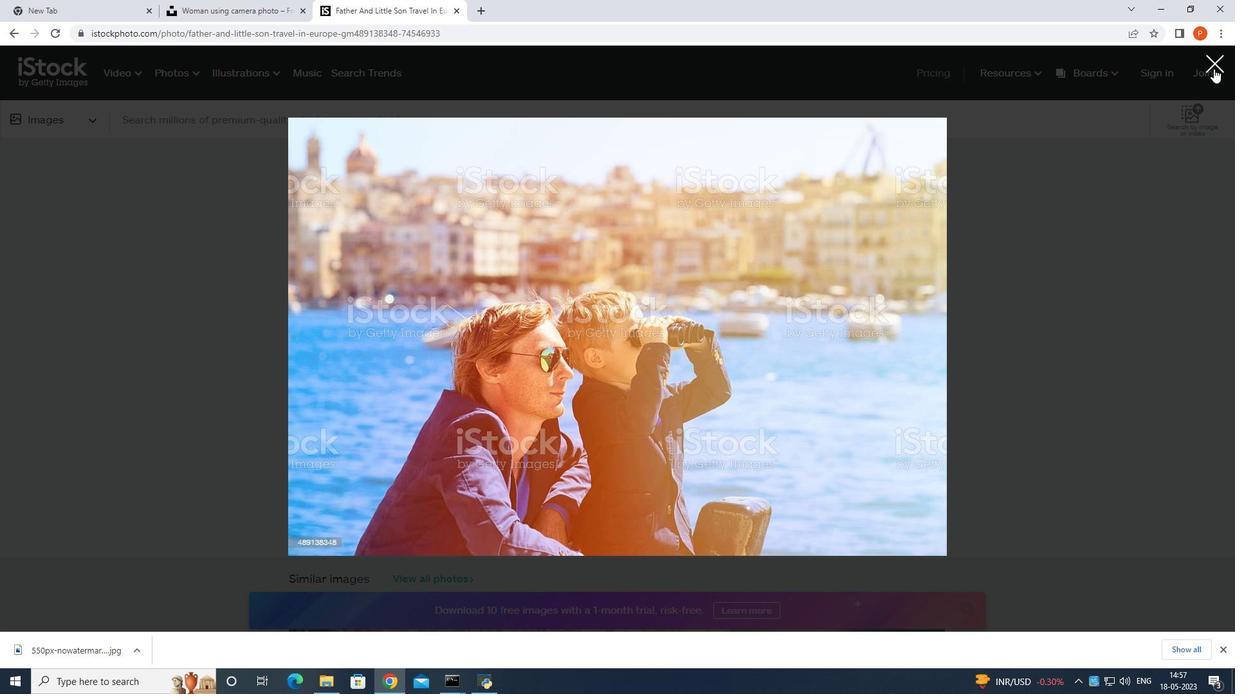 
Action: Mouse moved to (598, 317)
Screenshot: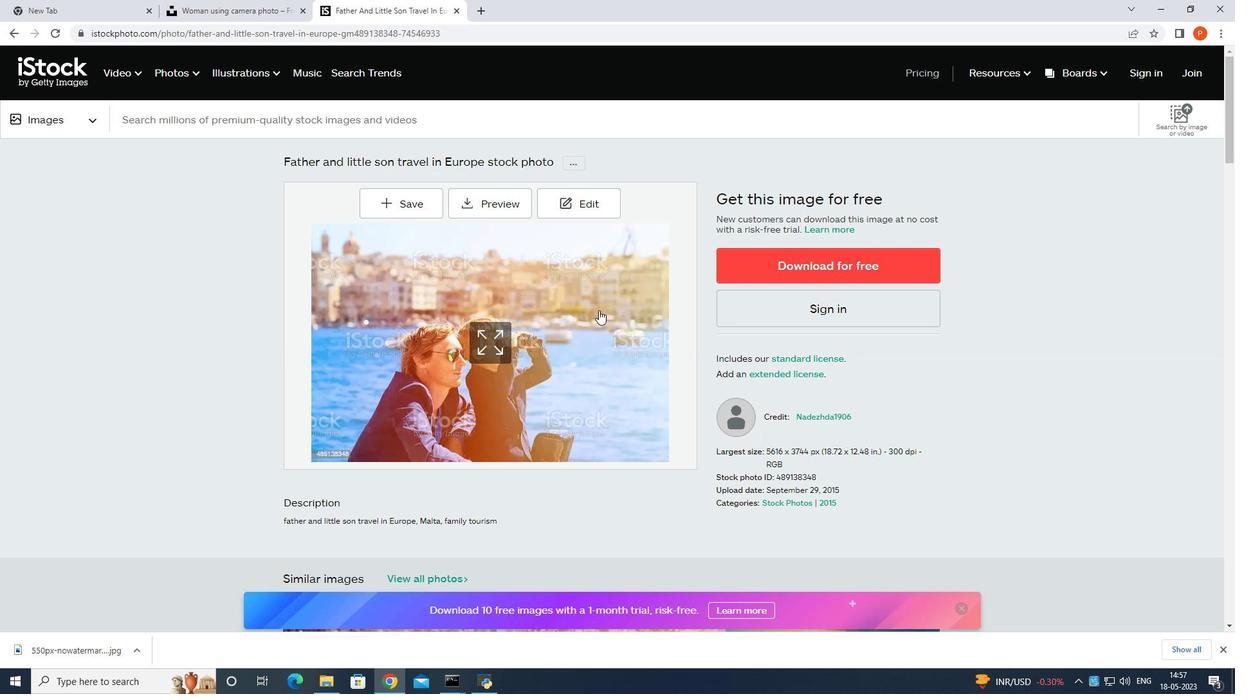 
Action: Mouse scrolled (598, 316) with delta (0, 0)
Screenshot: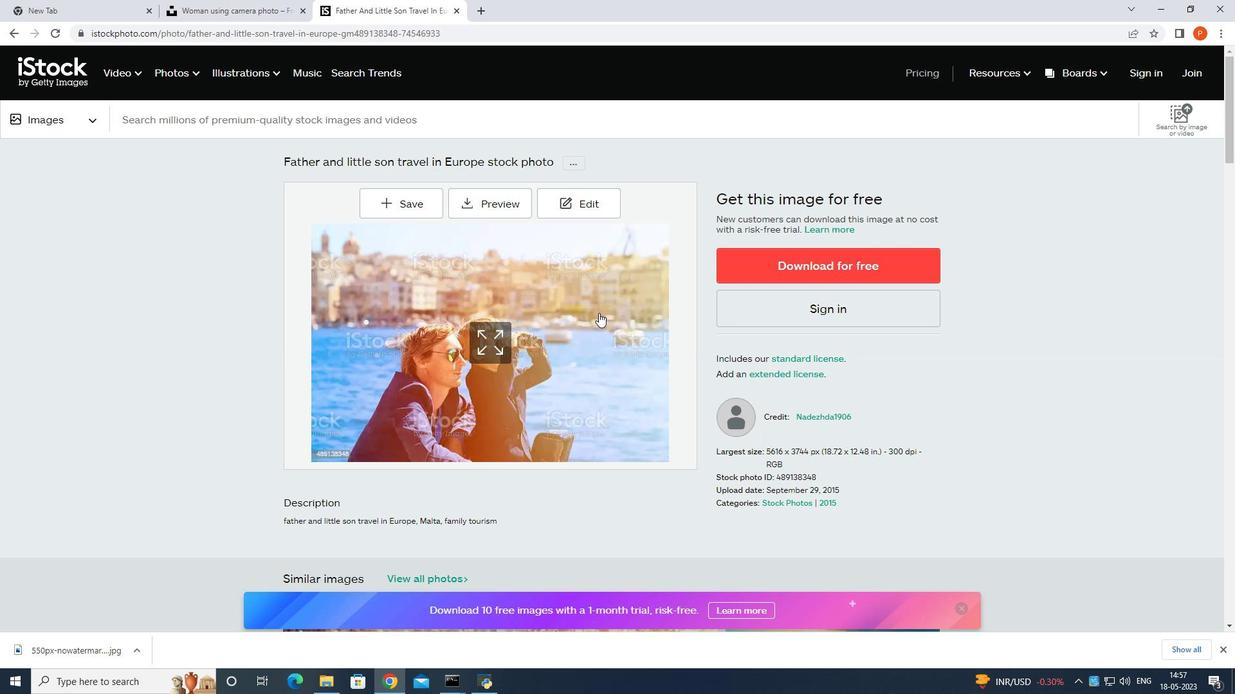 
Action: Mouse scrolled (598, 316) with delta (0, 0)
Screenshot: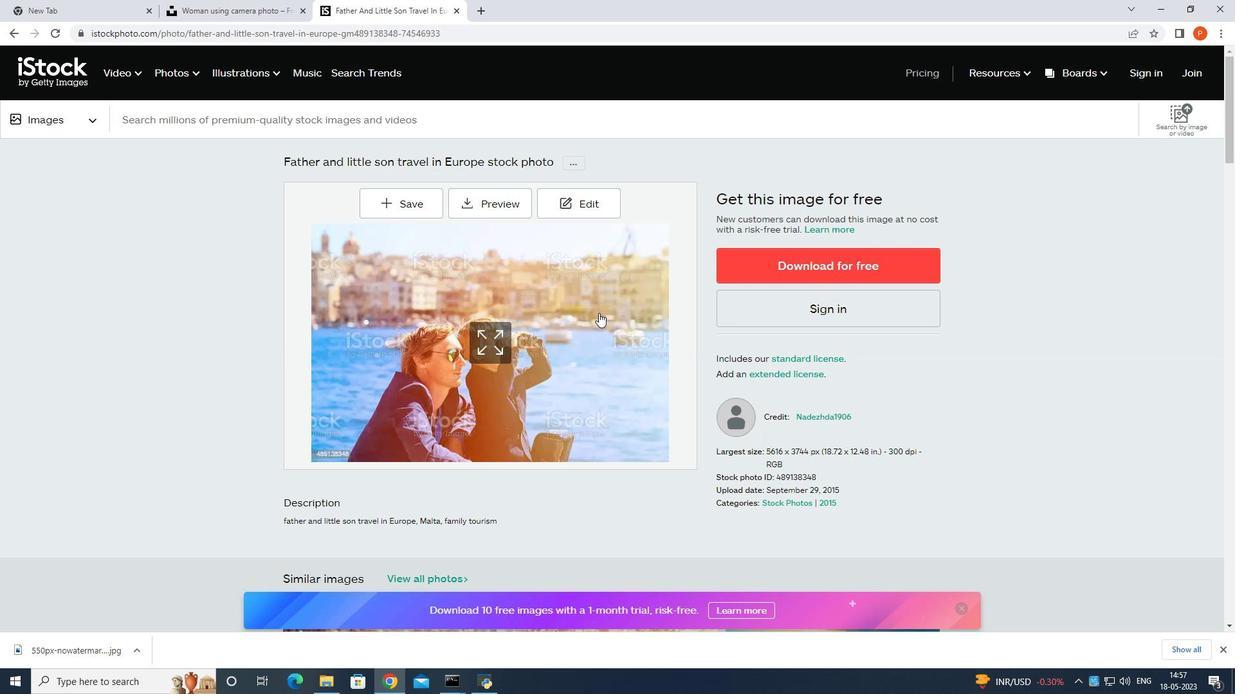 
Action: Mouse scrolled (598, 316) with delta (0, 0)
Screenshot: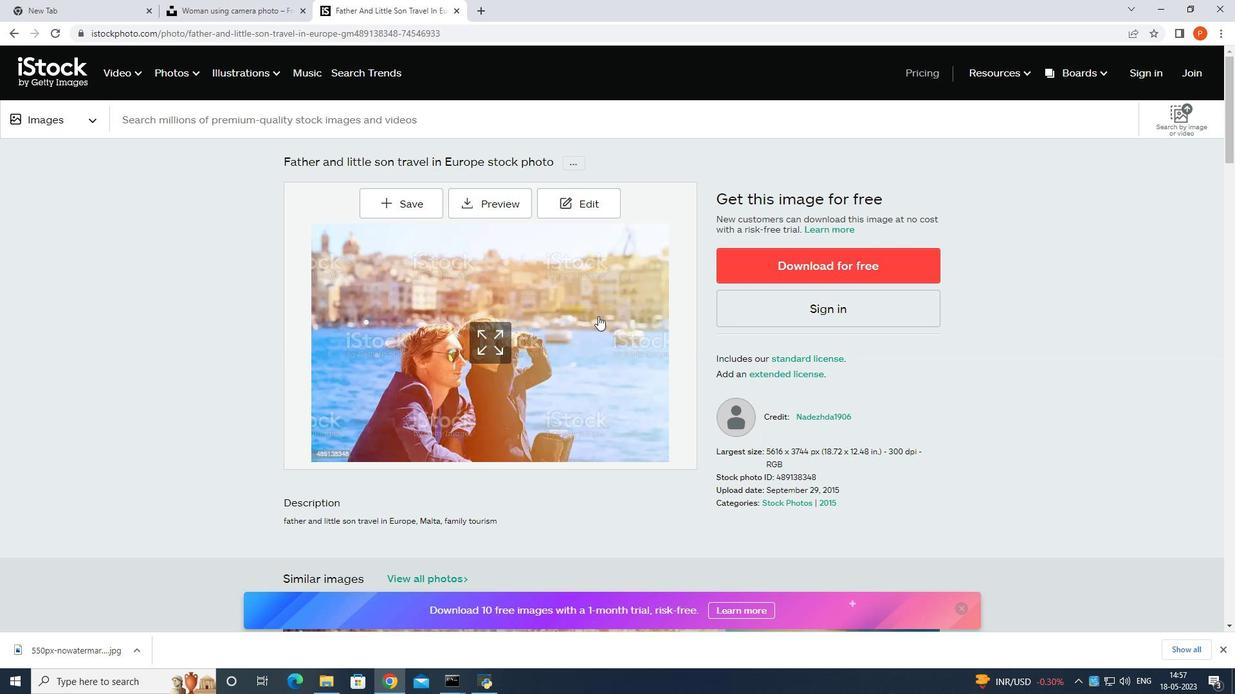 
Action: Mouse scrolled (598, 317) with delta (0, 0)
Screenshot: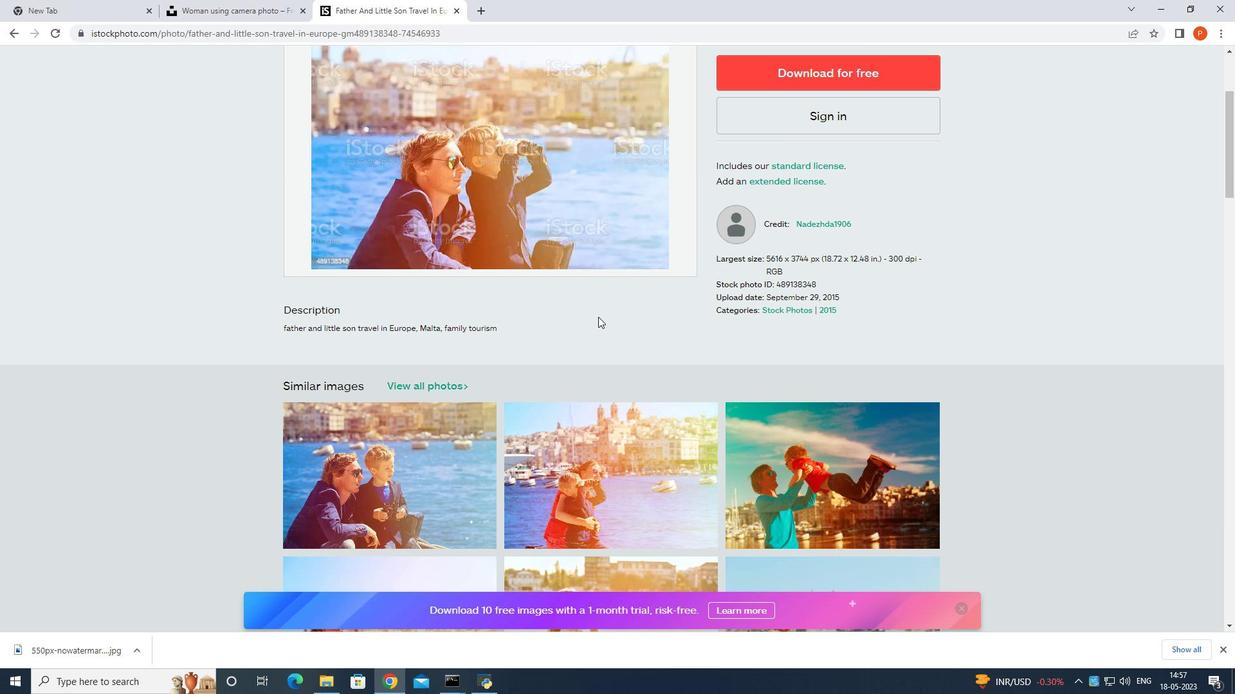 
Action: Mouse scrolled (598, 317) with delta (0, 0)
Screenshot: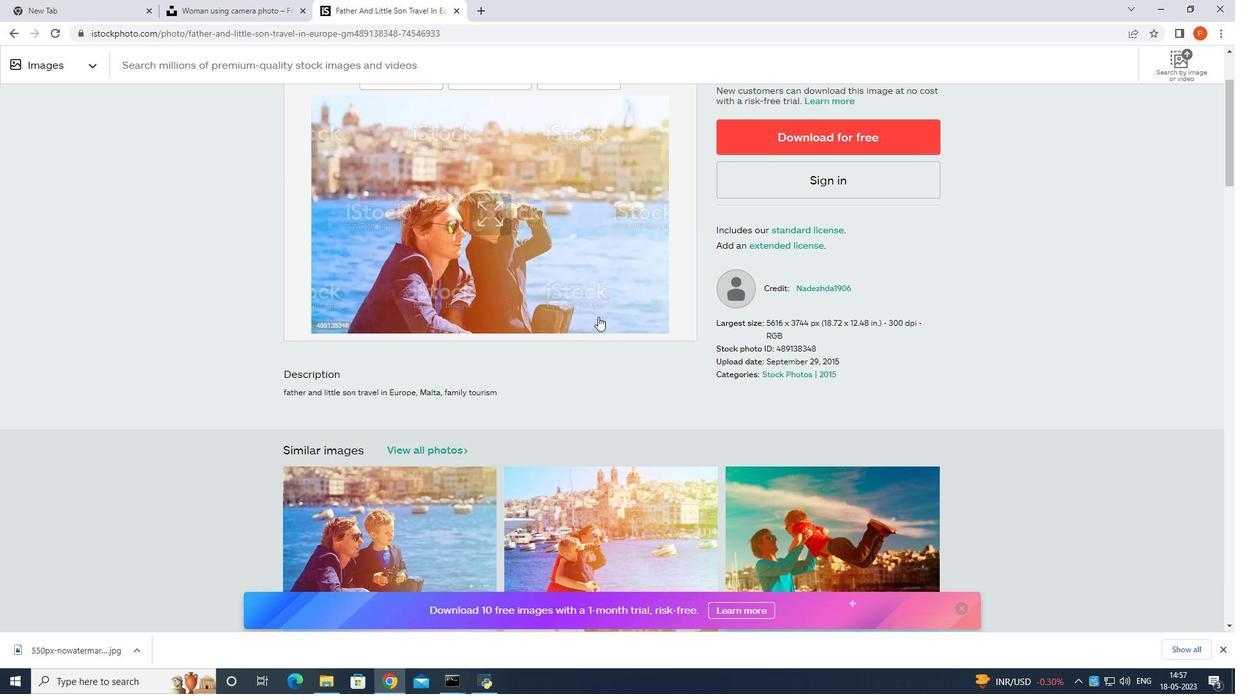 
Action: Mouse scrolled (598, 317) with delta (0, 0)
Screenshot: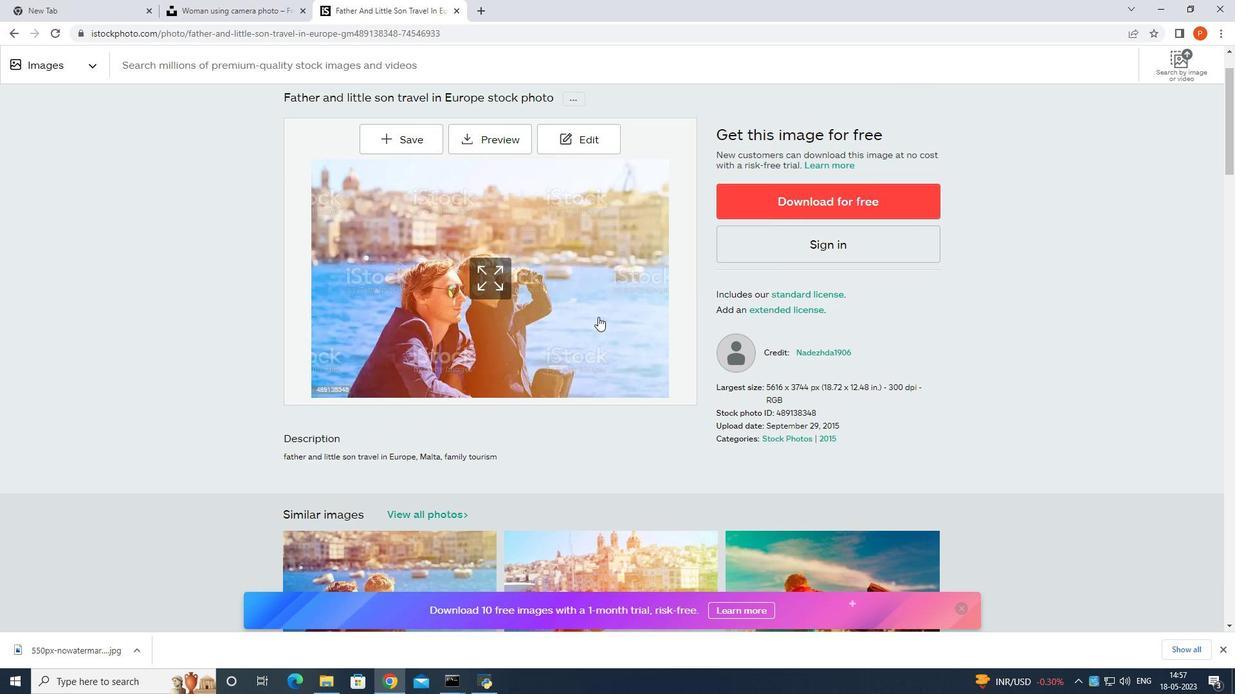 
Action: Mouse scrolled (598, 317) with delta (0, 0)
Screenshot: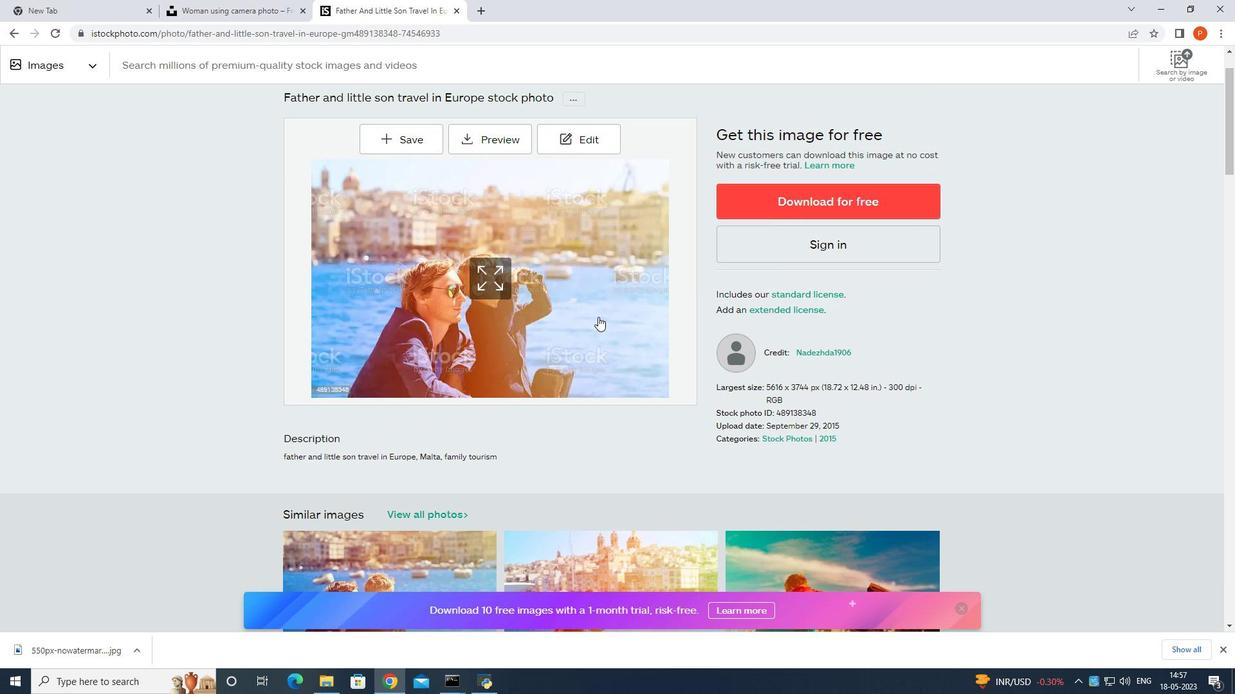 
Action: Mouse moved to (598, 317)
Screenshot: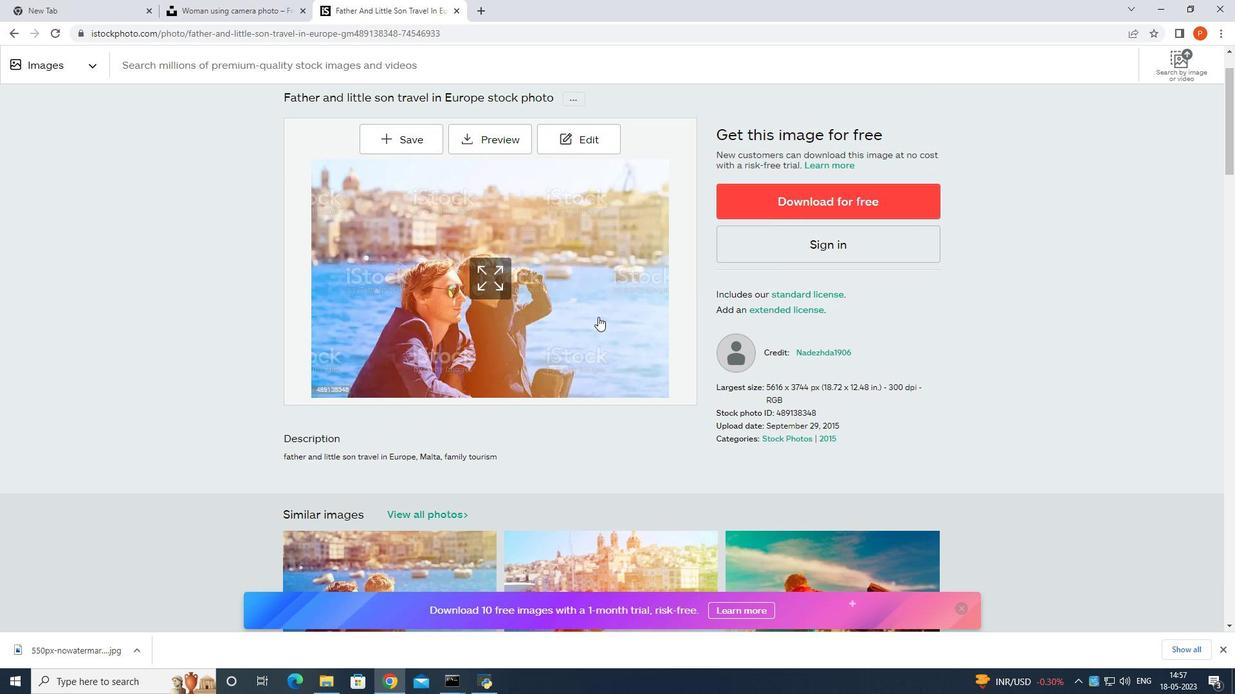 
Action: Mouse scrolled (598, 317) with delta (0, 0)
Screenshot: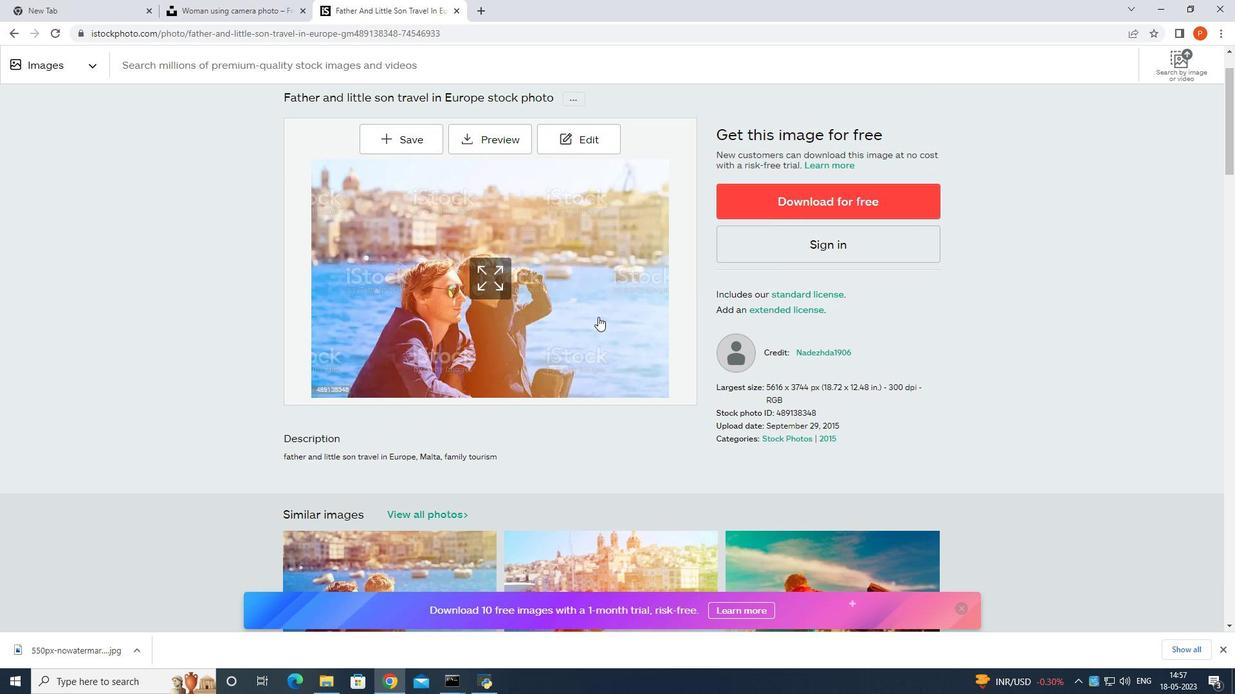
Action: Mouse moved to (598, 317)
Screenshot: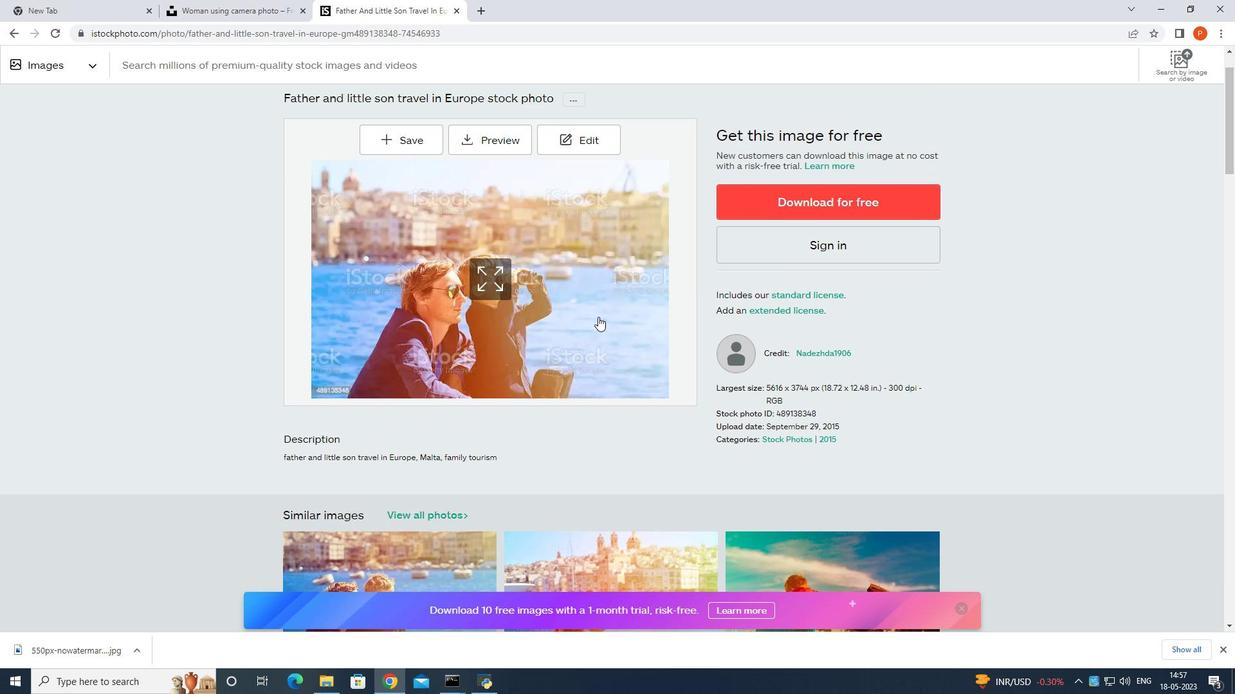 
Action: Mouse scrolled (598, 317) with delta (0, 0)
Screenshot: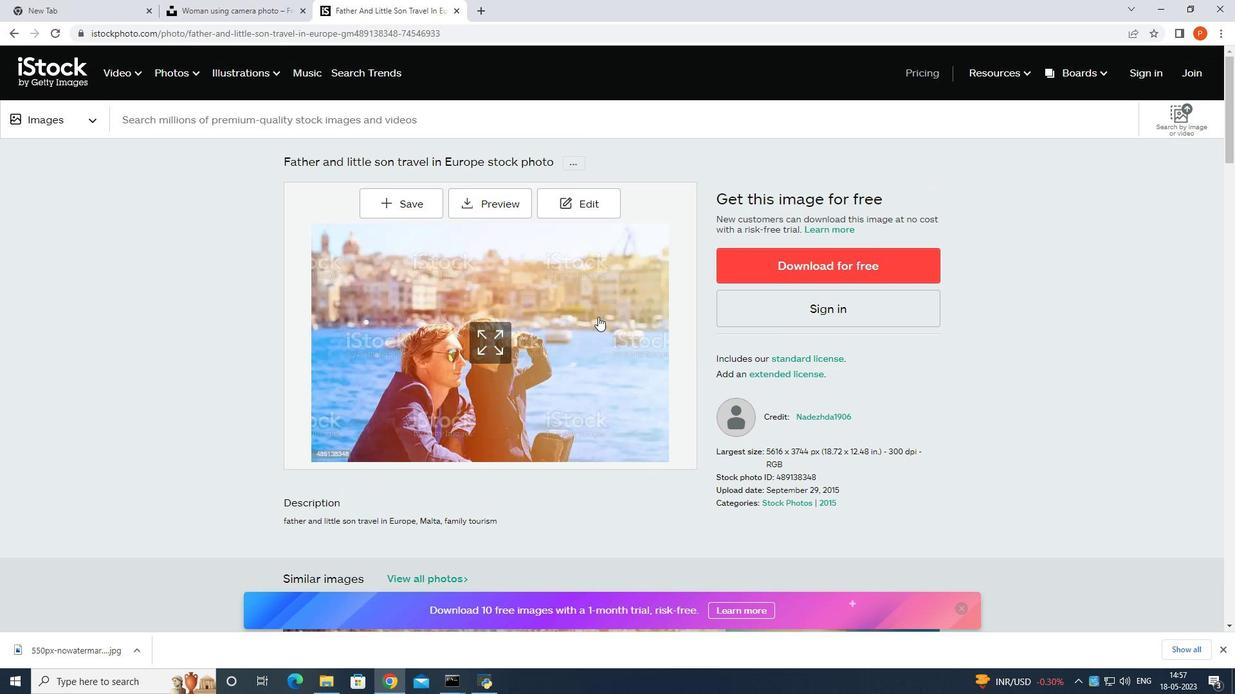 
Action: Mouse scrolled (598, 317) with delta (0, 0)
Screenshot: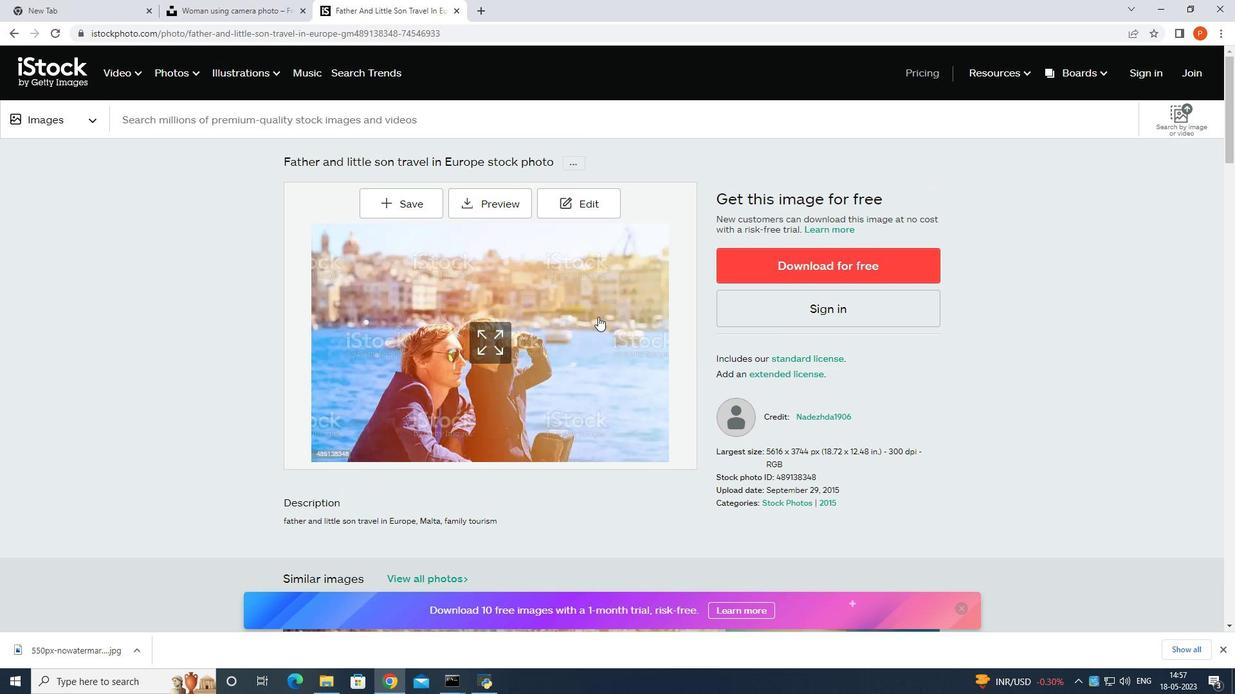 
Action: Mouse moved to (10, 28)
Screenshot: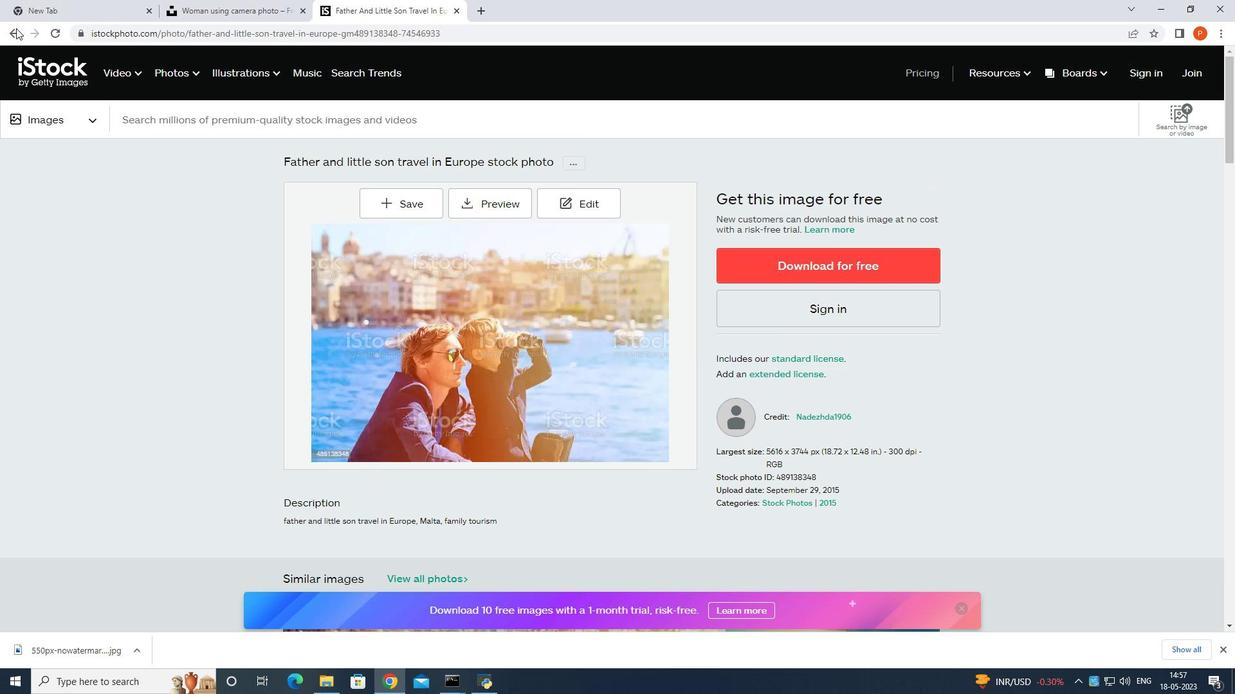 
Action: Mouse pressed left at (10, 28)
Screenshot: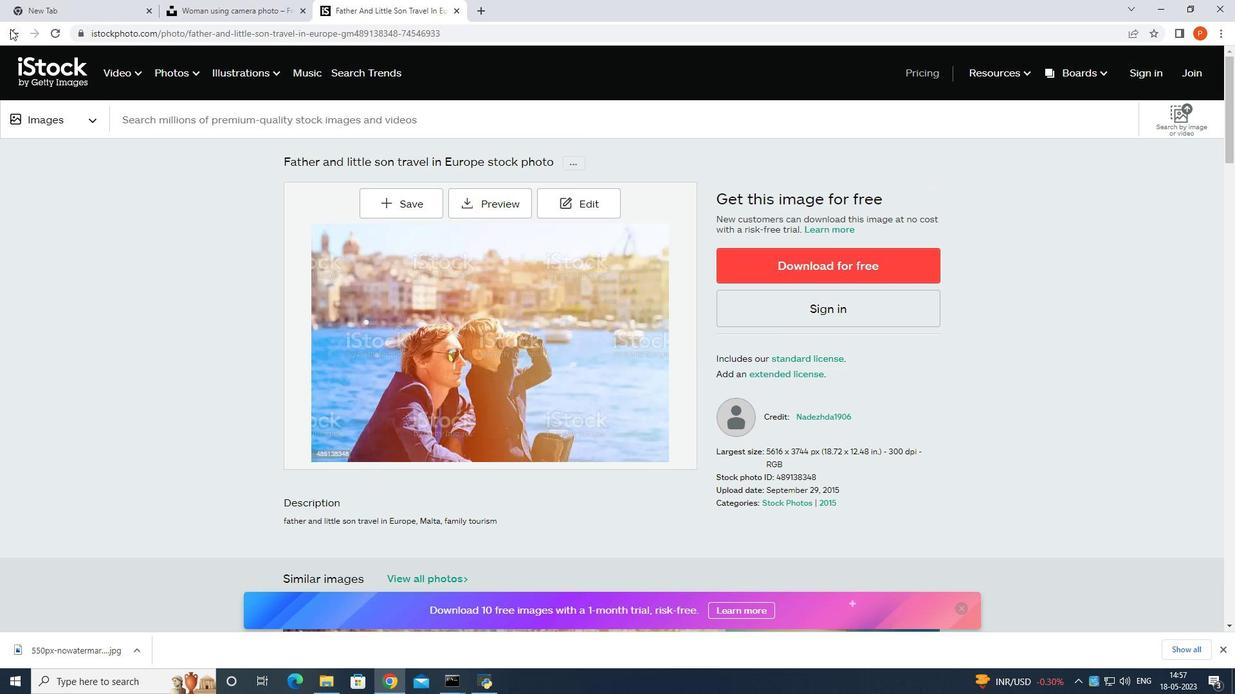 
Action: Mouse moved to (455, 442)
Screenshot: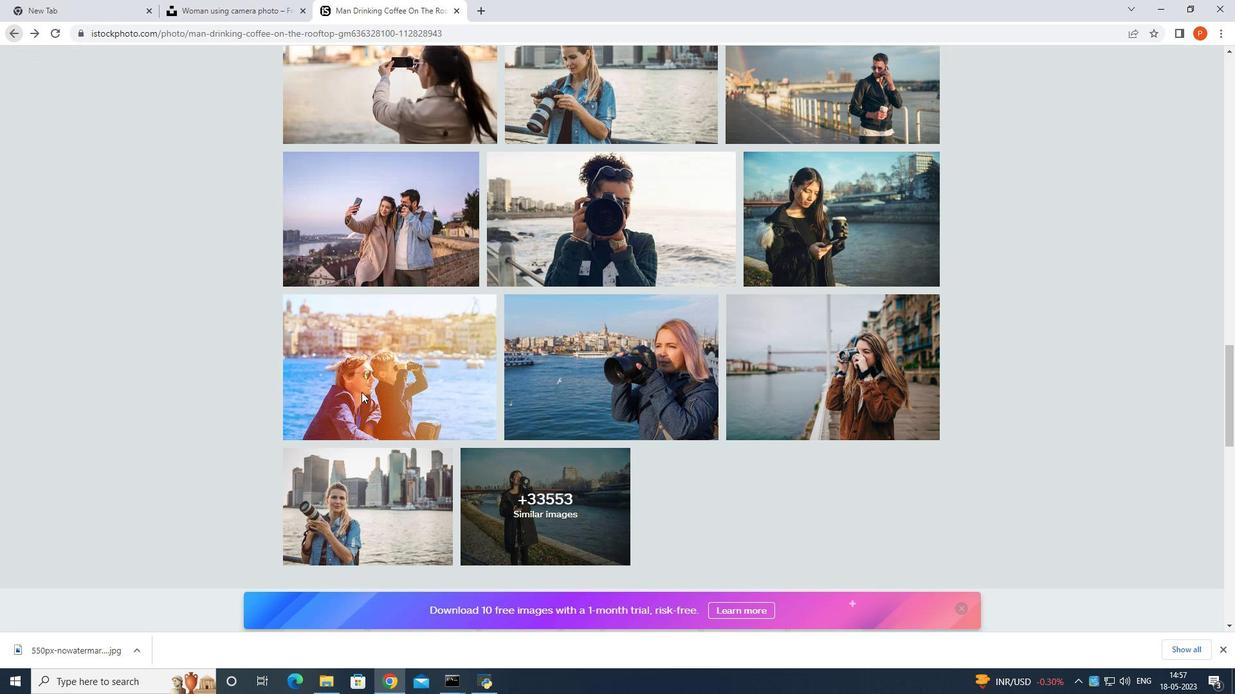 
Action: Mouse scrolled (455, 443) with delta (0, 0)
Screenshot: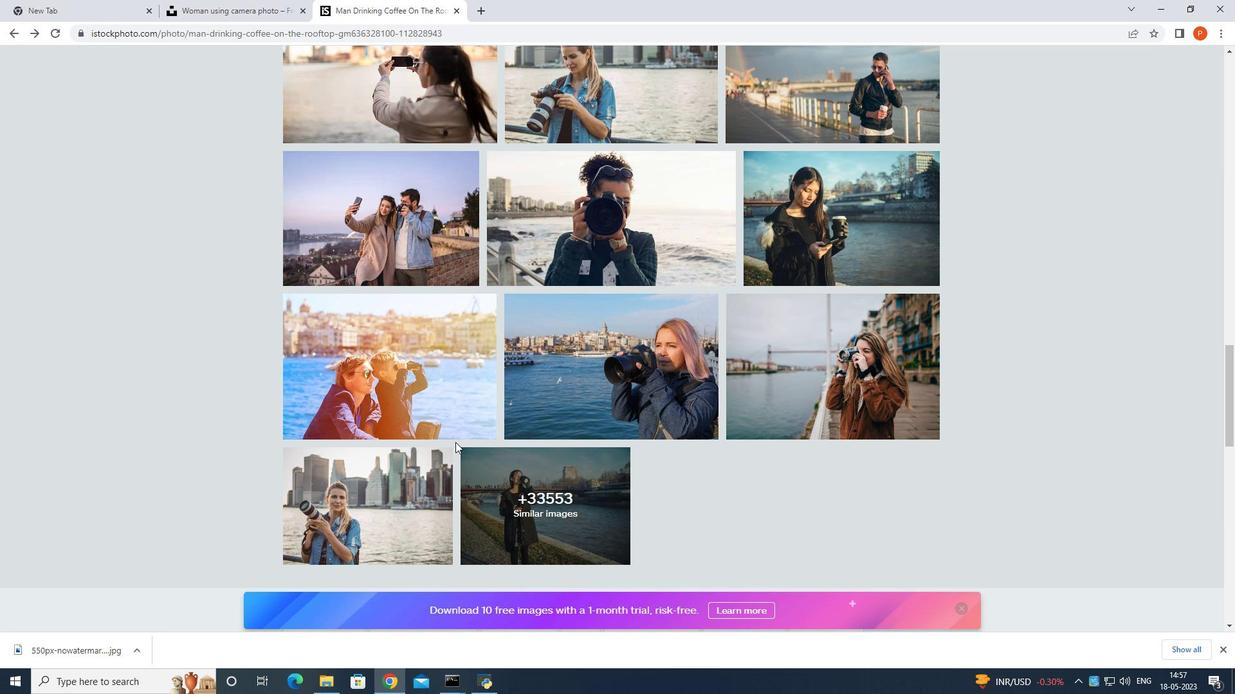 
Action: Mouse scrolled (455, 443) with delta (0, 0)
Screenshot: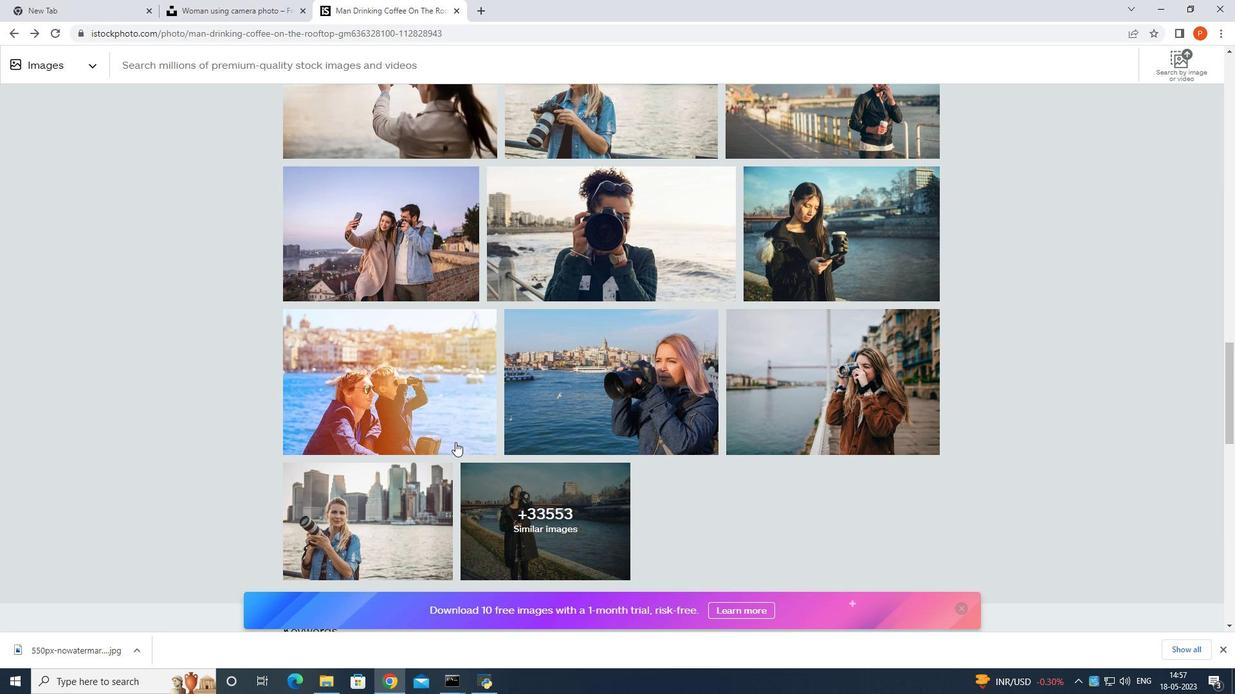 
Action: Mouse scrolled (455, 443) with delta (0, 0)
Screenshot: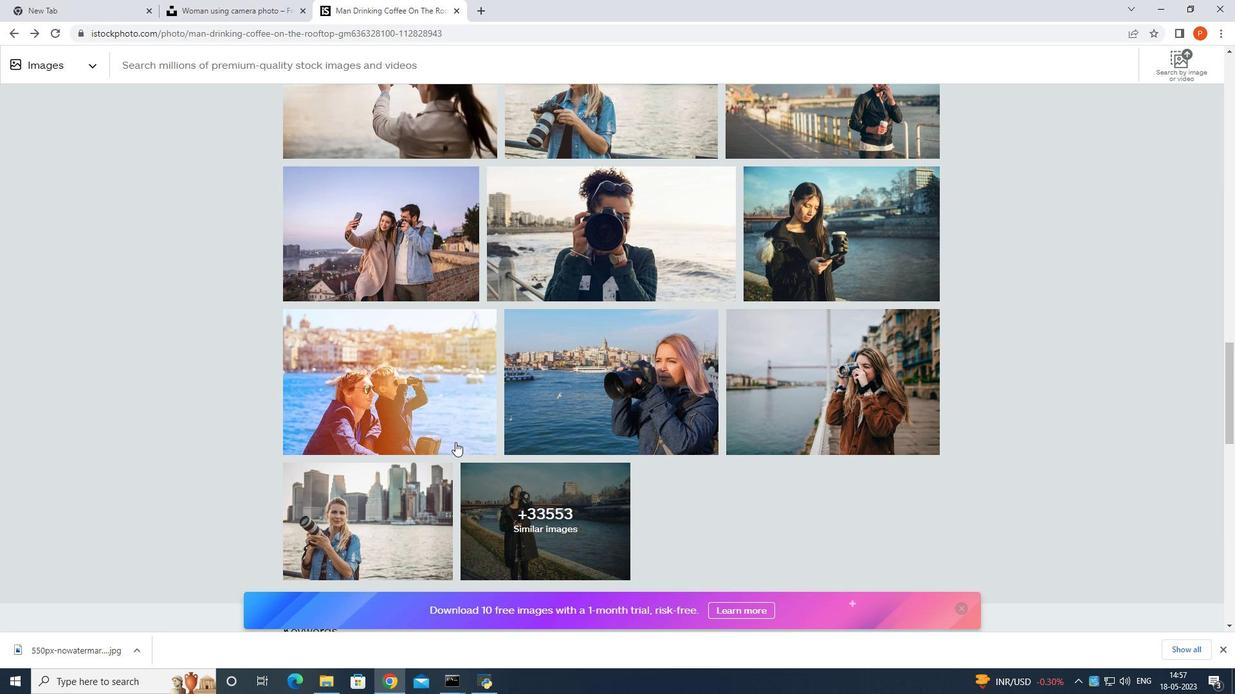 
Action: Mouse scrolled (455, 443) with delta (0, 0)
Screenshot: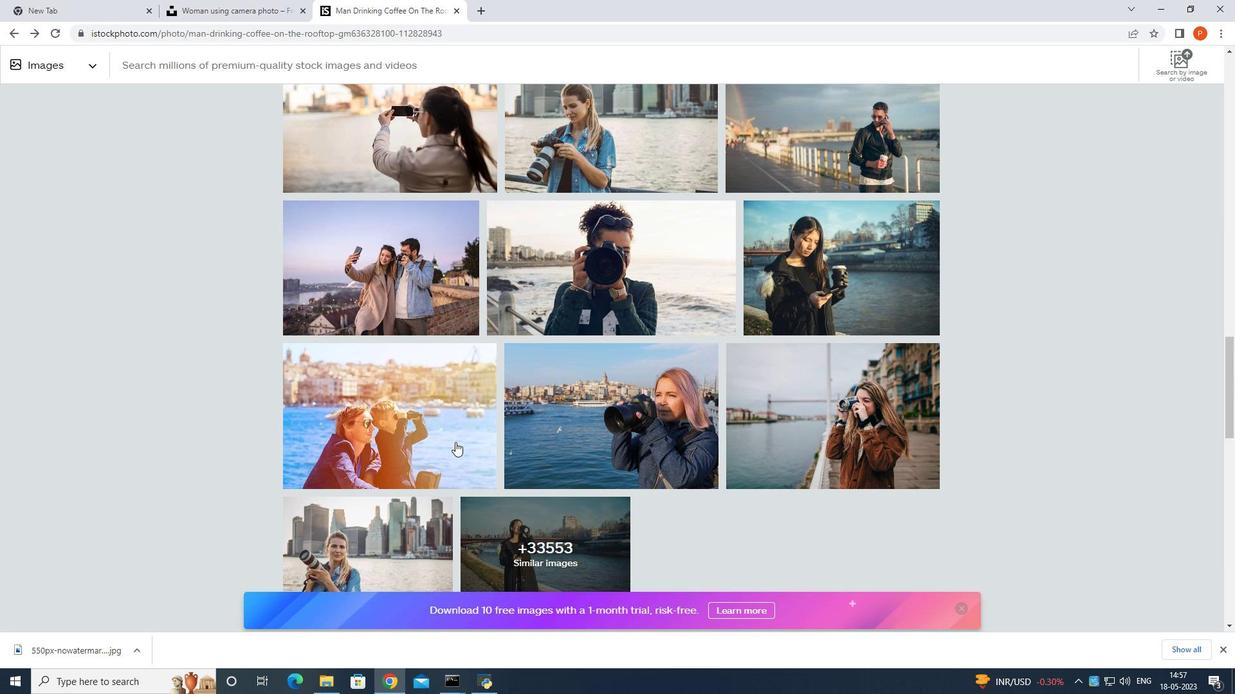 
Action: Mouse scrolled (455, 443) with delta (0, 0)
Screenshot: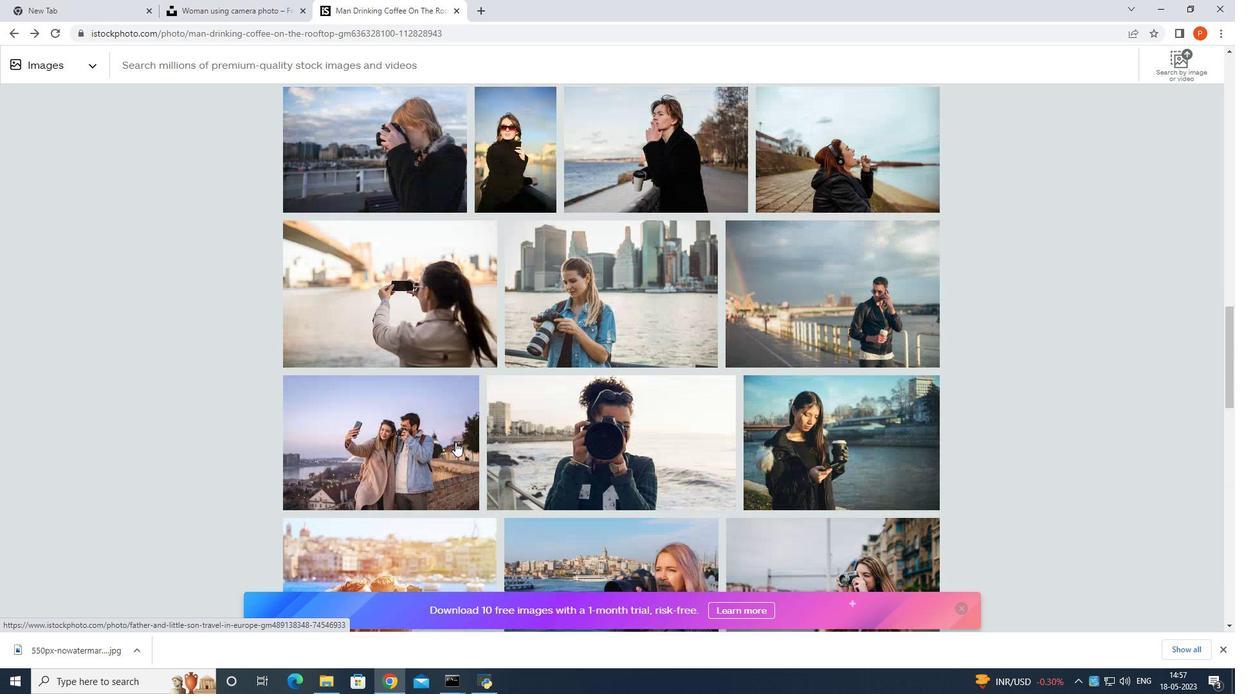 
Action: Mouse scrolled (455, 443) with delta (0, 0)
Screenshot: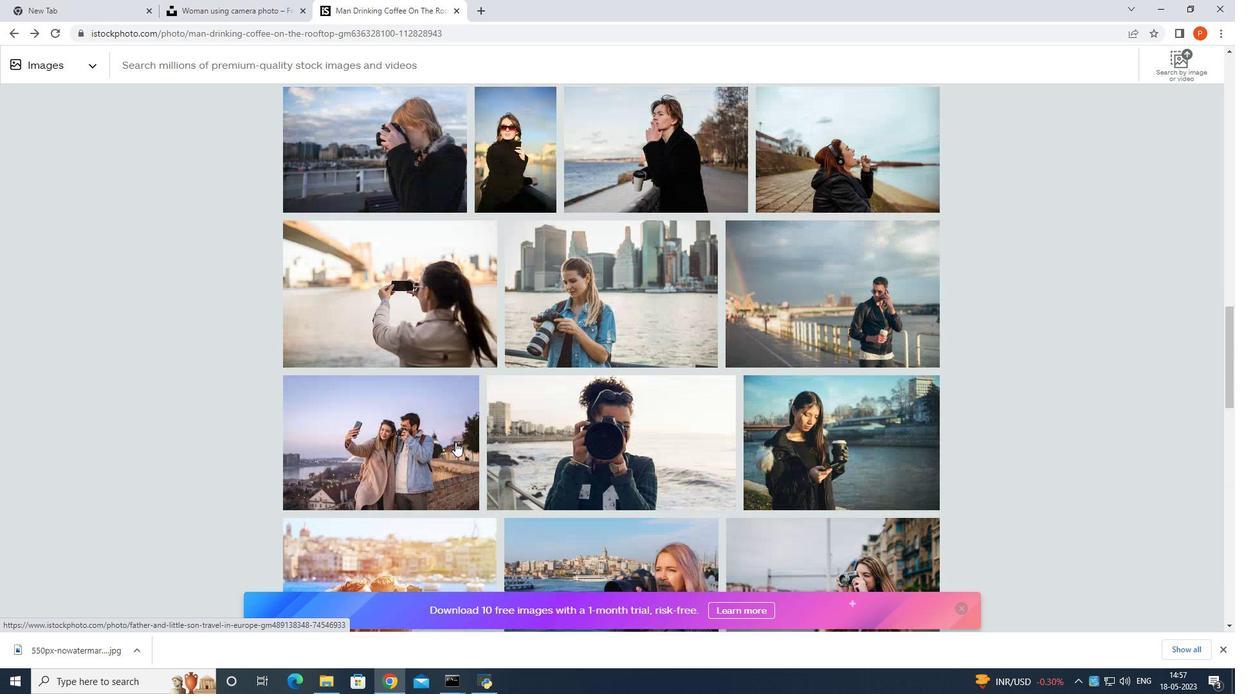 
Action: Mouse scrolled (455, 443) with delta (0, 0)
Screenshot: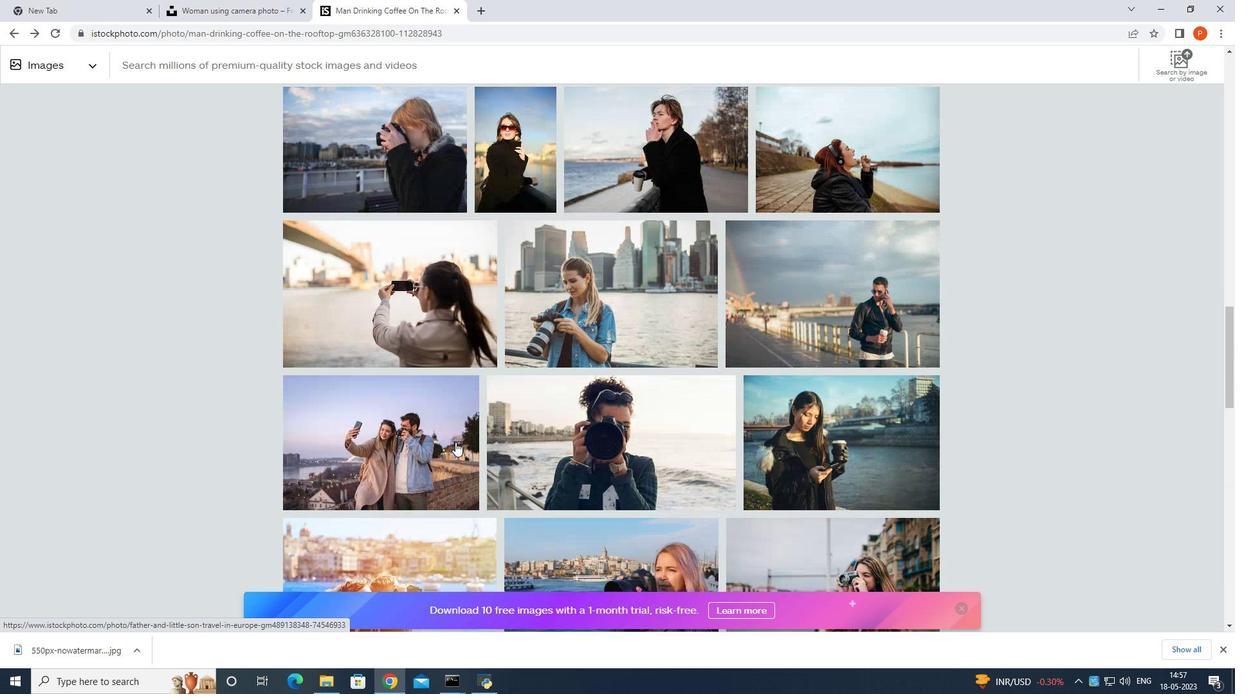 
Action: Mouse scrolled (455, 443) with delta (0, 0)
Screenshot: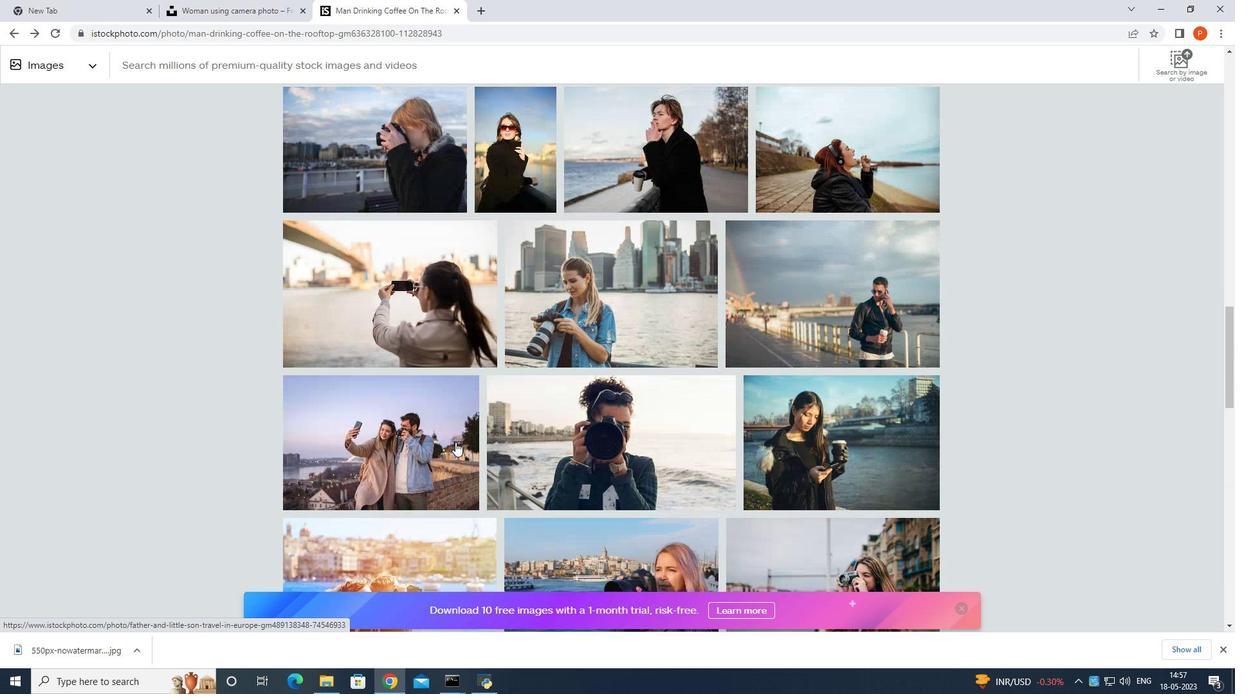 
Action: Mouse scrolled (455, 443) with delta (0, 0)
Screenshot: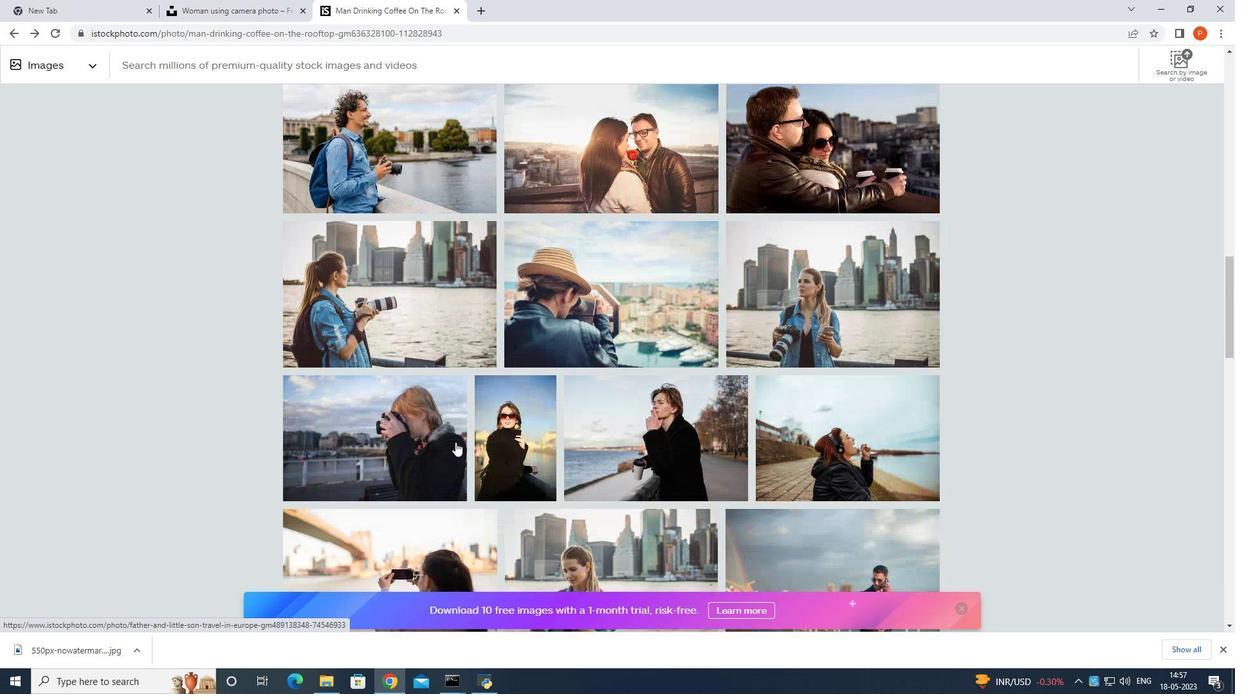
Action: Mouse scrolled (455, 443) with delta (0, 0)
Screenshot: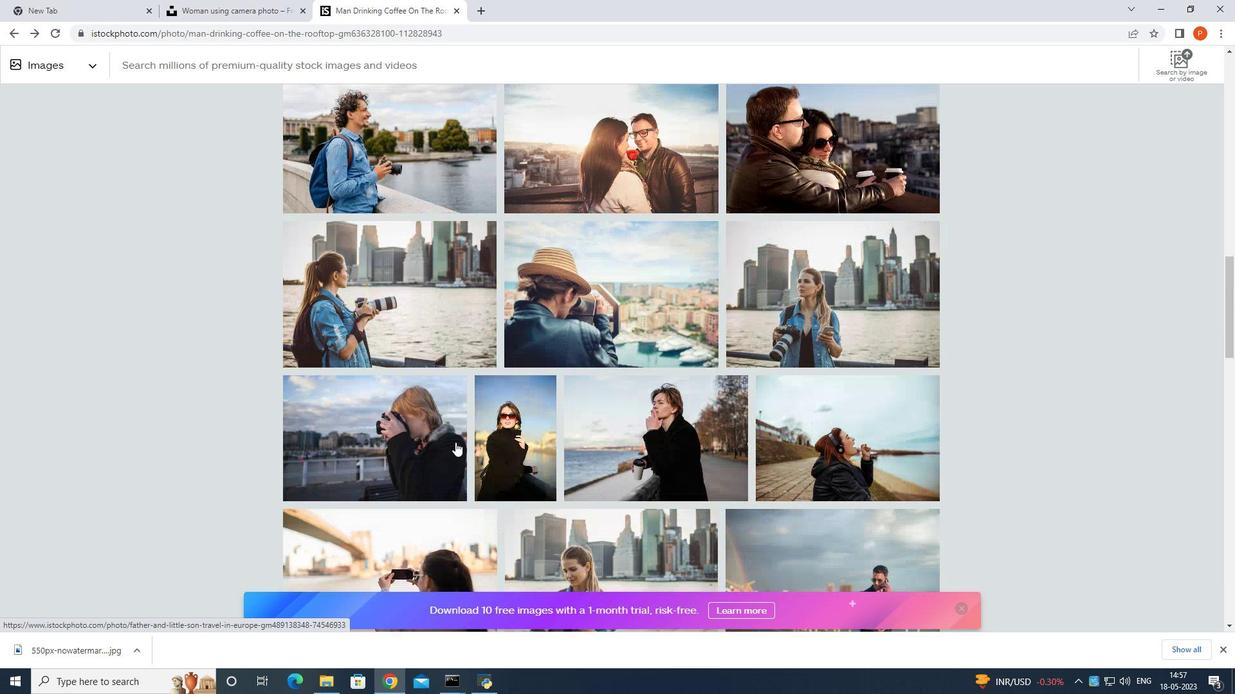 
Action: Mouse scrolled (455, 443) with delta (0, 0)
Screenshot: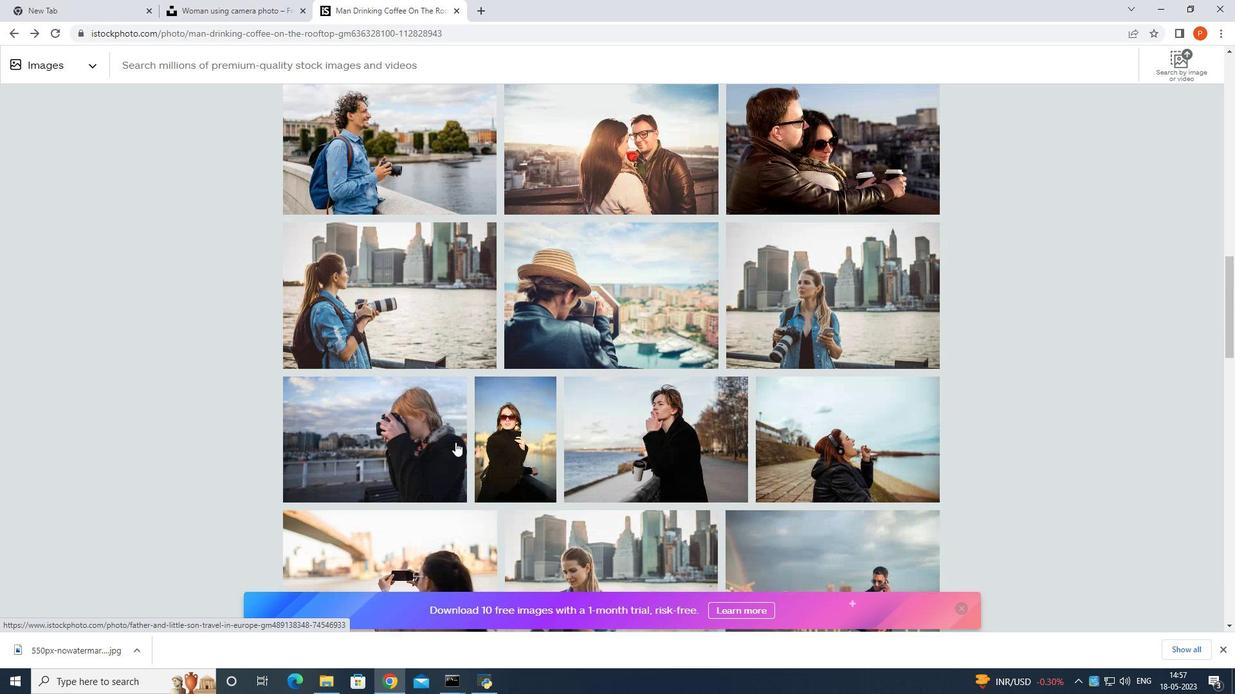 
Action: Mouse scrolled (455, 443) with delta (0, 0)
Screenshot: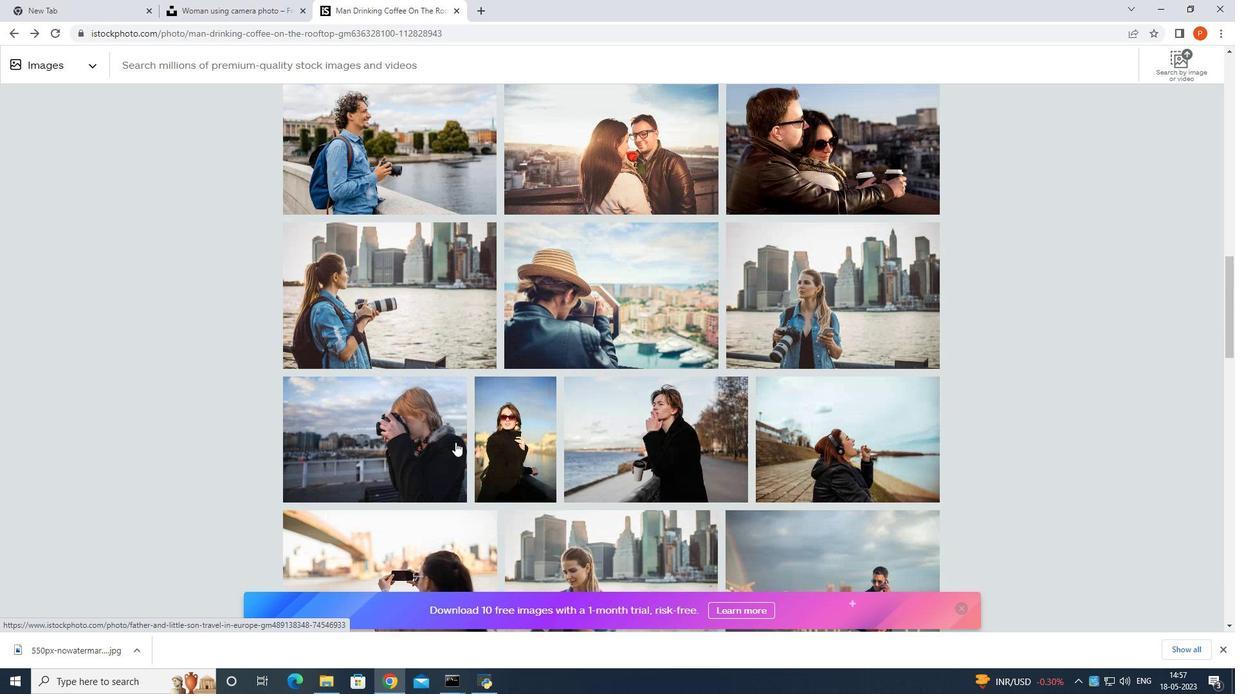 
Action: Mouse scrolled (455, 443) with delta (0, 0)
Screenshot: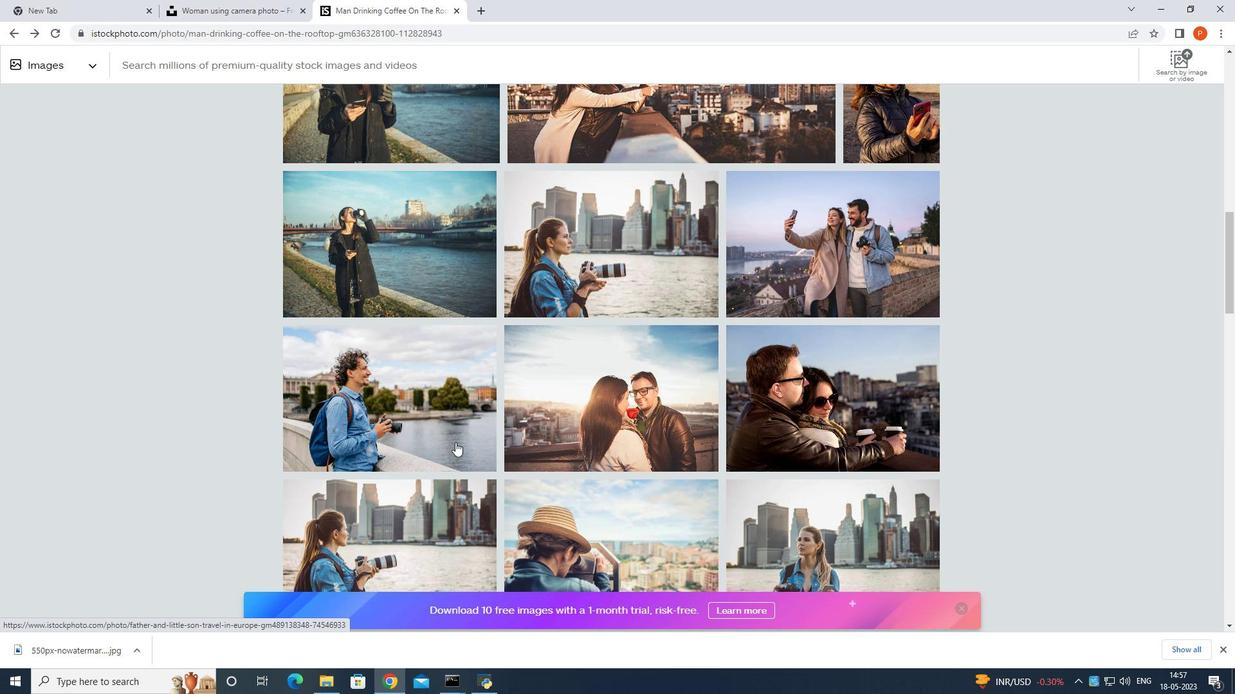 
Action: Mouse scrolled (455, 443) with delta (0, 0)
Screenshot: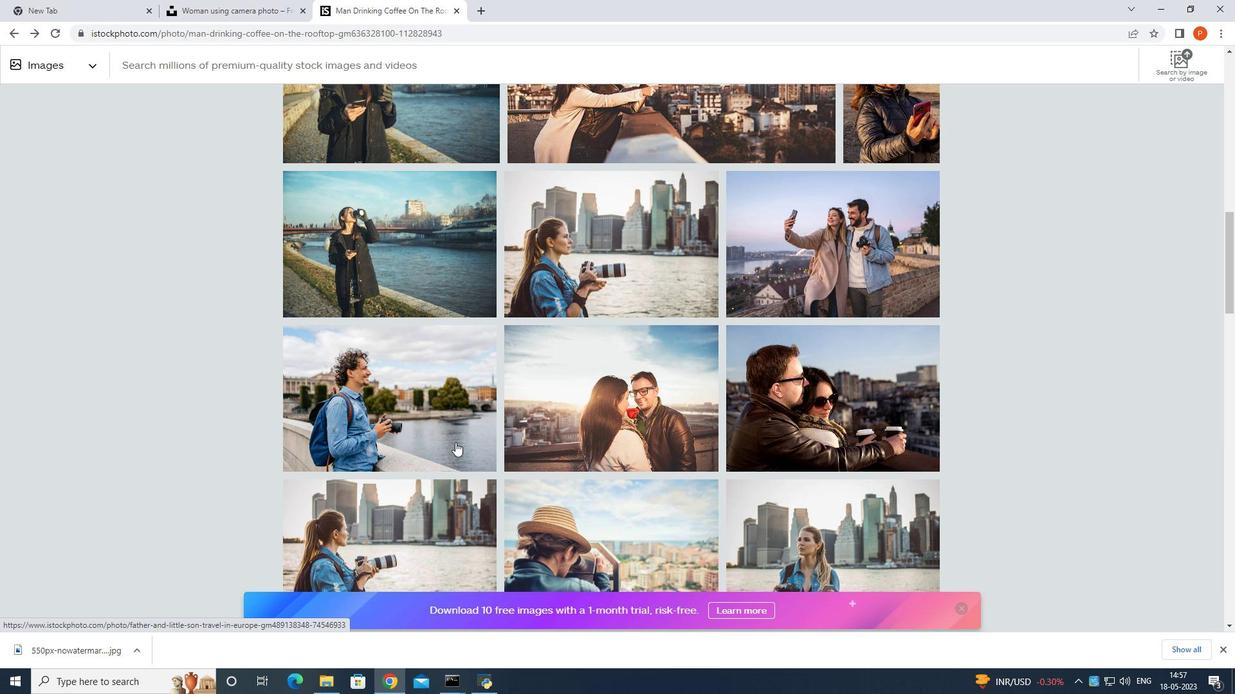 
Action: Mouse scrolled (455, 443) with delta (0, 0)
Screenshot: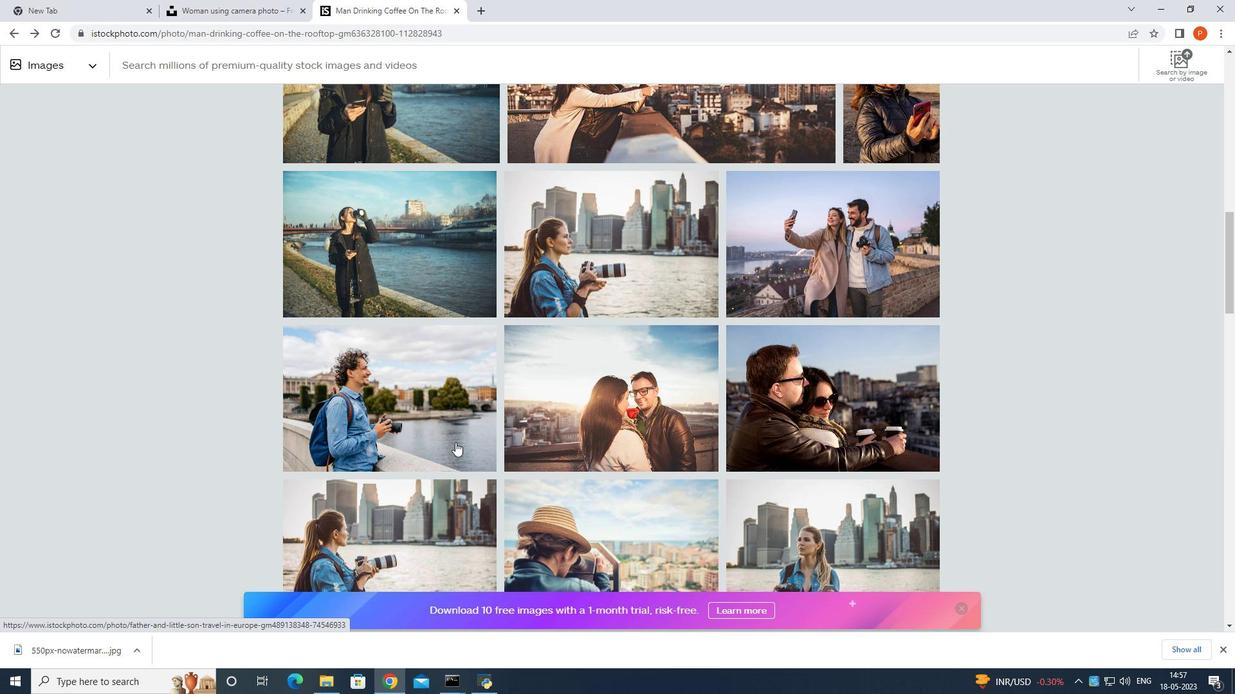 
Action: Mouse scrolled (455, 443) with delta (0, 0)
Screenshot: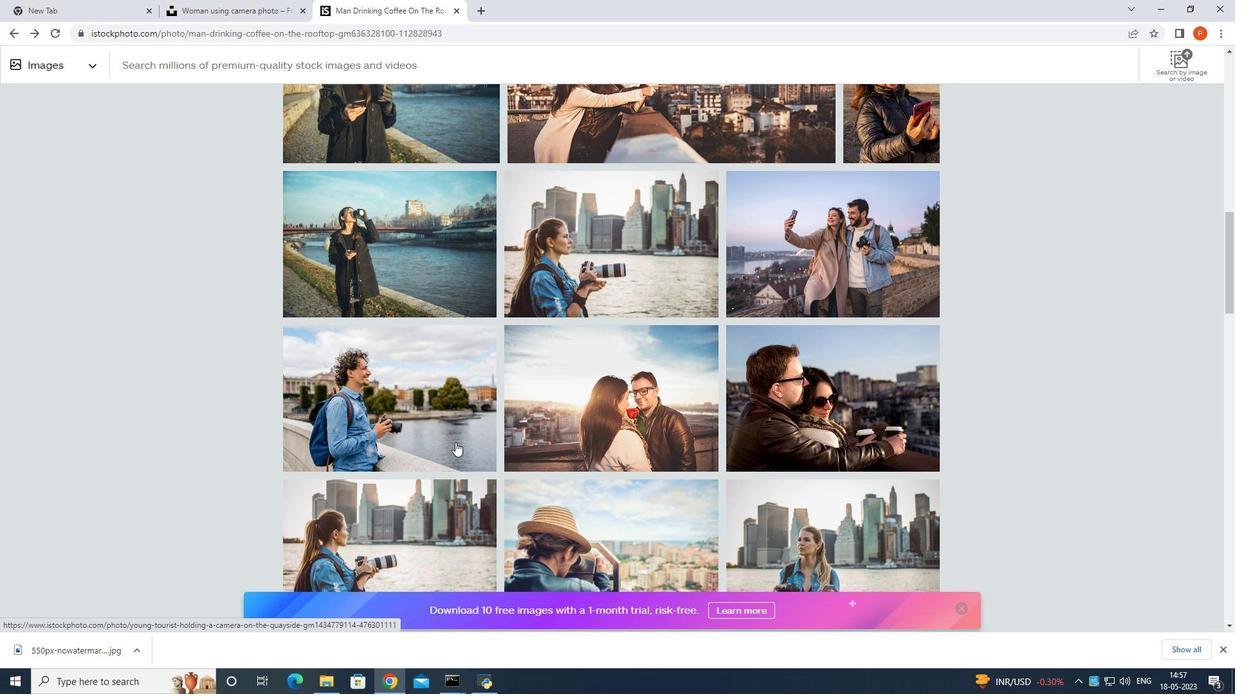 
Action: Mouse scrolled (455, 443) with delta (0, 0)
Screenshot: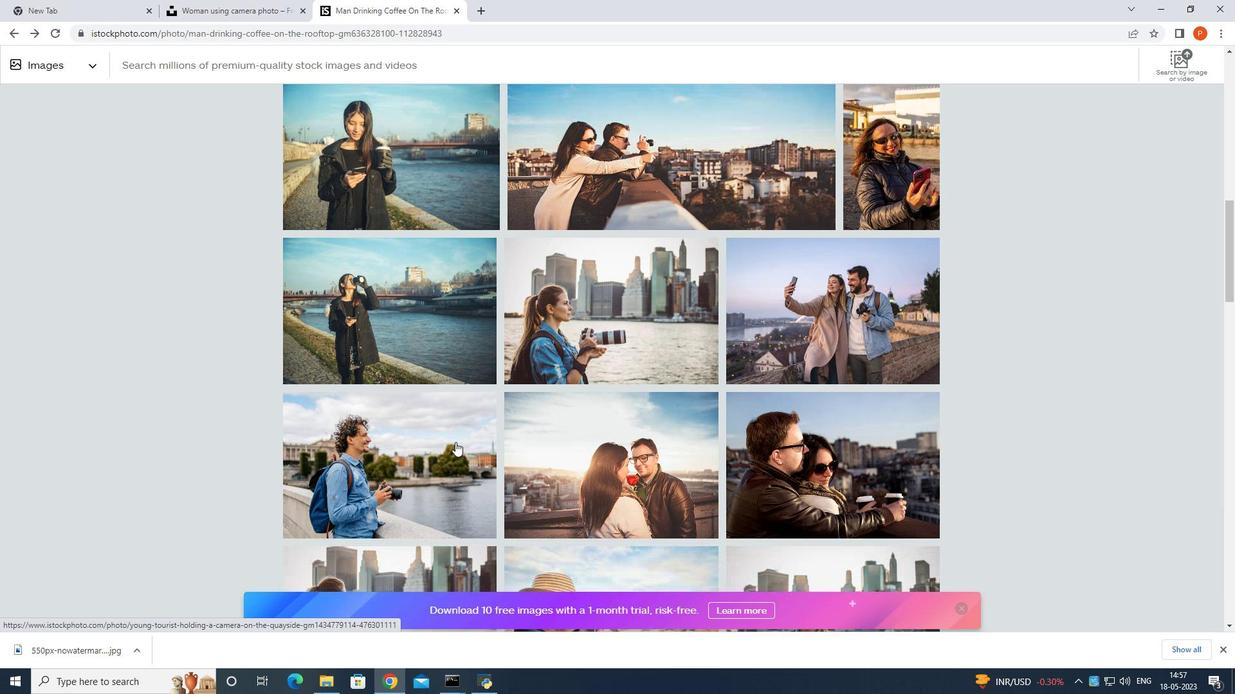 
Action: Mouse scrolled (455, 443) with delta (0, 0)
Screenshot: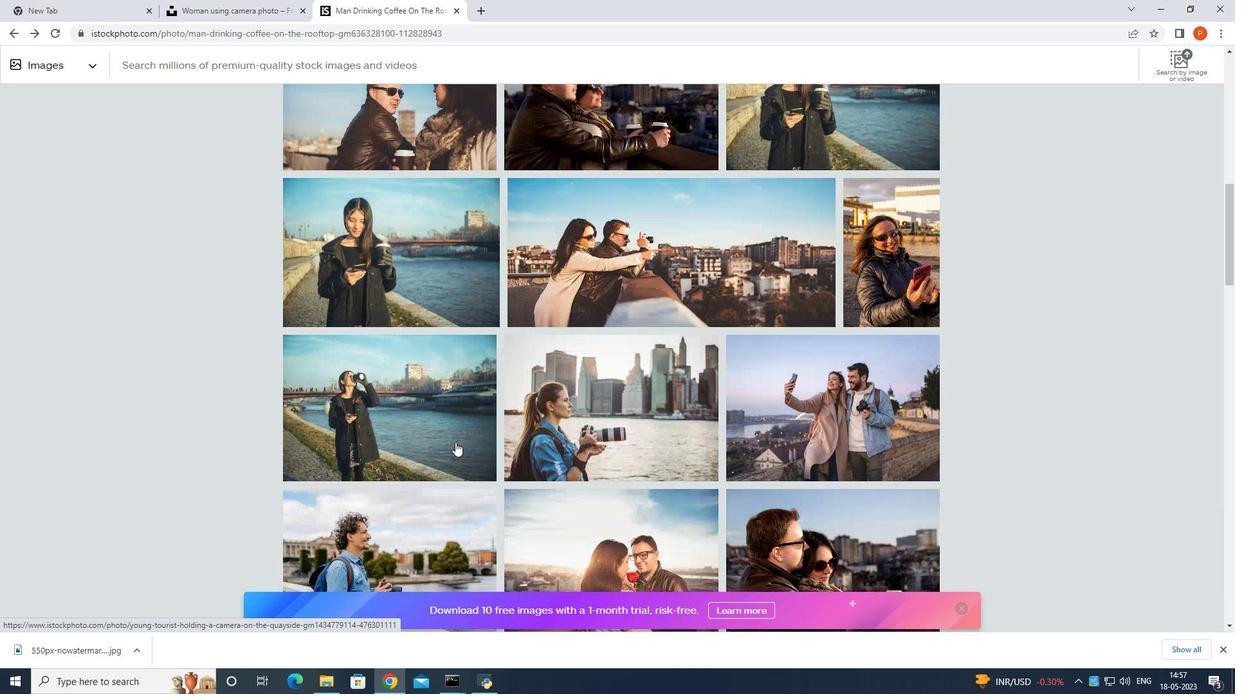 
Action: Mouse scrolled (455, 443) with delta (0, 0)
Screenshot: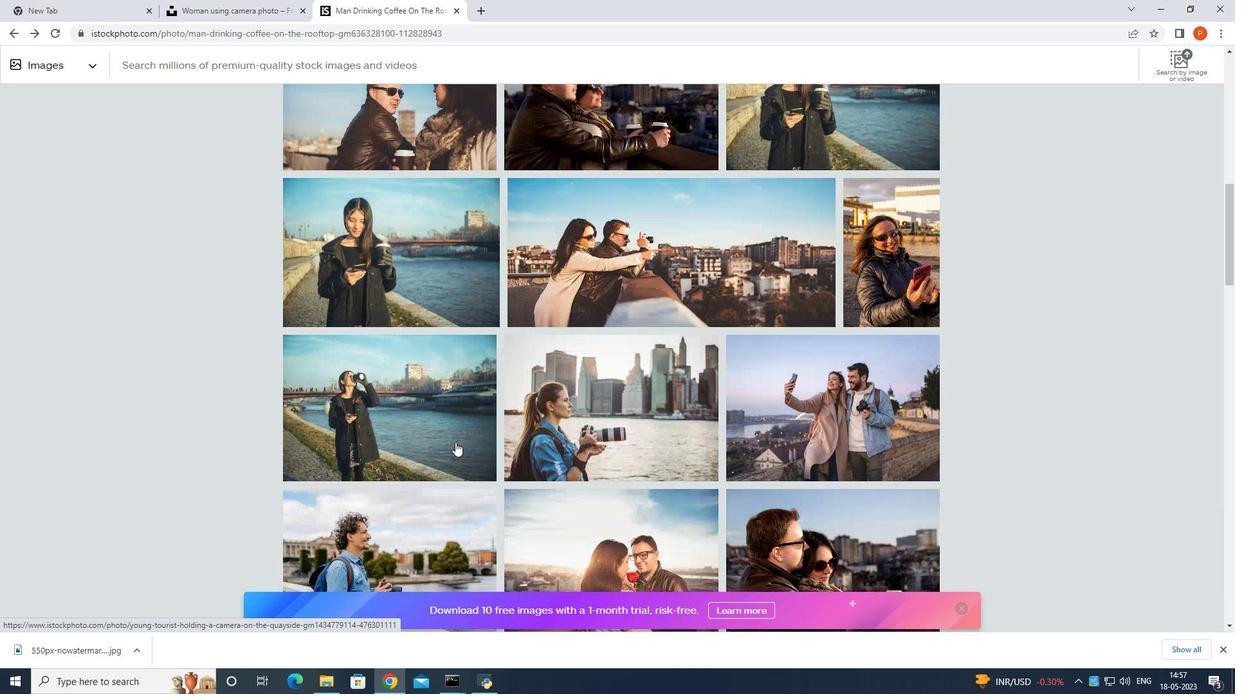 
Action: Mouse scrolled (455, 443) with delta (0, 0)
Screenshot: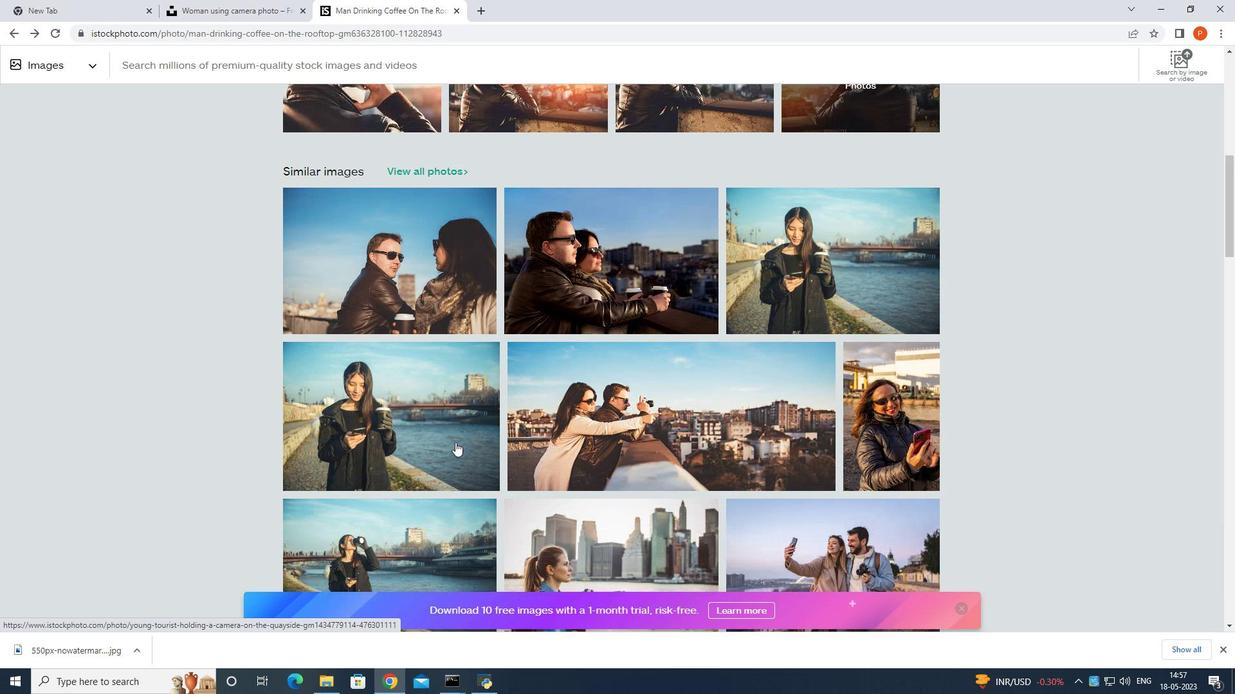 
Action: Mouse scrolled (455, 443) with delta (0, 0)
Screenshot: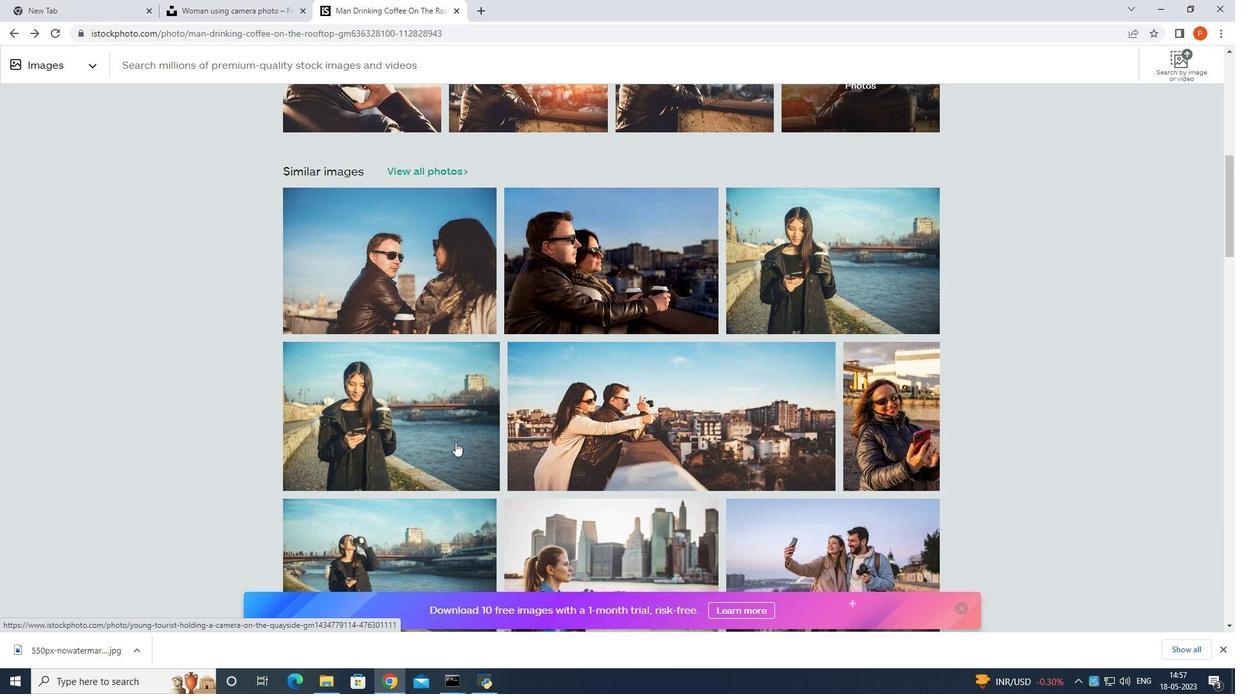 
Action: Mouse scrolled (455, 443) with delta (0, 0)
Screenshot: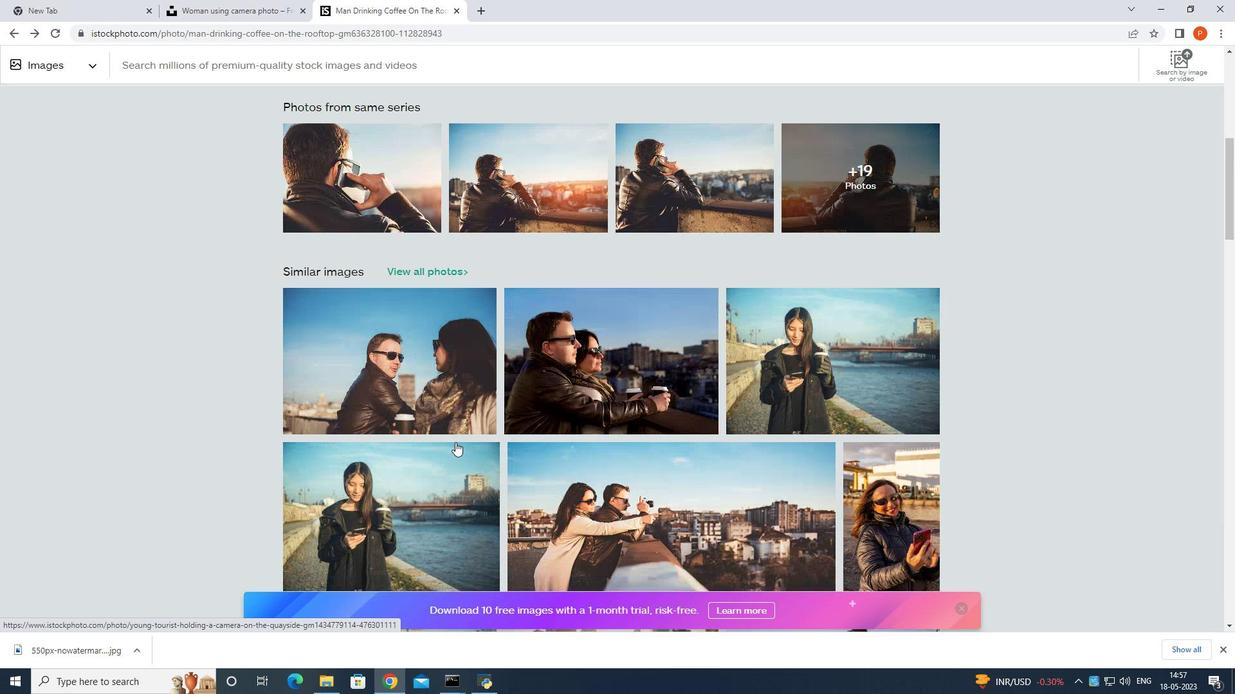 
Action: Mouse scrolled (455, 443) with delta (0, 0)
Screenshot: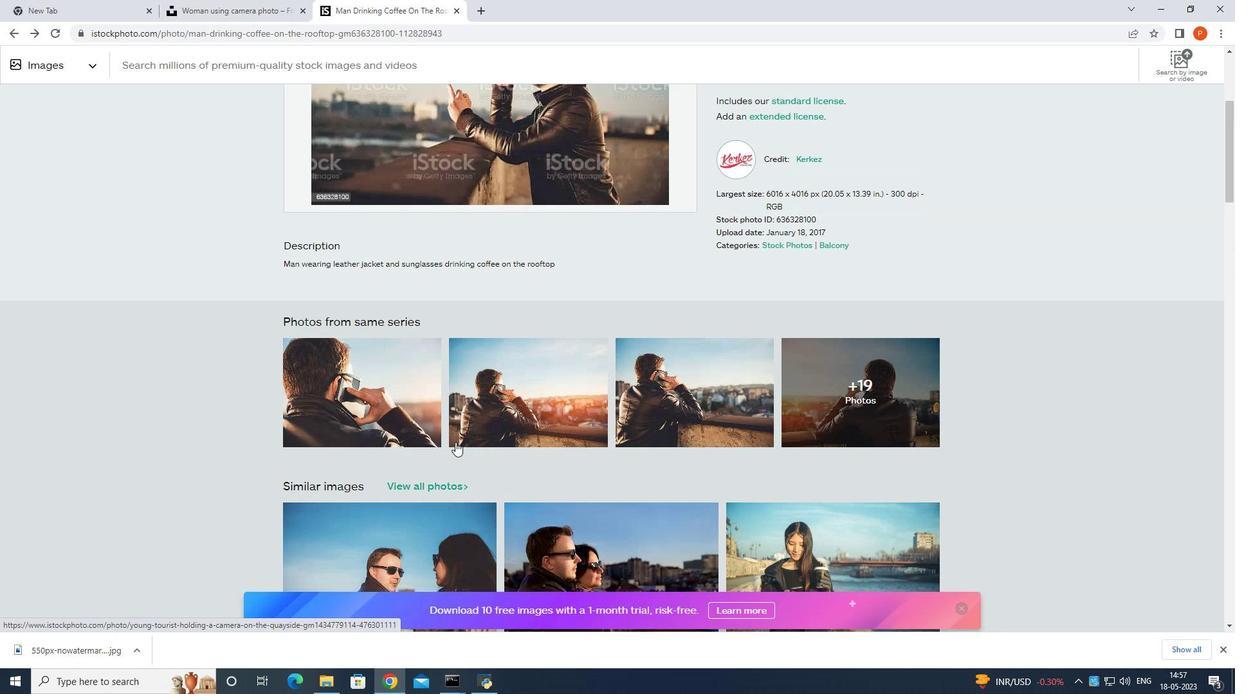 
Action: Mouse scrolled (455, 443) with delta (0, 0)
Screenshot: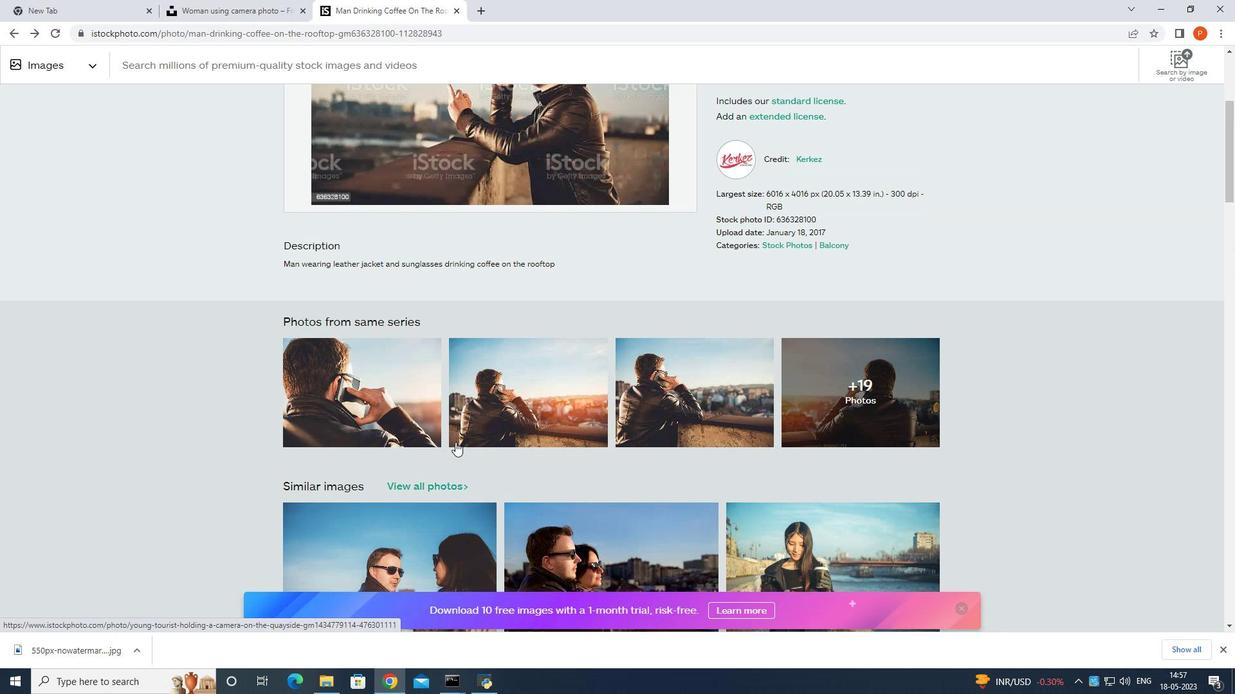 
Action: Mouse scrolled (455, 443) with delta (0, 0)
Screenshot: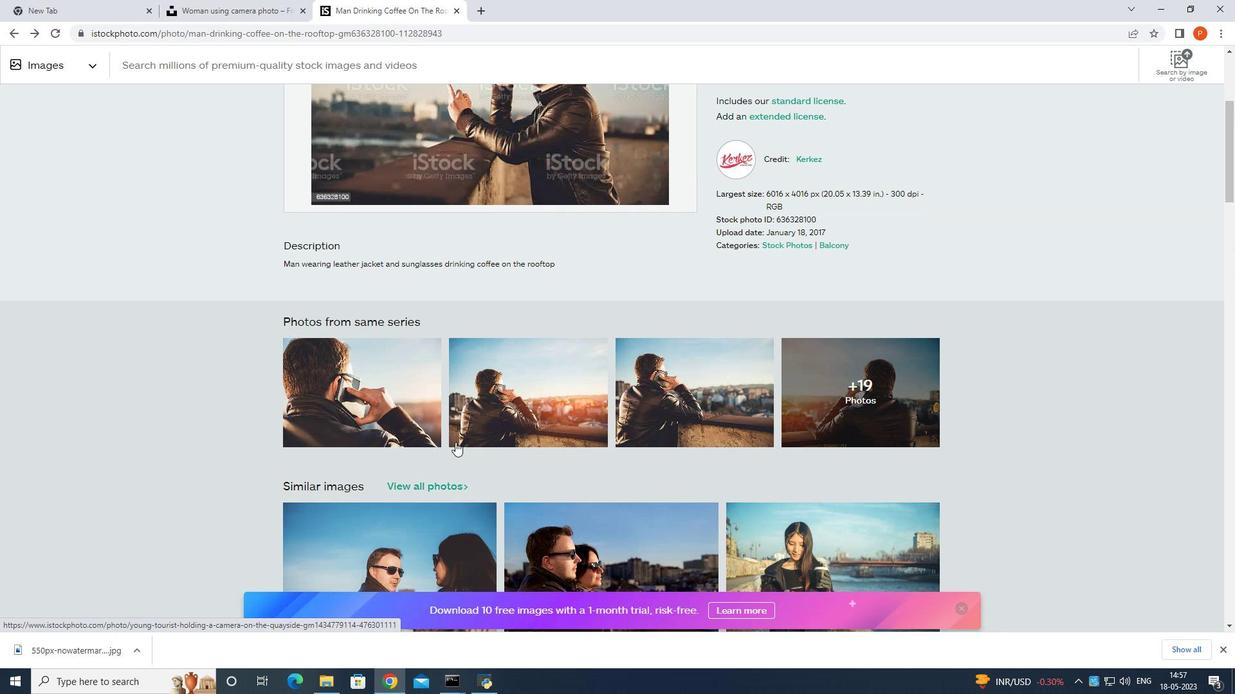 
Action: Mouse scrolled (455, 443) with delta (0, 0)
Screenshot: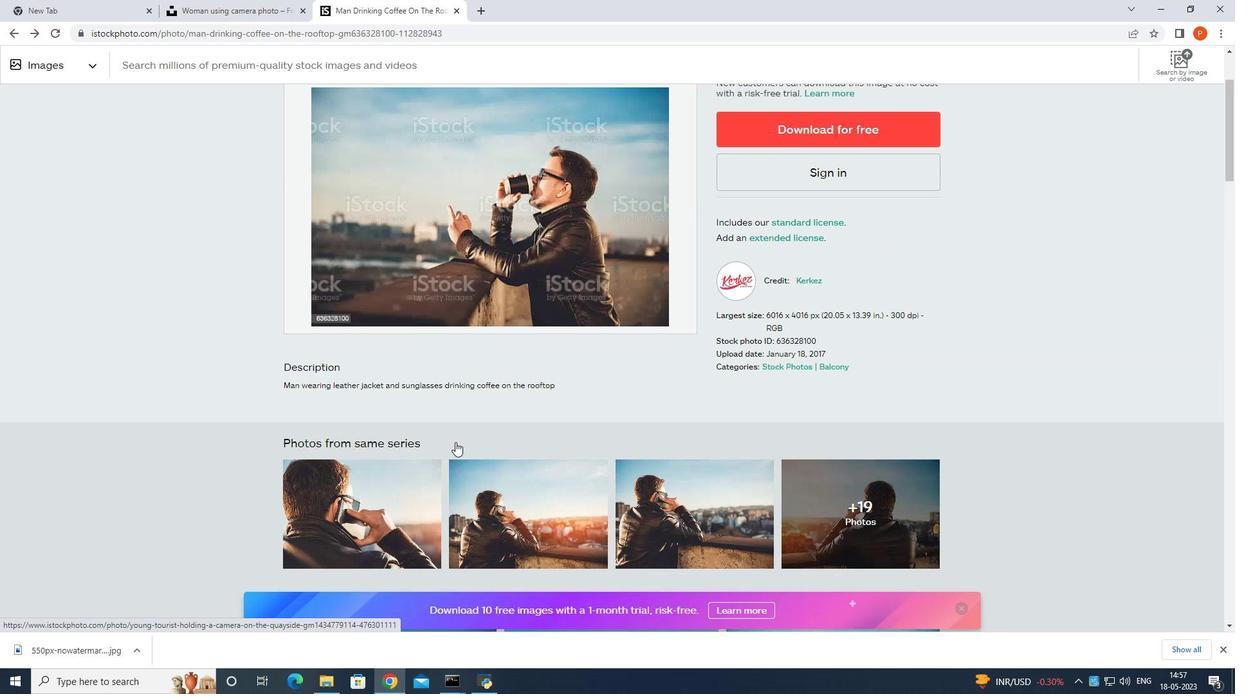 
Action: Mouse scrolled (455, 443) with delta (0, 0)
Screenshot: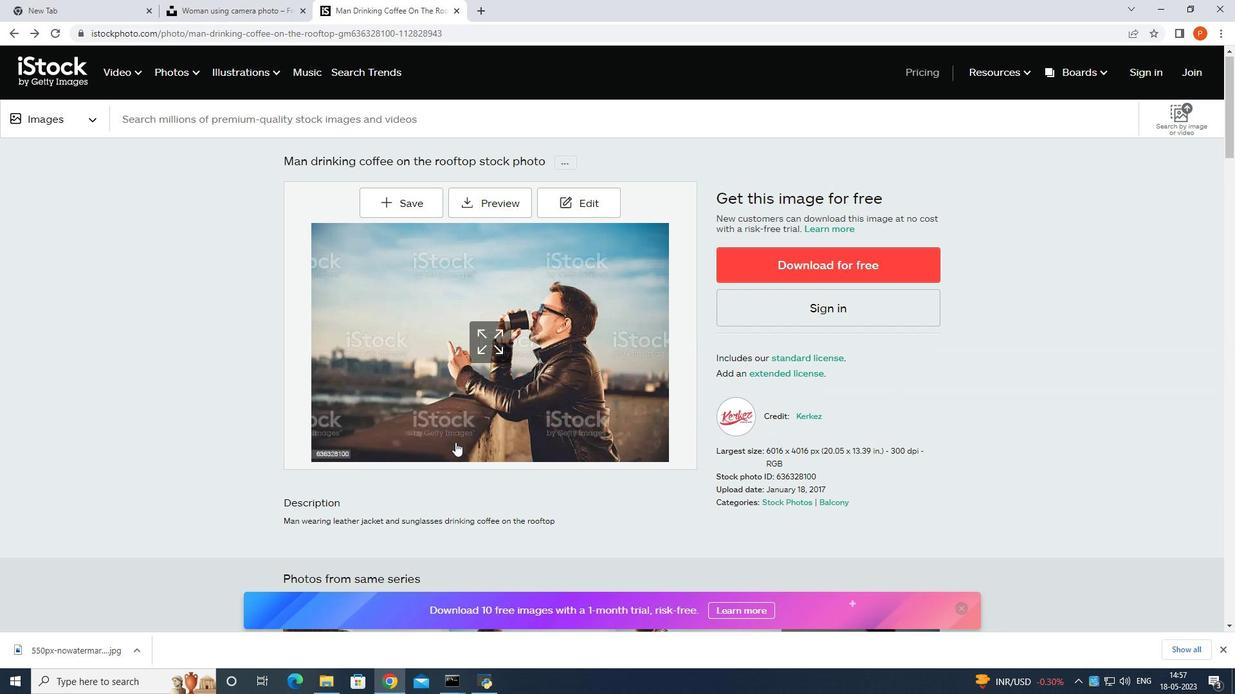 
Action: Mouse scrolled (455, 443) with delta (0, 0)
Screenshot: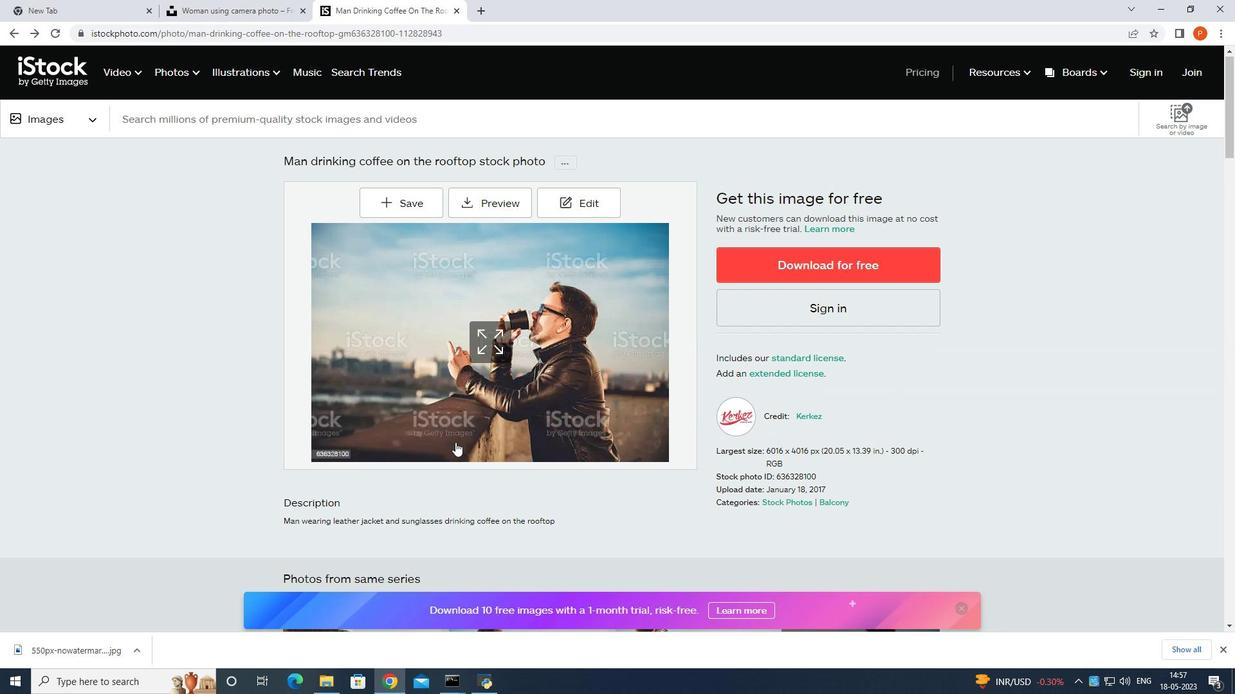
Action: Mouse scrolled (455, 443) with delta (0, 0)
Screenshot: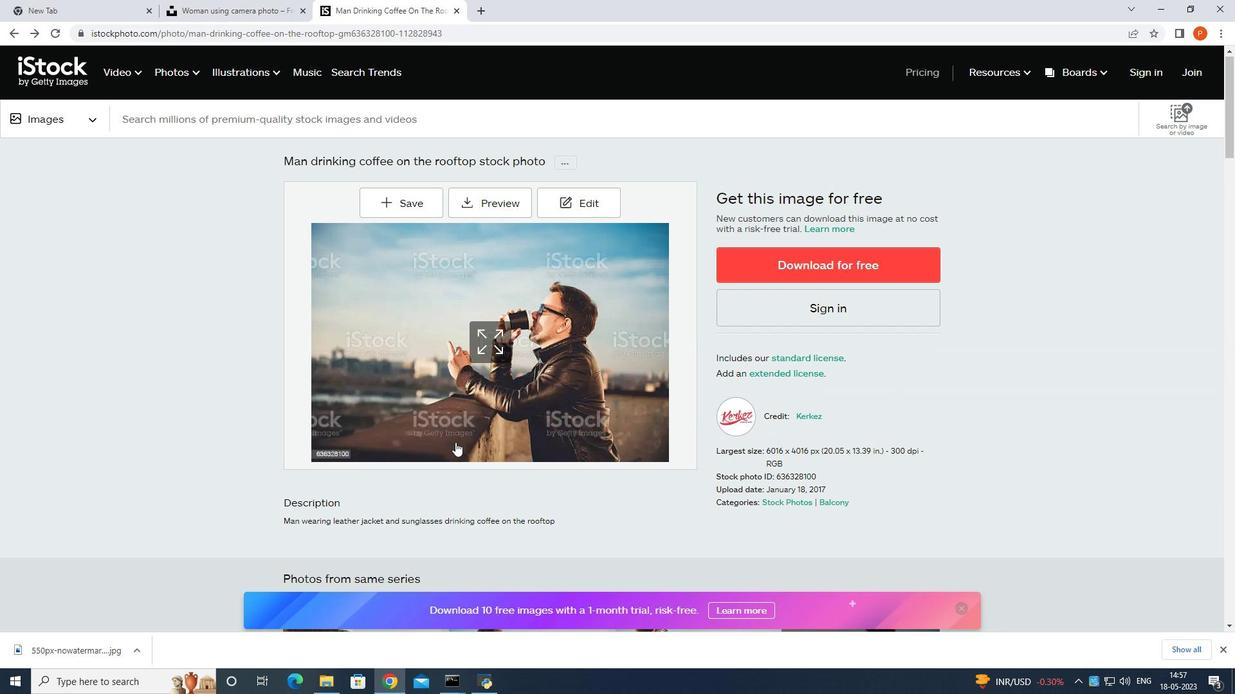
Action: Mouse moved to (14, 34)
Screenshot: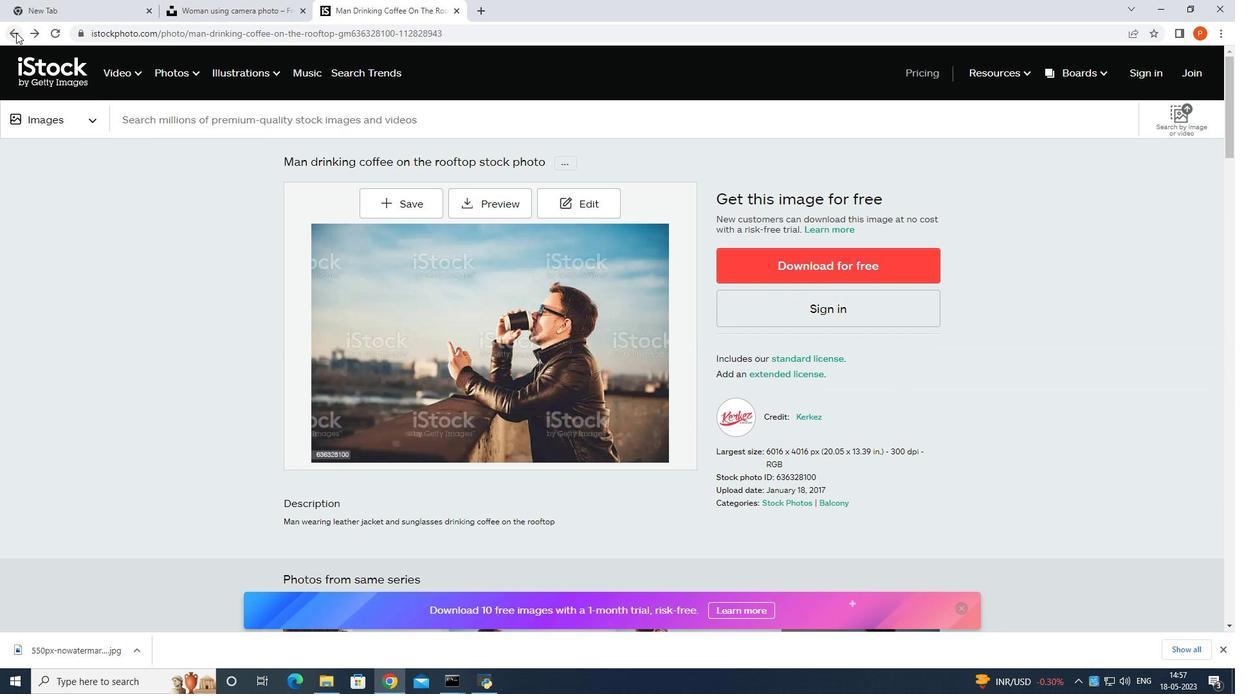 
Action: Mouse pressed left at (14, 34)
Screenshot: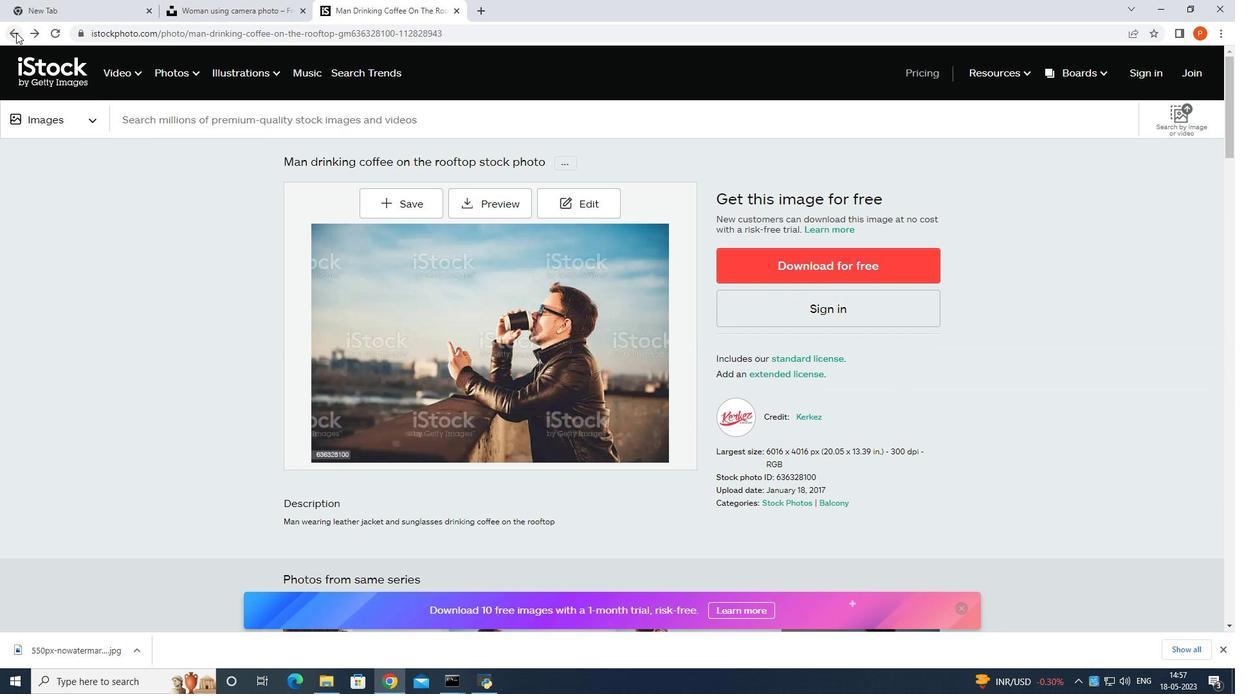 
Action: Mouse moved to (384, 211)
Screenshot: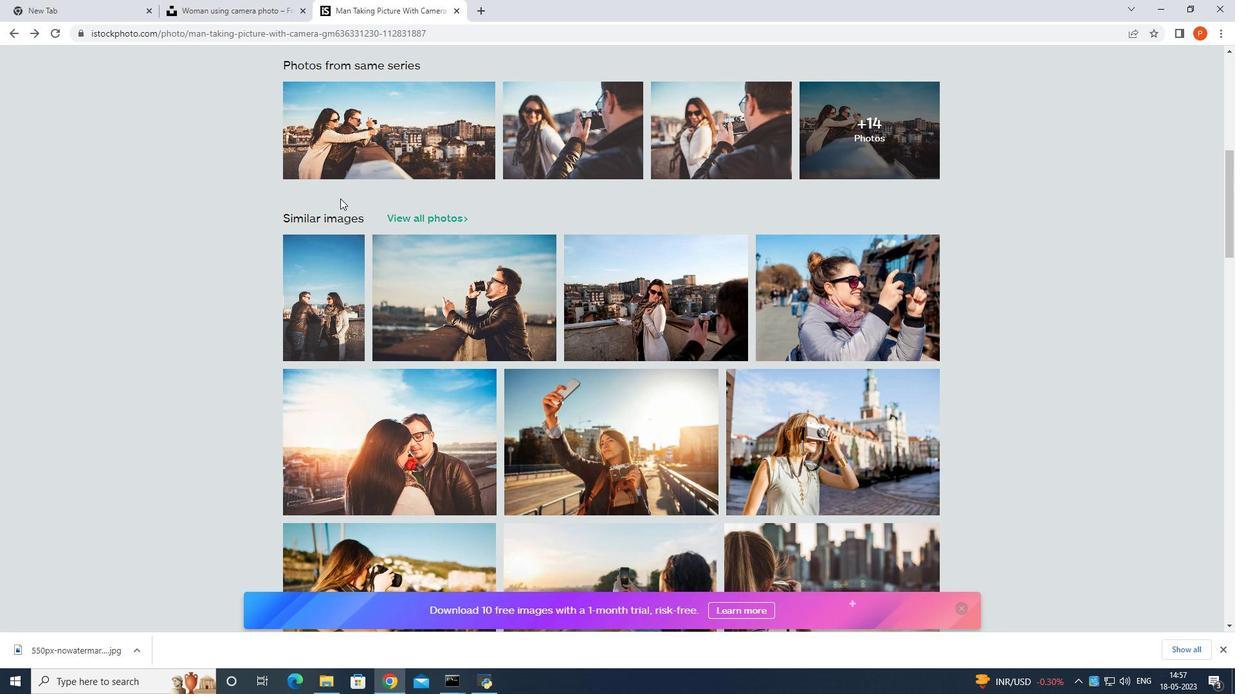 
Action: Mouse scrolled (384, 211) with delta (0, 0)
Screenshot: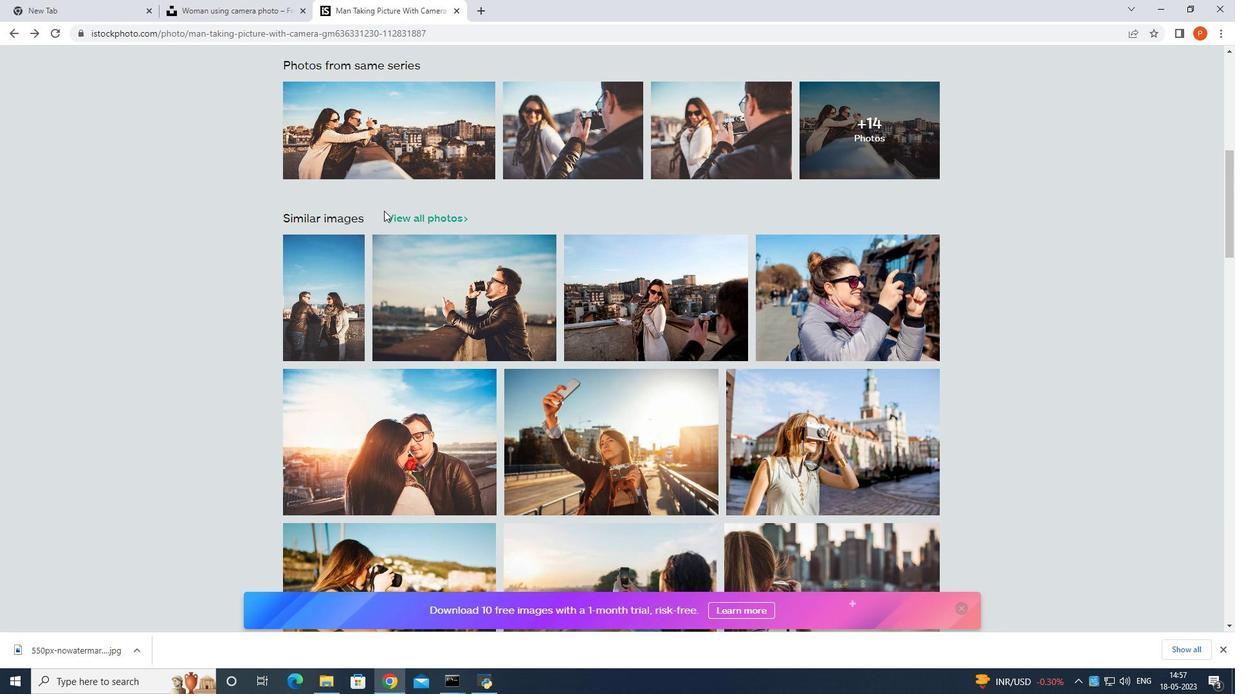 
Action: Mouse scrolled (384, 211) with delta (0, 0)
Screenshot: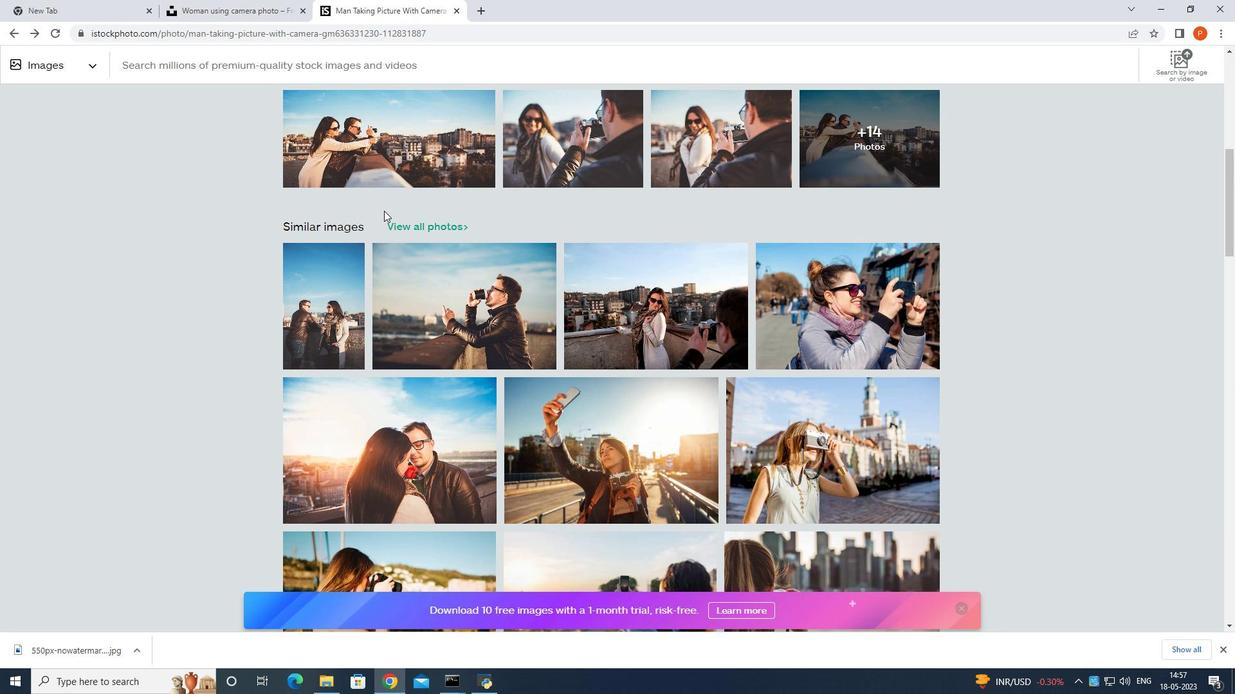 
Action: Mouse scrolled (384, 211) with delta (0, 0)
Screenshot: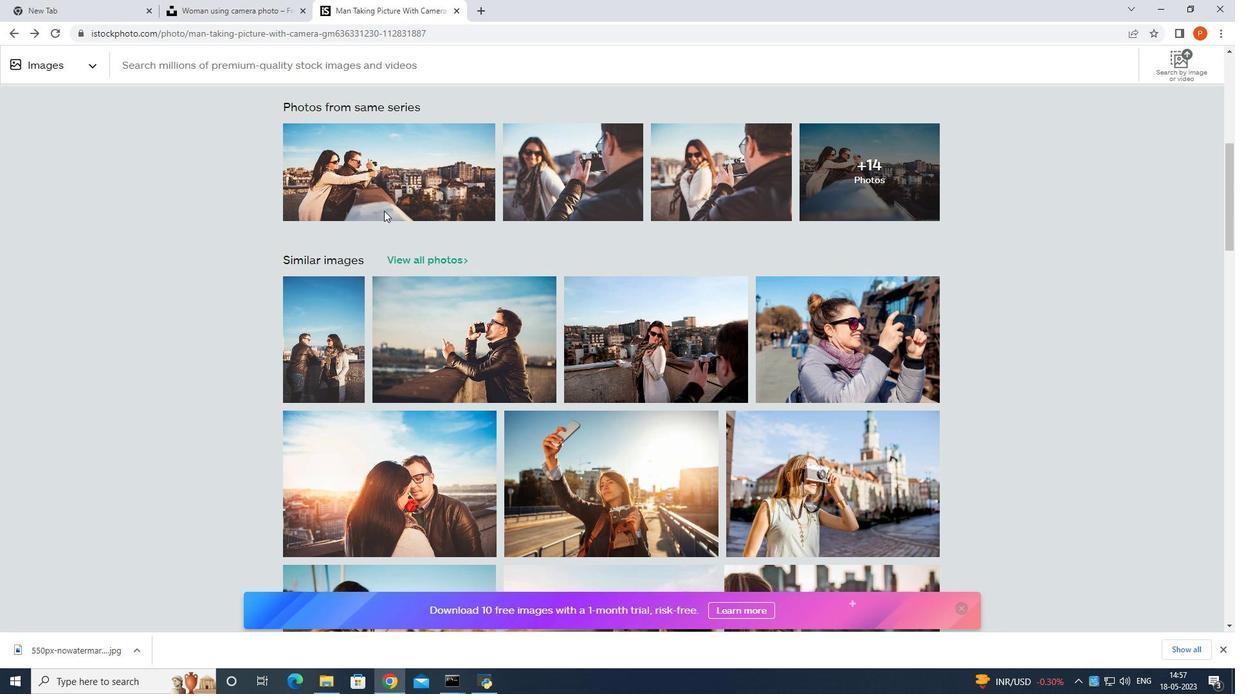 
Action: Mouse scrolled (384, 211) with delta (0, 0)
Screenshot: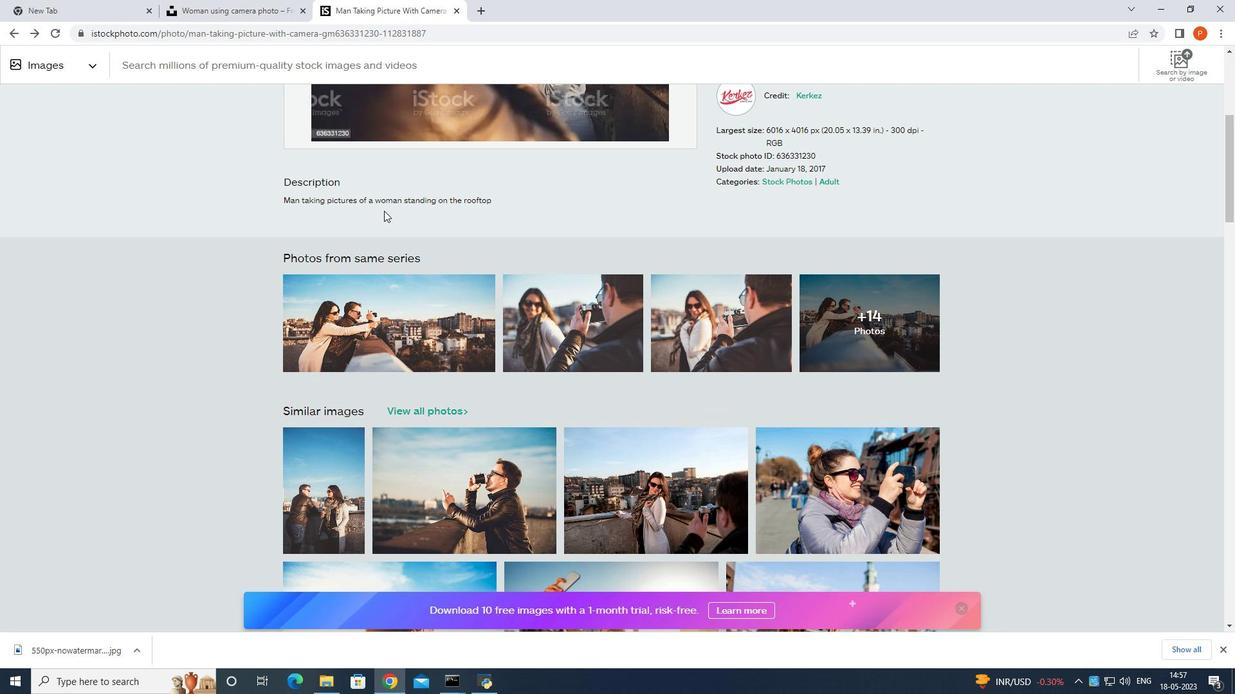 
Action: Mouse scrolled (384, 211) with delta (0, 0)
Screenshot: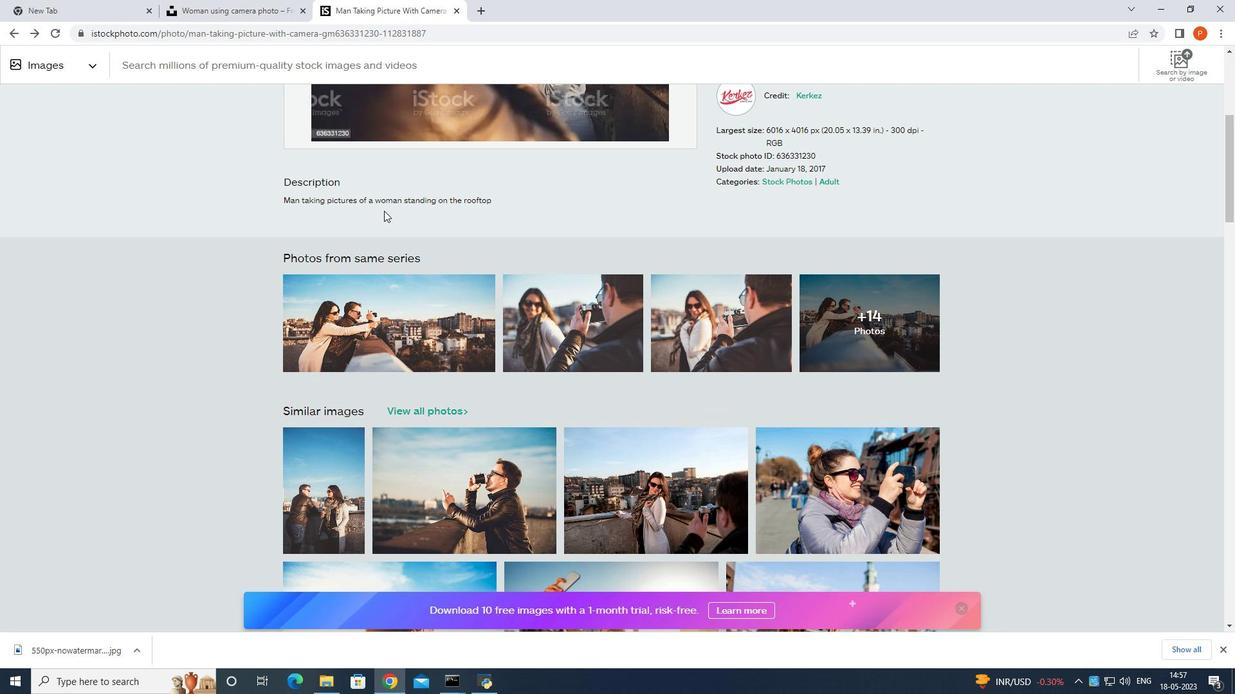 
Action: Mouse scrolled (384, 211) with delta (0, 0)
Screenshot: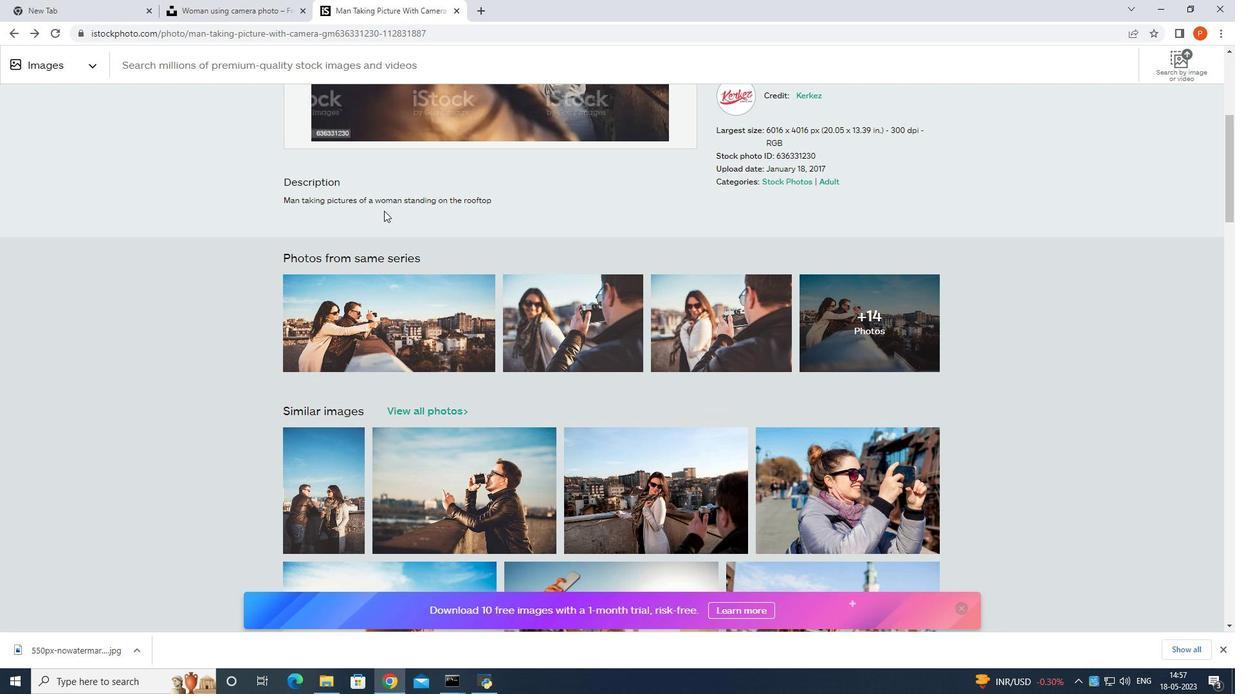 
Action: Mouse scrolled (384, 211) with delta (0, 0)
Screenshot: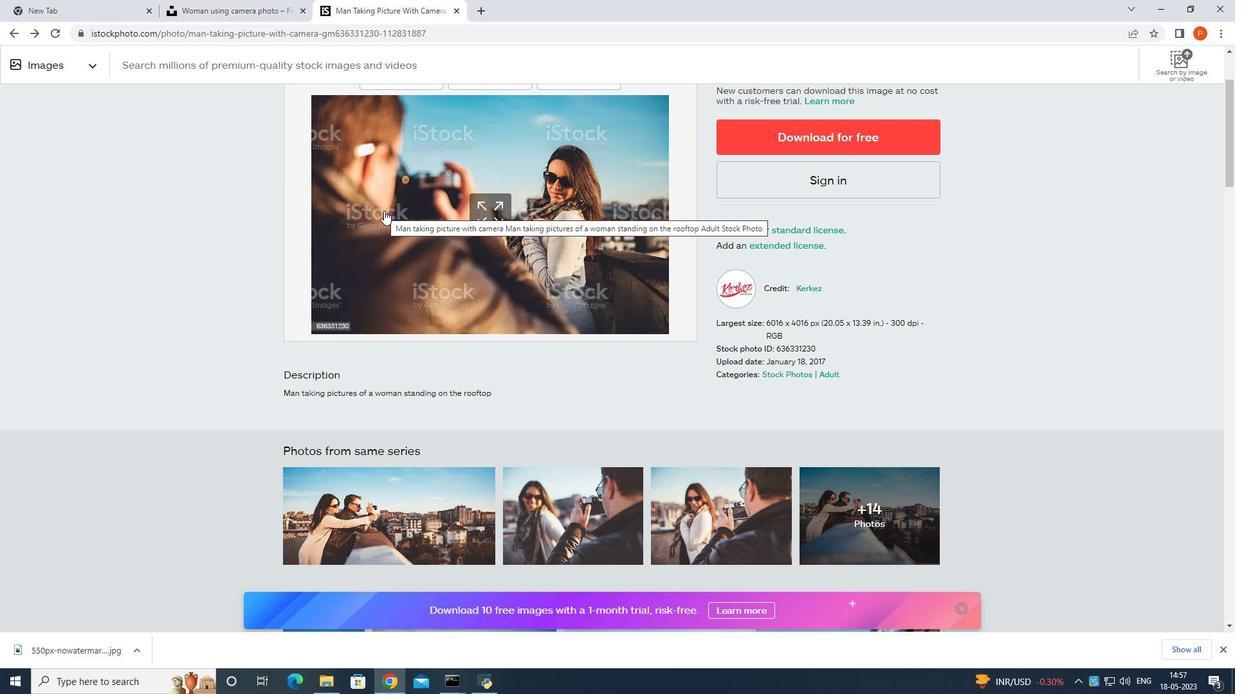 
Action: Mouse scrolled (384, 211) with delta (0, 0)
Screenshot: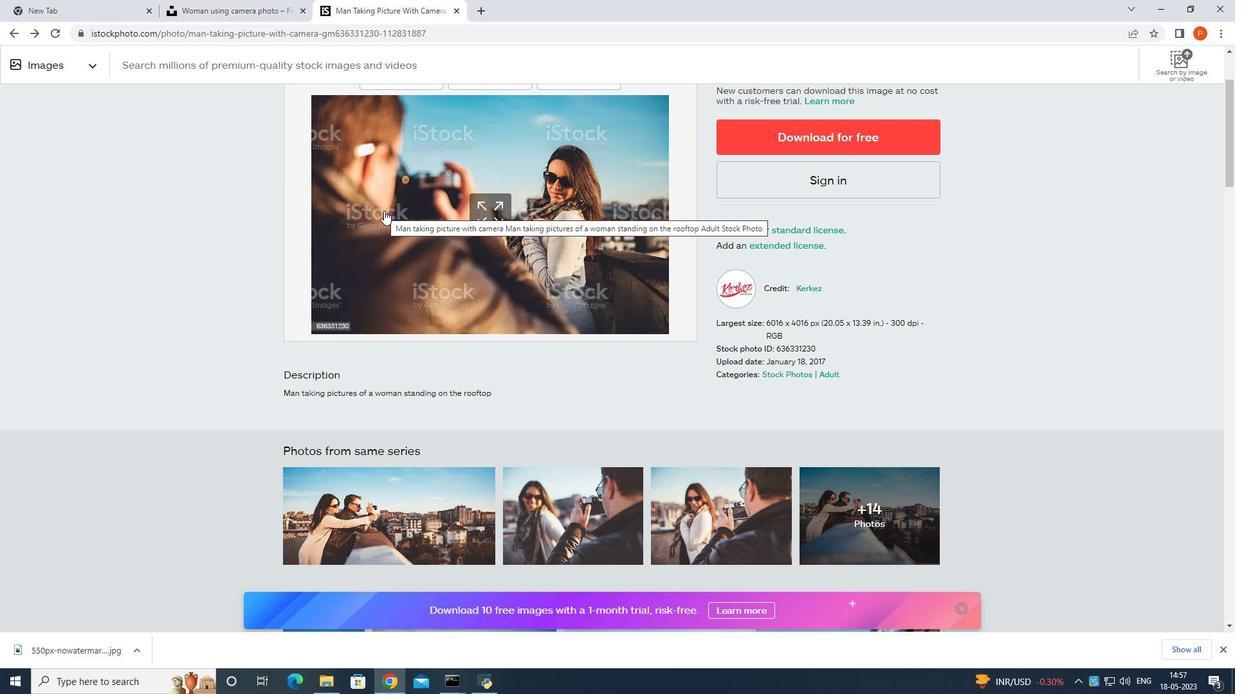 
Action: Mouse scrolled (384, 211) with delta (0, 0)
Screenshot: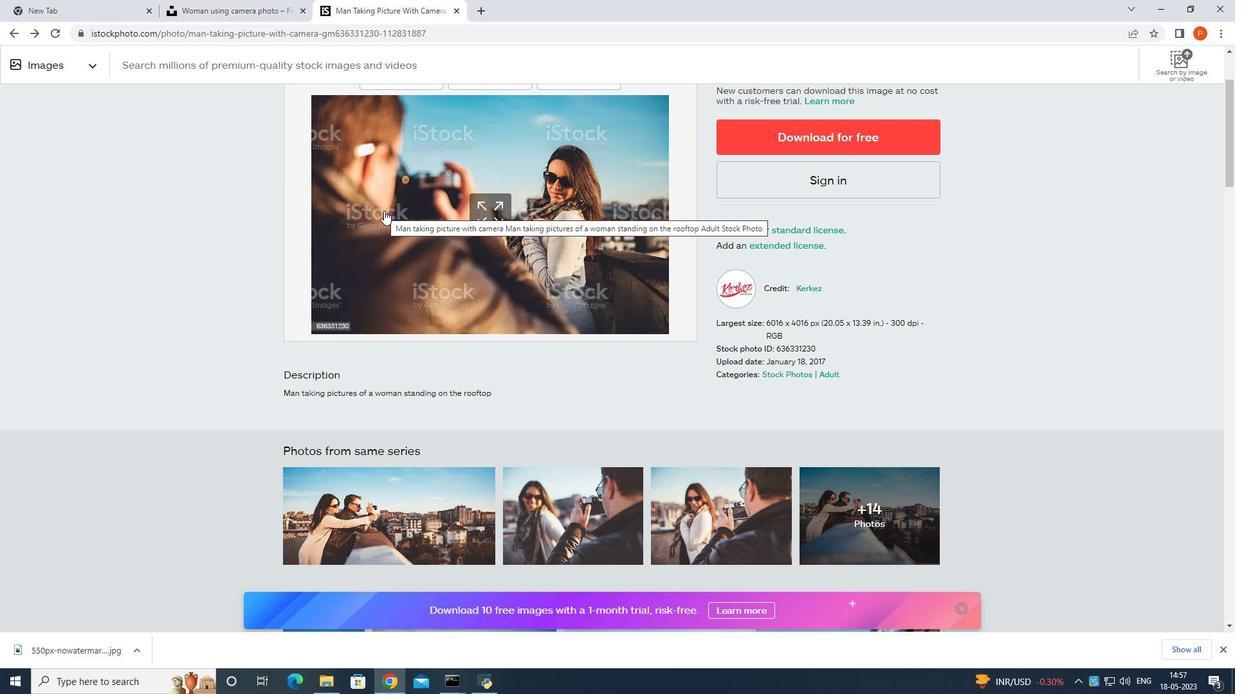 
Action: Mouse scrolled (384, 211) with delta (0, 0)
Screenshot: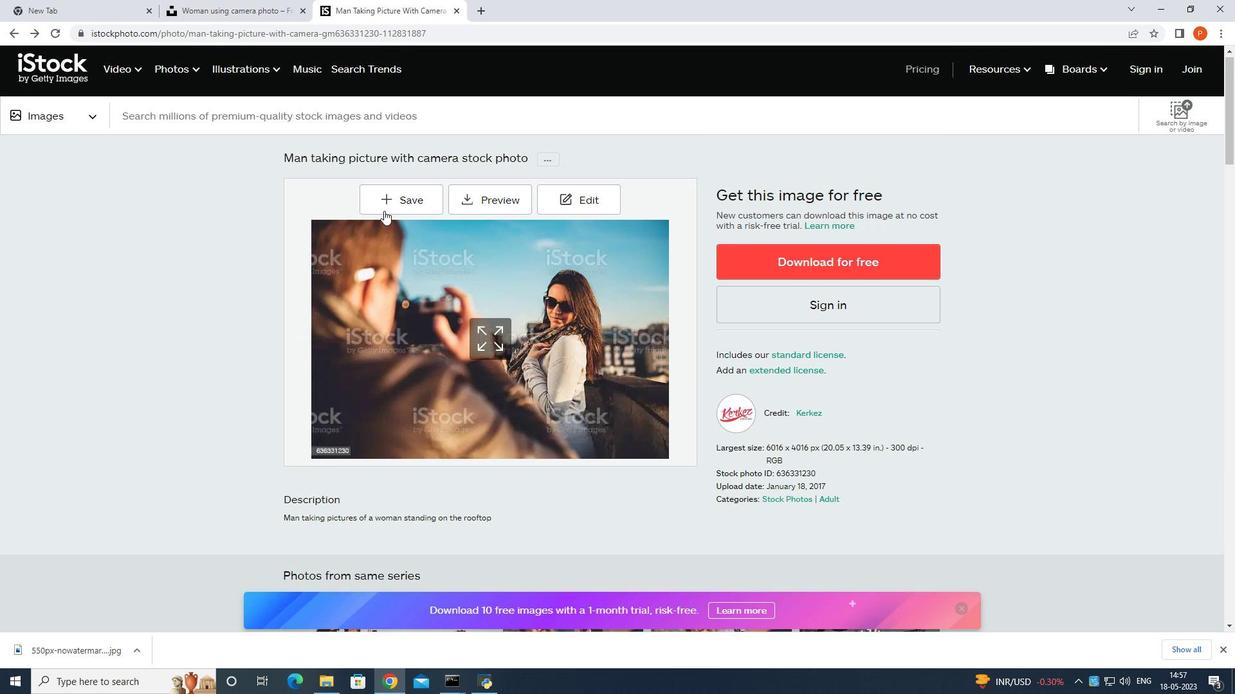 
Action: Mouse scrolled (384, 211) with delta (0, 0)
Screenshot: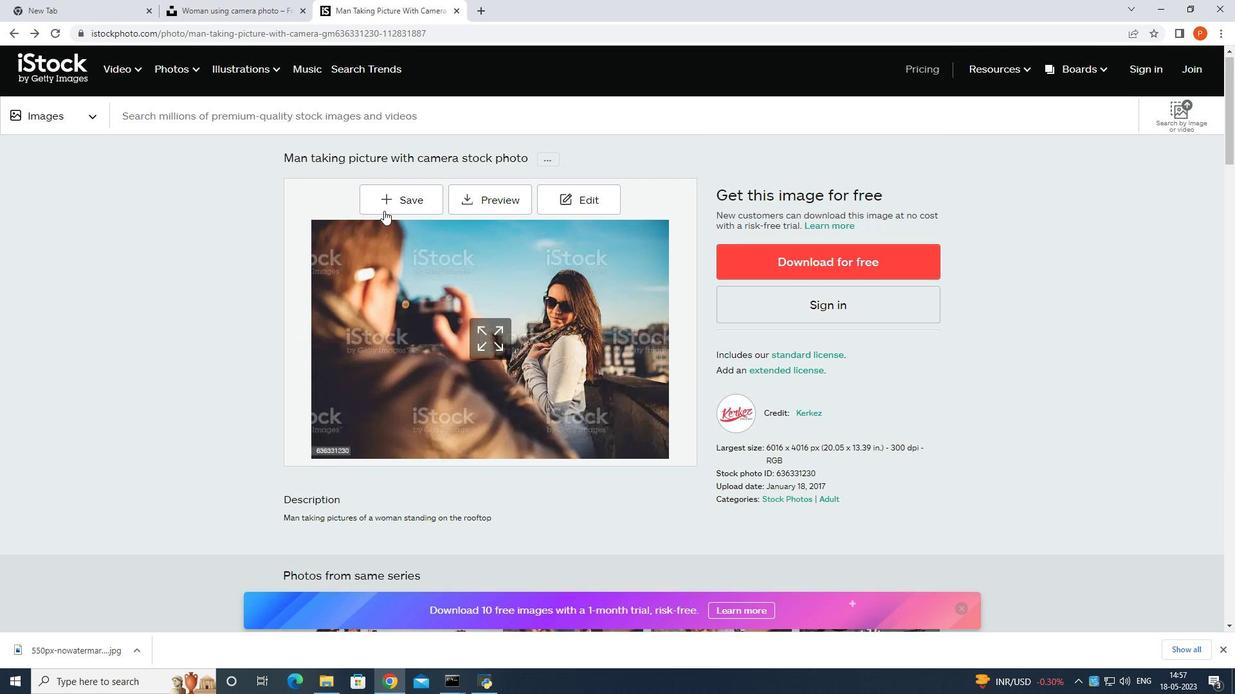 
Action: Mouse scrolled (384, 210) with delta (0, 0)
Screenshot: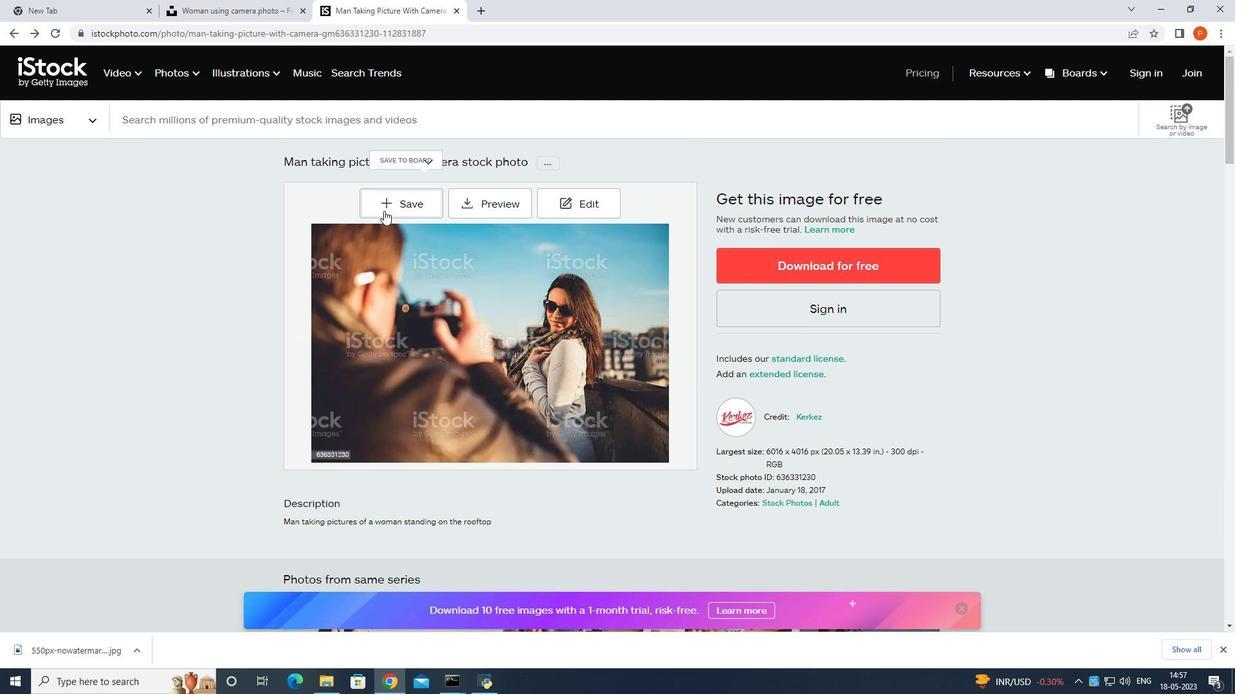 
Action: Mouse scrolled (384, 210) with delta (0, 0)
Screenshot: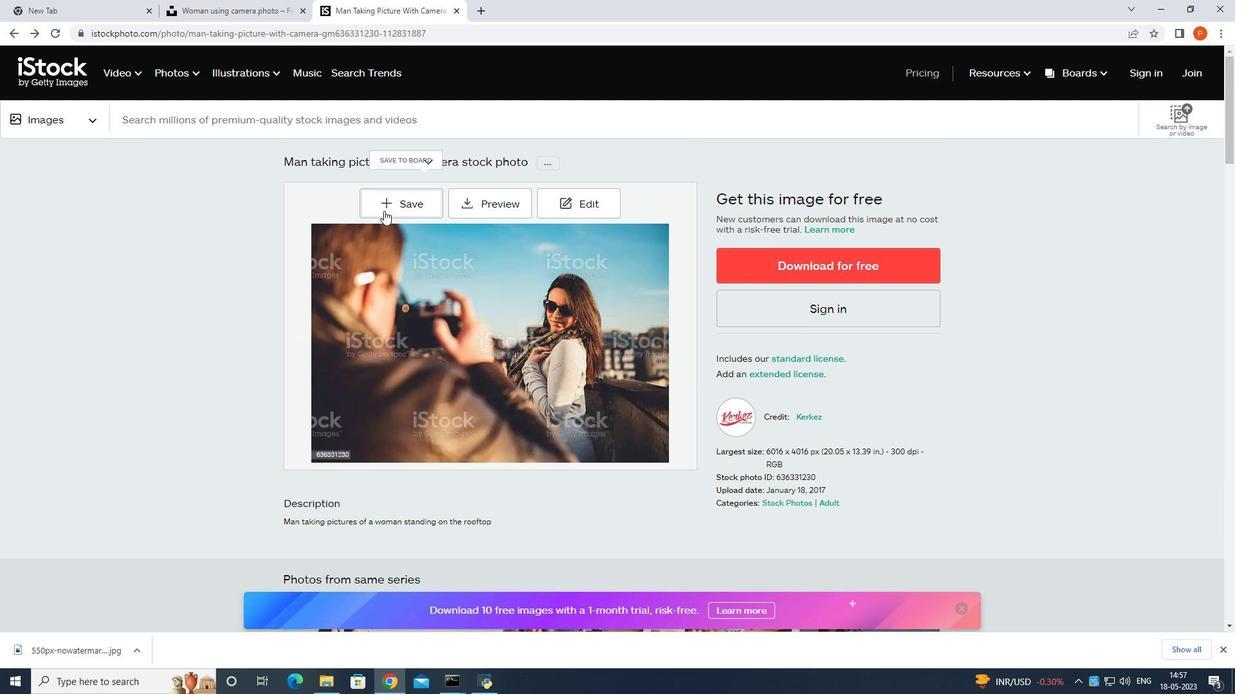 
Action: Mouse scrolled (384, 210) with delta (0, 0)
Screenshot: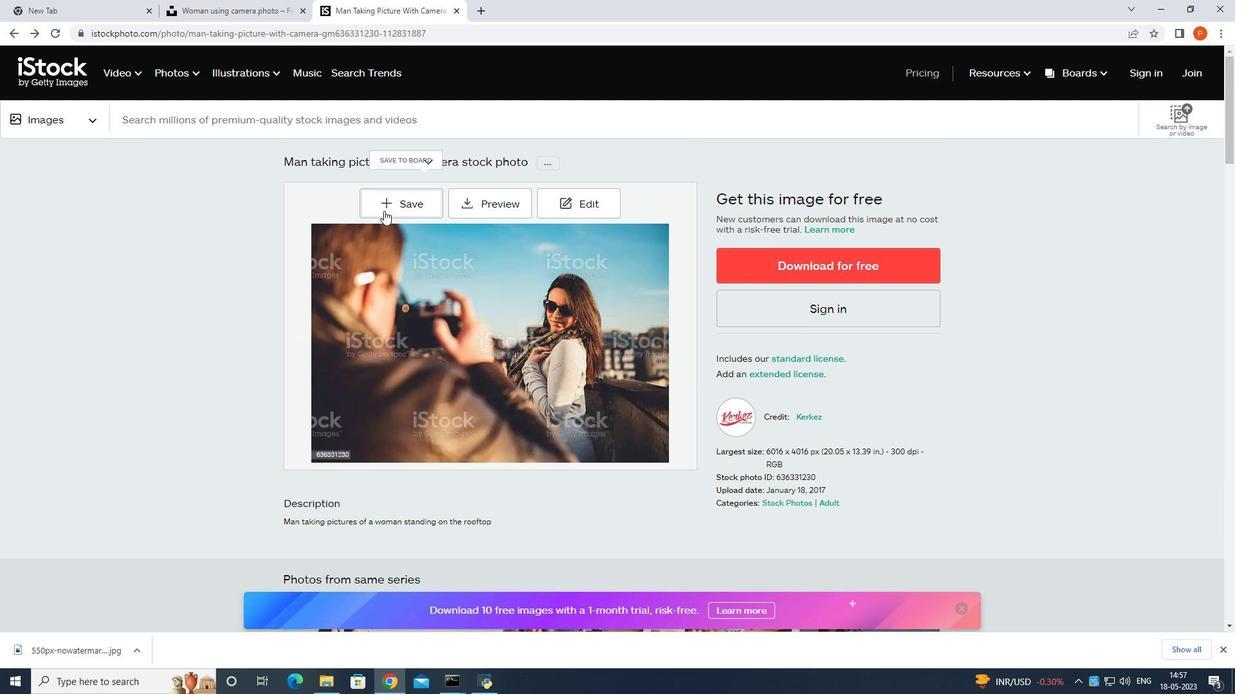 
Action: Mouse scrolled (384, 210) with delta (0, 0)
Screenshot: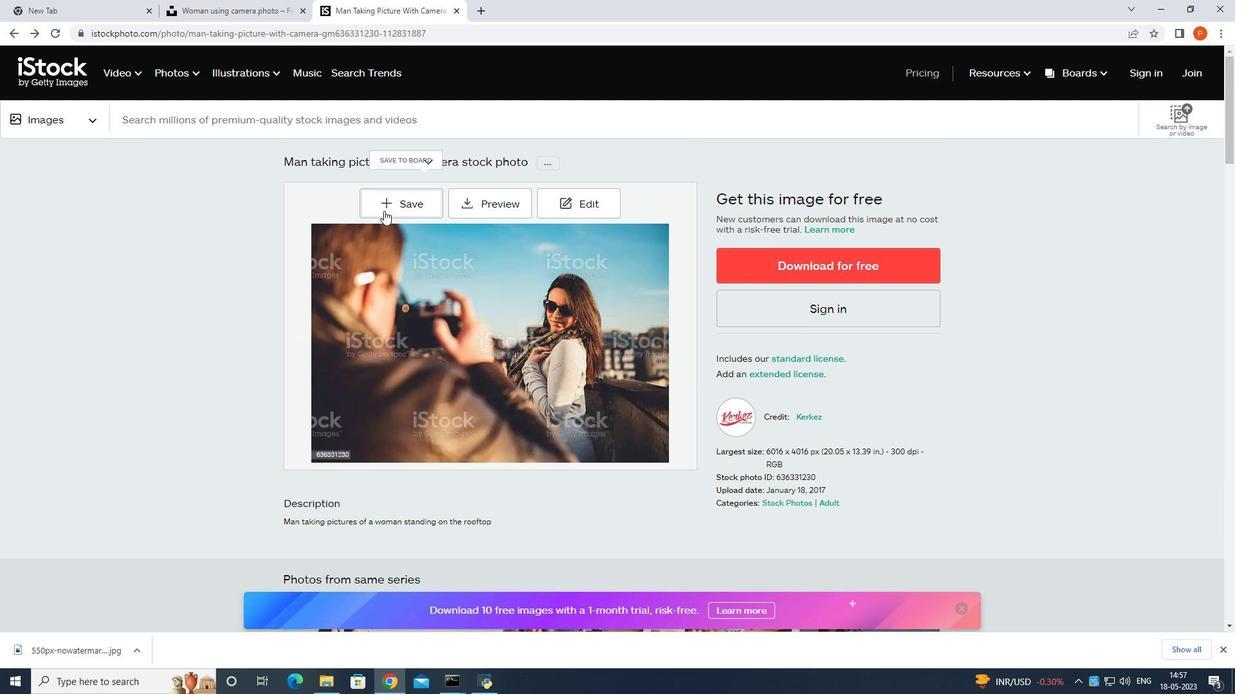 
Action: Mouse moved to (384, 216)
Screenshot: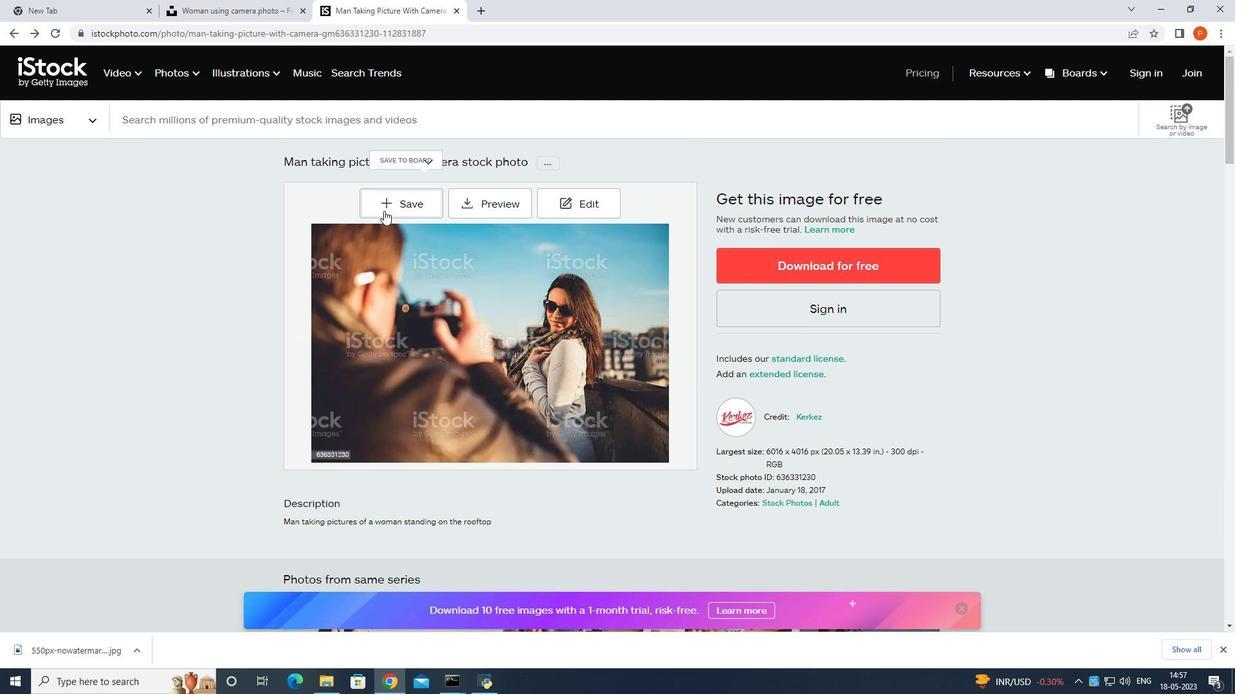 
Action: Mouse scrolled (384, 216) with delta (0, 0)
Screenshot: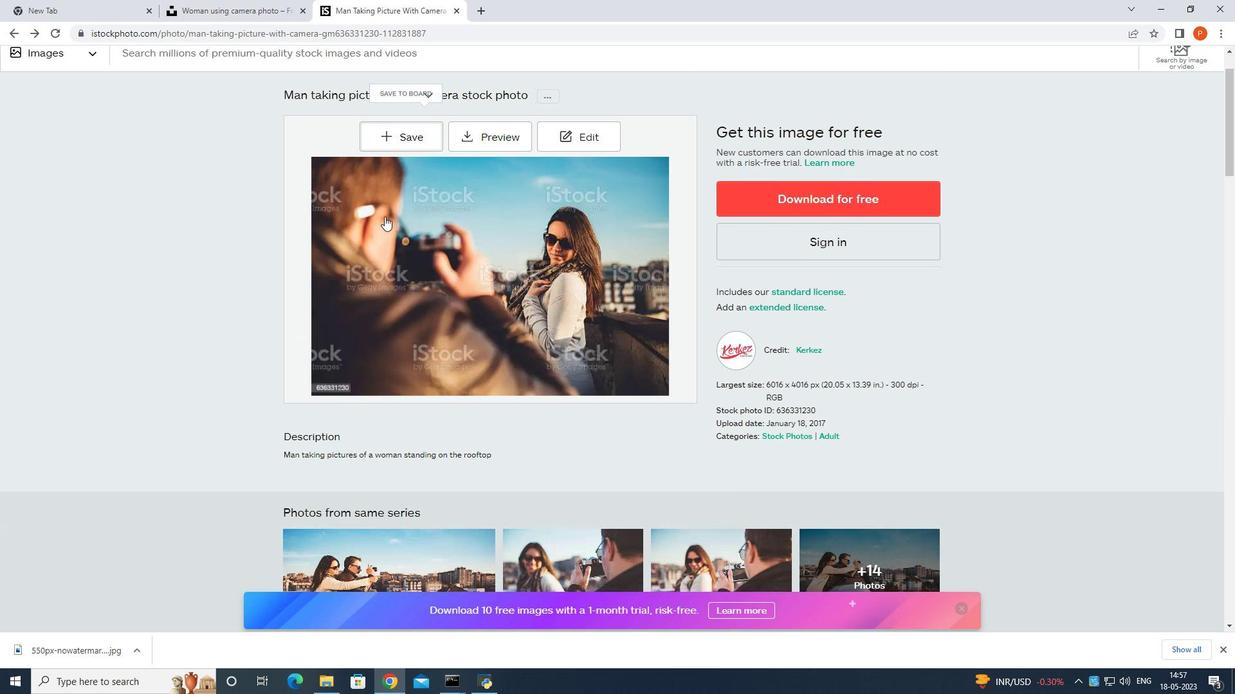 
Action: Mouse scrolled (384, 216) with delta (0, 0)
Screenshot: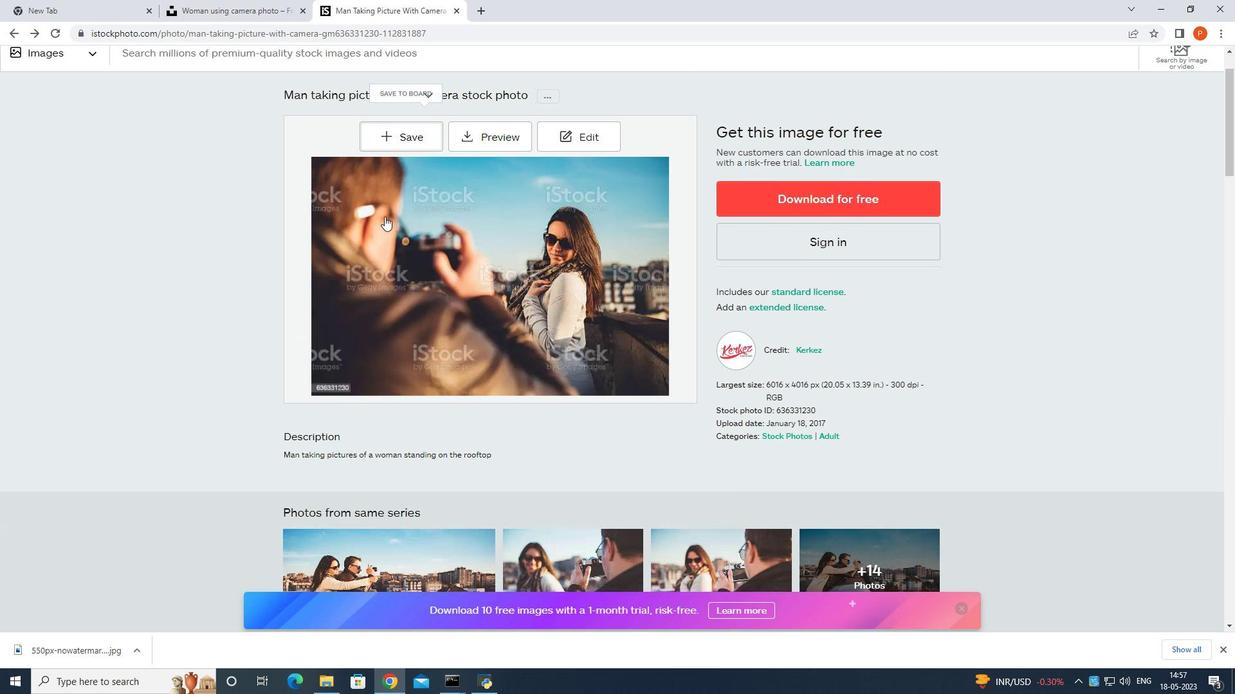
Action: Mouse scrolled (384, 216) with delta (0, 0)
Screenshot: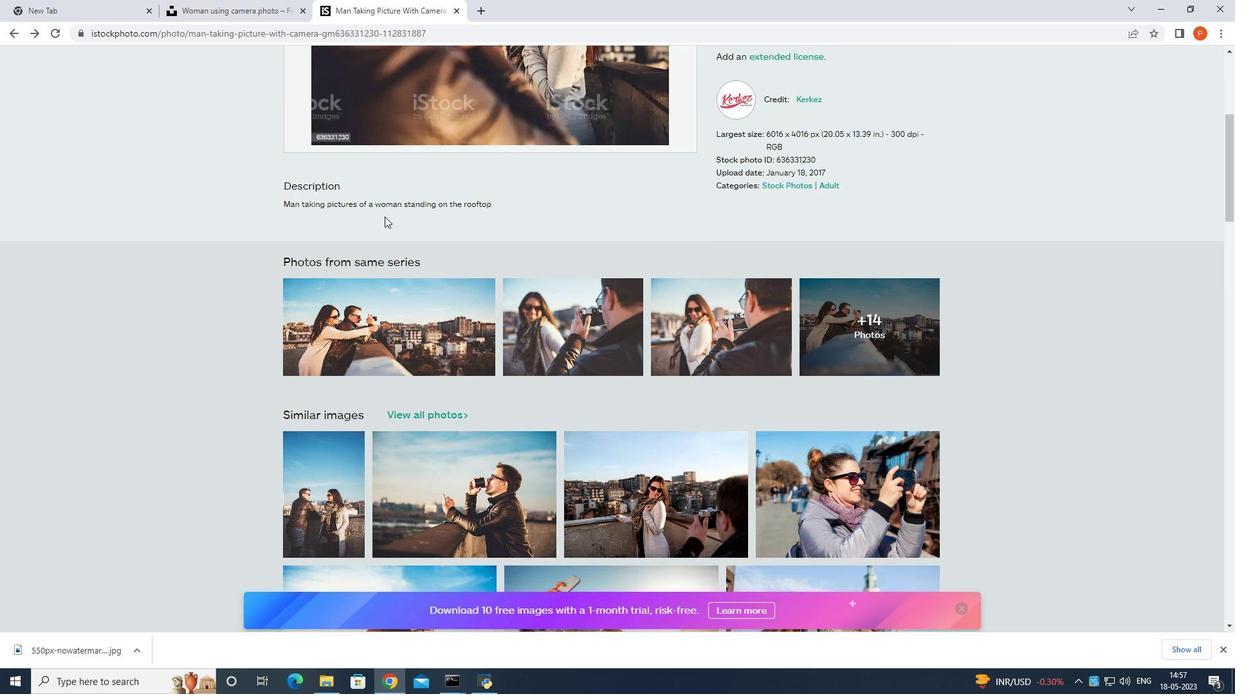 
Action: Mouse scrolled (384, 216) with delta (0, 0)
Screenshot: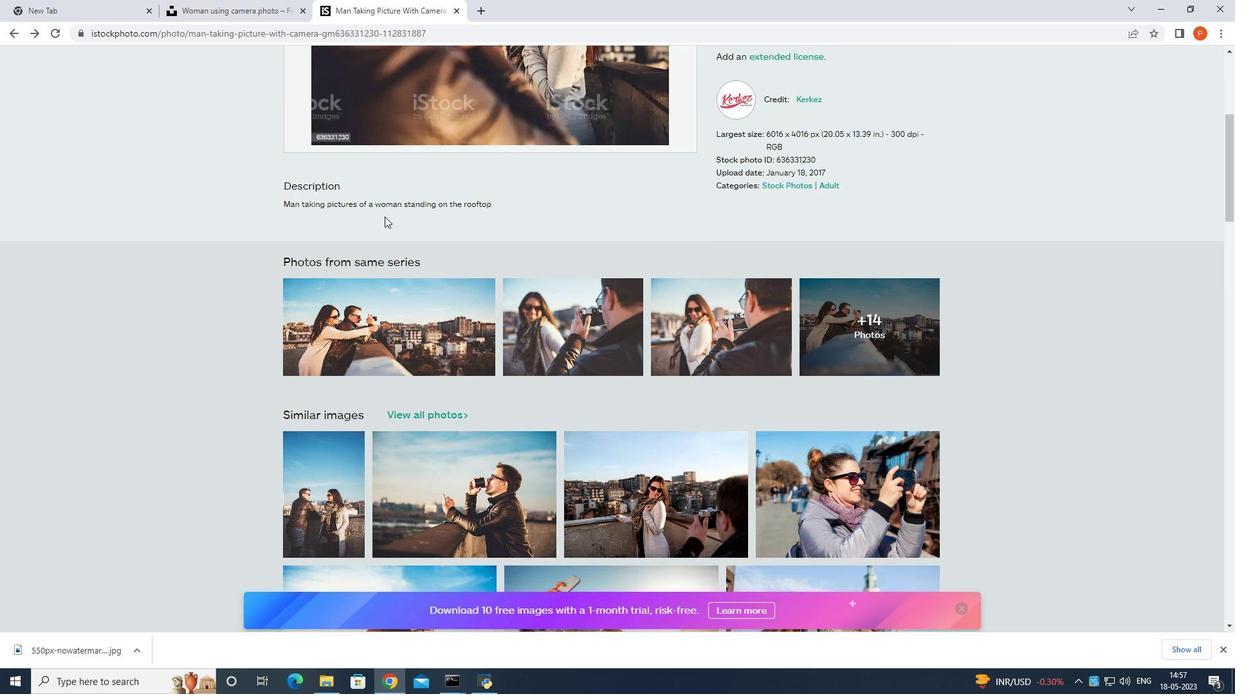 
Action: Mouse scrolled (384, 216) with delta (0, 0)
Screenshot: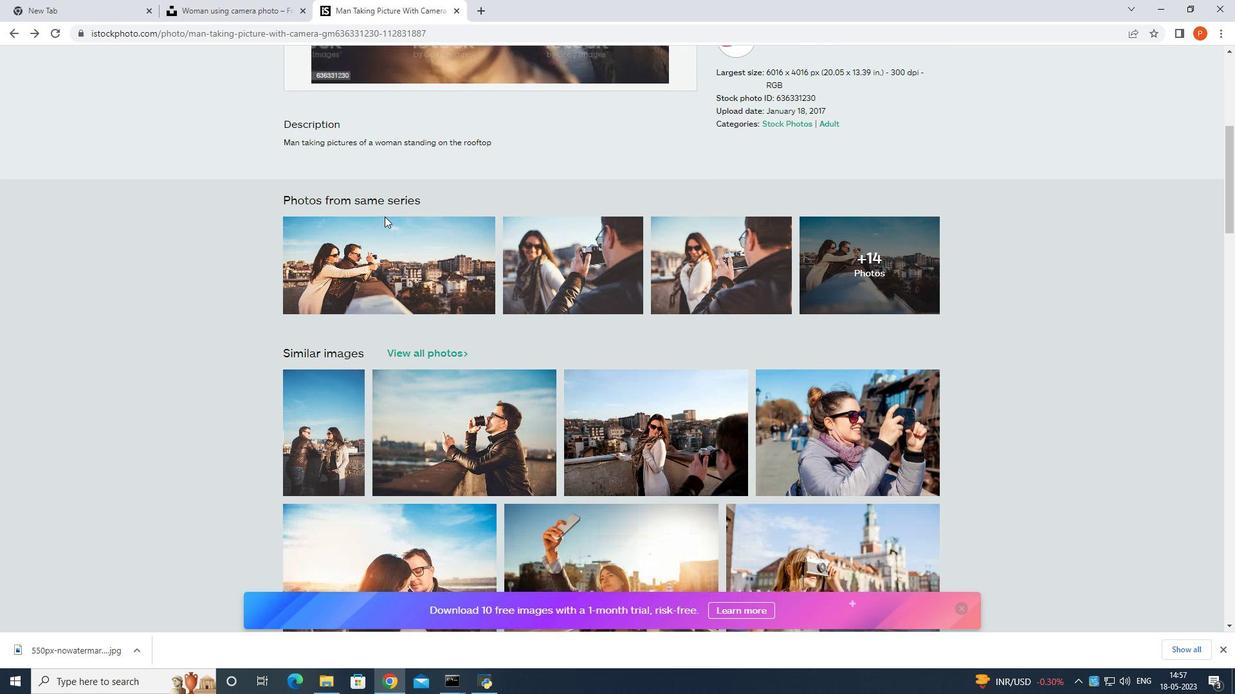 
Action: Mouse scrolled (384, 216) with delta (0, 0)
Screenshot: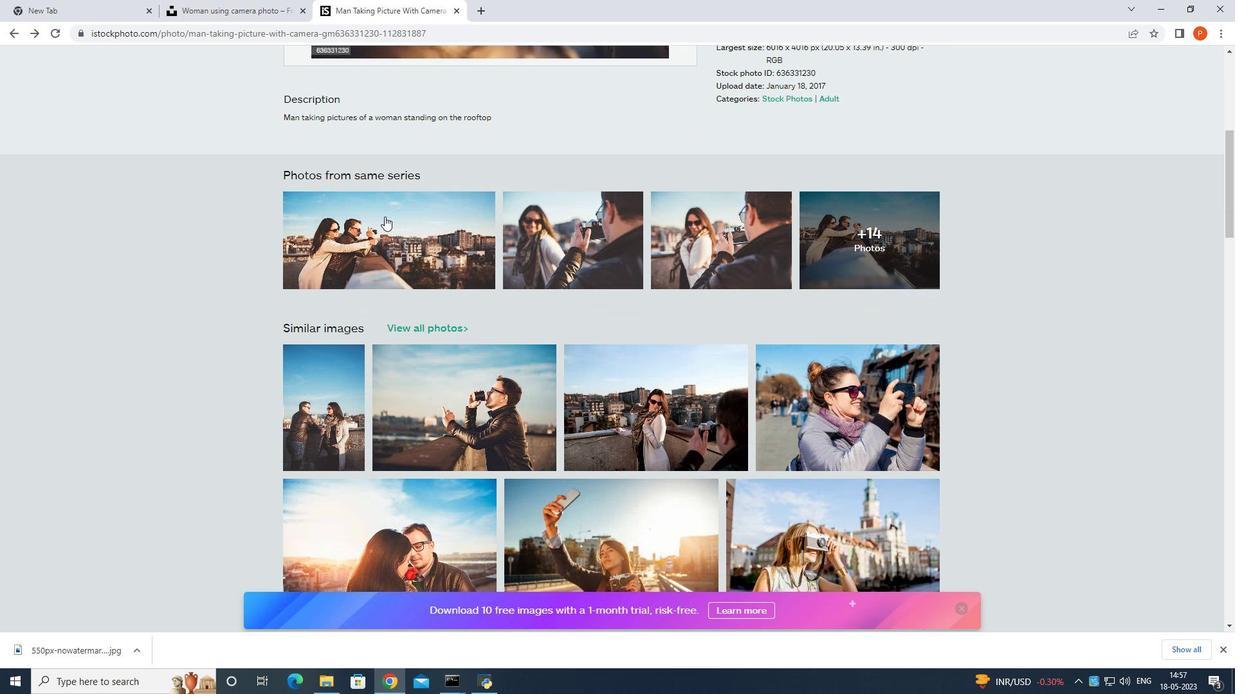 
Action: Mouse scrolled (384, 216) with delta (0, 0)
Screenshot: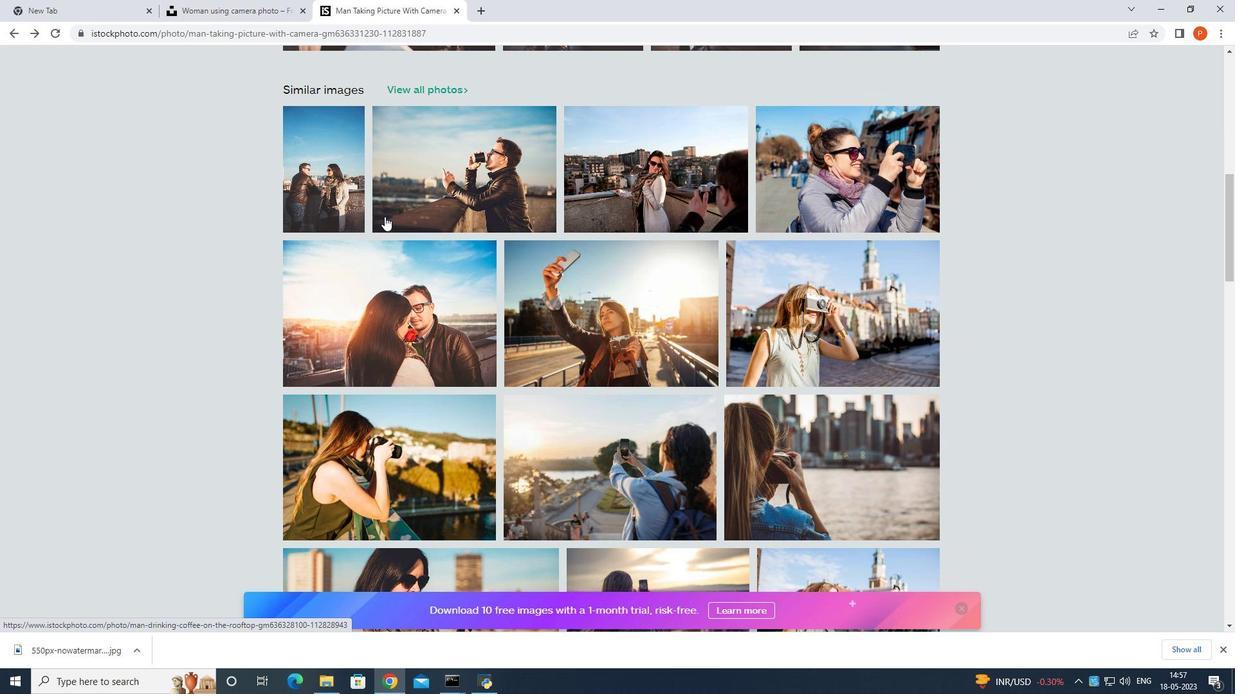 
Action: Mouse scrolled (384, 216) with delta (0, 0)
Screenshot: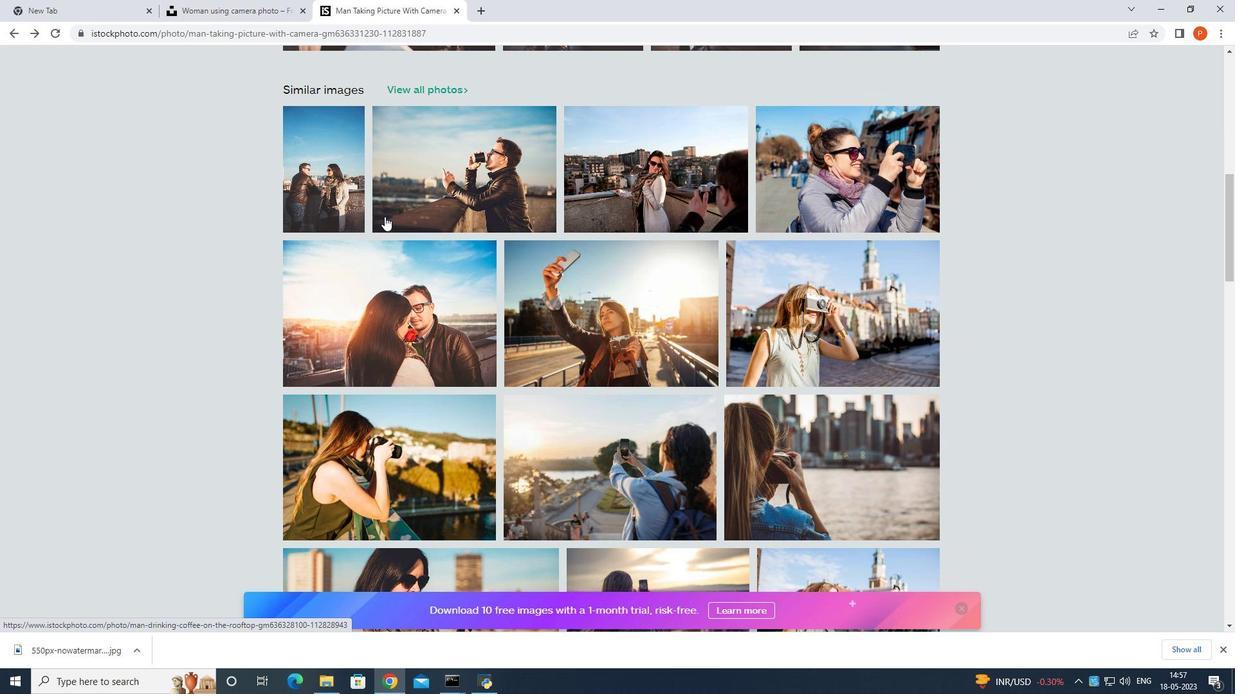
Action: Mouse moved to (14, 34)
Screenshot: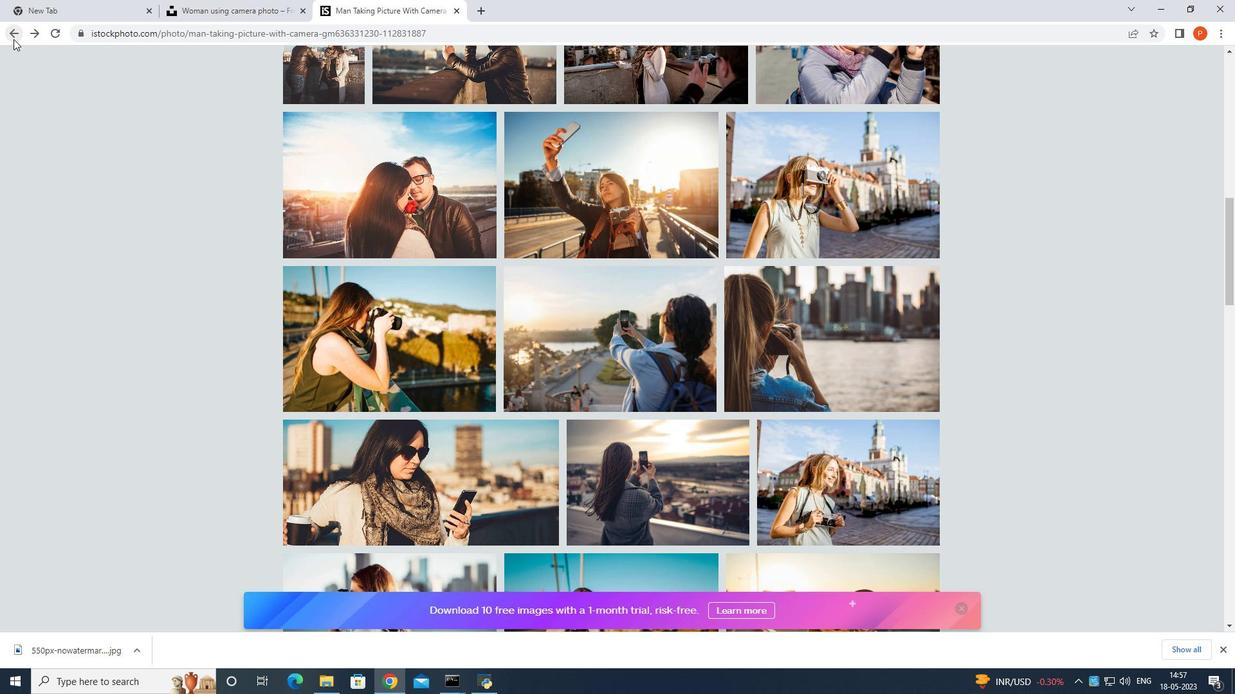 
Action: Mouse pressed left at (14, 34)
Screenshot: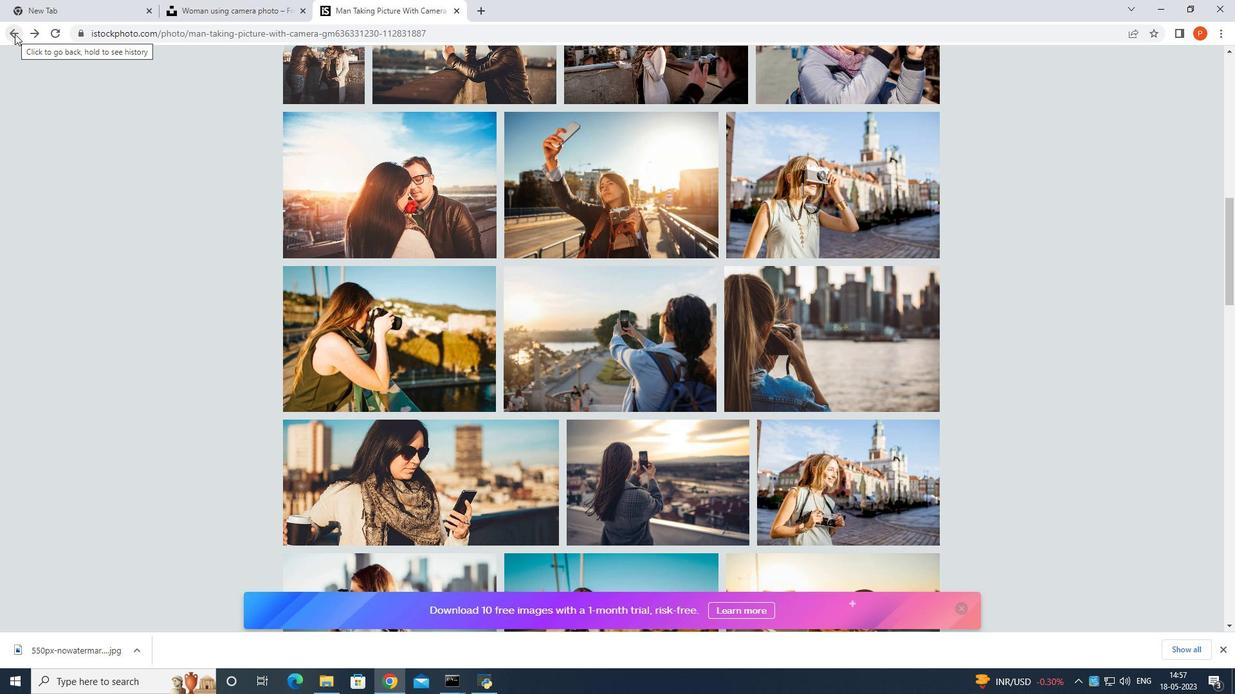
Action: Mouse moved to (14, 31)
Screenshot: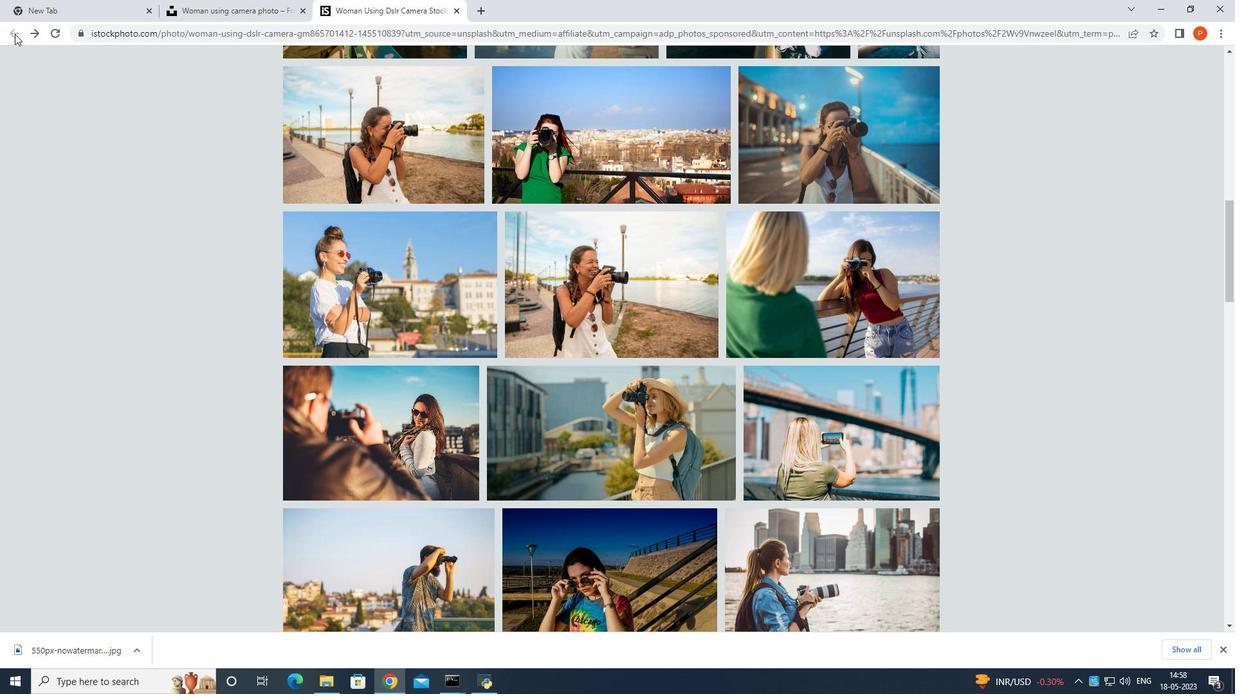 
Action: Mouse pressed left at (14, 31)
Screenshot: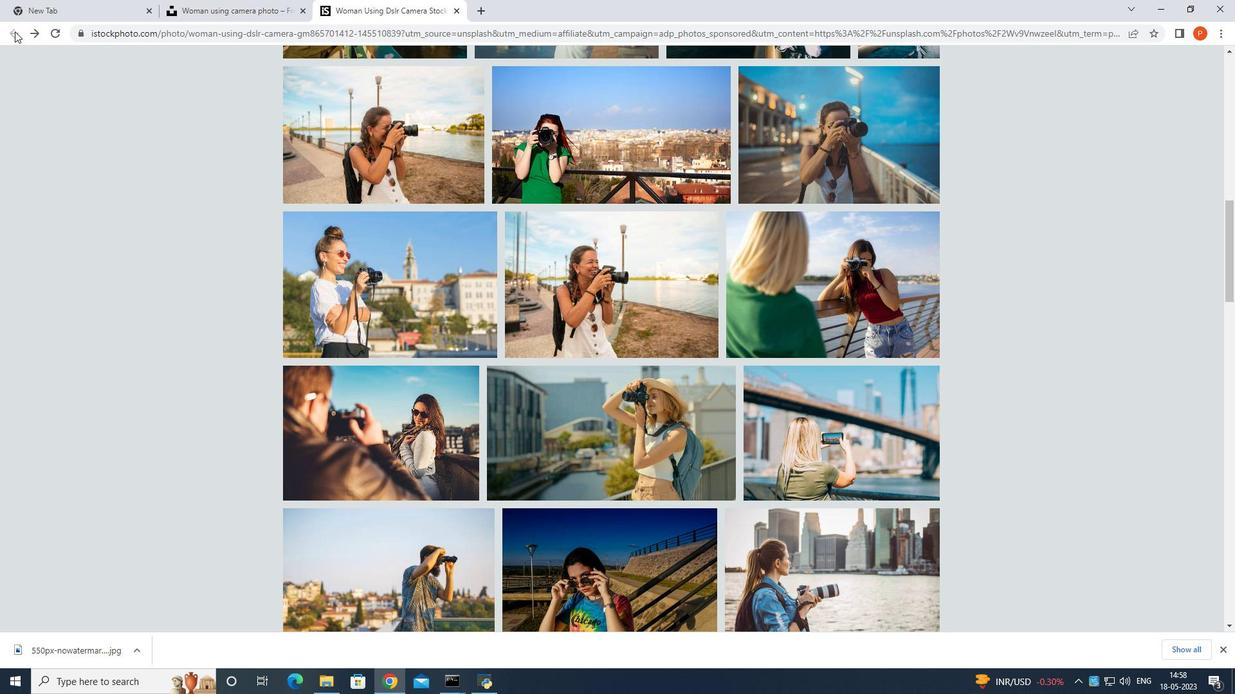 
Action: Mouse moved to (453, 14)
Screenshot: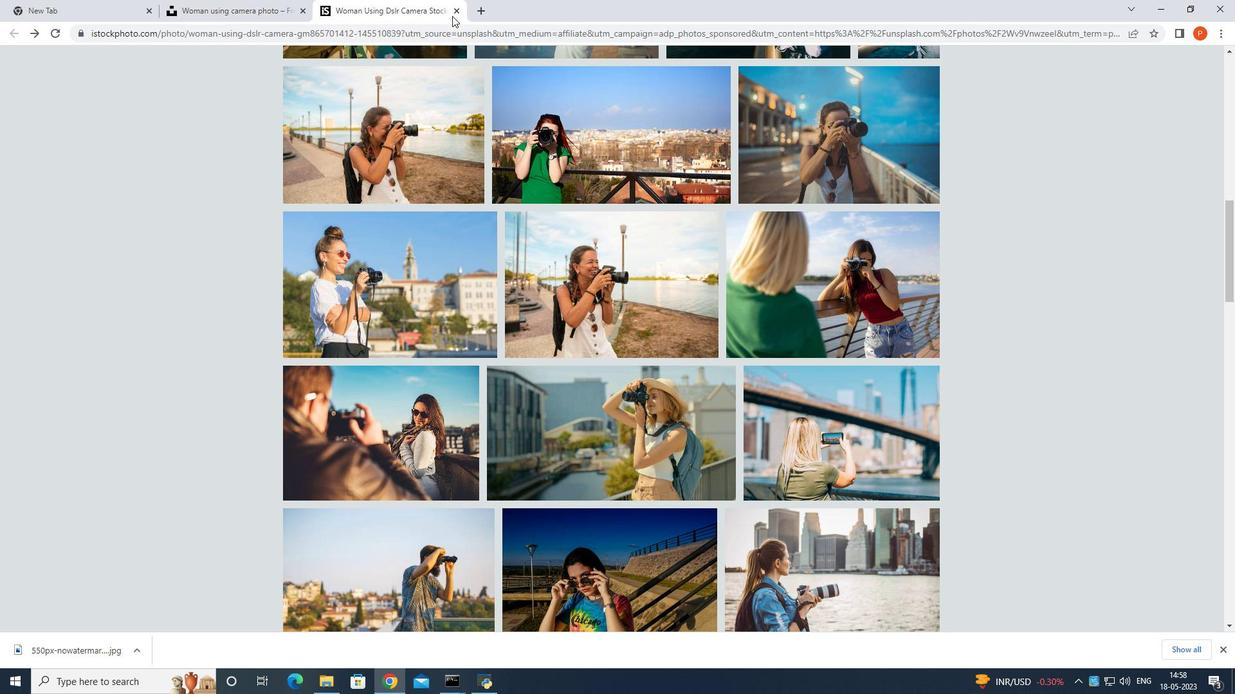 
Action: Mouse pressed left at (453, 14)
Screenshot: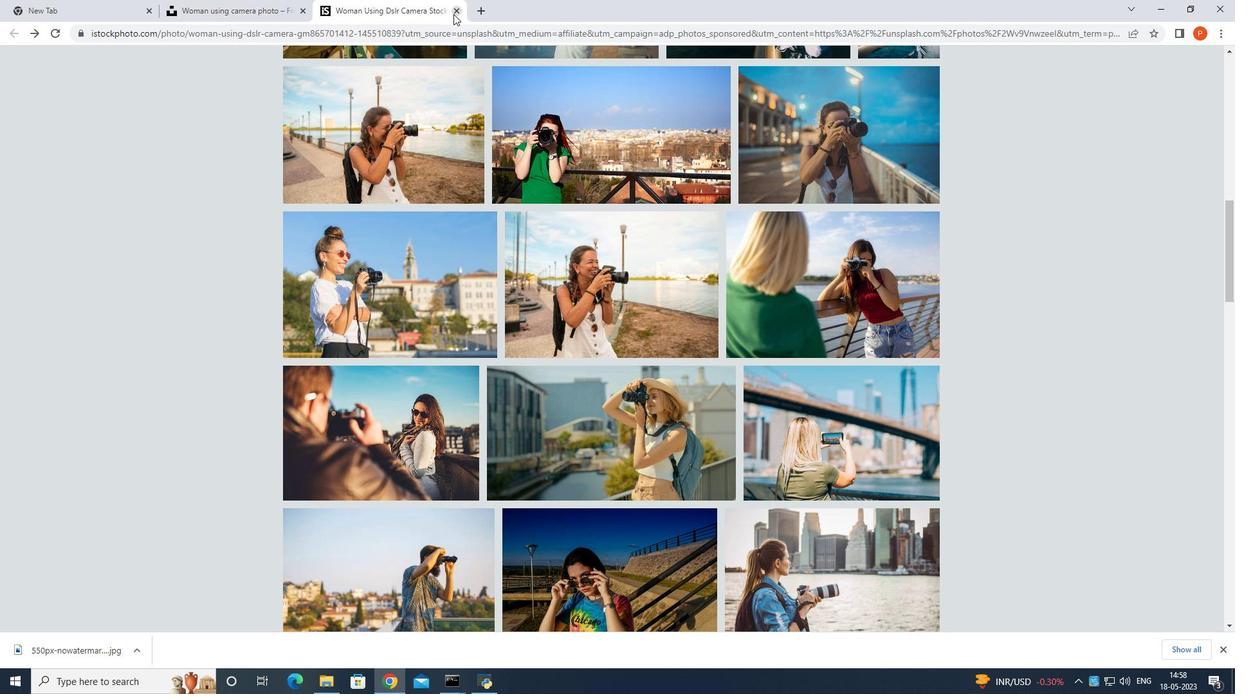 
Action: Mouse moved to (420, 7)
Screenshot: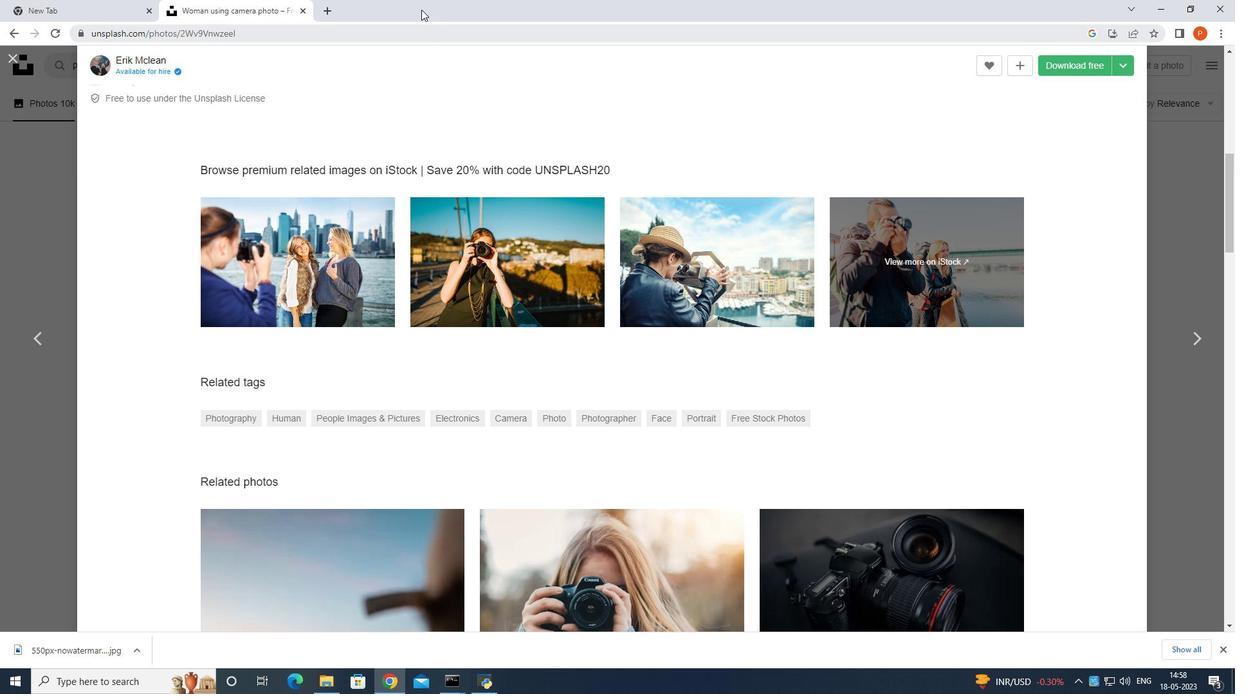 
Action: Mouse pressed left at (420, 7)
Screenshot: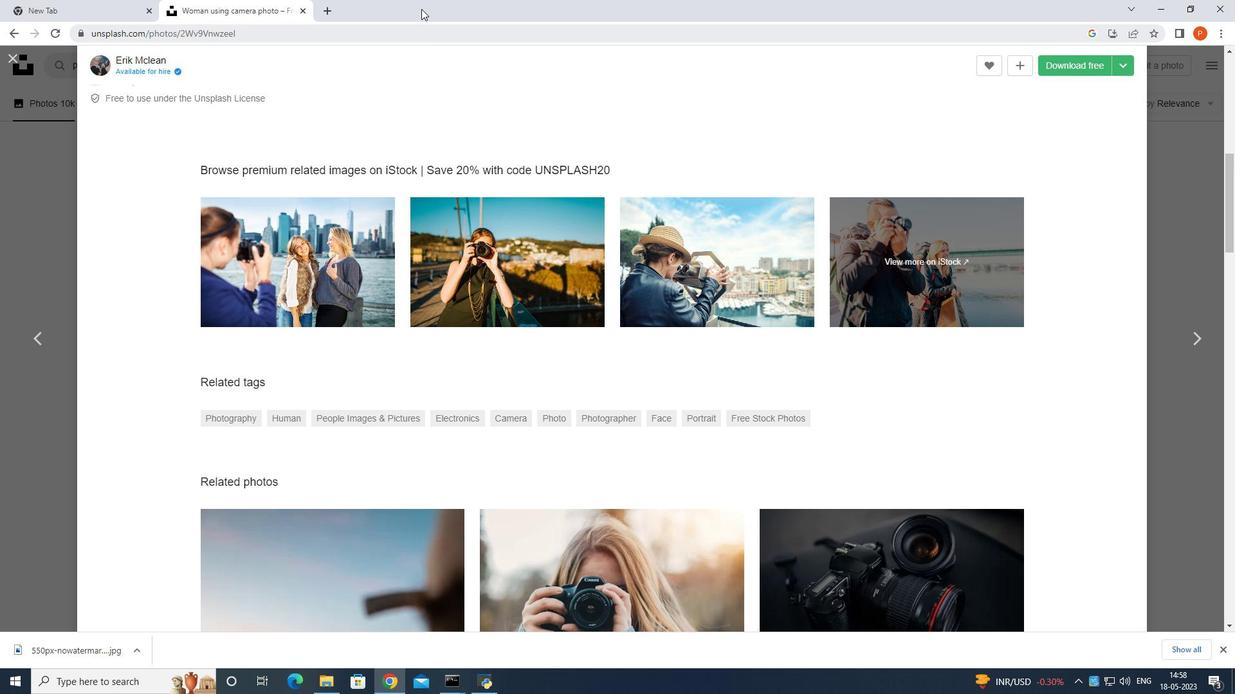 
Action: Mouse moved to (10, 31)
Screenshot: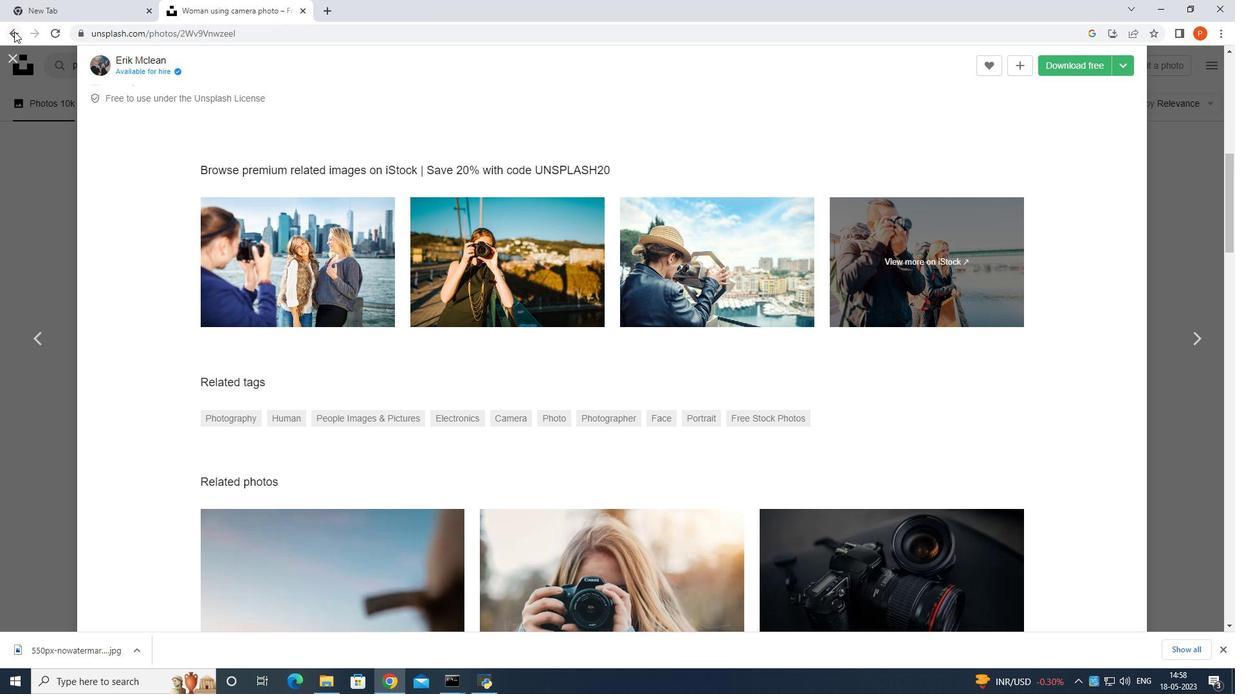 
Action: Mouse pressed left at (10, 31)
Screenshot: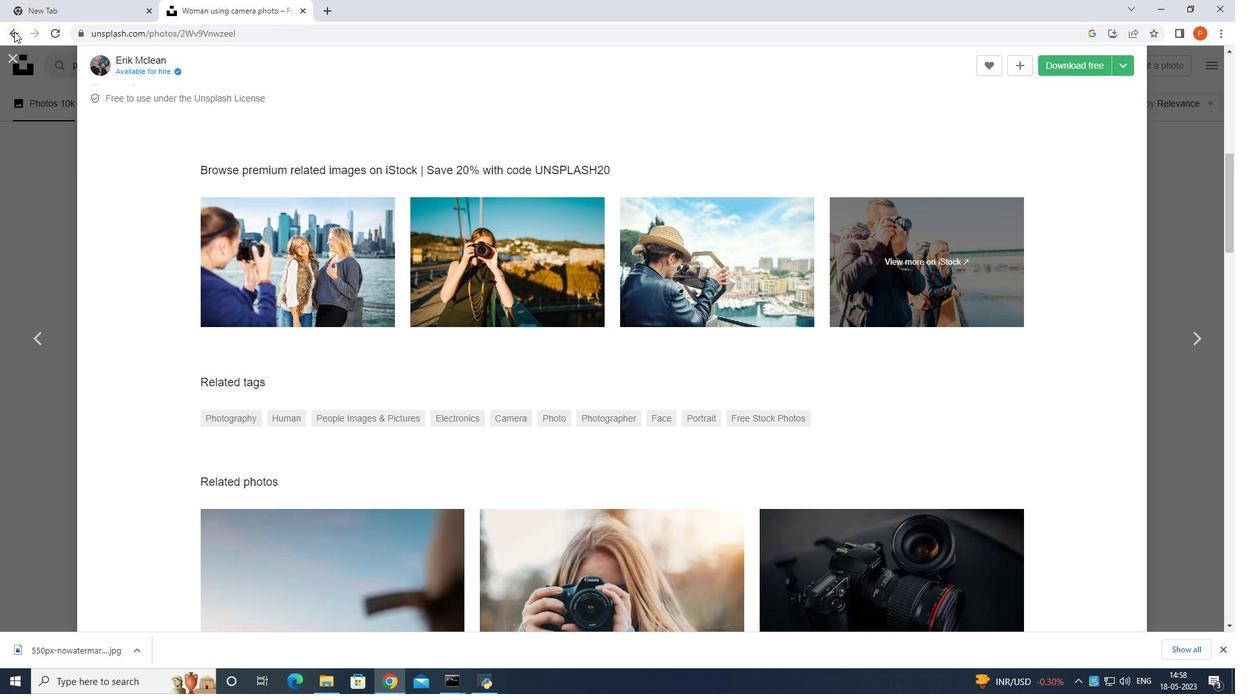 
Action: Mouse moved to (164, 68)
Screenshot: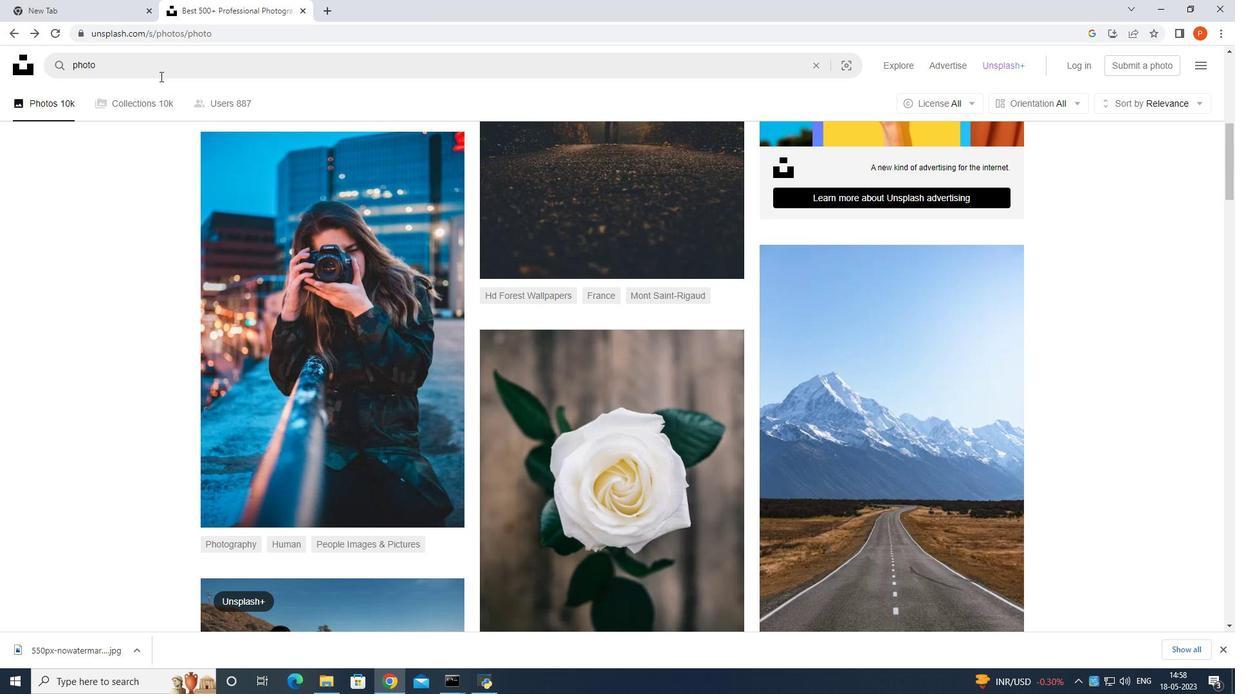 
Action: Mouse pressed left at (164, 68)
Screenshot: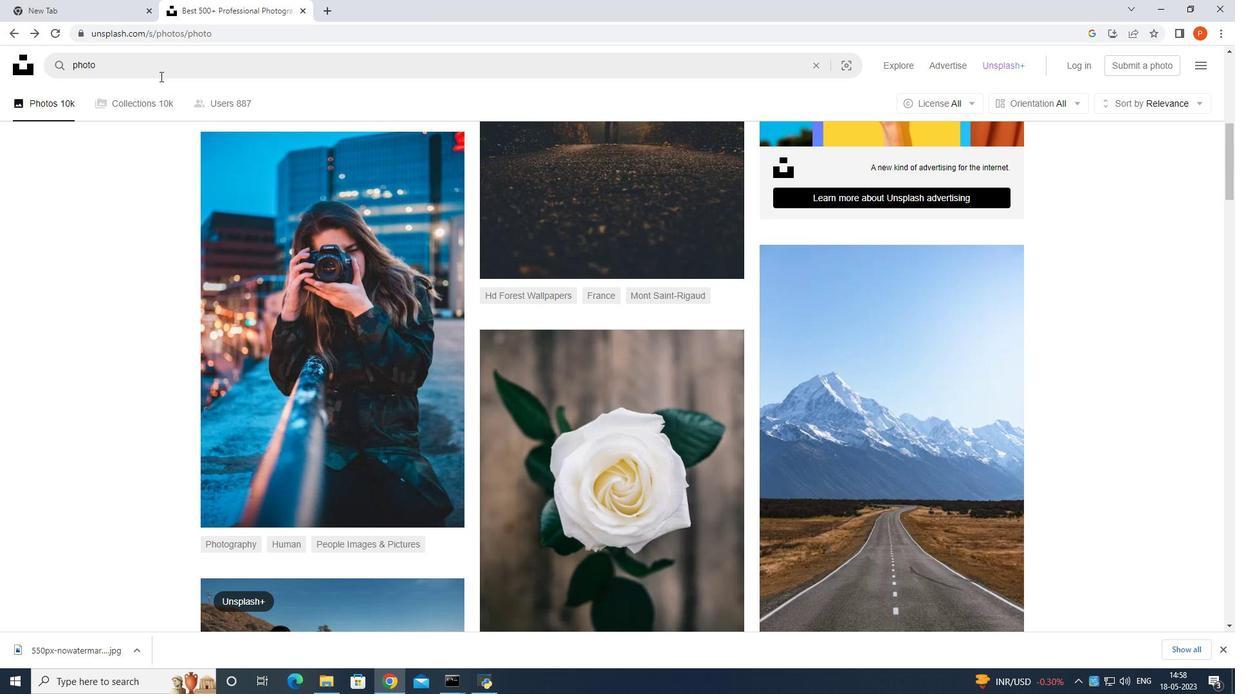 
Action: Mouse moved to (163, 66)
Screenshot: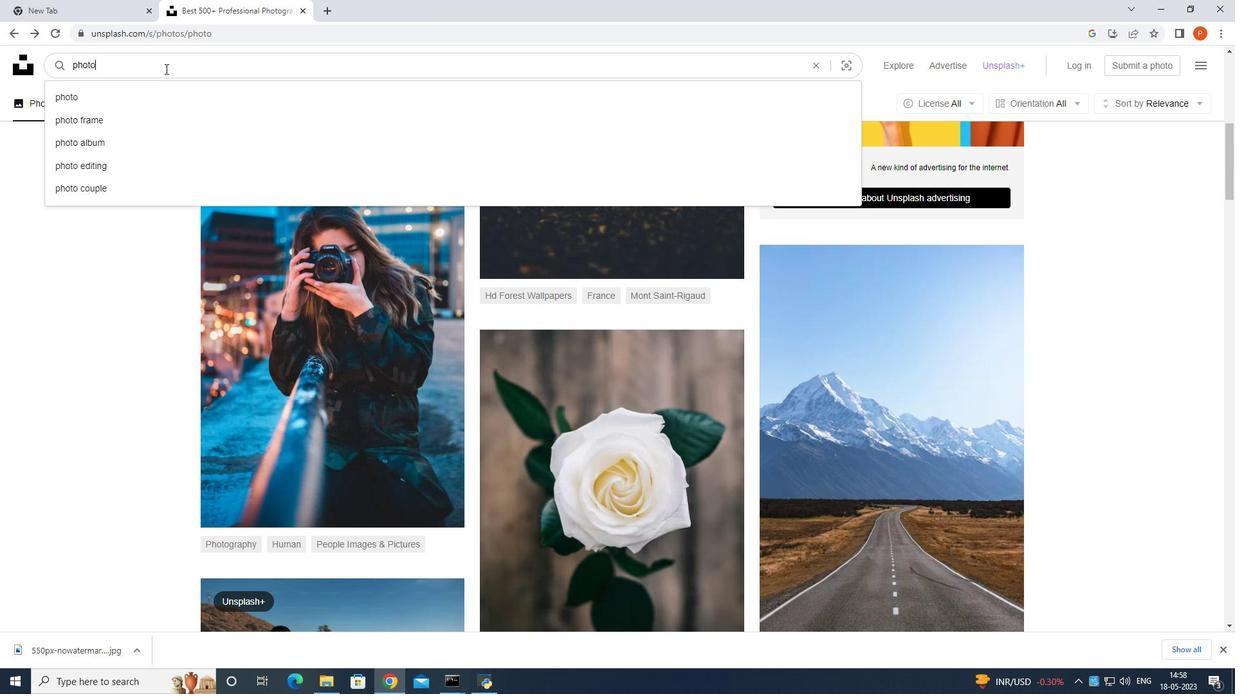 
Action: Key pressed <Key.space>of<Key.space>2012<Key.space>august<Key.enter>
Screenshot: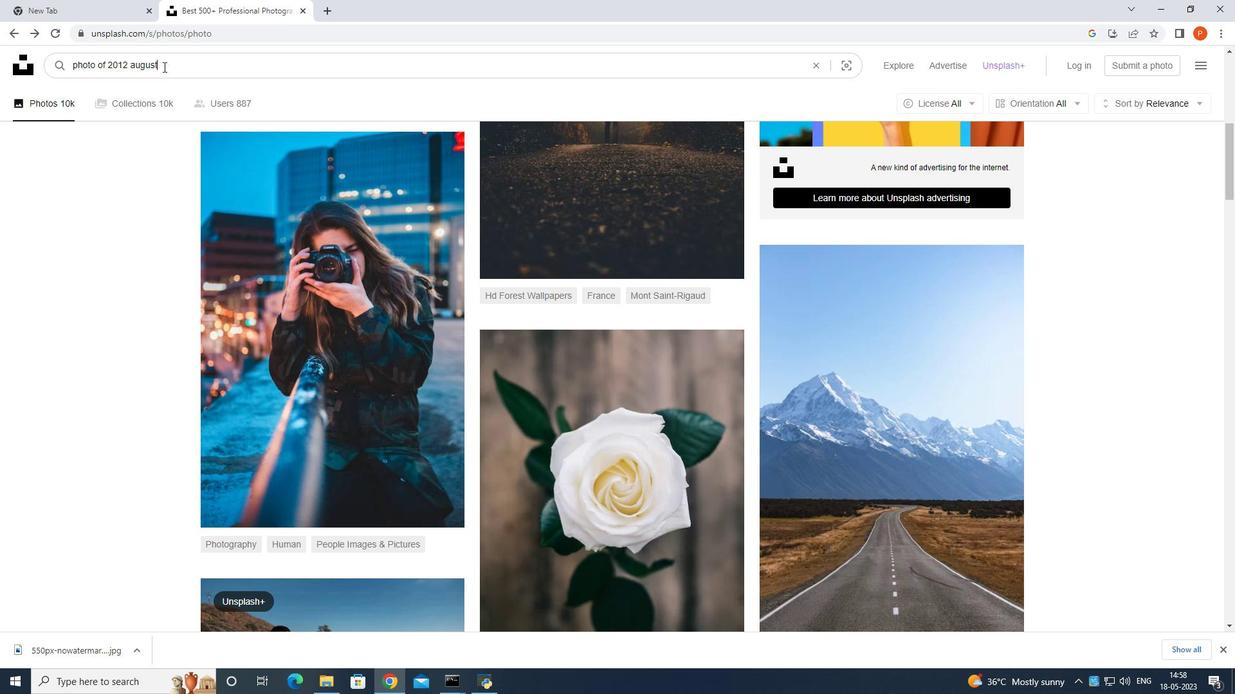 
Action: Mouse moved to (394, 351)
Screenshot: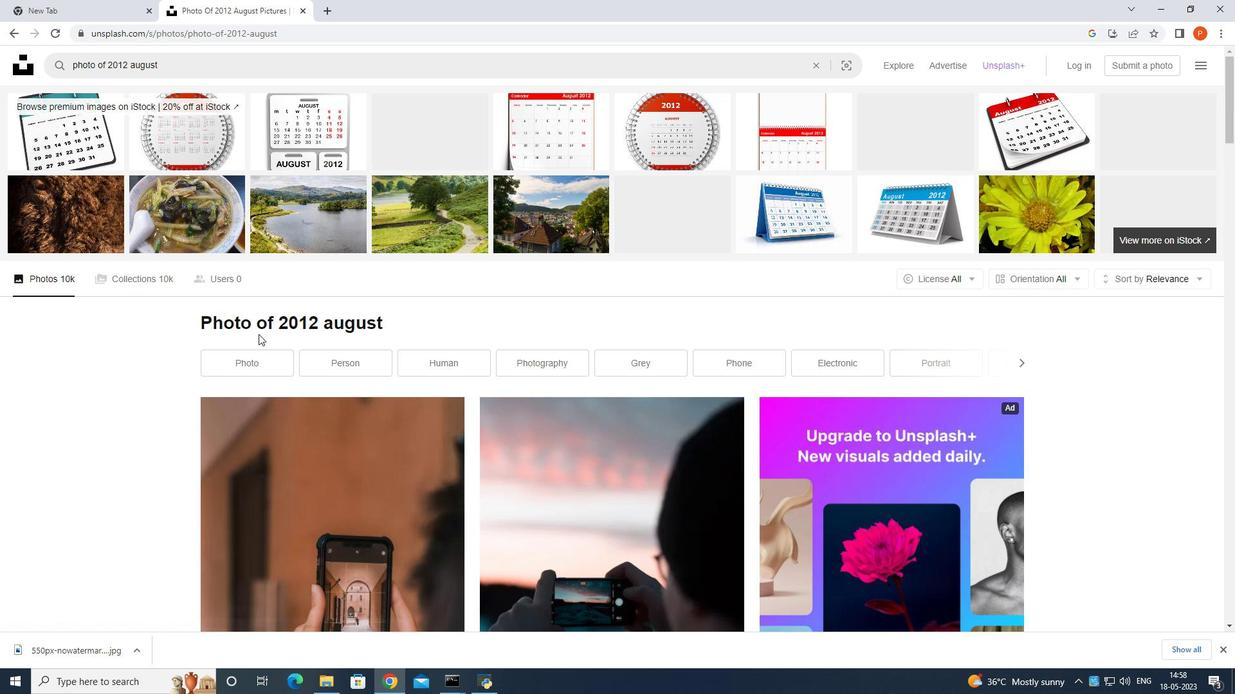 
Action: Mouse scrolled (394, 350) with delta (0, 0)
Screenshot: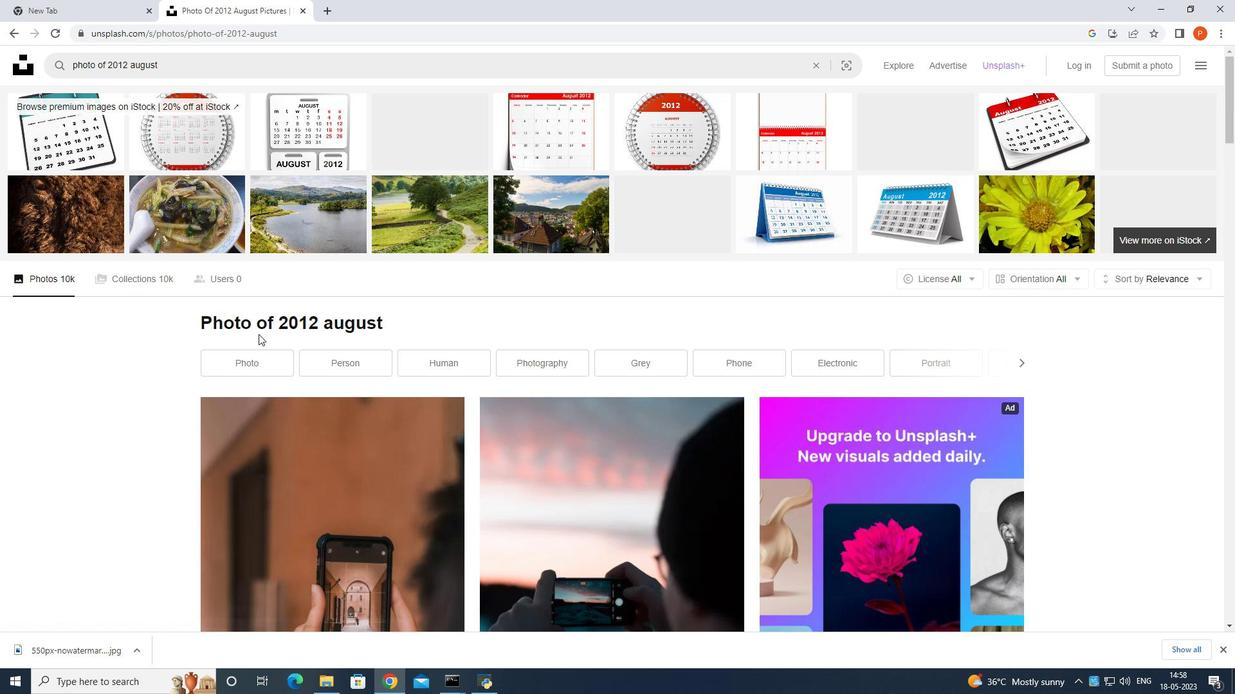 
Action: Mouse moved to (396, 351)
